 Task: Select Fire TV from Amazon Fire TV. Add to cart Fire TV Cube Ethernet Adapter-1. Place order for _x000D_
15 Dacey Ln_x000D_
Stafford, Virginia(VA), 22556, Cell Number (540) 752-1495
Action: Mouse moved to (21, 77)
Screenshot: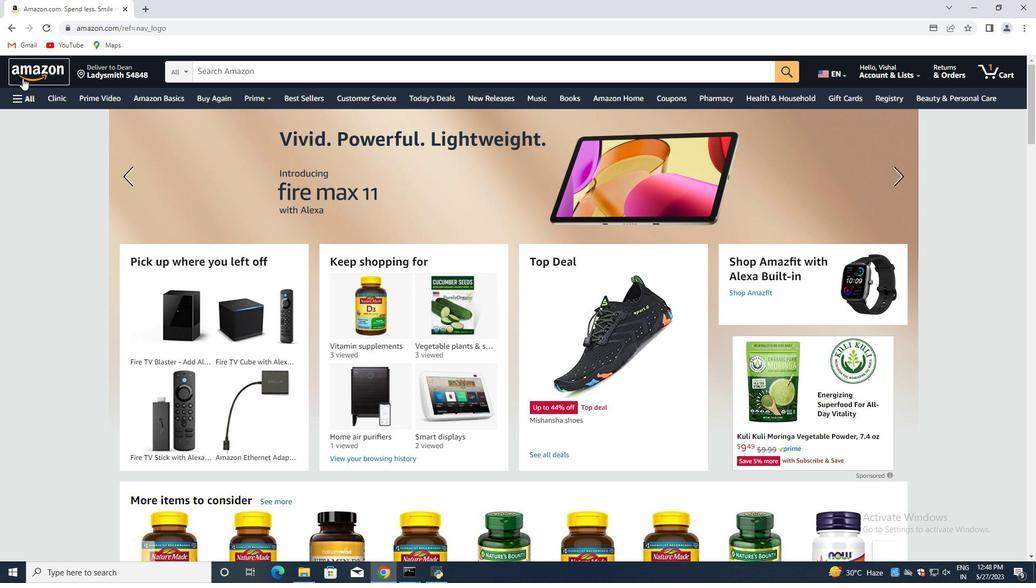 
Action: Mouse pressed left at (21, 77)
Screenshot: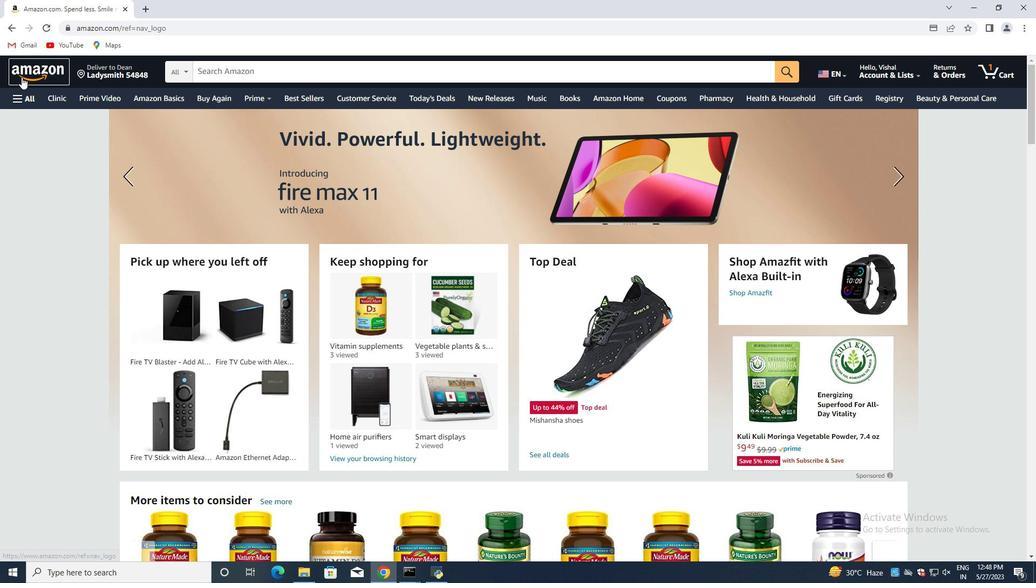 
Action: Mouse moved to (14, 99)
Screenshot: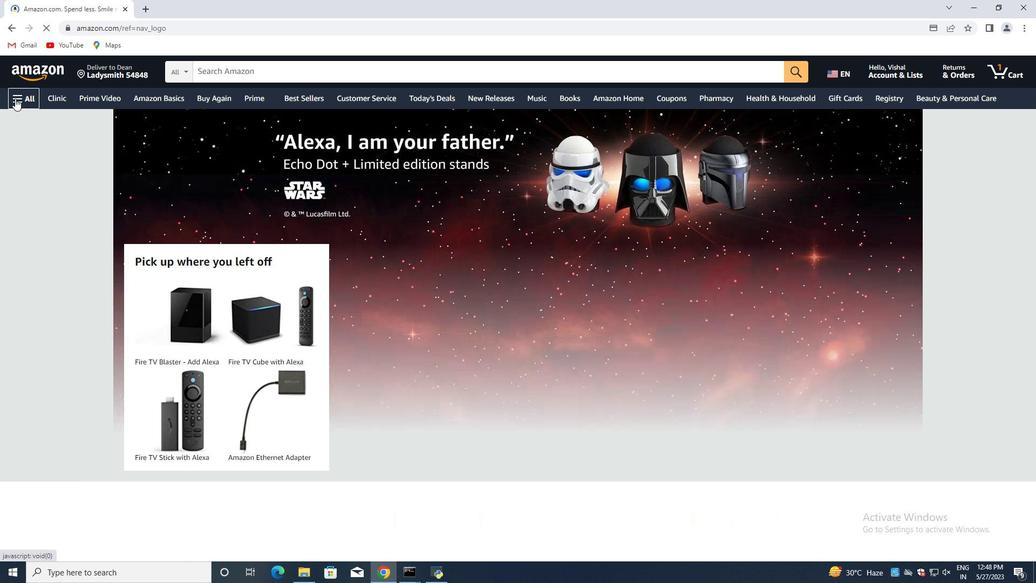 
Action: Mouse pressed left at (14, 99)
Screenshot: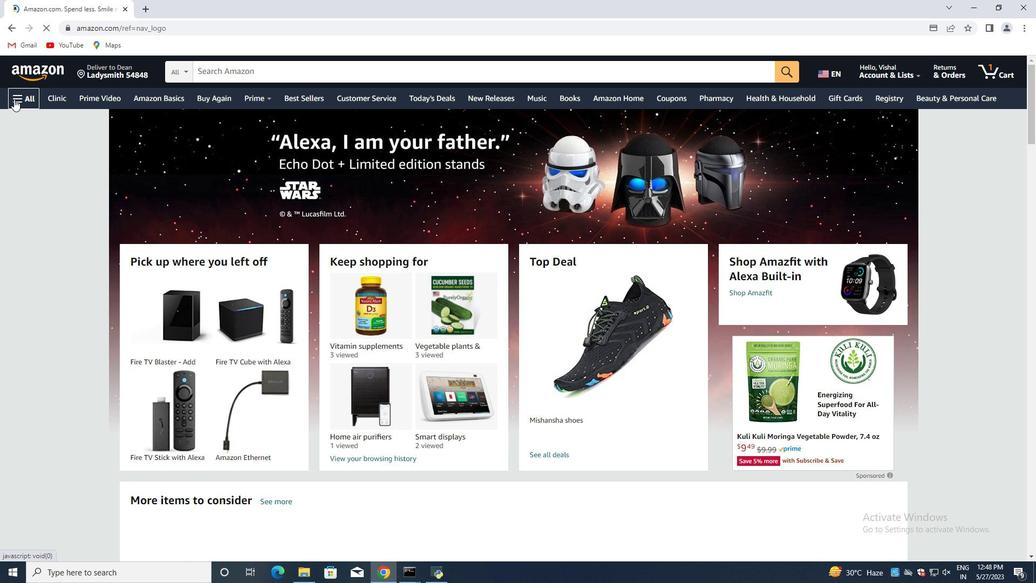 
Action: Mouse moved to (68, 228)
Screenshot: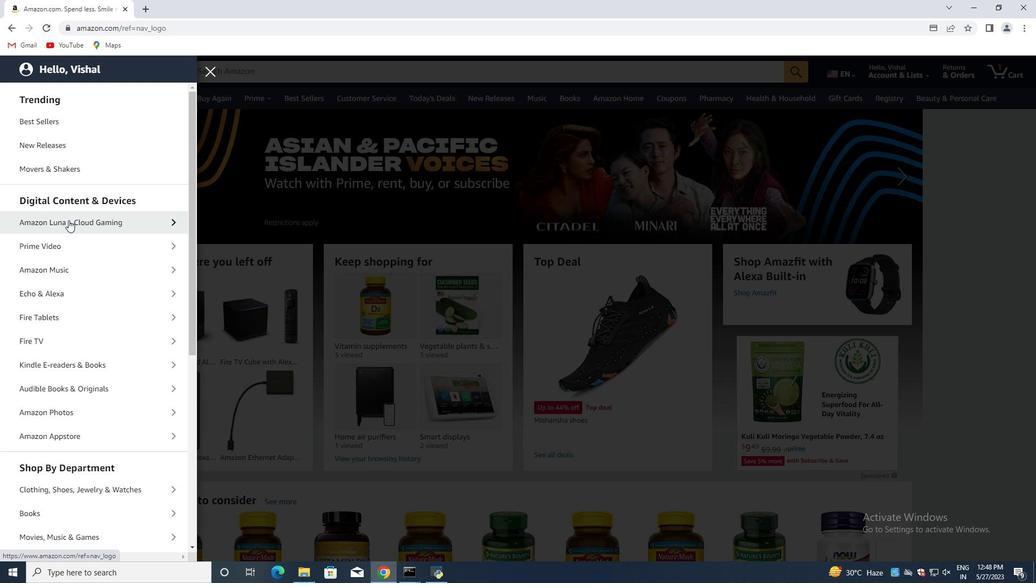 
Action: Mouse scrolled (68, 228) with delta (0, 0)
Screenshot: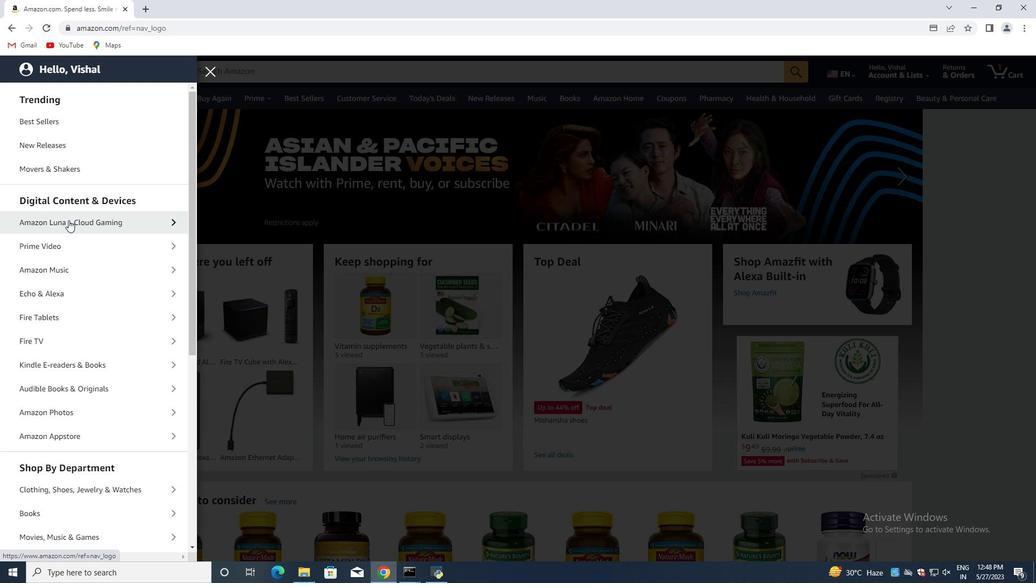 
Action: Mouse moved to (68, 253)
Screenshot: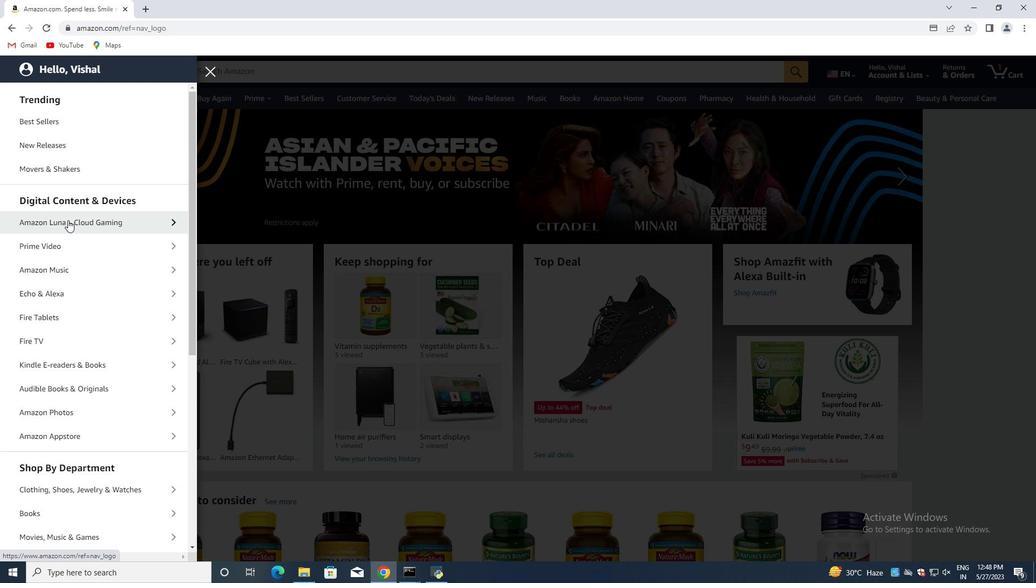 
Action: Mouse scrolled (68, 252) with delta (0, 0)
Screenshot: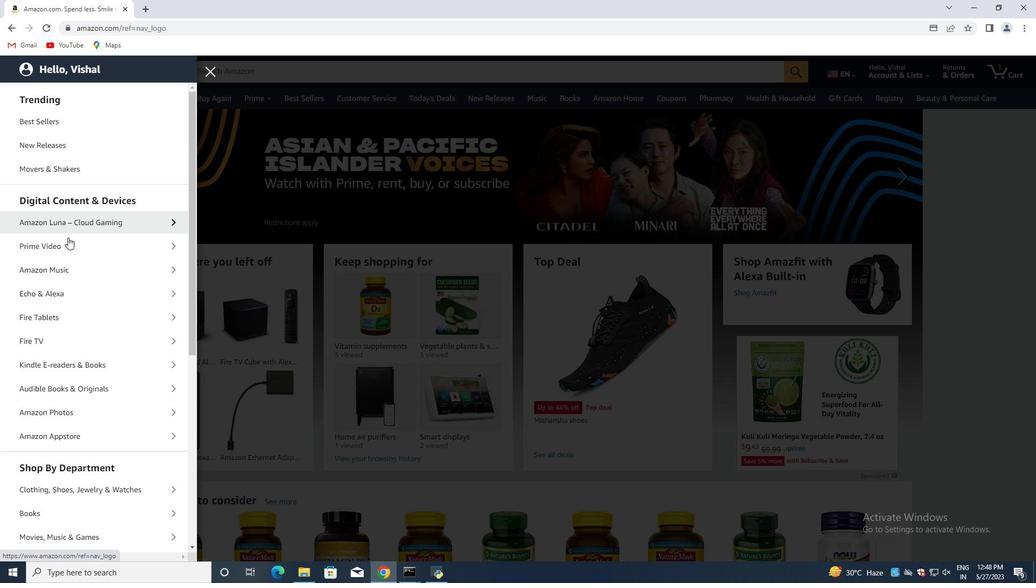 
Action: Mouse moved to (68, 255)
Screenshot: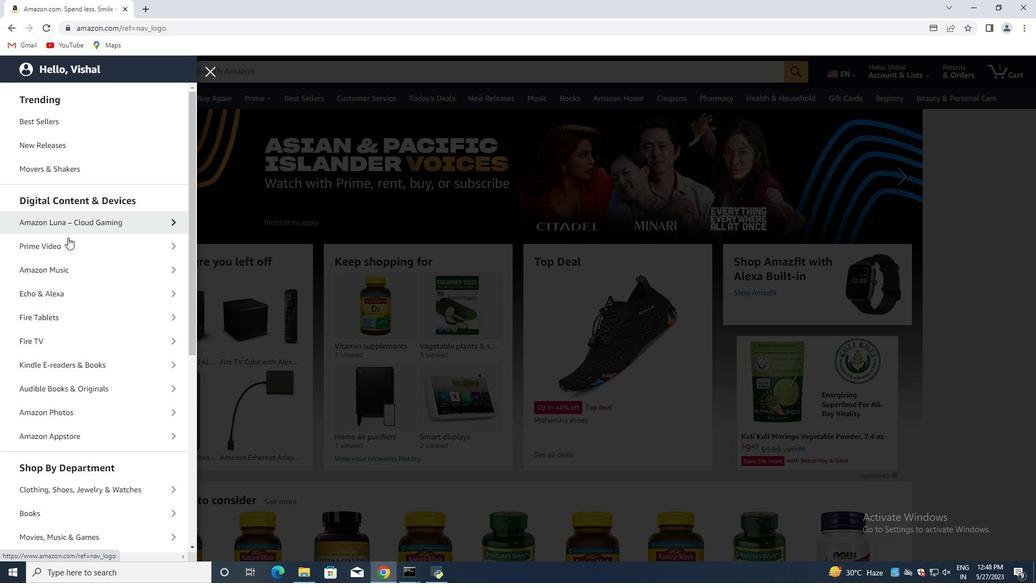 
Action: Mouse scrolled (68, 255) with delta (0, 0)
Screenshot: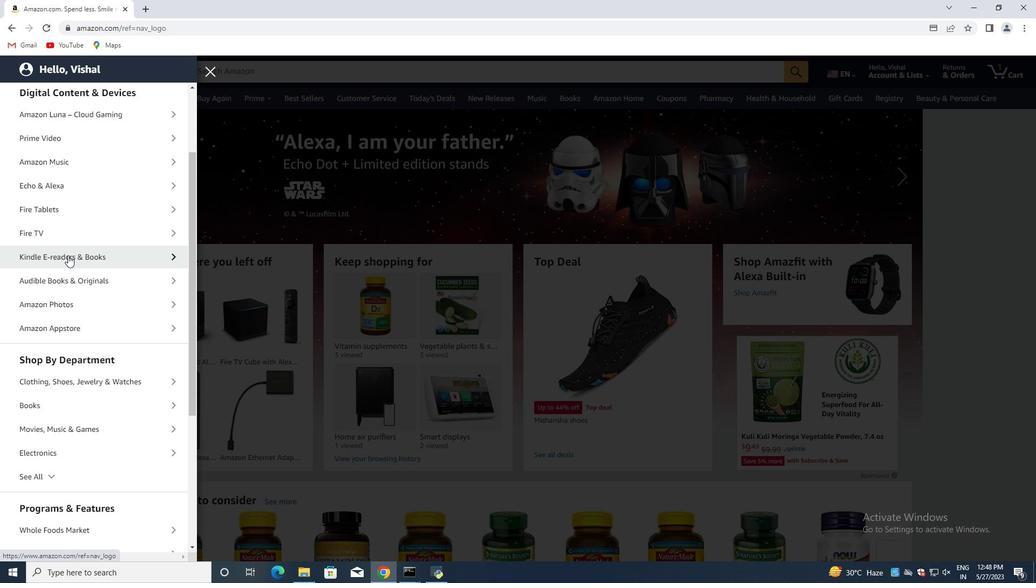 
Action: Mouse scrolled (68, 255) with delta (0, 0)
Screenshot: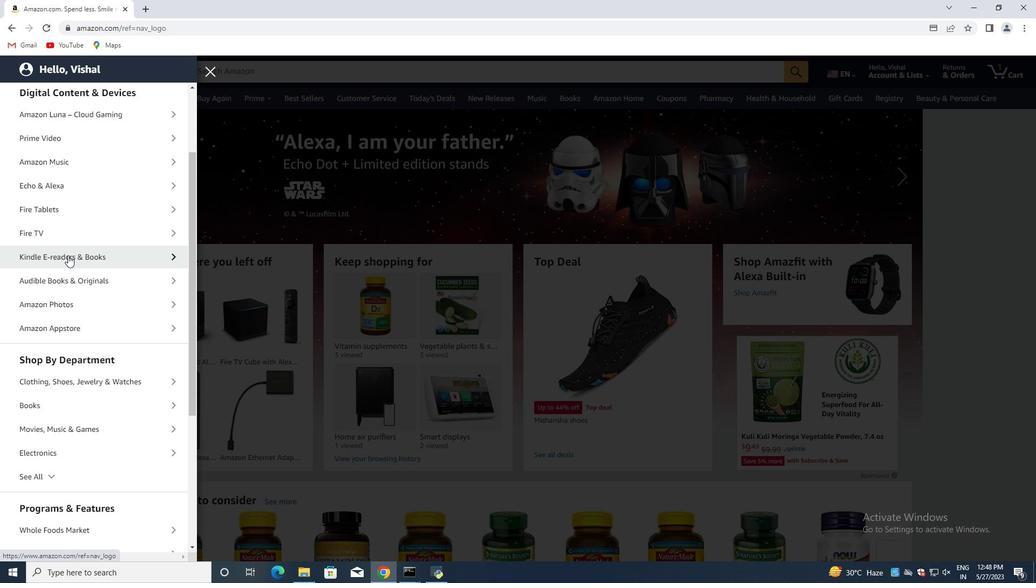 
Action: Mouse scrolled (68, 255) with delta (0, 0)
Screenshot: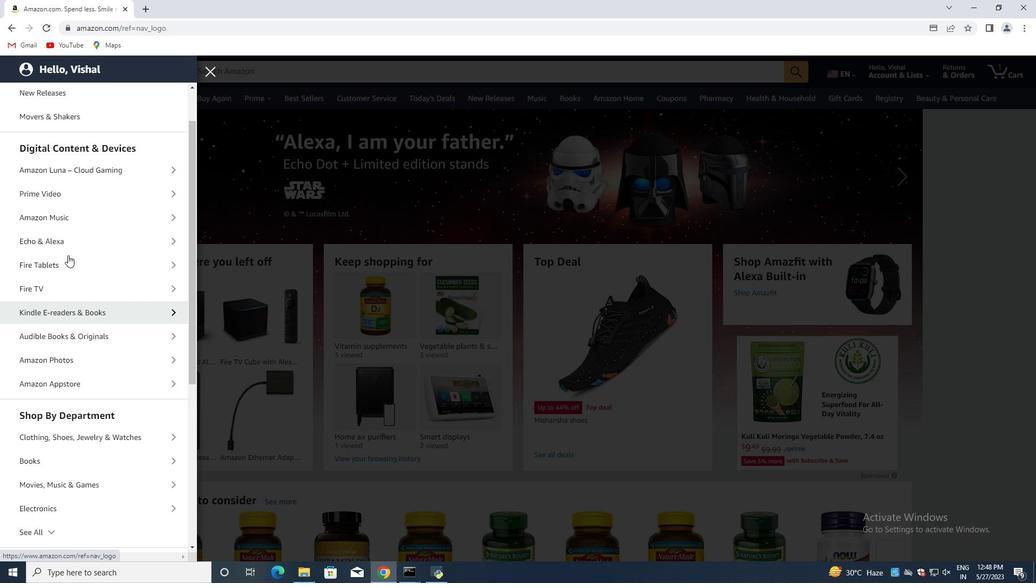 
Action: Mouse moved to (168, 340)
Screenshot: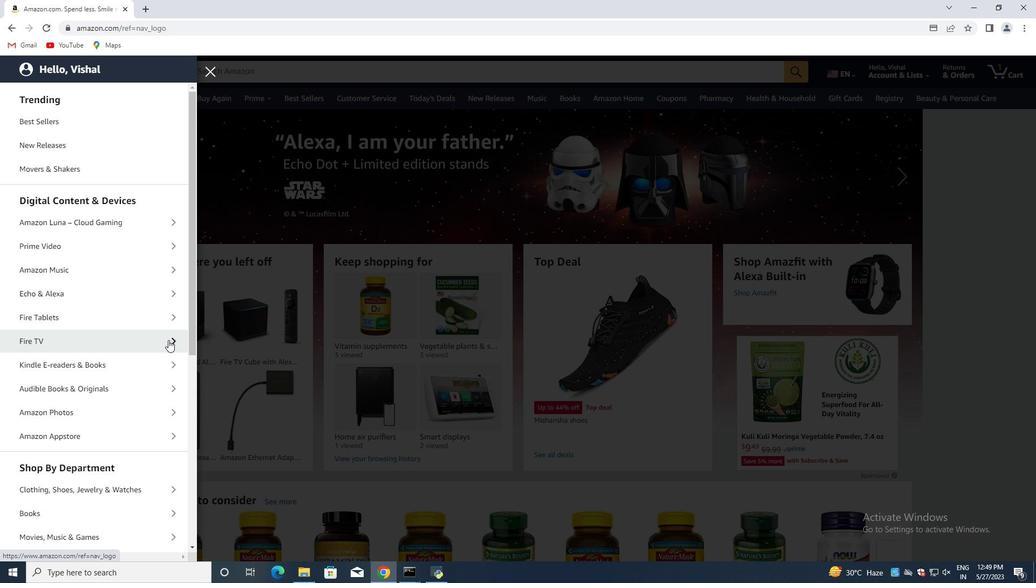 
Action: Mouse pressed left at (168, 340)
Screenshot: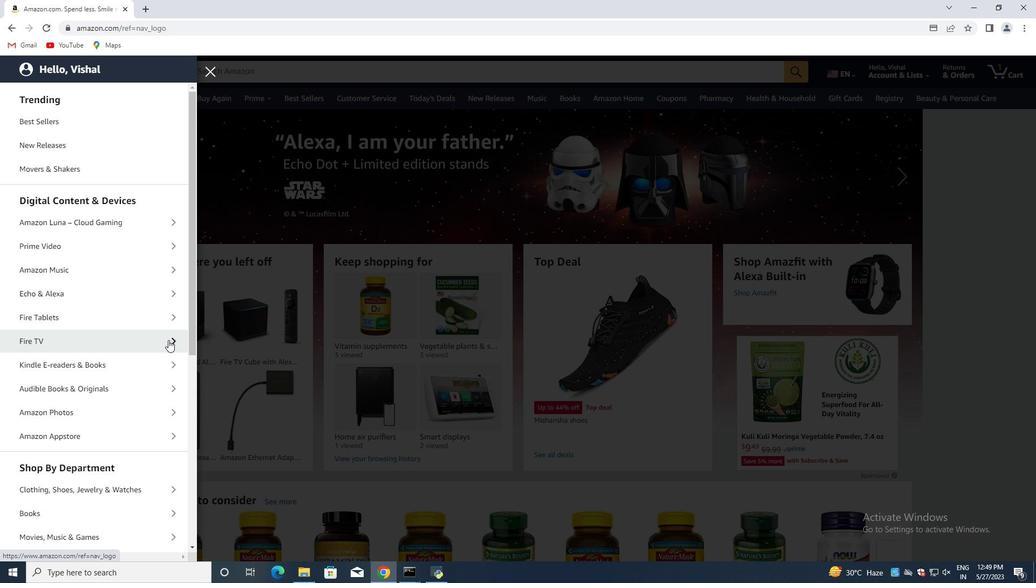 
Action: Mouse moved to (111, 143)
Screenshot: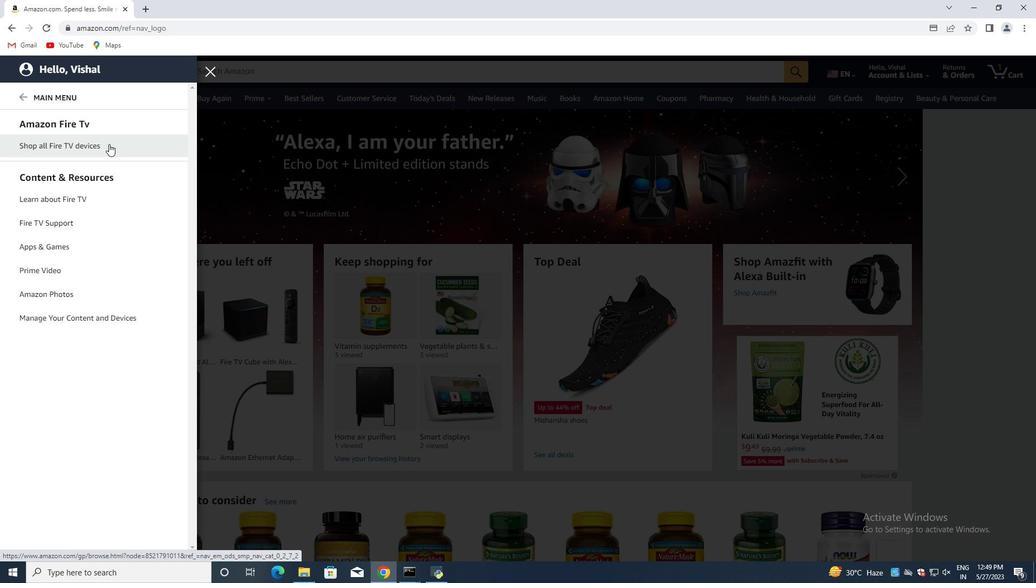 
Action: Mouse pressed left at (111, 143)
Screenshot: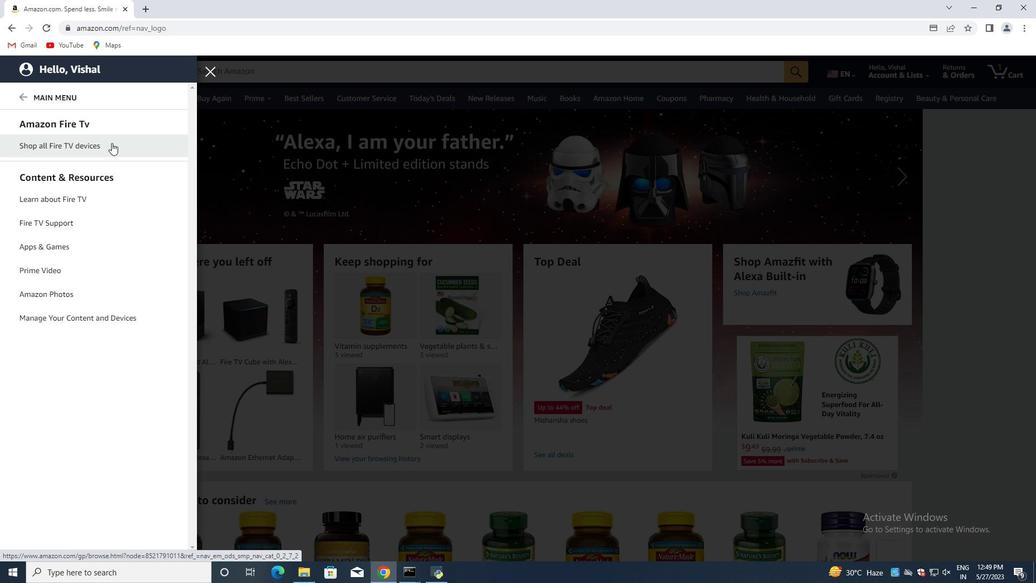 
Action: Mouse moved to (262, 75)
Screenshot: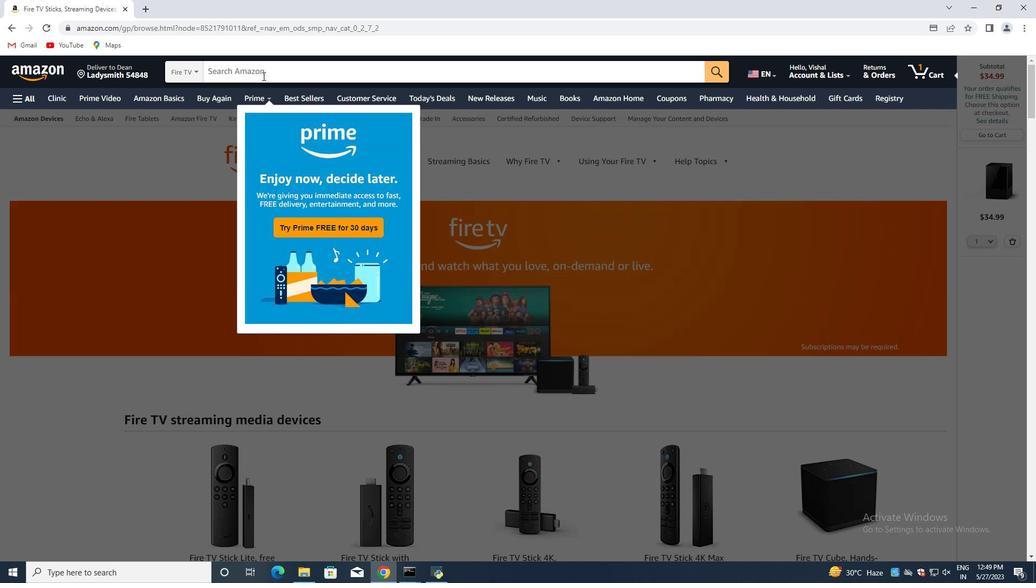 
Action: Mouse pressed left at (262, 75)
Screenshot: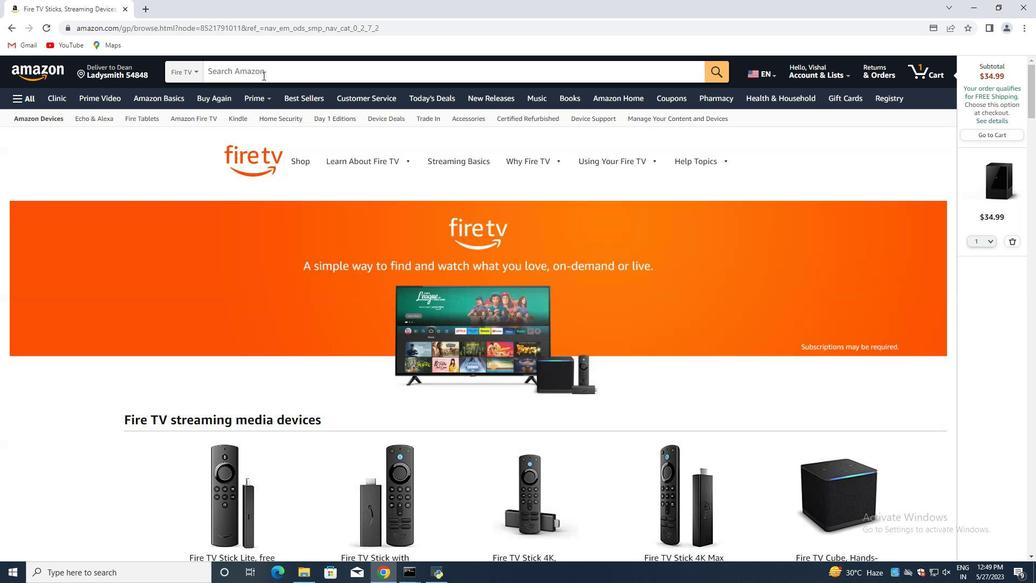 
Action: Mouse moved to (261, 70)
Screenshot: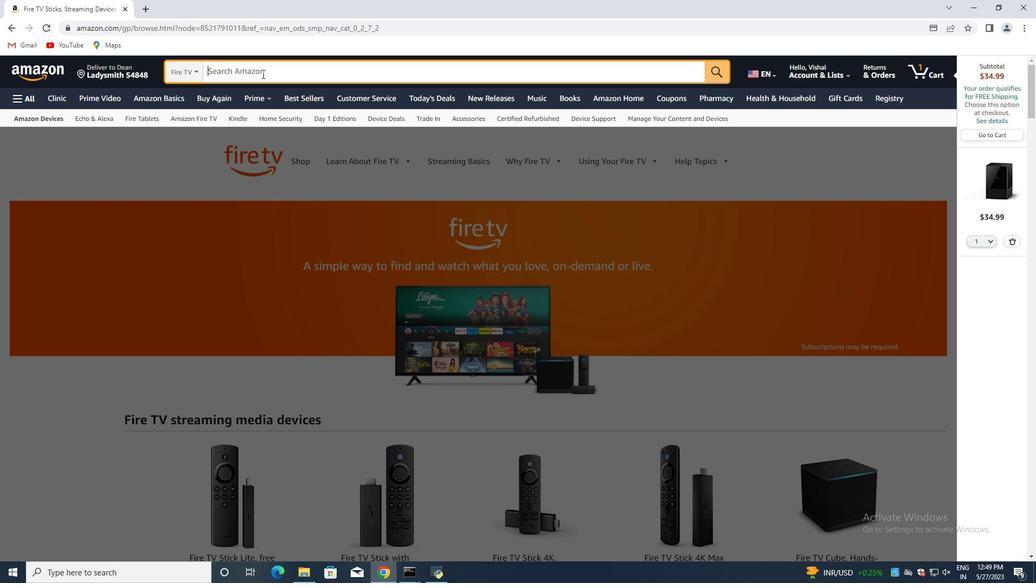 
Action: Mouse pressed left at (261, 70)
Screenshot: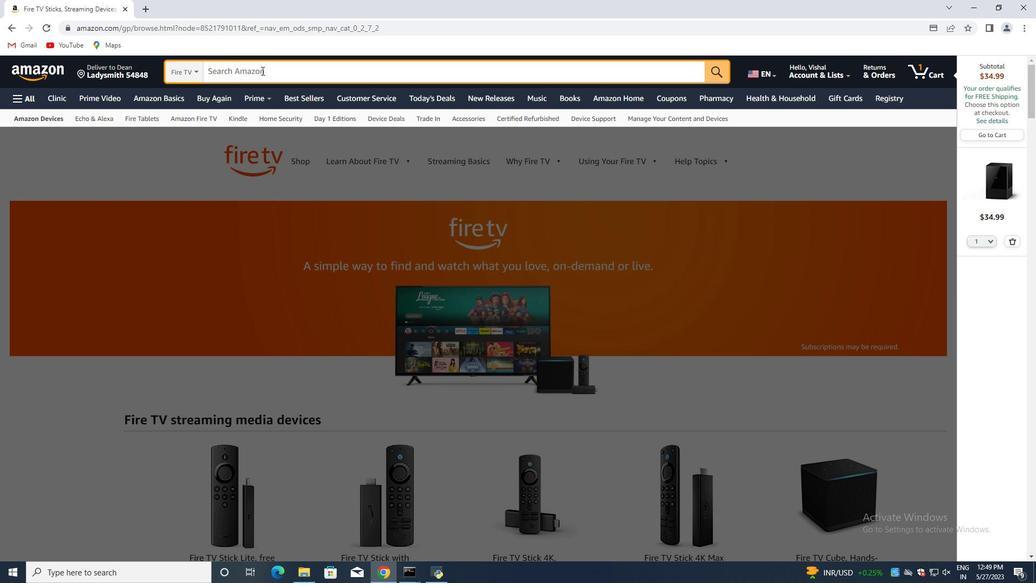 
Action: Key pressed <Key.shift>Fire<Key.space><Key.shift>Tv<Key.backspace><Key.shift>V<Key.space><Key.shift>Cube<Key.space><Key.shift><Key.shift><Key.shift><Key.shift><Key.shift><Key.shift>Ethernet<Key.space><Key.shift>Adapter<Key.enter>
Screenshot: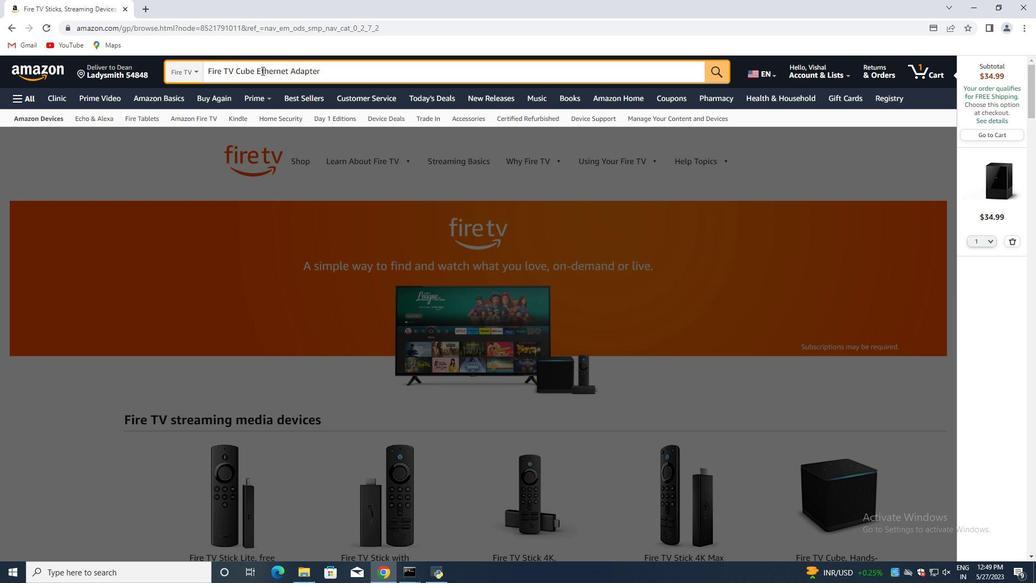 
Action: Mouse moved to (252, 219)
Screenshot: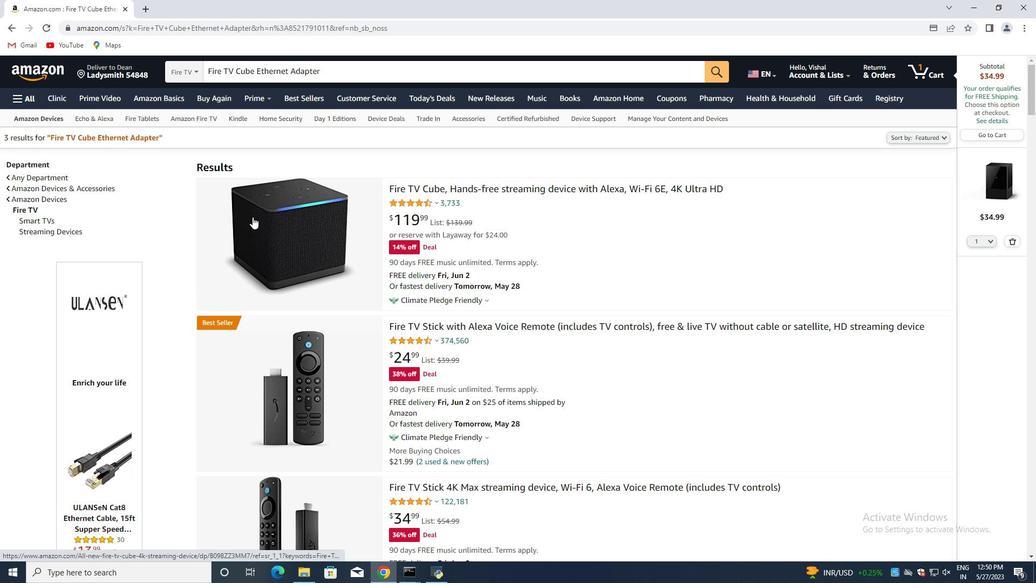 
Action: Mouse scrolled (252, 218) with delta (0, 0)
Screenshot: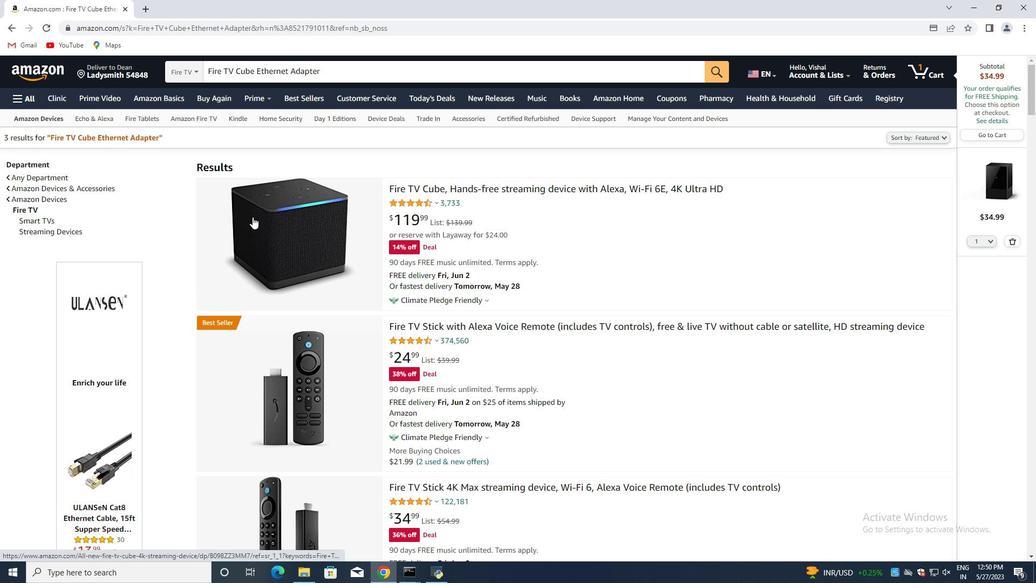 
Action: Mouse moved to (251, 221)
Screenshot: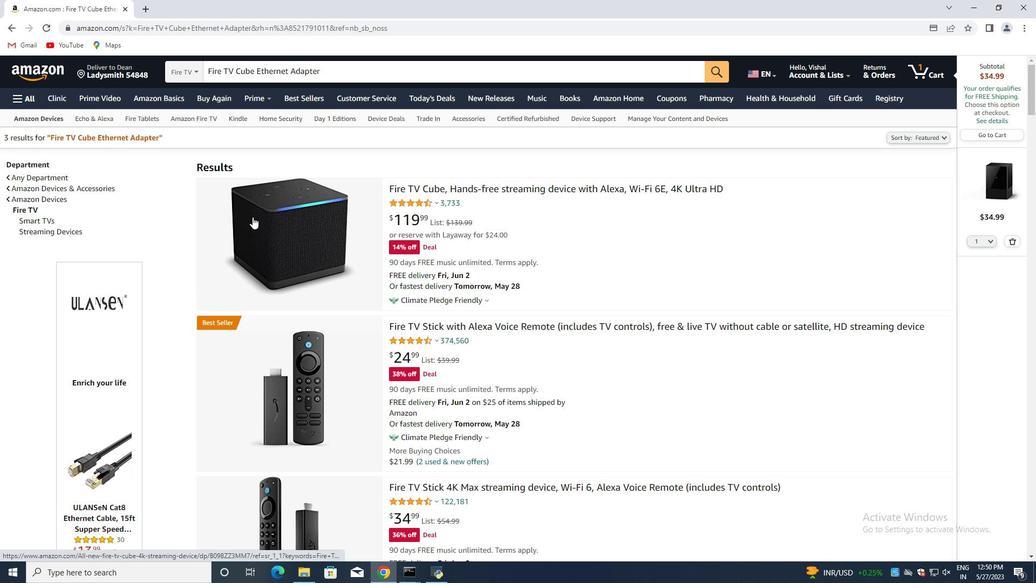 
Action: Mouse scrolled (251, 220) with delta (0, 0)
Screenshot: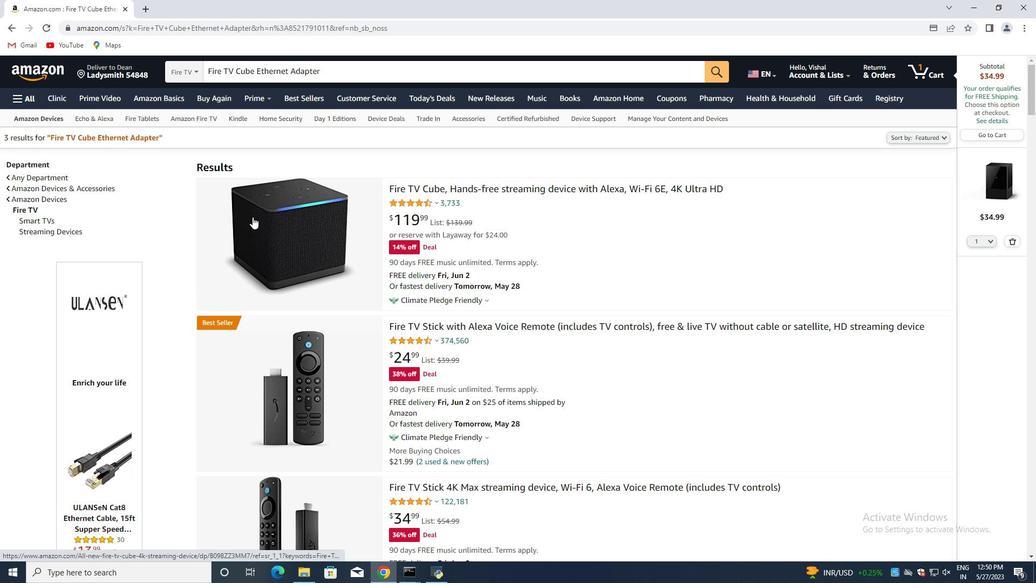 
Action: Mouse moved to (251, 223)
Screenshot: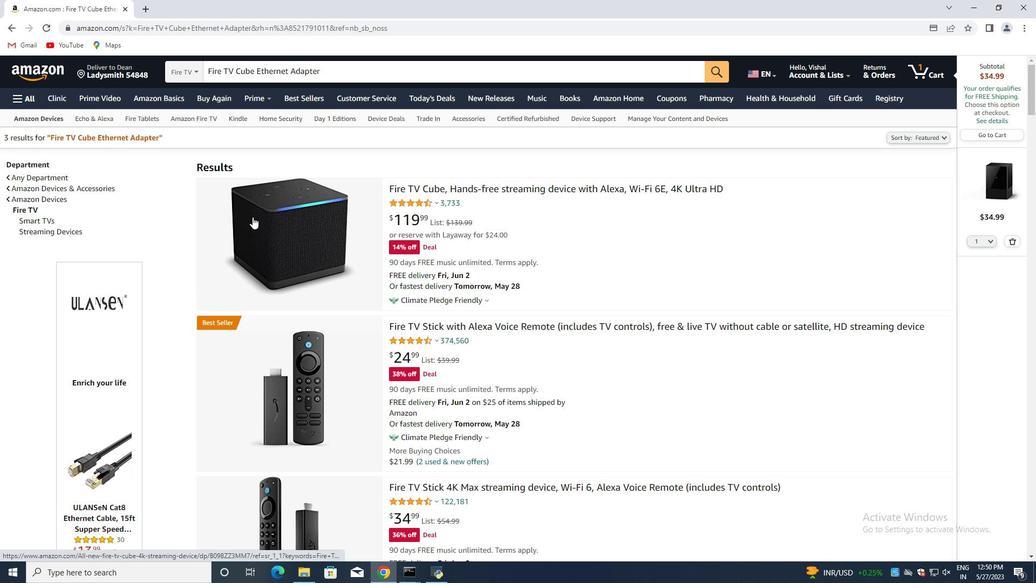 
Action: Mouse scrolled (251, 223) with delta (0, 0)
Screenshot: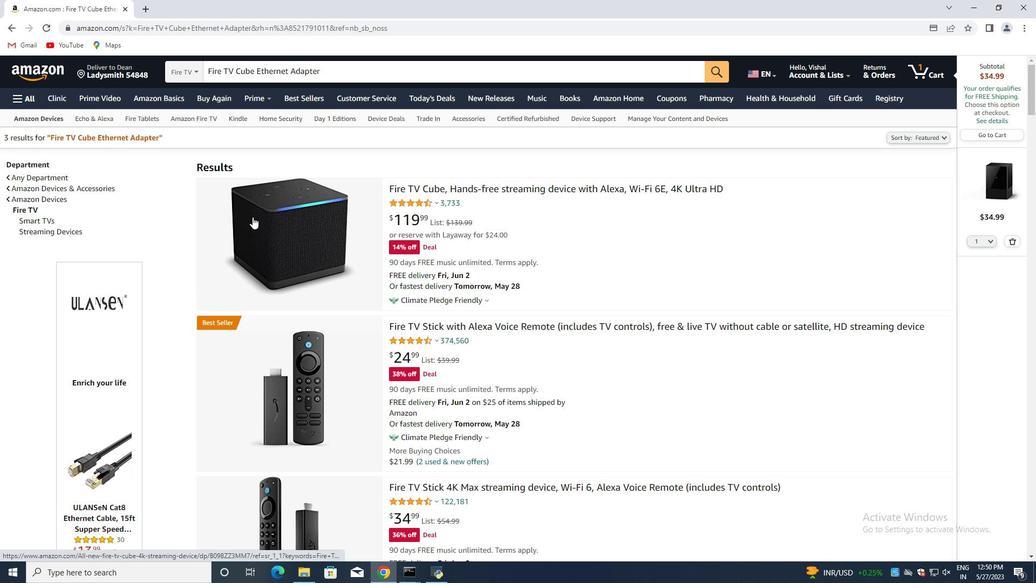 
Action: Mouse moved to (250, 226)
Screenshot: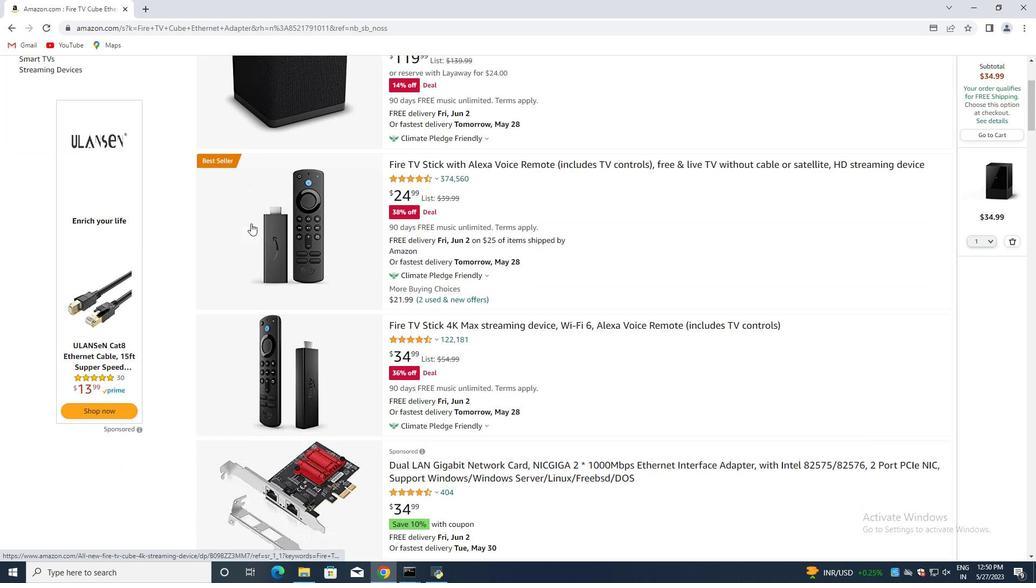 
Action: Mouse scrolled (250, 225) with delta (0, 0)
Screenshot: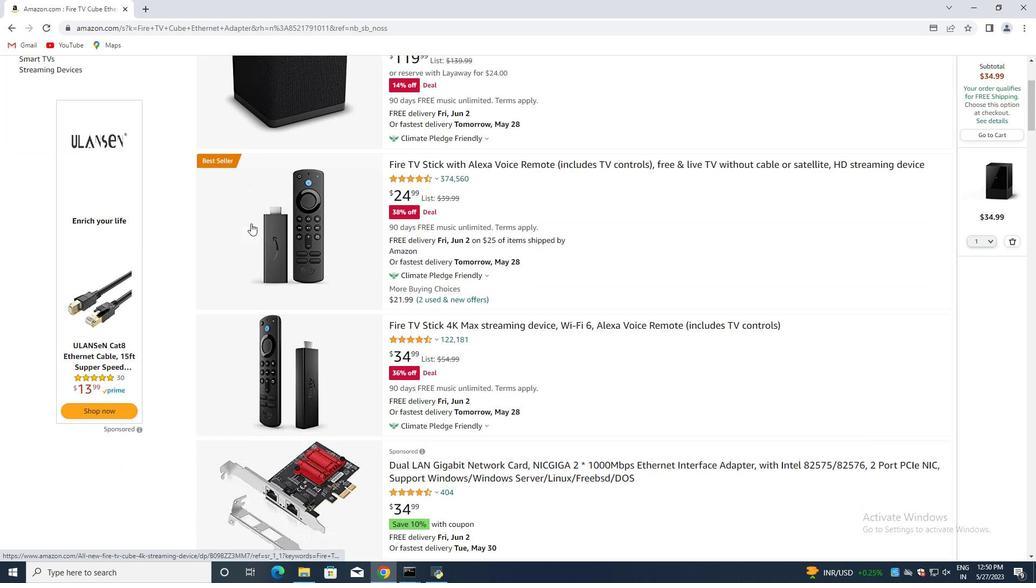 
Action: Mouse moved to (250, 226)
Screenshot: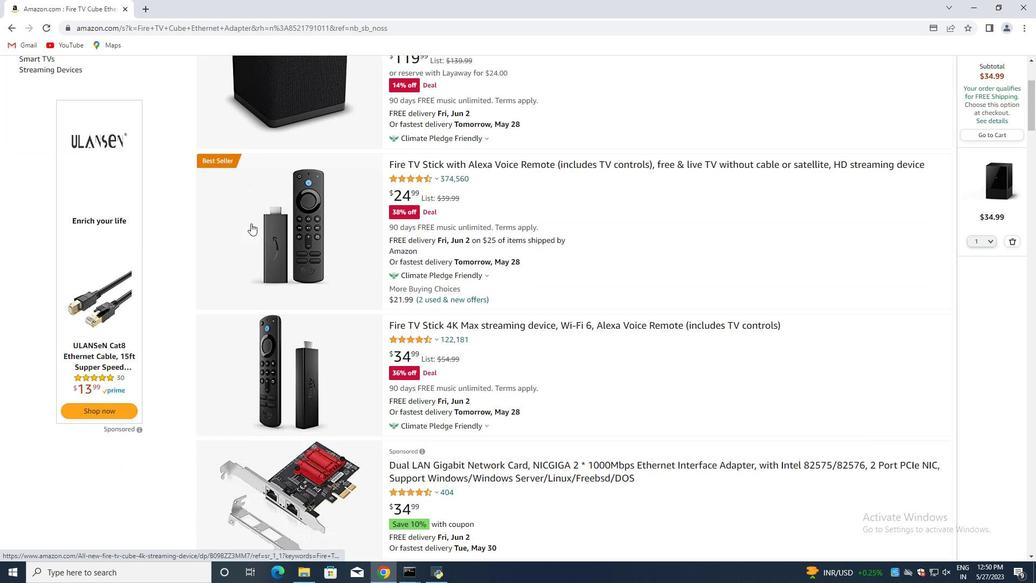 
Action: Mouse scrolled (250, 226) with delta (0, 0)
Screenshot: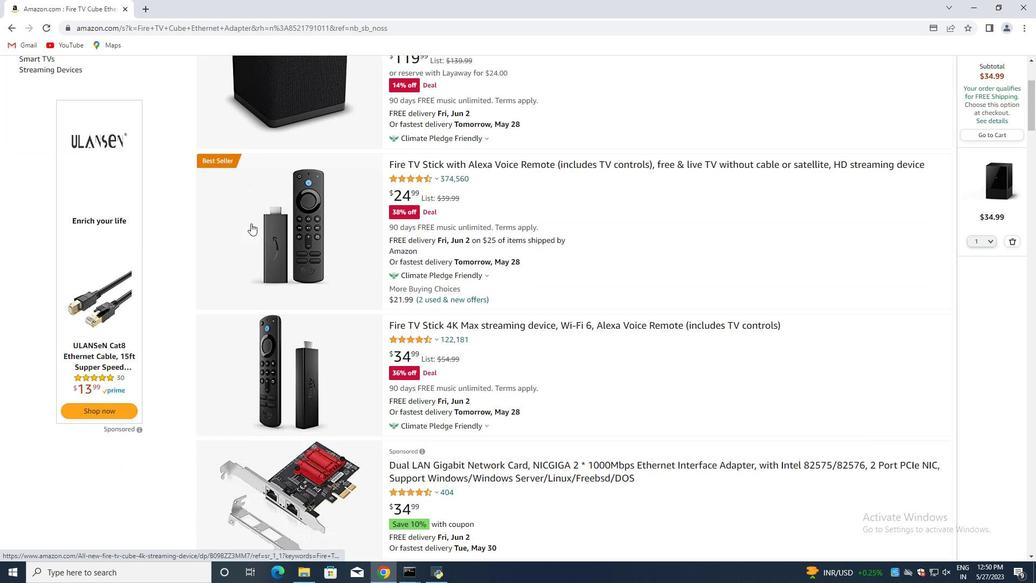 
Action: Mouse scrolled (250, 226) with delta (0, 0)
Screenshot: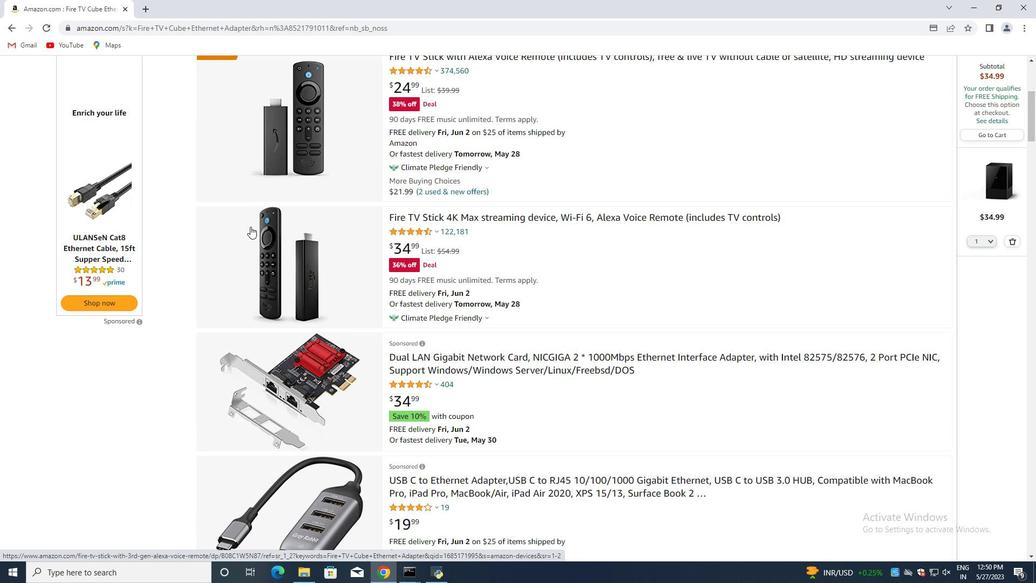 
Action: Mouse moved to (252, 226)
Screenshot: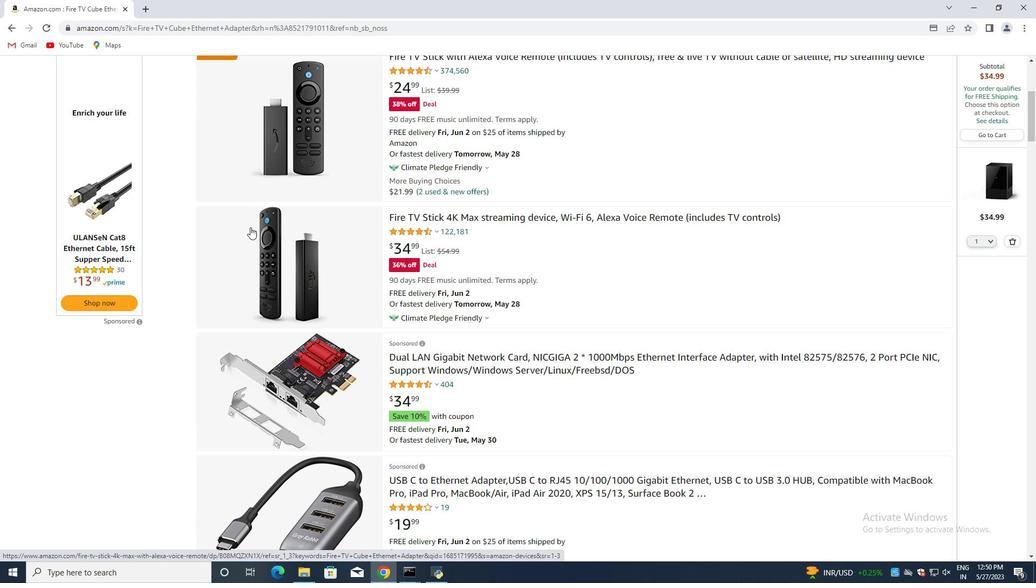 
Action: Mouse scrolled (252, 226) with delta (0, 0)
Screenshot: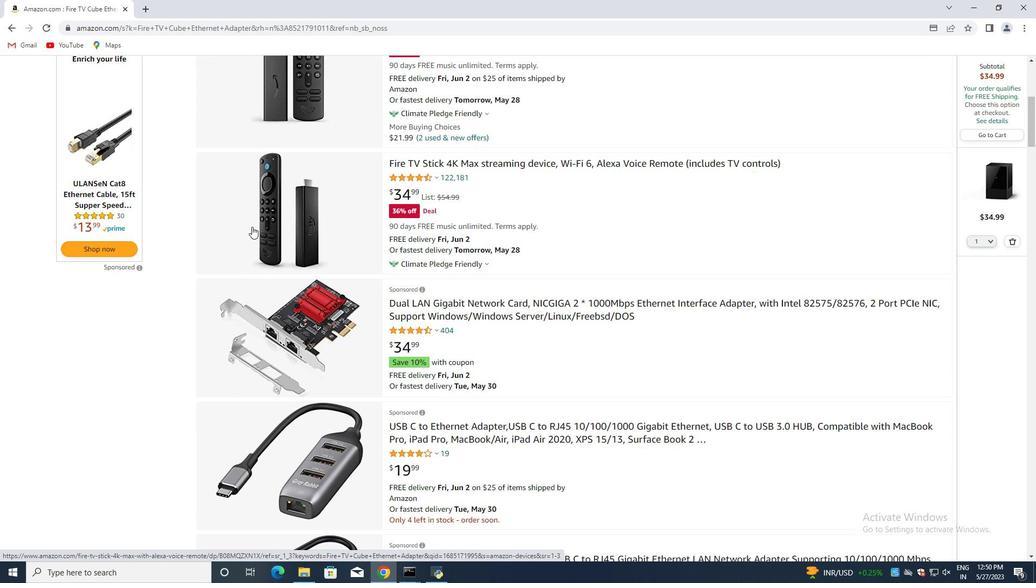 
Action: Mouse moved to (252, 226)
Screenshot: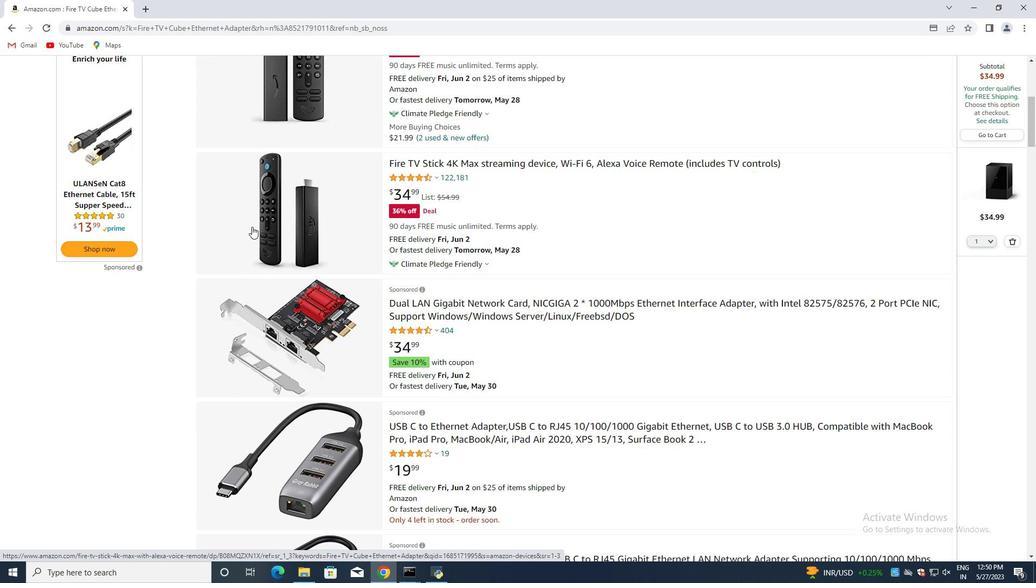 
Action: Mouse scrolled (252, 226) with delta (0, 0)
Screenshot: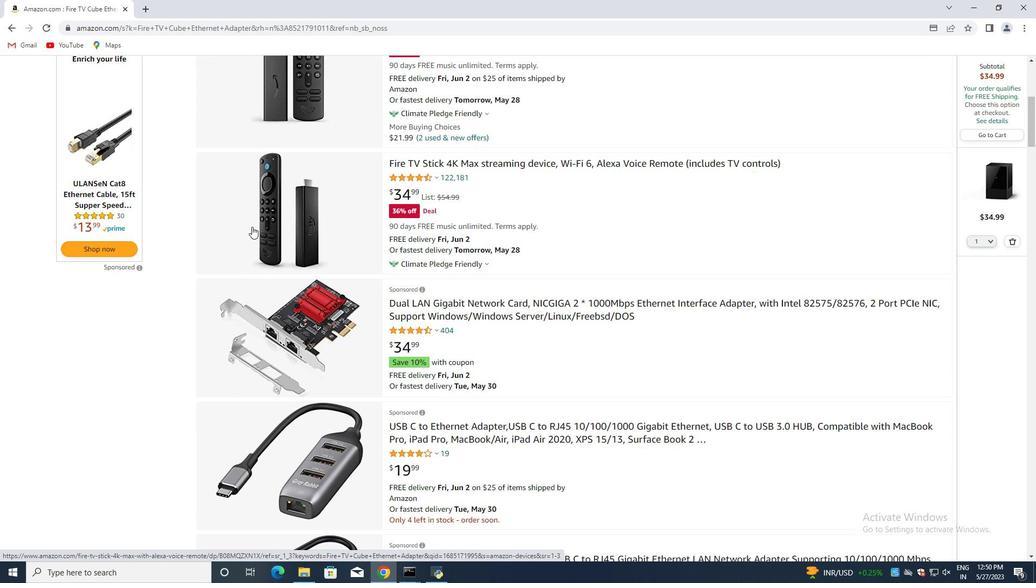 
Action: Mouse moved to (292, 265)
Screenshot: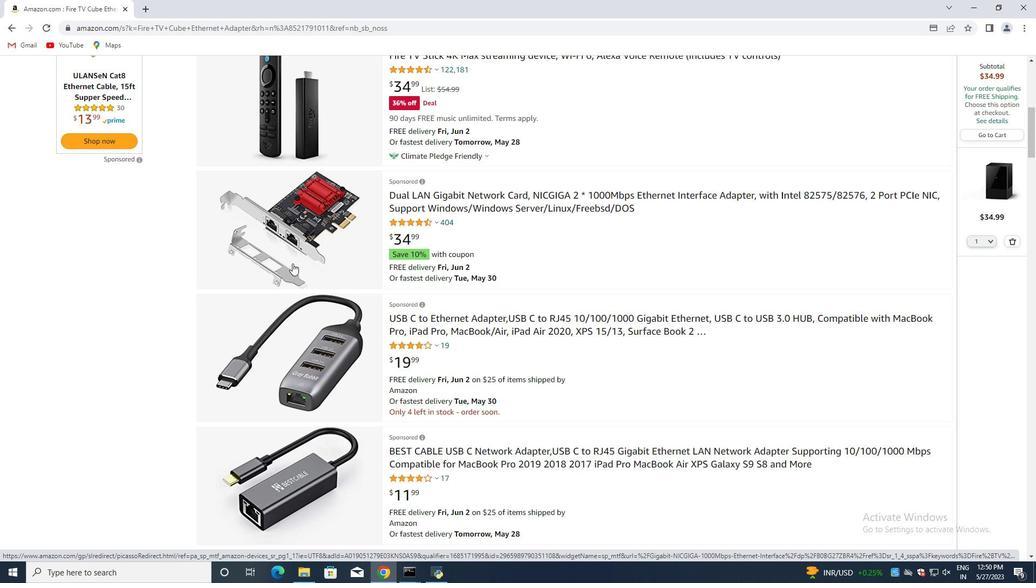 
Action: Mouse scrolled (292, 264) with delta (0, 0)
Screenshot: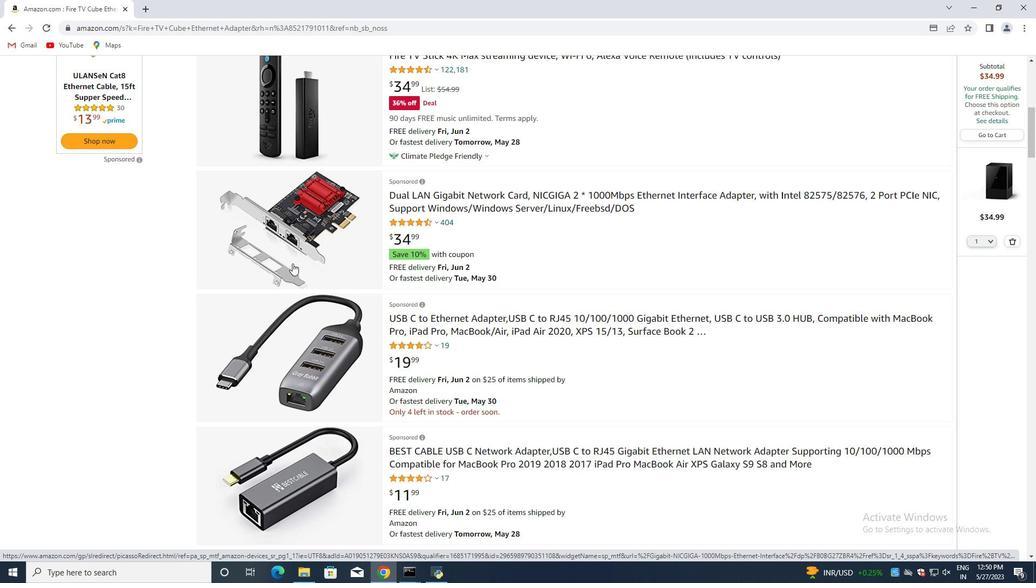 
Action: Mouse moved to (292, 266)
Screenshot: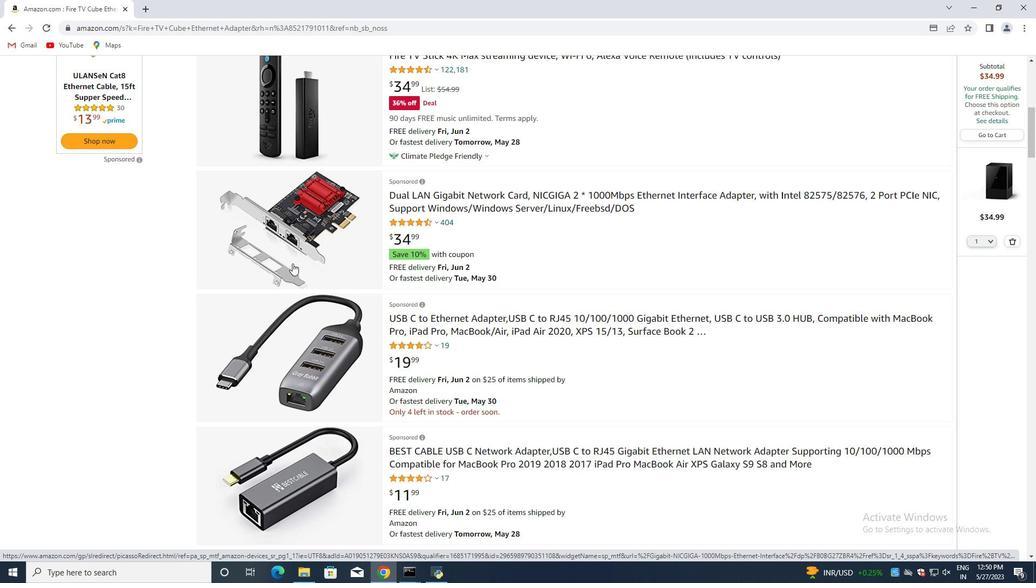 
Action: Mouse scrolled (292, 265) with delta (0, 0)
Screenshot: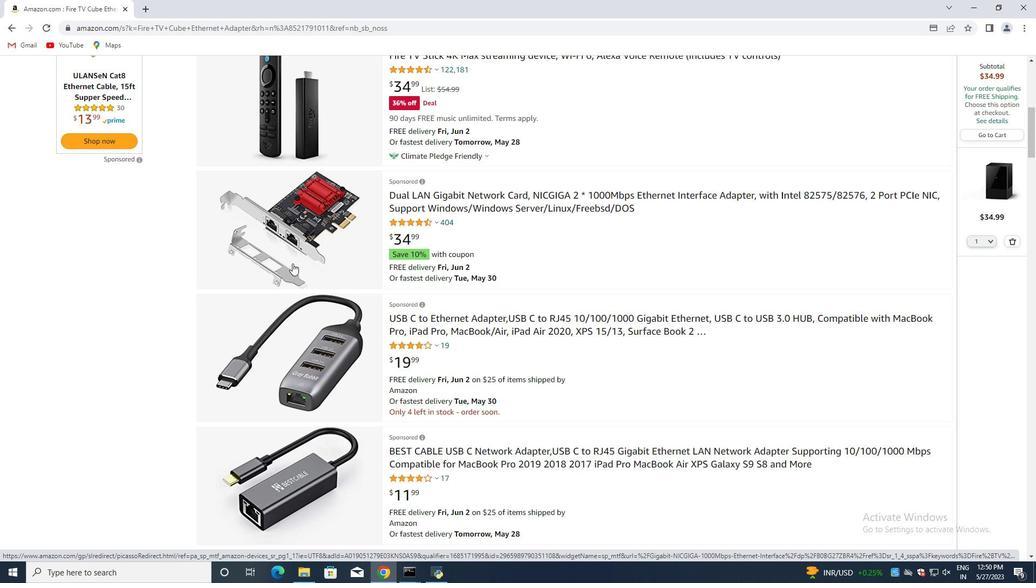 
Action: Mouse moved to (292, 266)
Screenshot: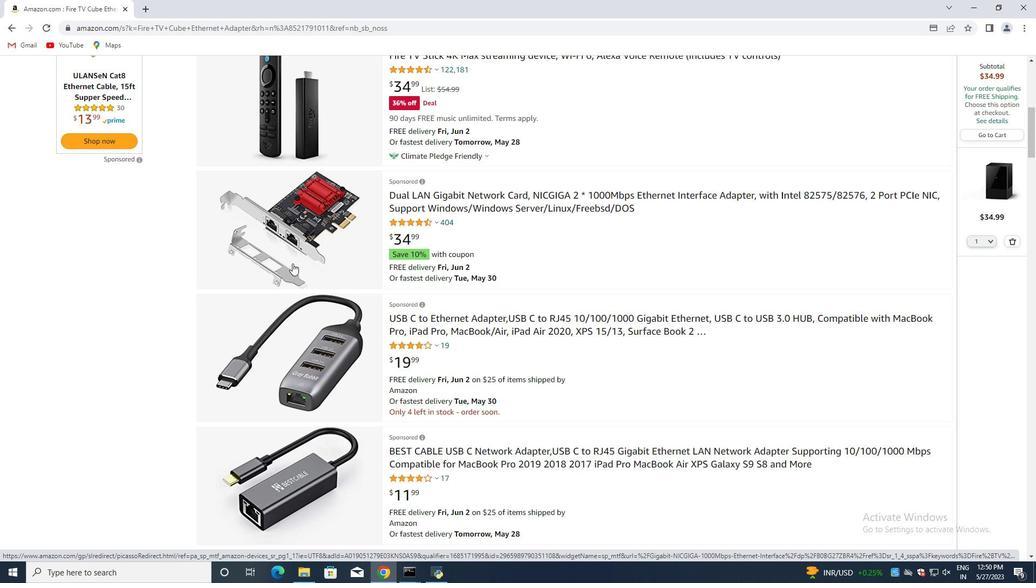 
Action: Mouse scrolled (292, 267) with delta (0, 0)
Screenshot: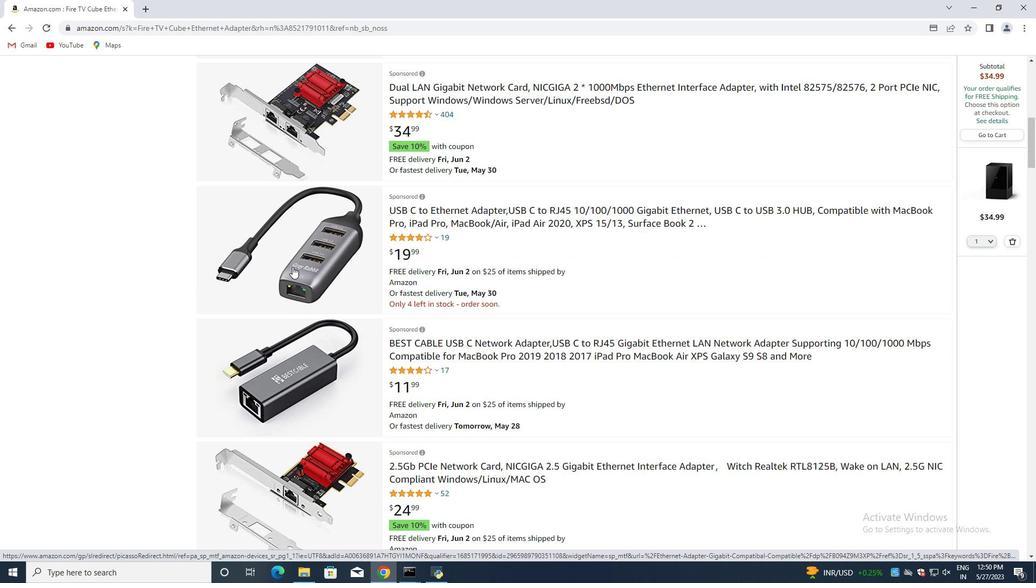 
Action: Mouse scrolled (292, 267) with delta (0, 0)
Screenshot: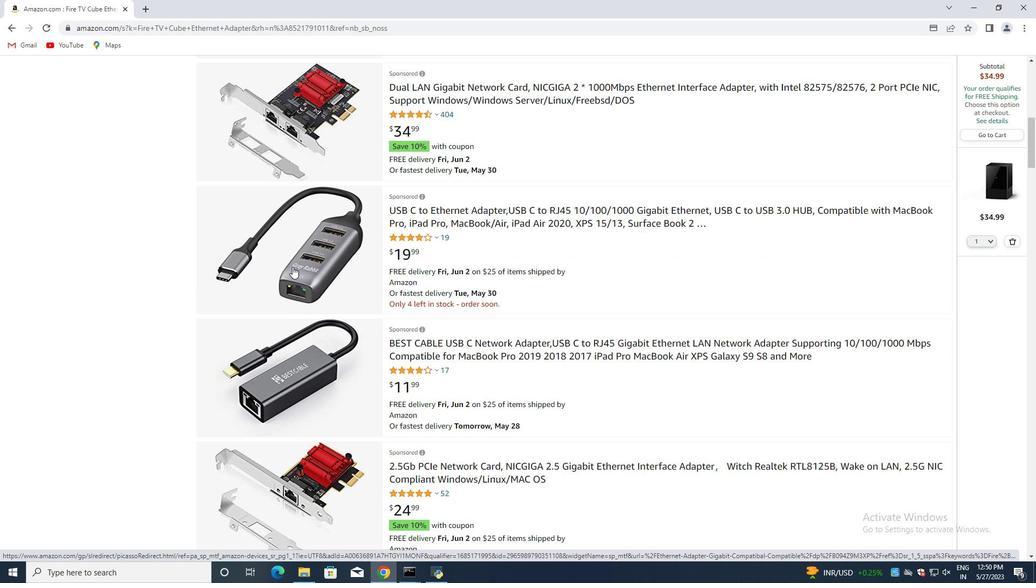 
Action: Mouse scrolled (292, 267) with delta (0, 0)
Screenshot: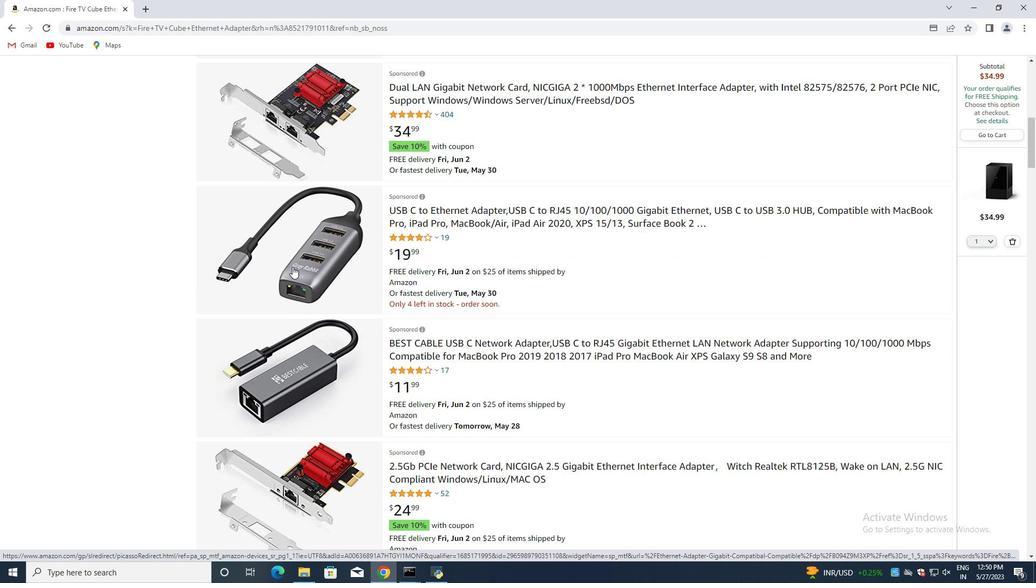 
Action: Mouse scrolled (292, 267) with delta (0, 0)
Screenshot: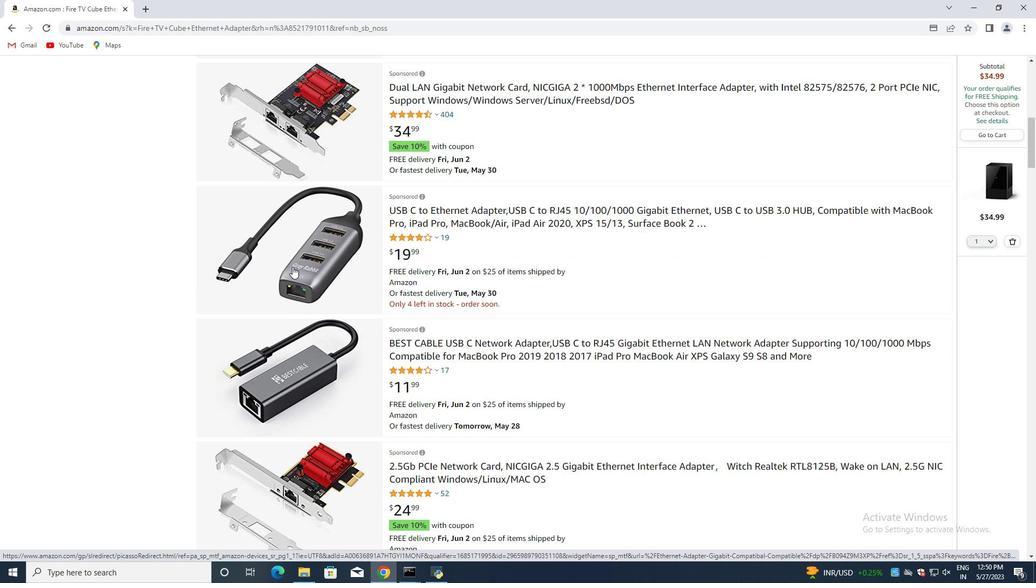 
Action: Mouse scrolled (292, 267) with delta (0, 0)
Screenshot: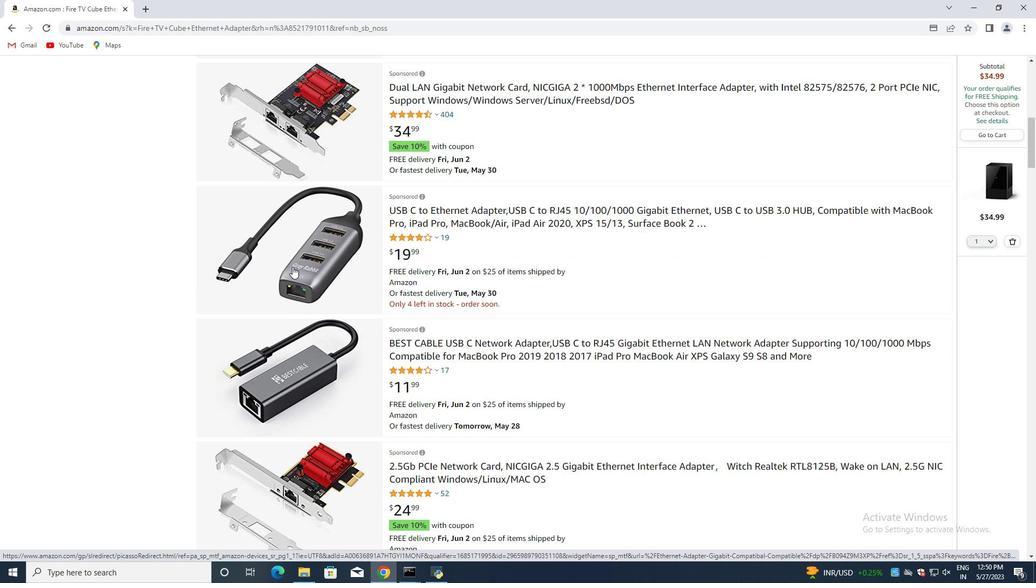 
Action: Mouse scrolled (292, 267) with delta (0, 0)
Screenshot: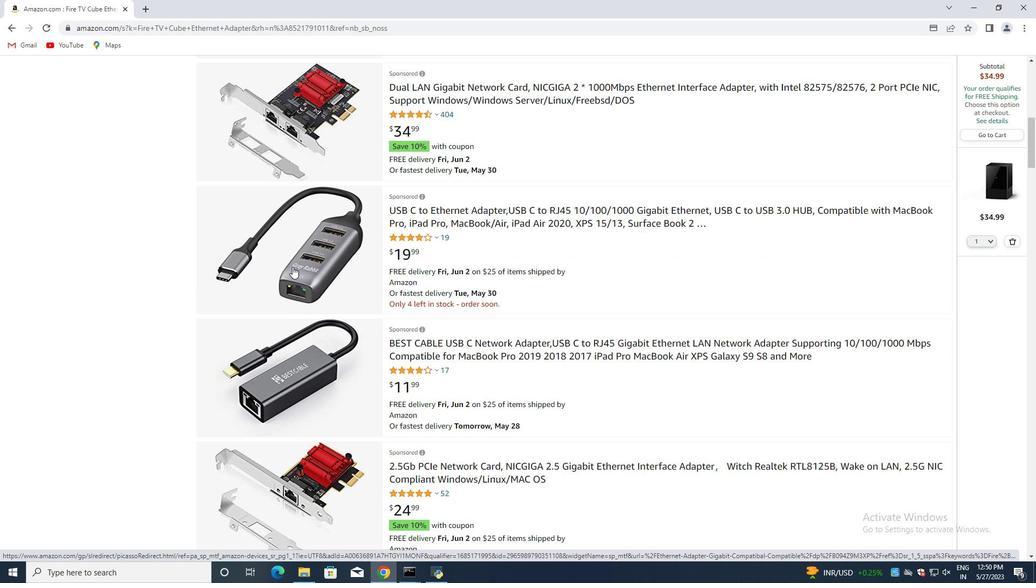 
Action: Mouse scrolled (292, 267) with delta (0, 0)
Screenshot: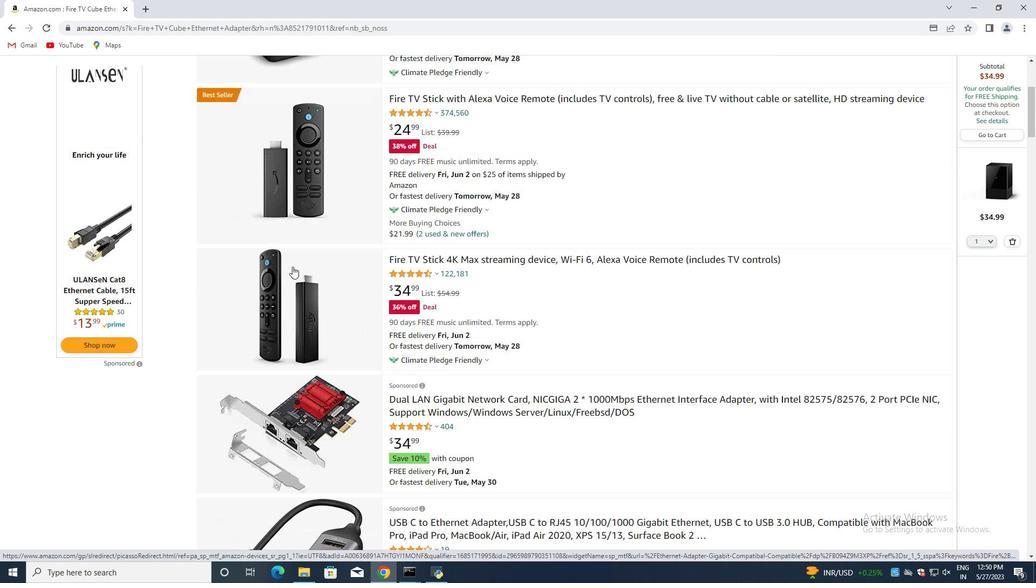 
Action: Mouse scrolled (292, 267) with delta (0, 0)
Screenshot: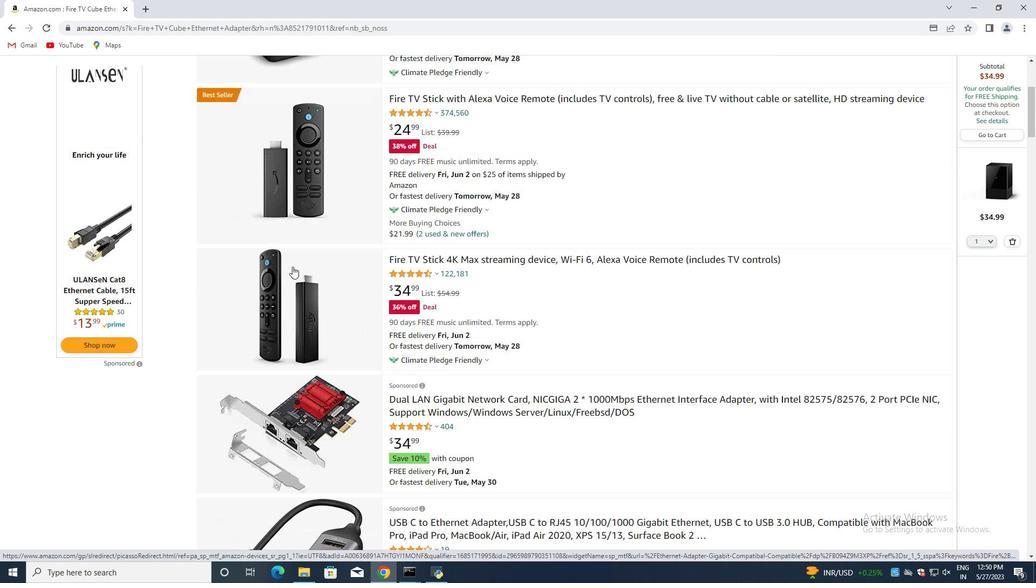 
Action: Mouse scrolled (292, 267) with delta (0, 0)
Screenshot: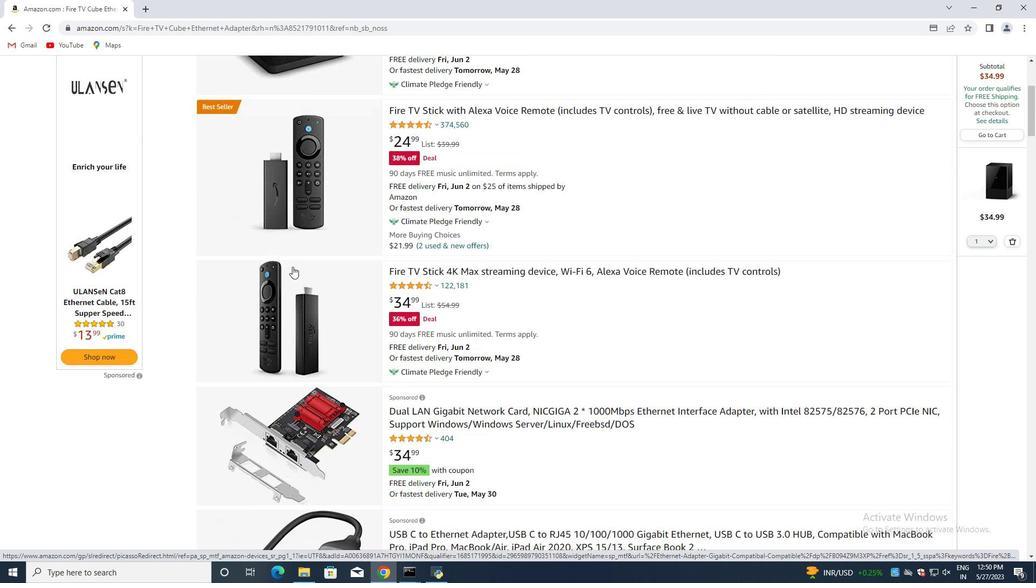 
Action: Mouse scrolled (292, 267) with delta (0, 0)
Screenshot: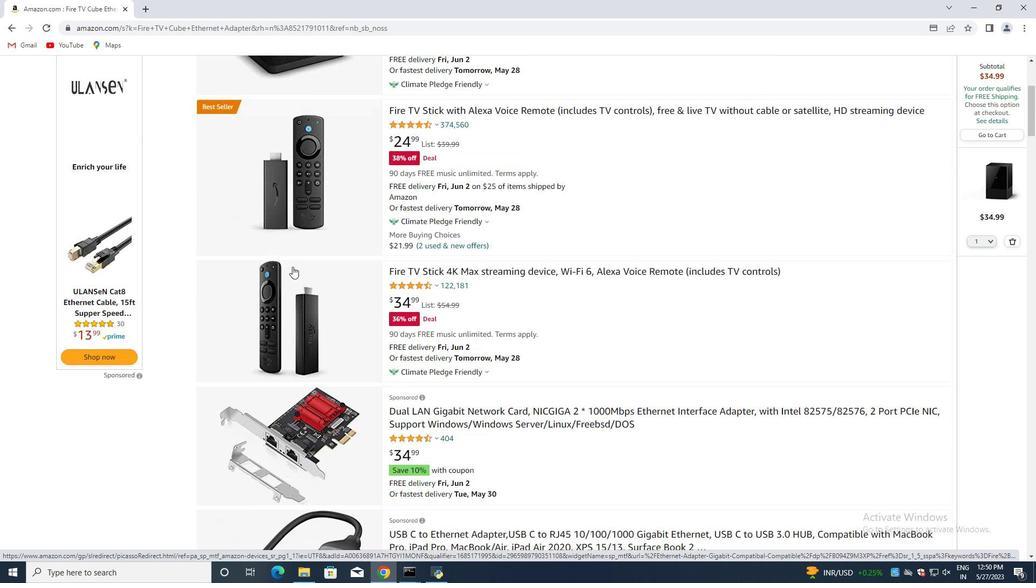
Action: Mouse scrolled (292, 267) with delta (0, 0)
Screenshot: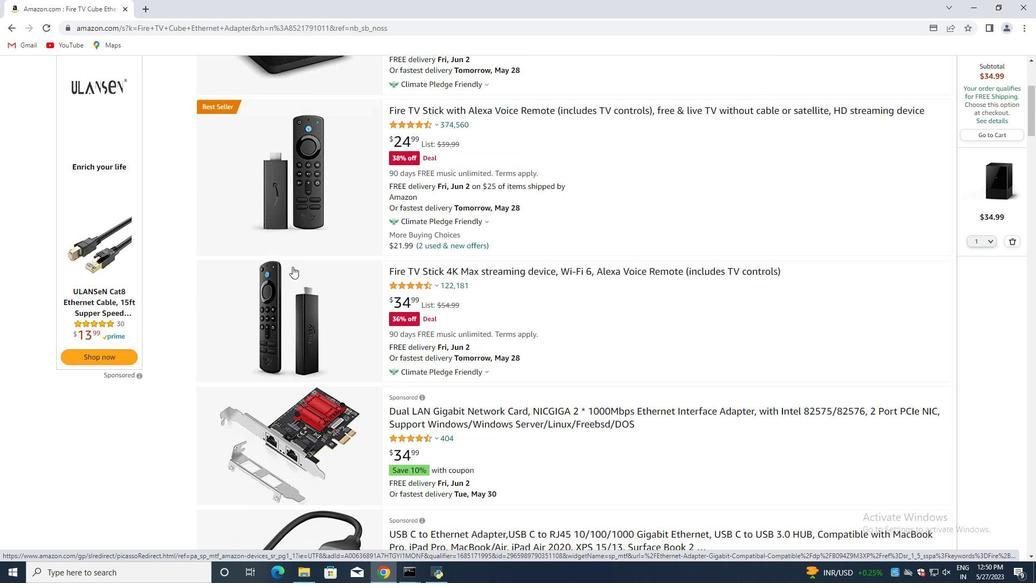 
Action: Mouse scrolled (292, 267) with delta (0, 0)
Screenshot: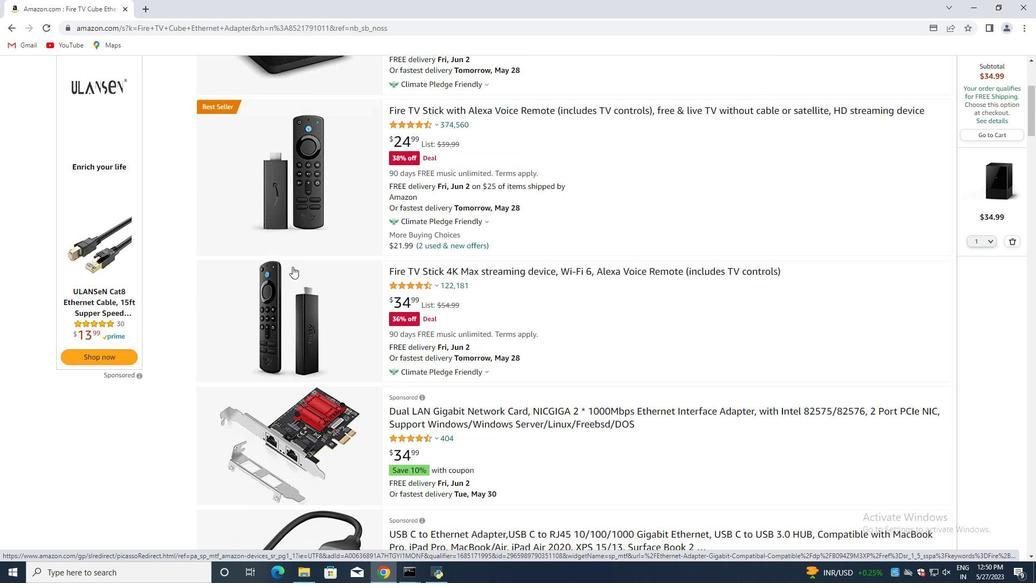 
Action: Mouse scrolled (292, 267) with delta (0, 0)
Screenshot: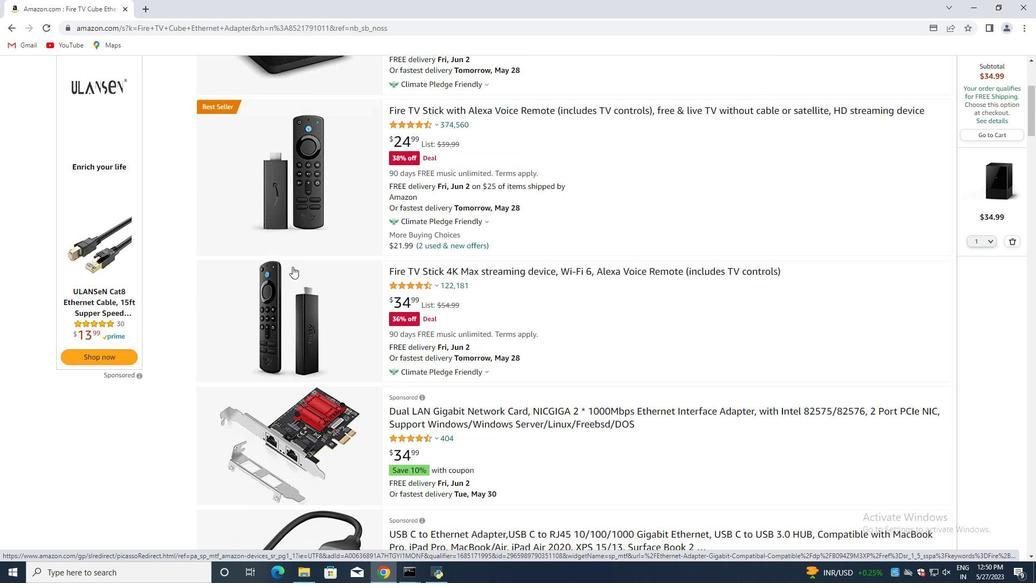 
Action: Mouse scrolled (292, 267) with delta (0, 0)
Screenshot: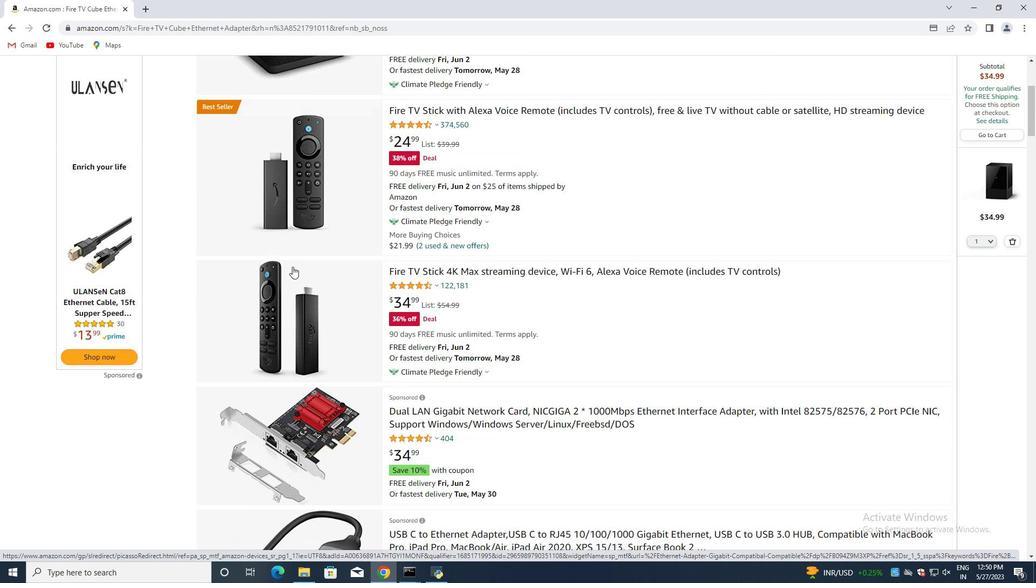 
Action: Mouse moved to (275, 217)
Screenshot: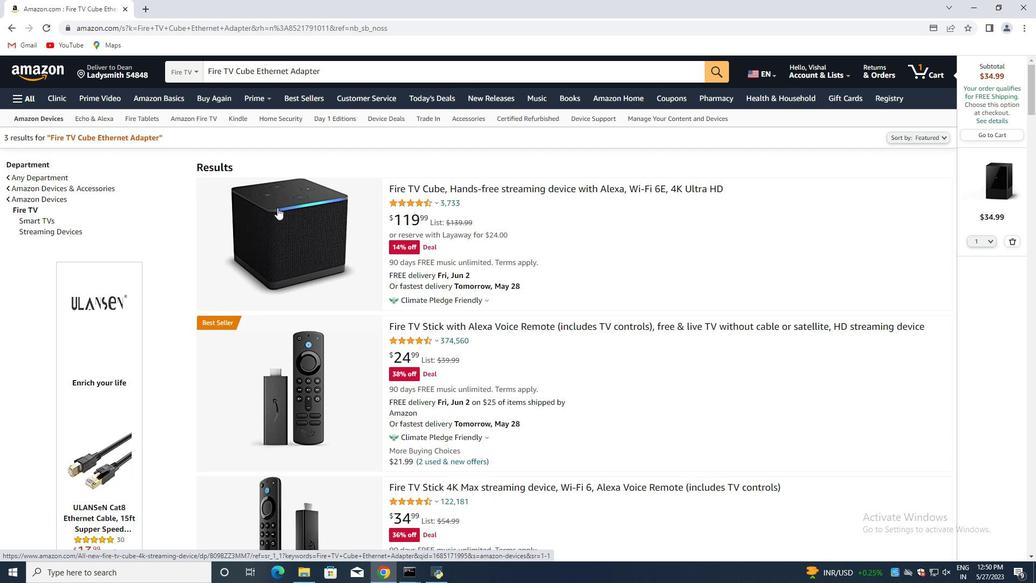 
Action: Mouse pressed left at (275, 217)
Screenshot: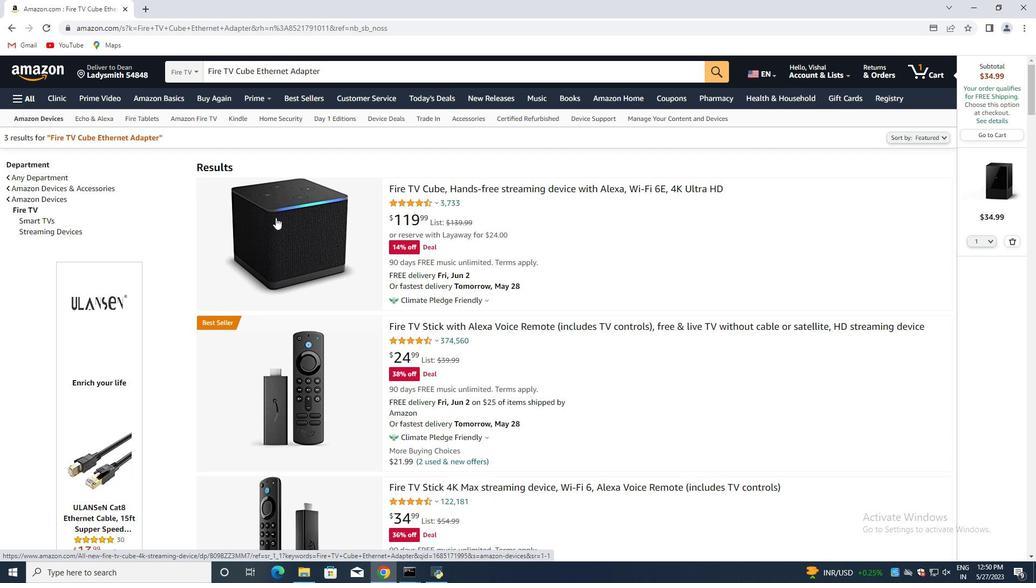 
Action: Mouse moved to (129, 179)
Screenshot: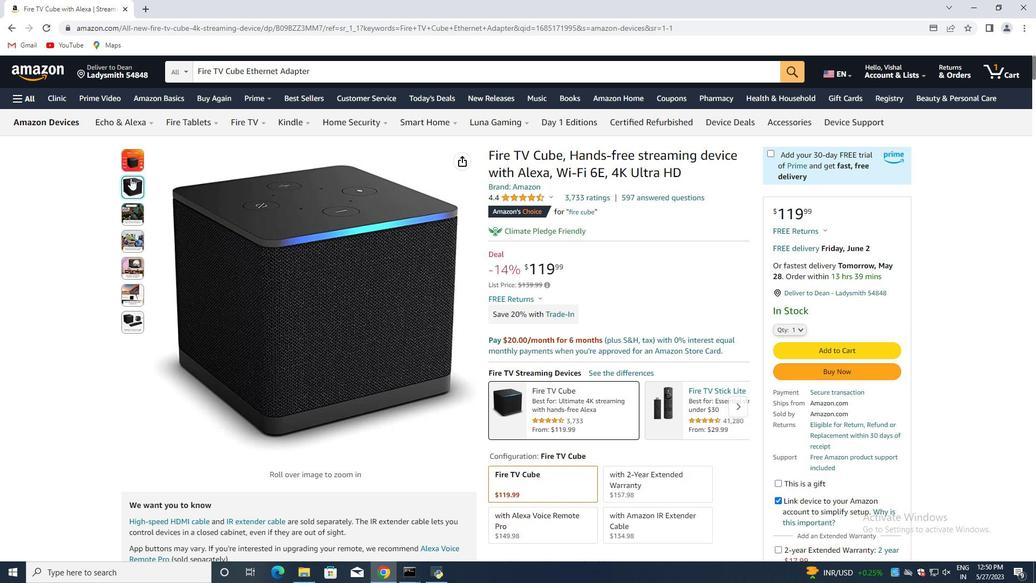 
Action: Key pressed <Key.down><Key.down><Key.down><Key.down><Key.down><Key.down><Key.down><Key.down>
Screenshot: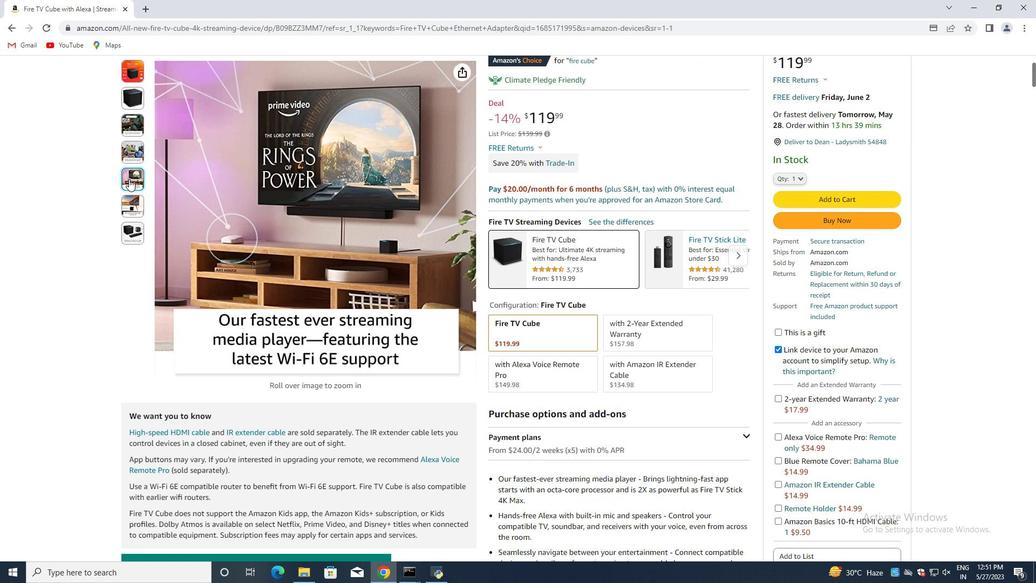 
Action: Mouse moved to (122, 300)
Screenshot: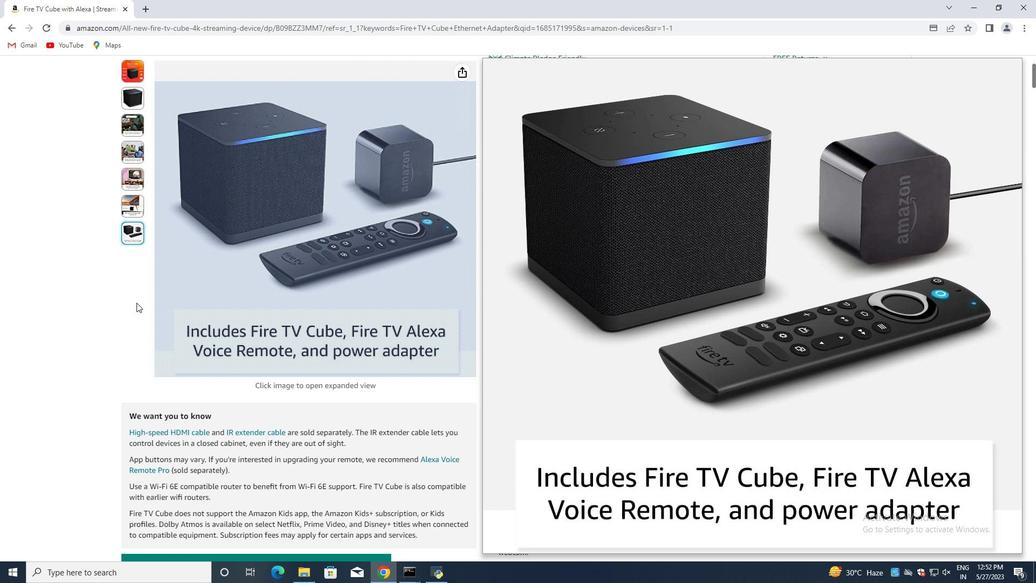 
Action: Mouse scrolled (122, 299) with delta (0, 0)
Screenshot: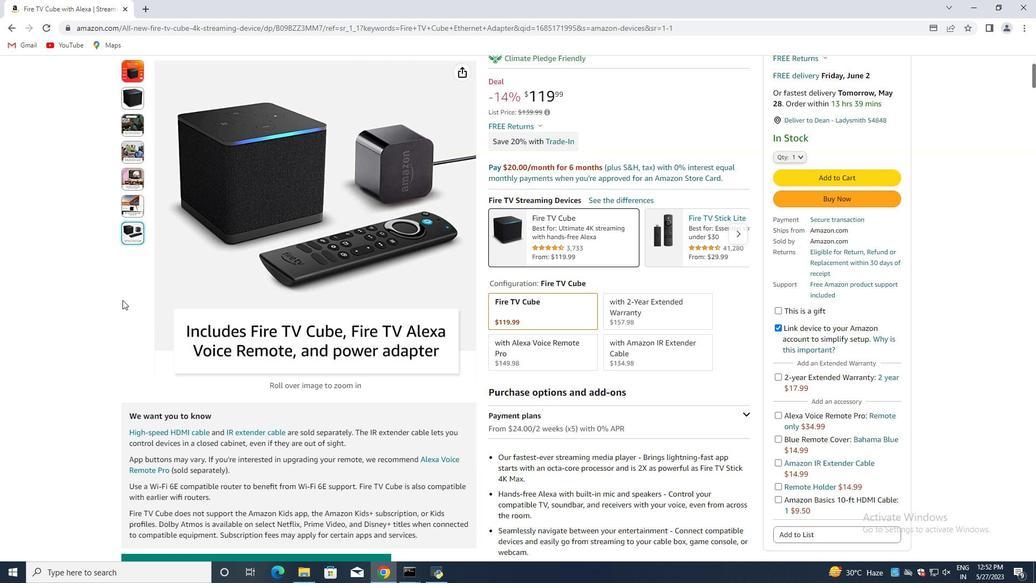 
Action: Mouse moved to (240, 293)
Screenshot: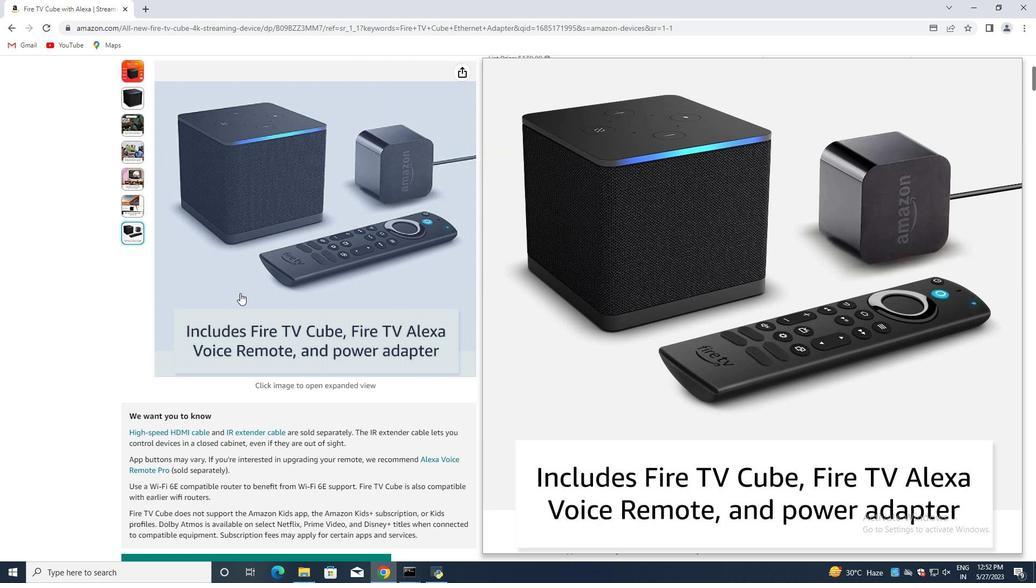 
Action: Mouse scrolled (240, 292) with delta (0, 0)
Screenshot: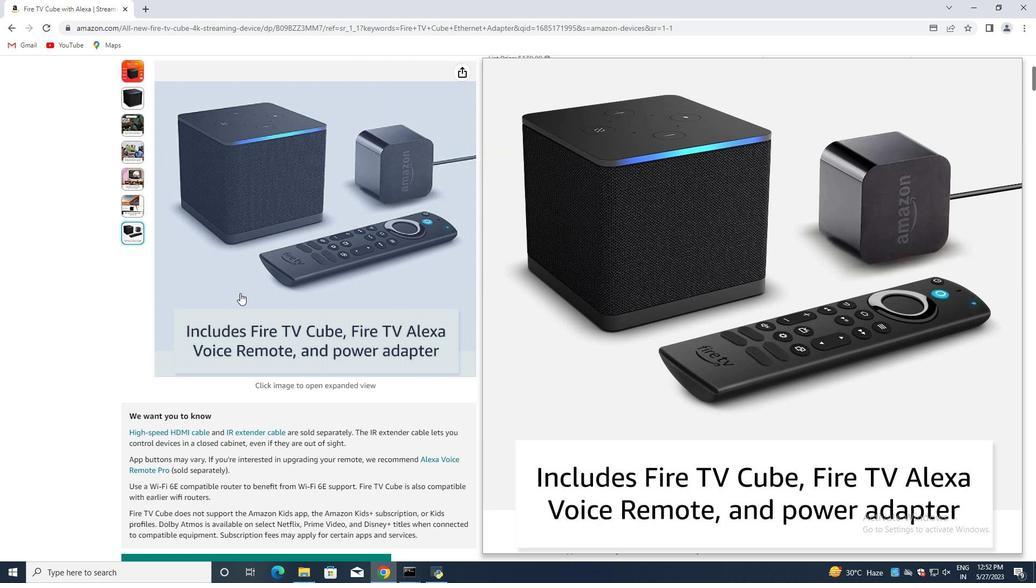 
Action: Mouse moved to (139, 300)
Screenshot: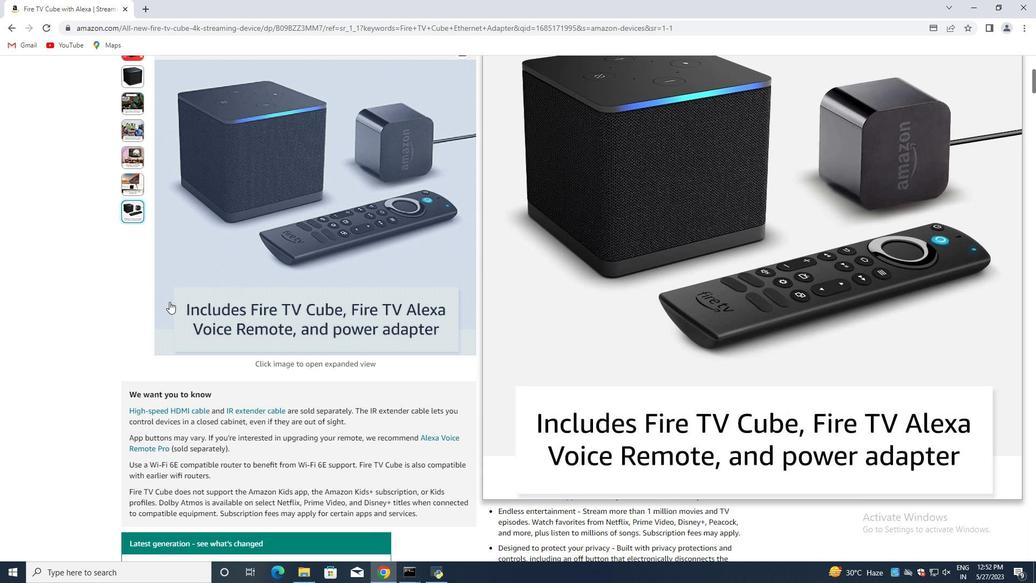 
Action: Mouse scrolled (139, 300) with delta (0, 0)
Screenshot: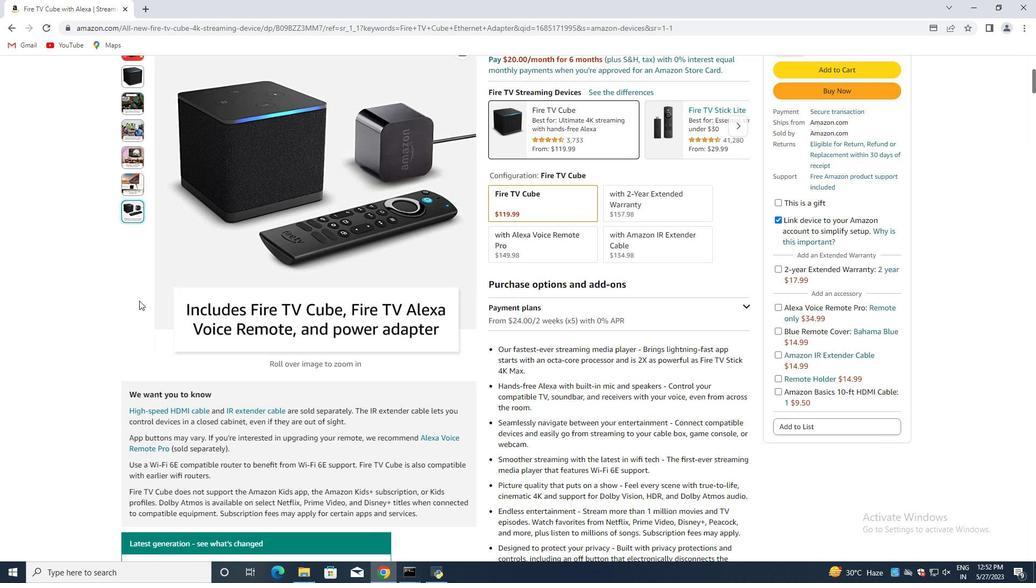 
Action: Mouse moved to (196, 294)
Screenshot: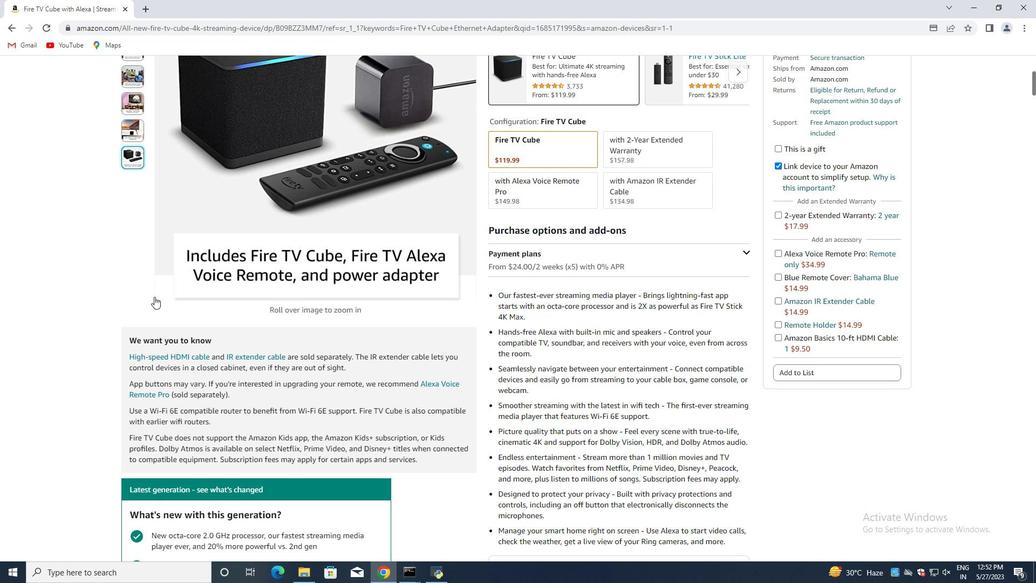 
Action: Mouse scrolled (196, 293) with delta (0, 0)
Screenshot: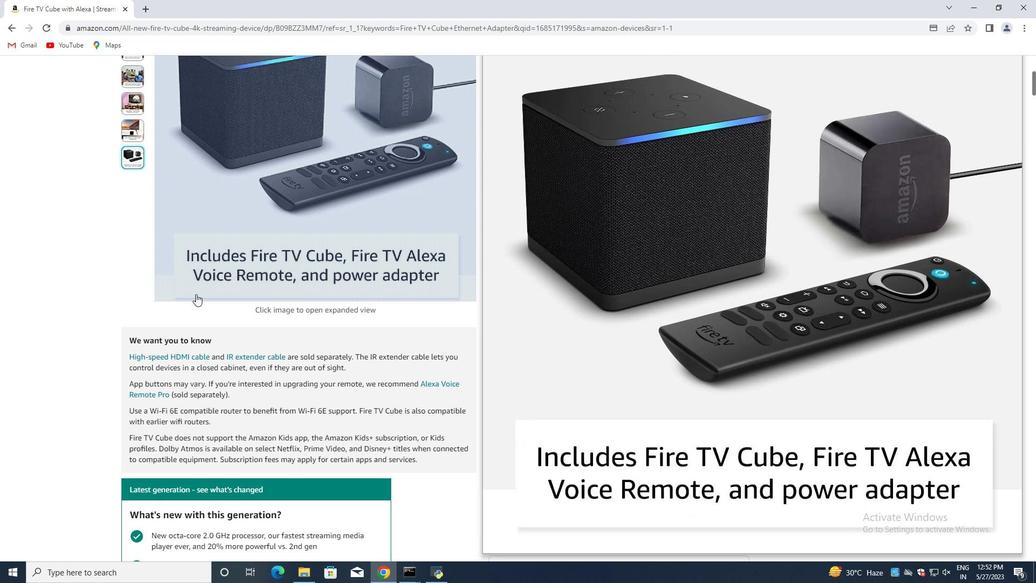 
Action: Mouse scrolled (196, 293) with delta (0, 0)
Screenshot: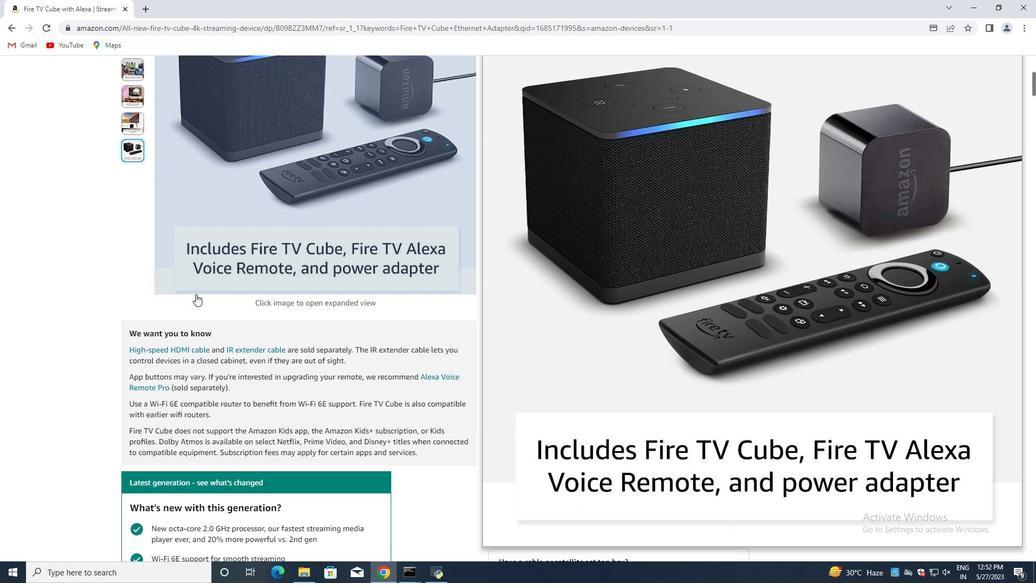 
Action: Mouse moved to (231, 284)
Screenshot: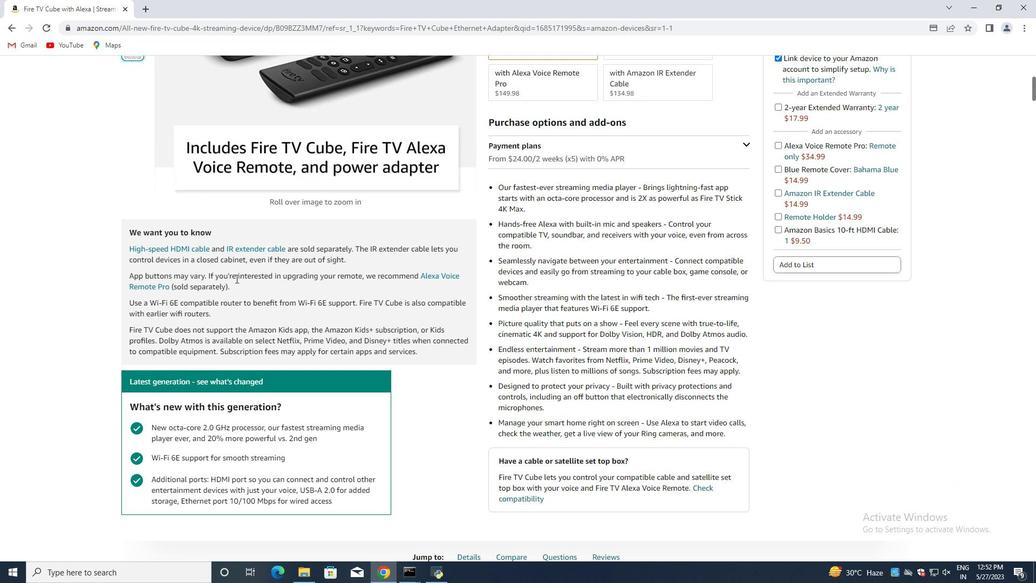 
Action: Mouse scrolled (233, 280) with delta (0, 0)
Screenshot: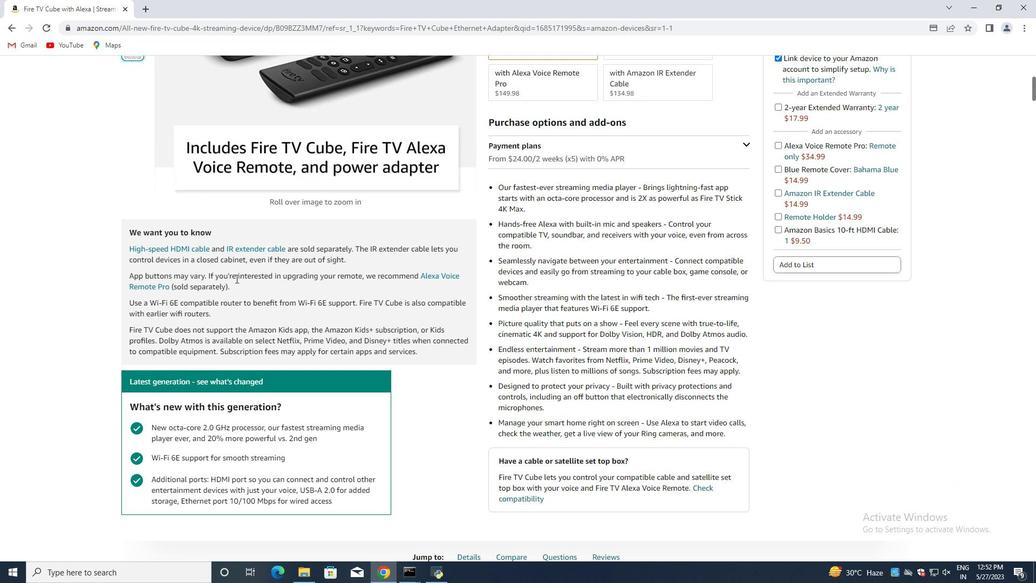 
Action: Mouse scrolled (231, 282) with delta (0, 0)
Screenshot: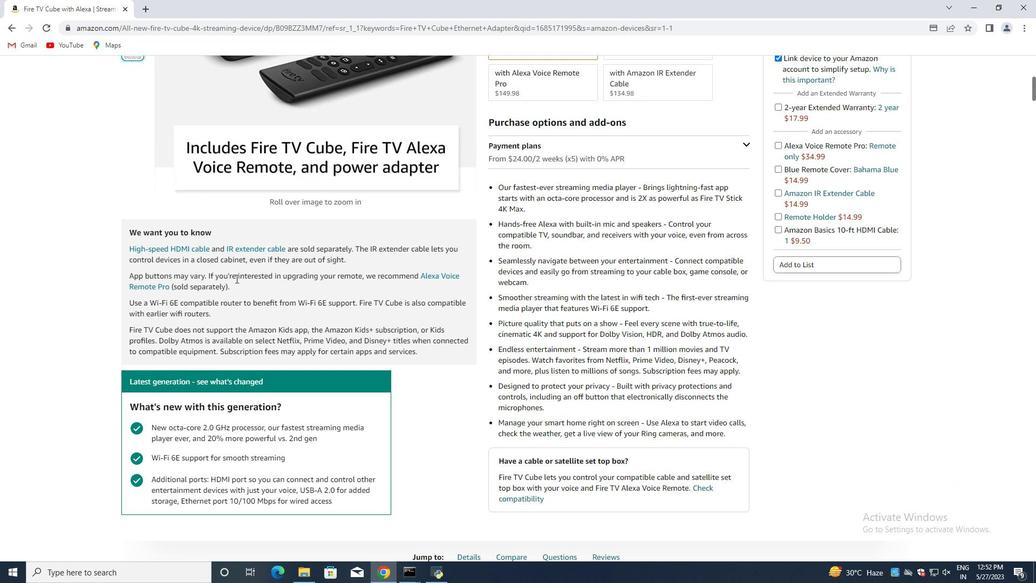 
Action: Mouse scrolled (231, 284) with delta (0, 0)
Screenshot: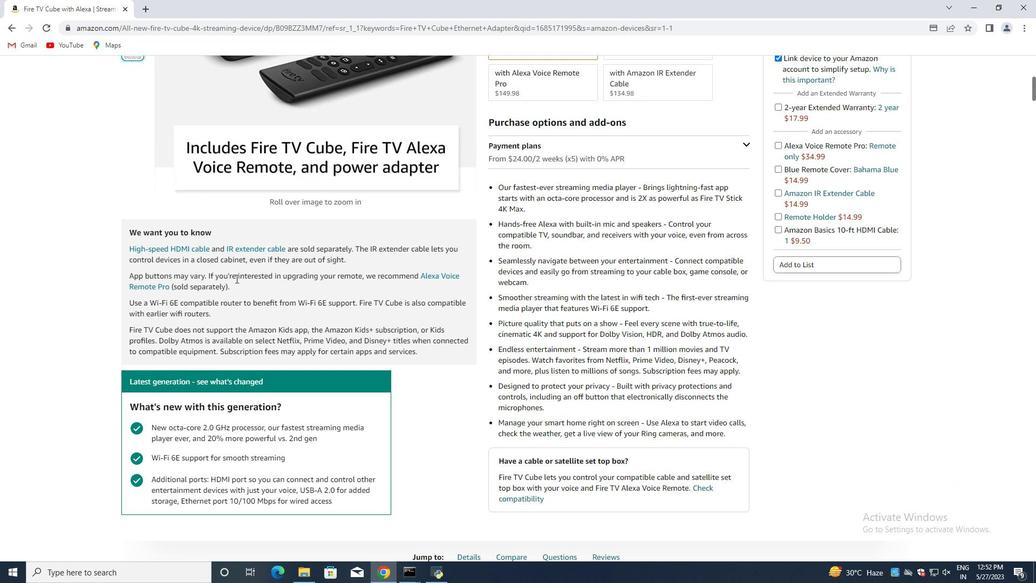 
Action: Mouse moved to (346, 249)
Screenshot: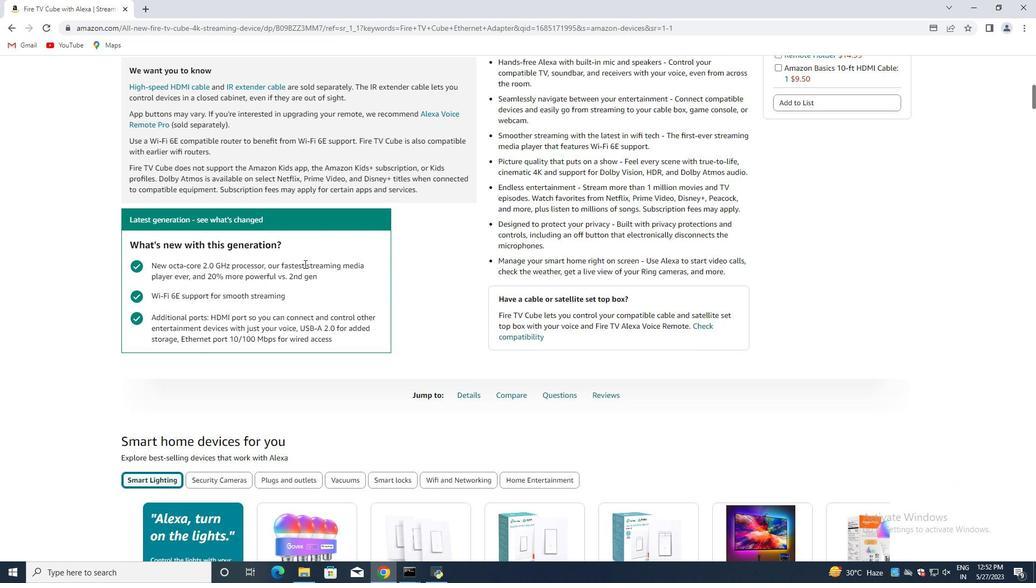 
Action: Mouse scrolled (346, 249) with delta (0, 0)
Screenshot: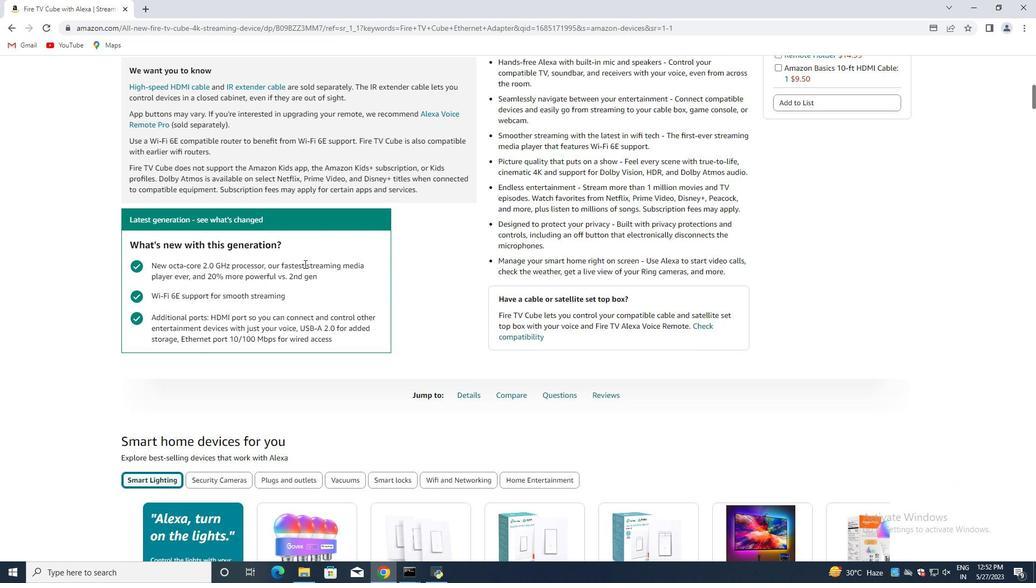 
Action: Mouse moved to (347, 248)
Screenshot: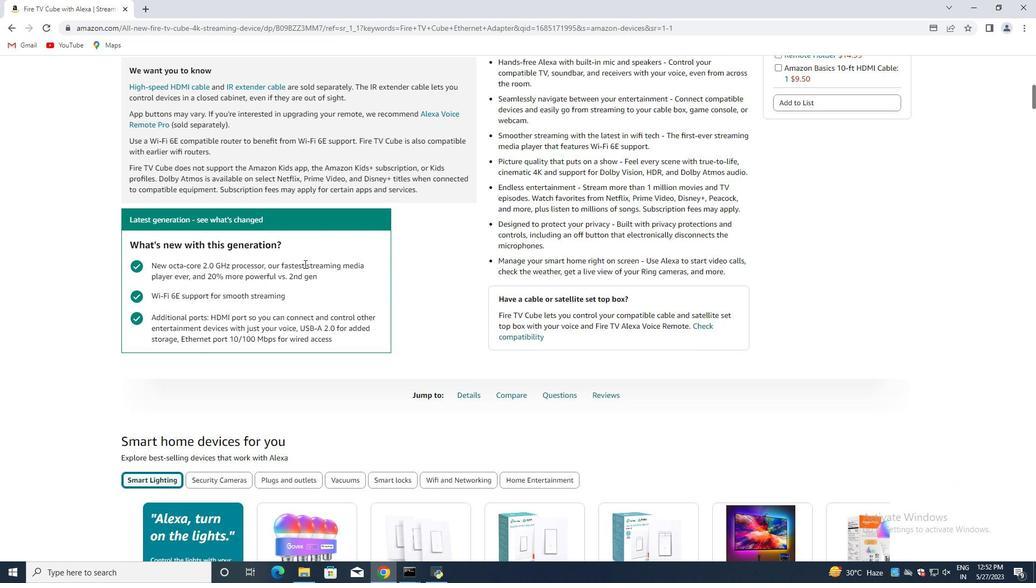 
Action: Mouse scrolled (347, 249) with delta (0, 0)
Screenshot: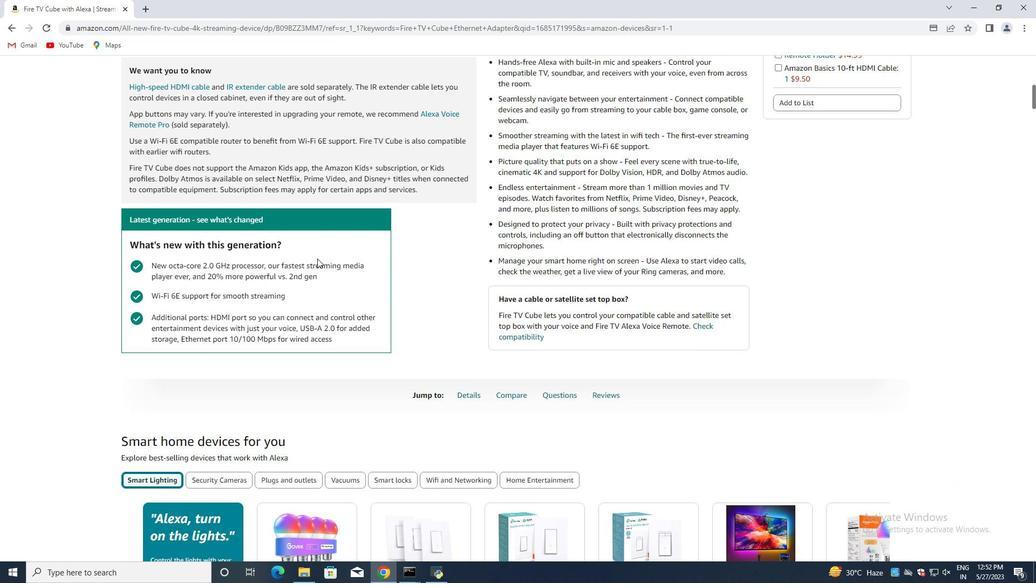 
Action: Mouse moved to (517, 148)
Screenshot: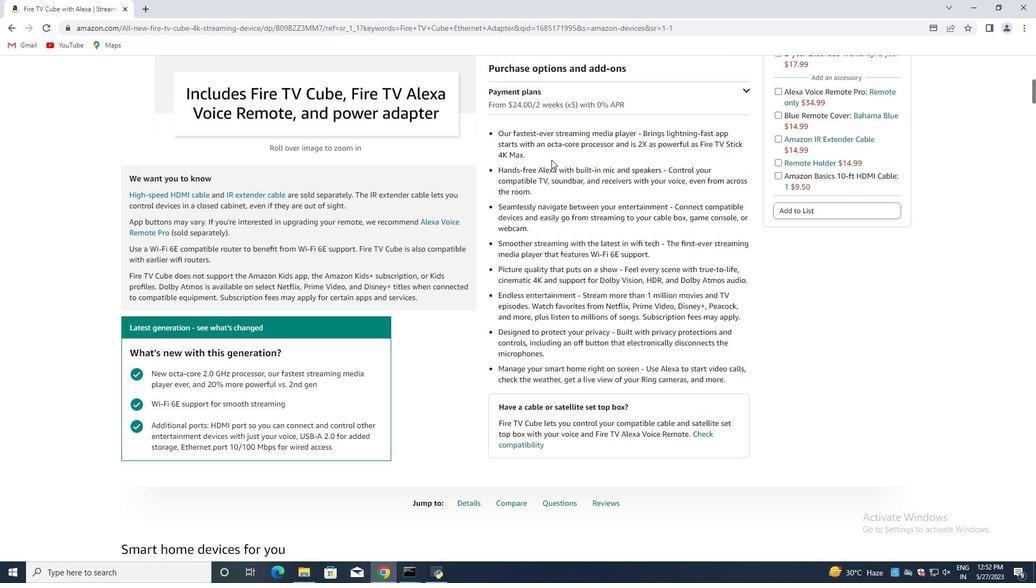 
Action: Mouse scrolled (517, 149) with delta (0, 0)
Screenshot: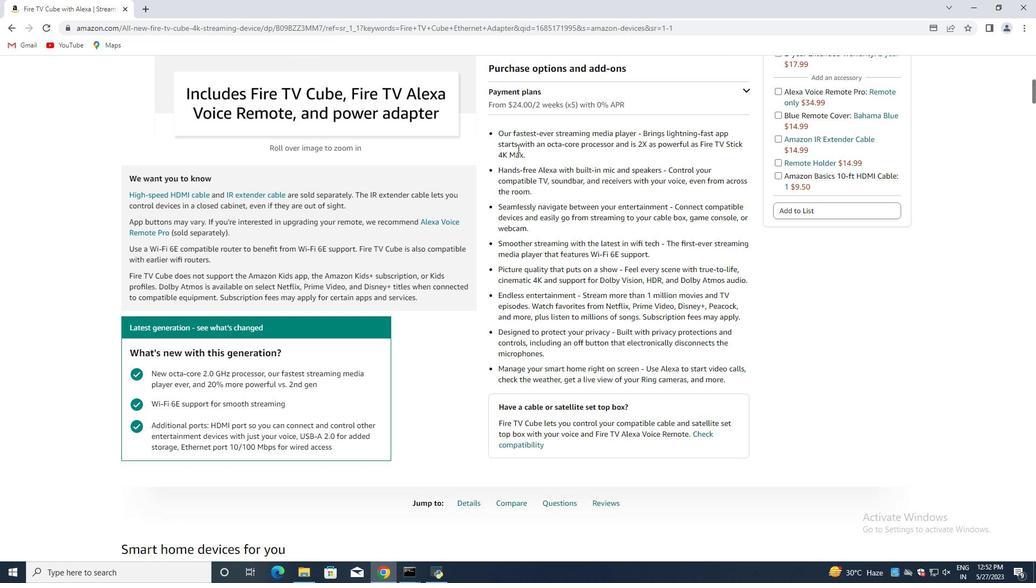 
Action: Mouse moved to (483, 211)
Screenshot: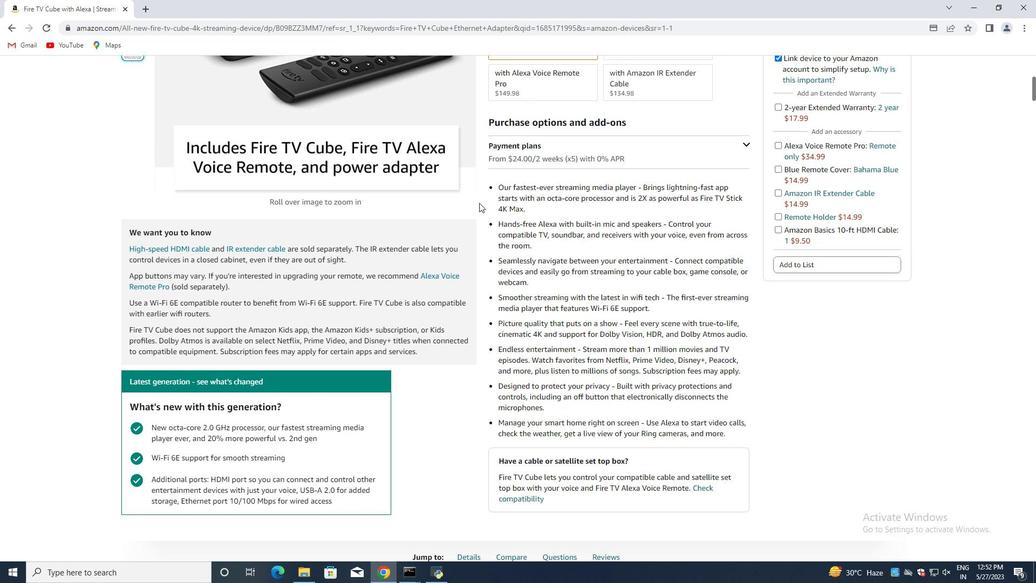 
Action: Mouse scrolled (483, 211) with delta (0, 0)
Screenshot: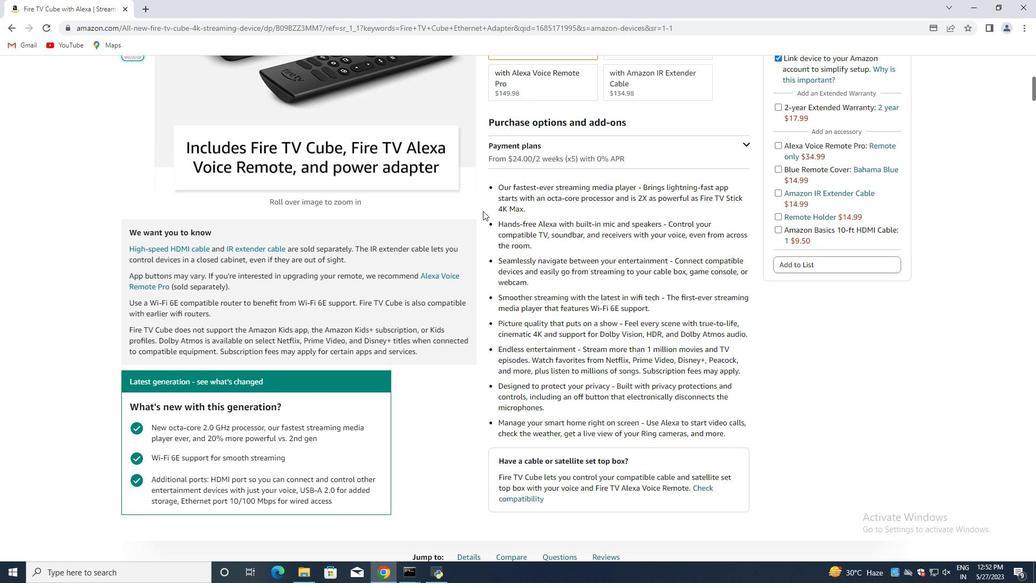 
Action: Mouse moved to (544, 335)
Screenshot: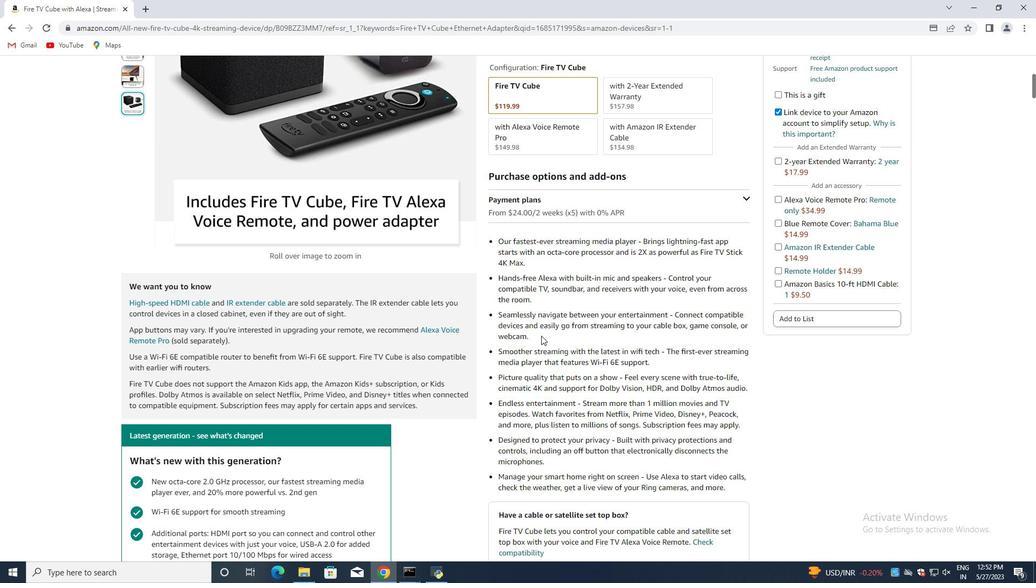 
Action: Mouse scrolled (544, 334) with delta (0, 0)
Screenshot: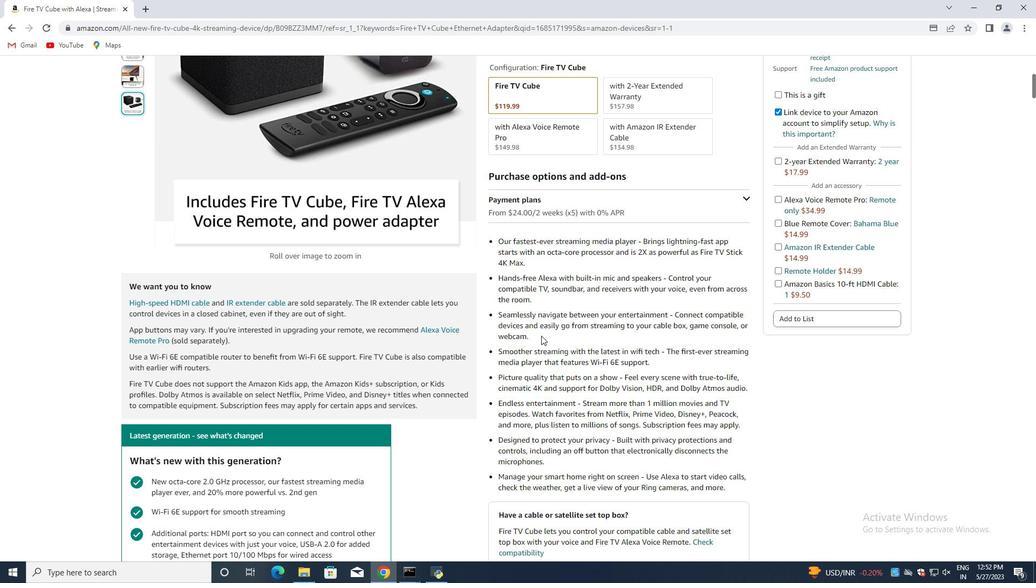 
Action: Mouse moved to (544, 335)
Screenshot: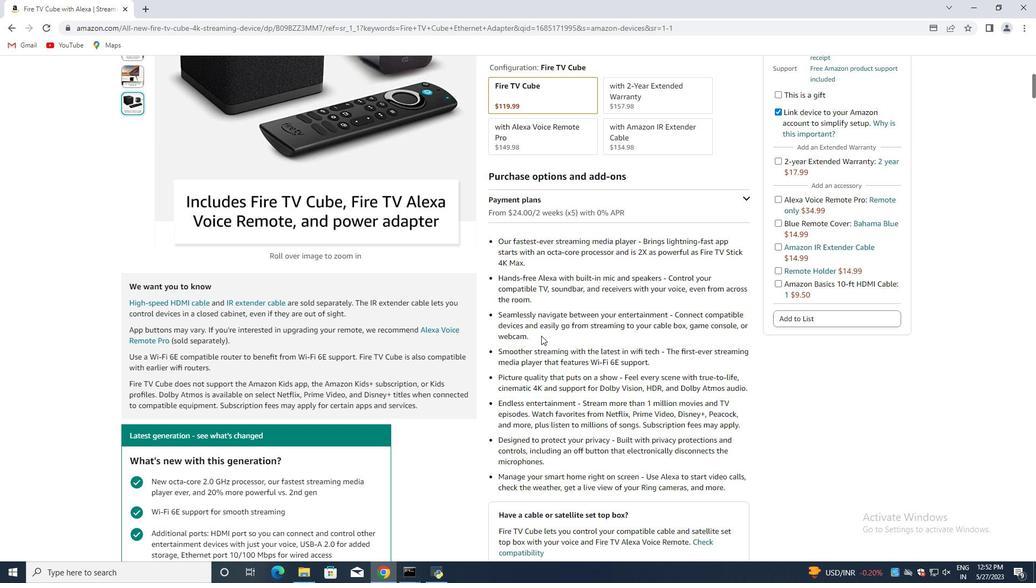 
Action: Mouse scrolled (544, 334) with delta (0, 0)
Screenshot: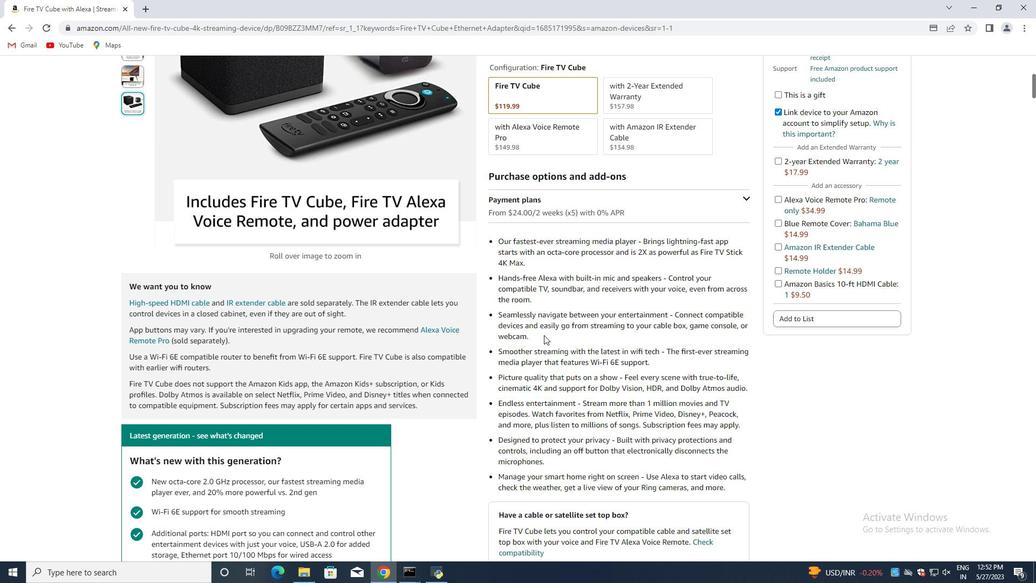 
Action: Mouse moved to (578, 197)
Screenshot: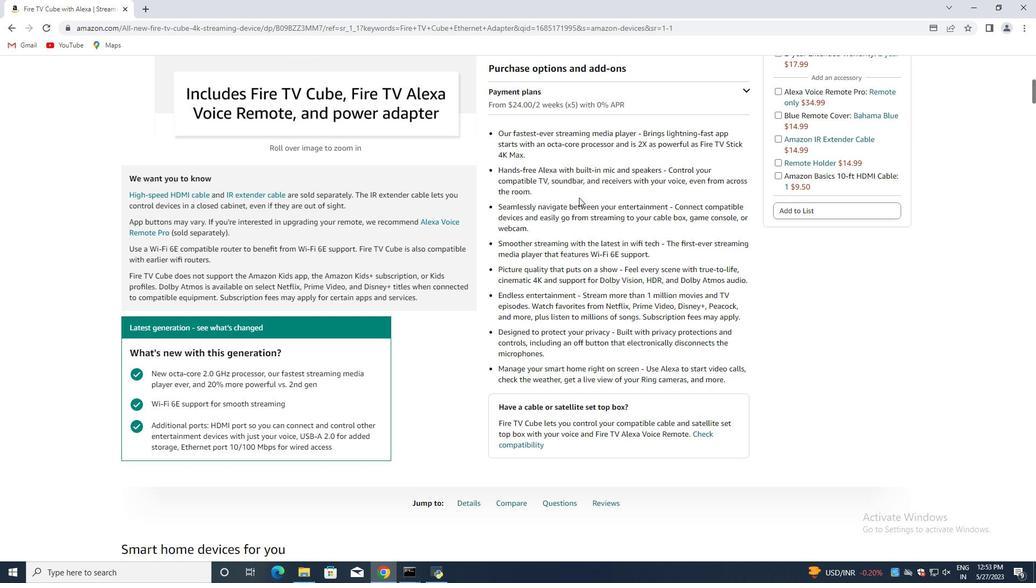 
Action: Mouse scrolled (578, 197) with delta (0, 0)
Screenshot: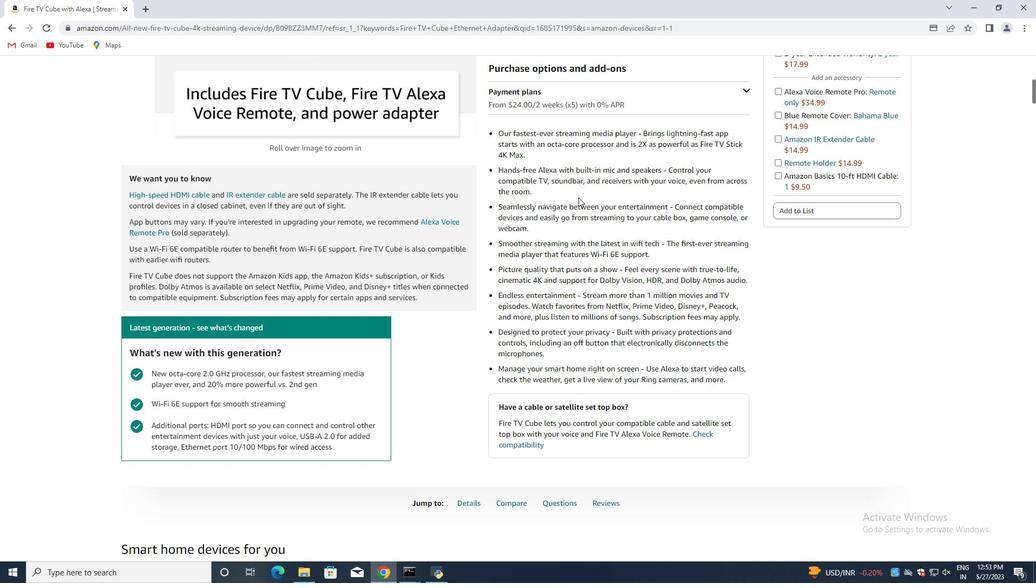 
Action: Mouse moved to (578, 197)
Screenshot: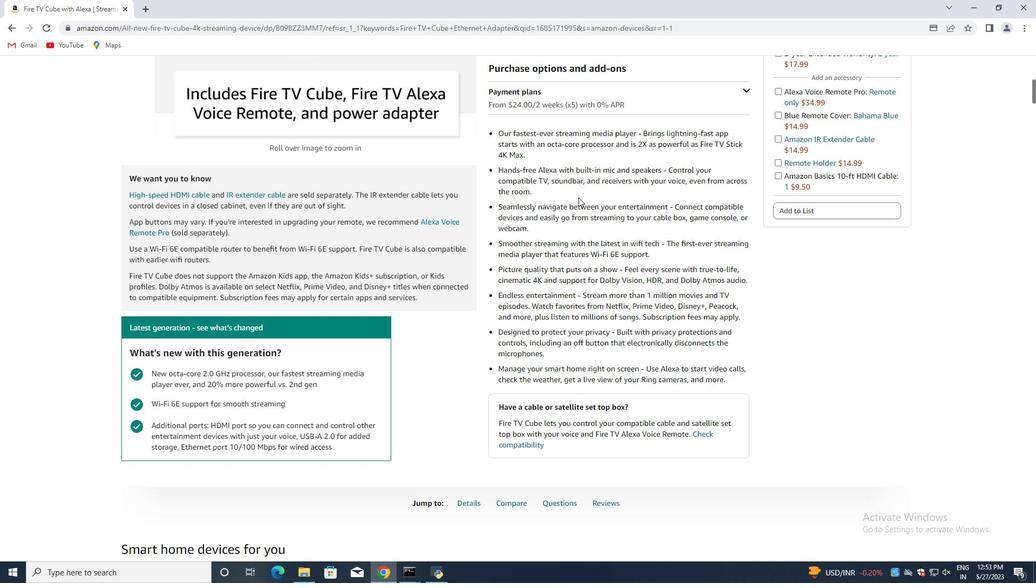 
Action: Mouse scrolled (578, 197) with delta (0, 0)
Screenshot: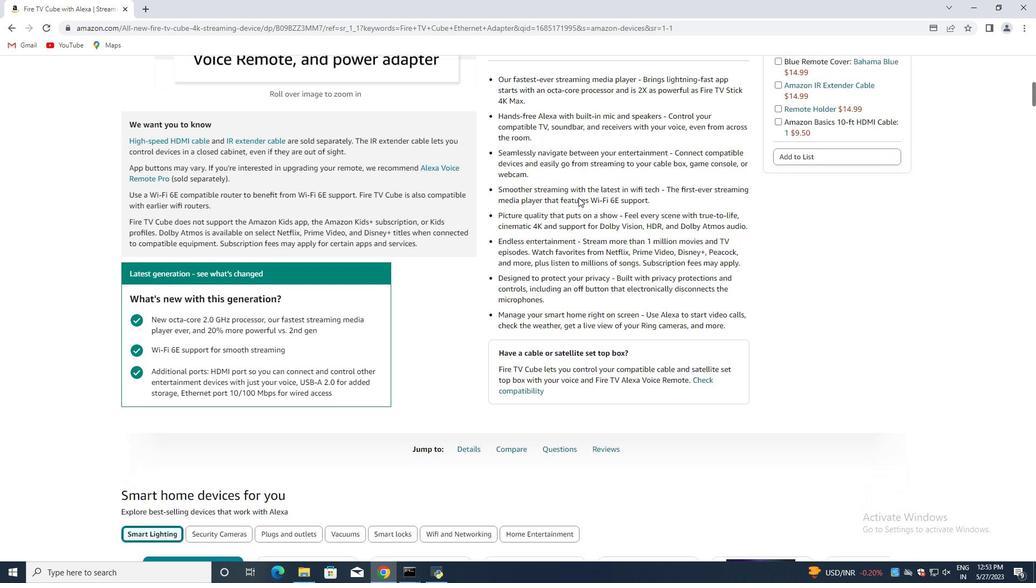
Action: Mouse moved to (431, 207)
Screenshot: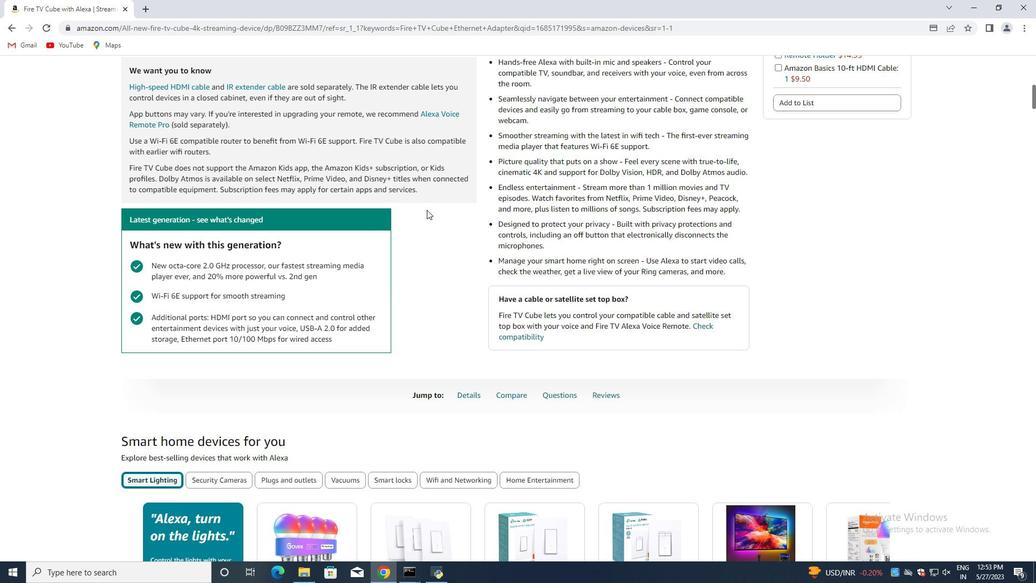 
Action: Mouse scrolled (431, 206) with delta (0, 0)
Screenshot: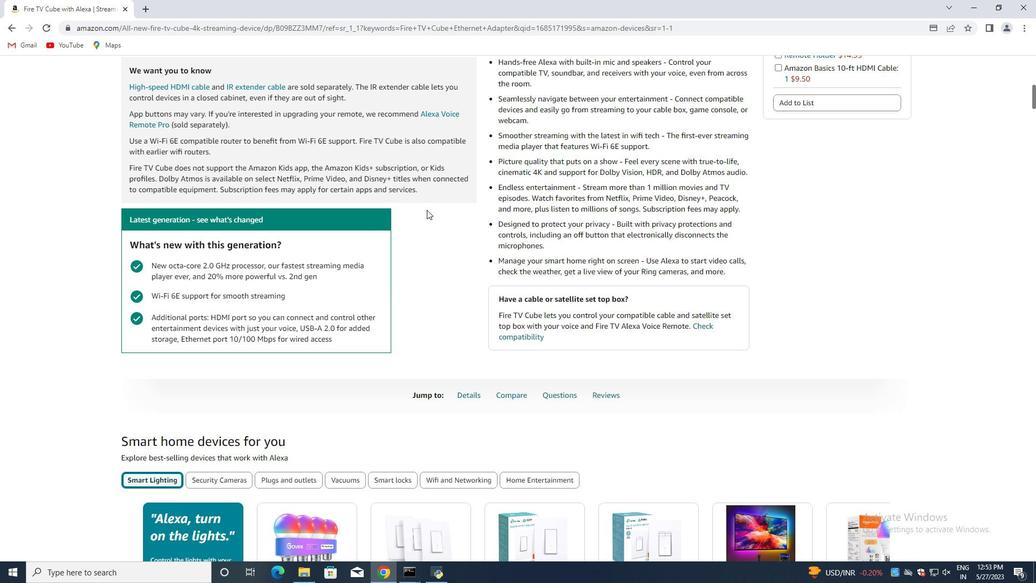 
Action: Mouse moved to (440, 210)
Screenshot: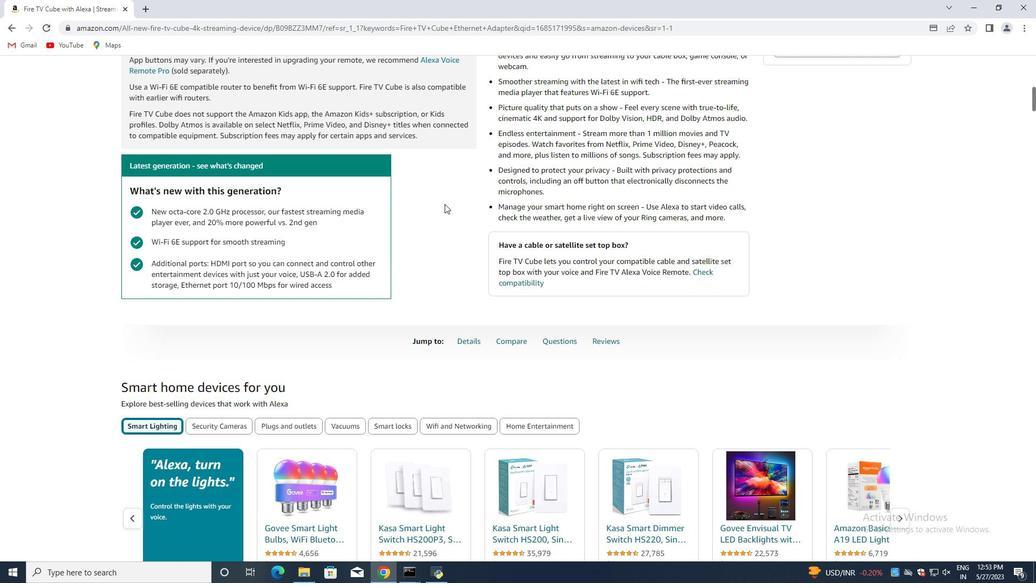 
Action: Mouse scrolled (440, 210) with delta (0, 0)
Screenshot: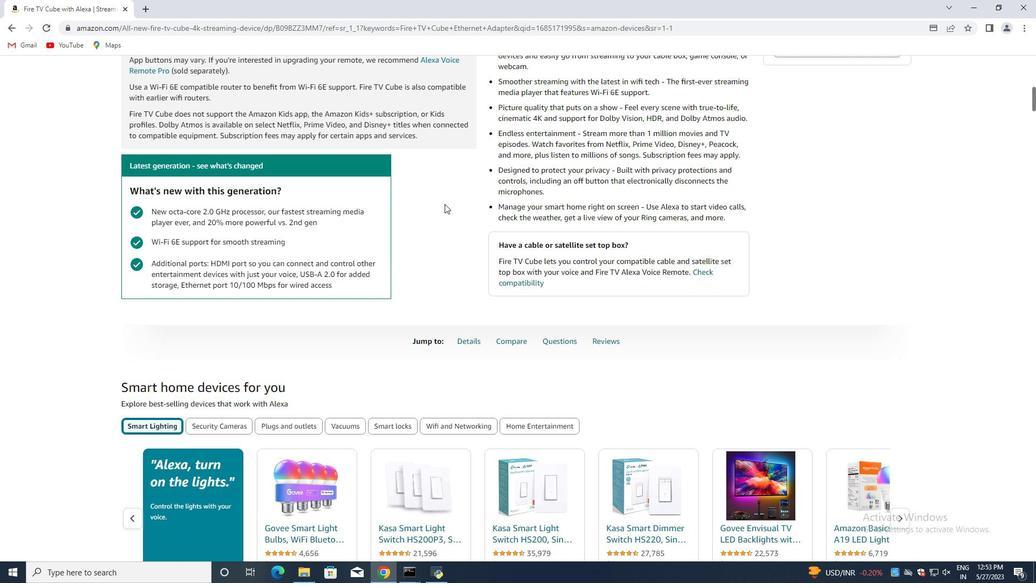 
Action: Mouse moved to (437, 212)
Screenshot: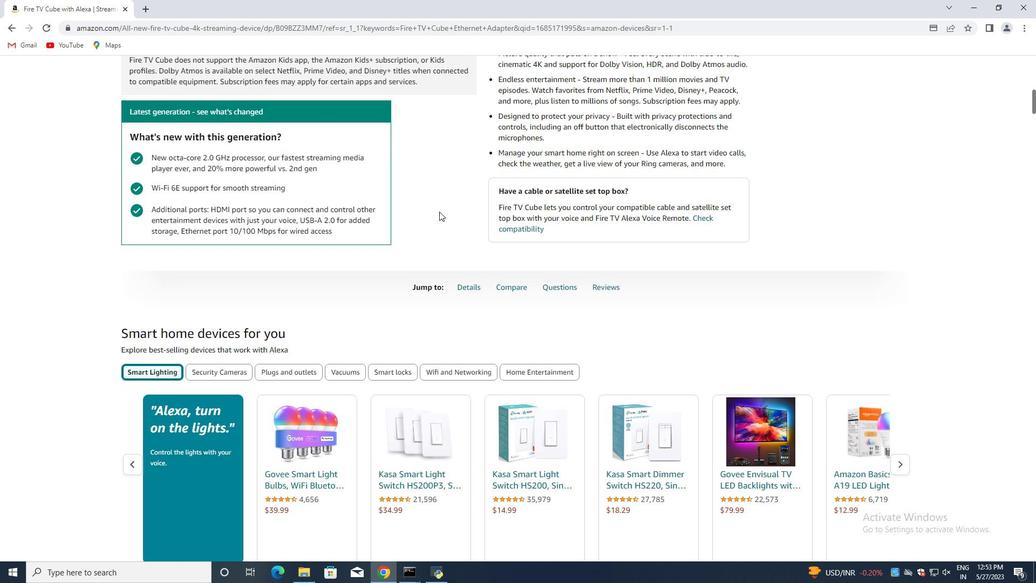 
Action: Mouse scrolled (437, 212) with delta (0, 0)
Screenshot: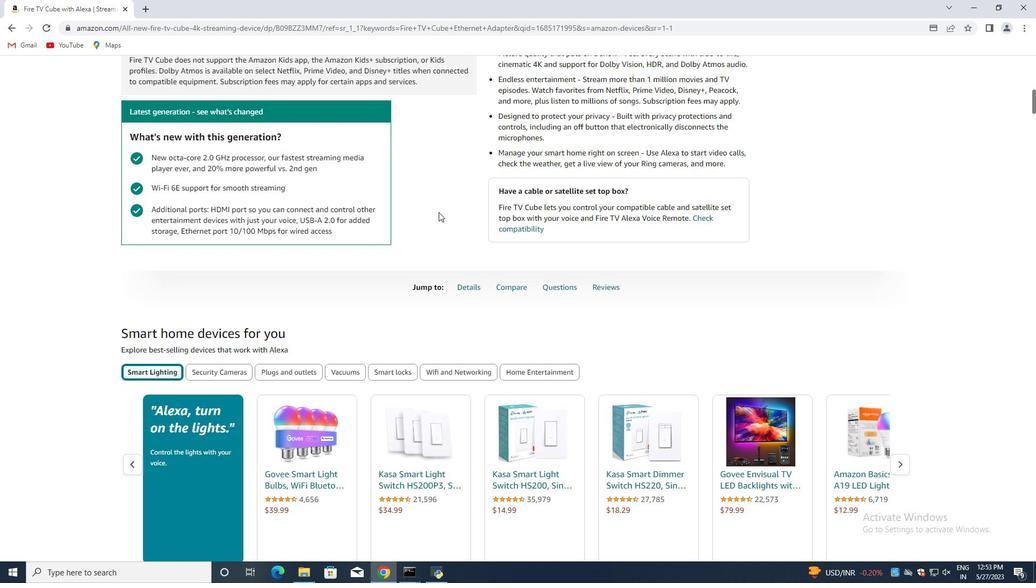 
Action: Mouse moved to (437, 212)
Screenshot: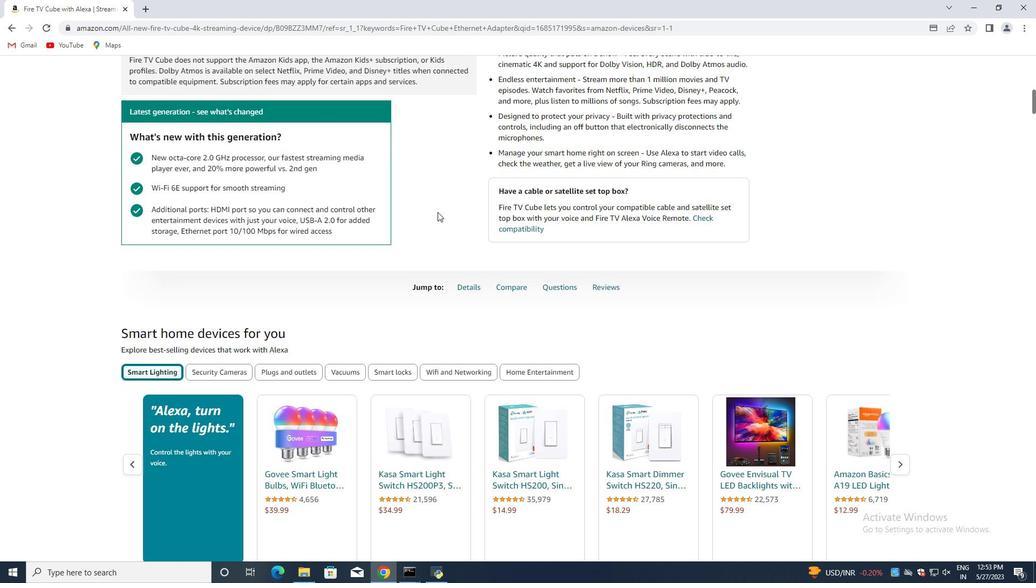 
Action: Mouse scrolled (437, 212) with delta (0, 0)
Screenshot: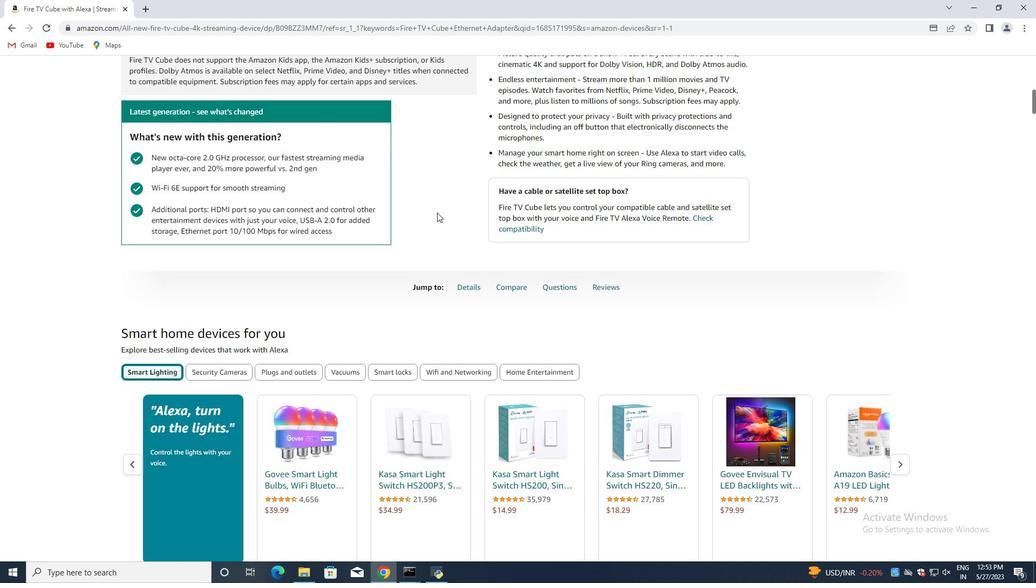 
Action: Mouse moved to (436, 213)
Screenshot: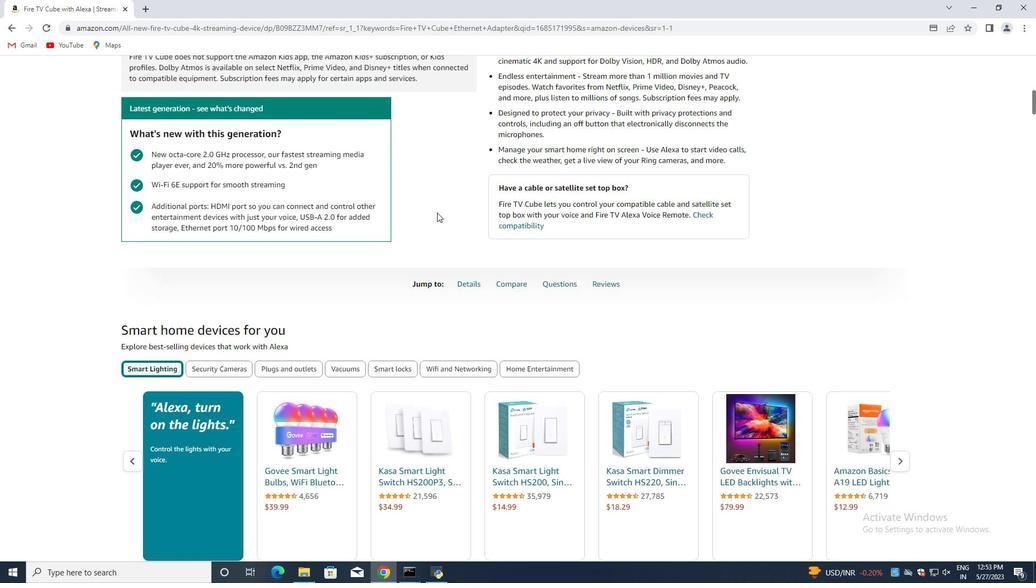 
Action: Mouse scrolled (436, 212) with delta (0, 0)
Screenshot: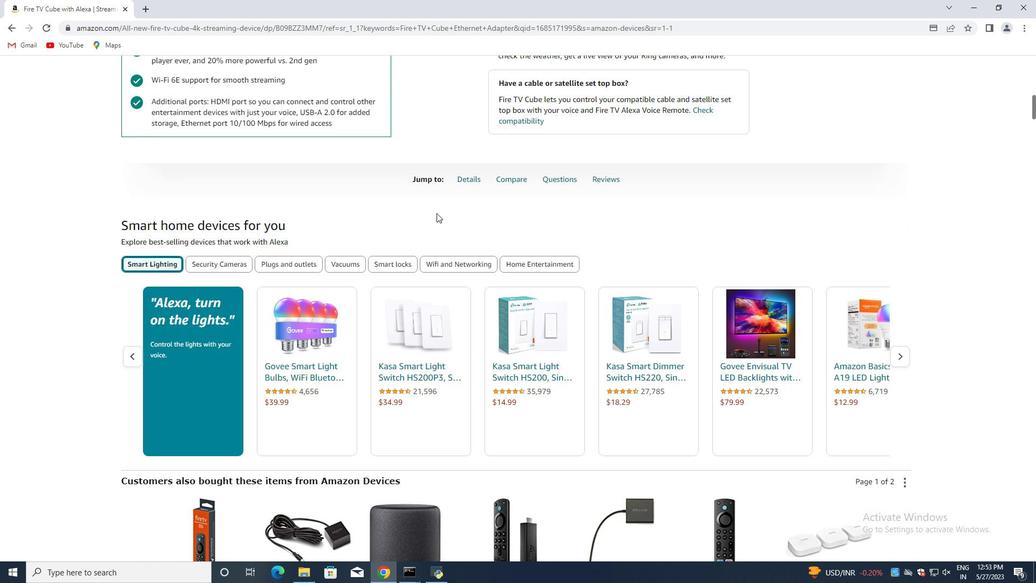 
Action: Mouse scrolled (436, 212) with delta (0, 0)
Screenshot: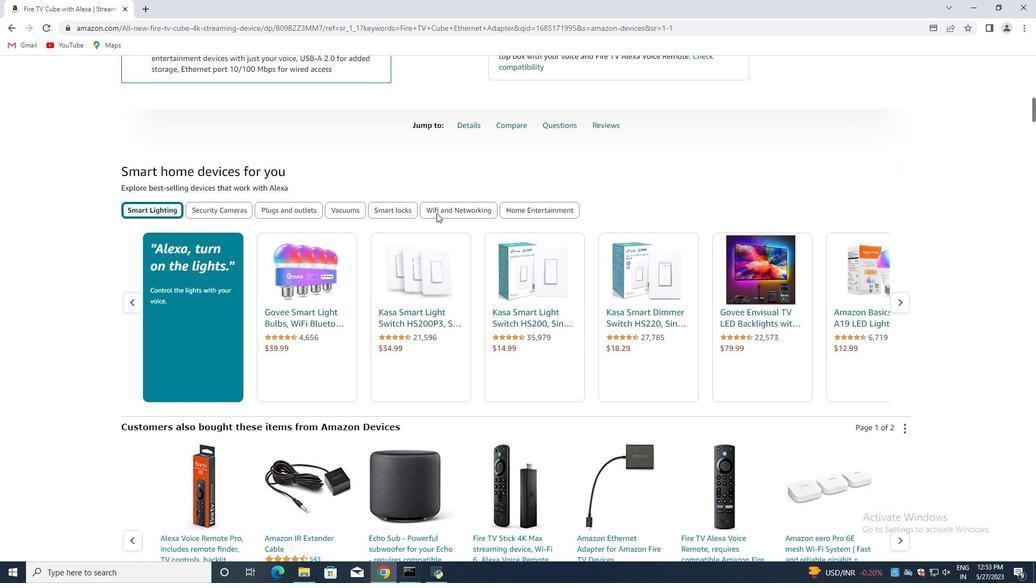 
Action: Mouse scrolled (436, 212) with delta (0, 0)
Screenshot: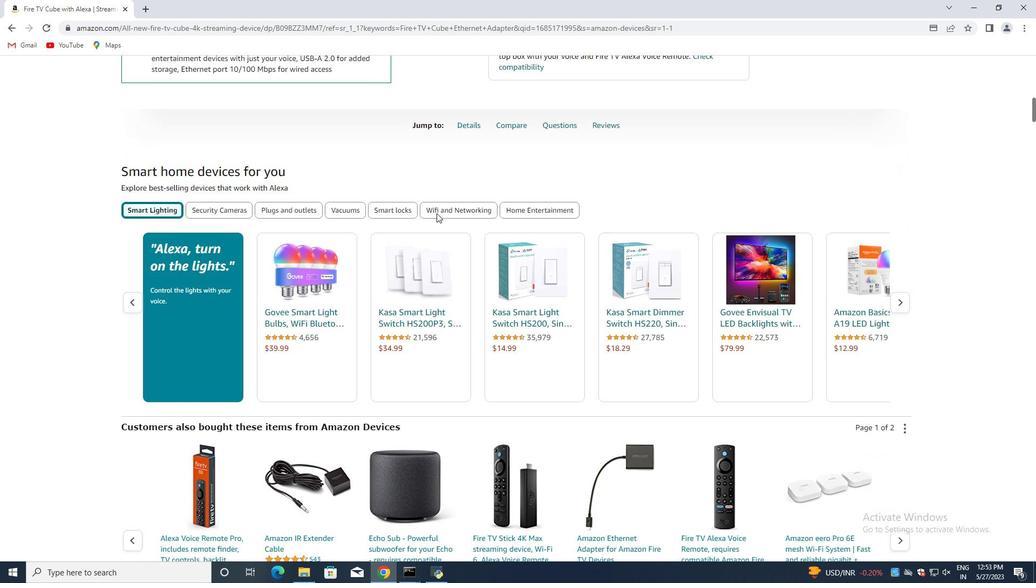 
Action: Mouse moved to (436, 213)
Screenshot: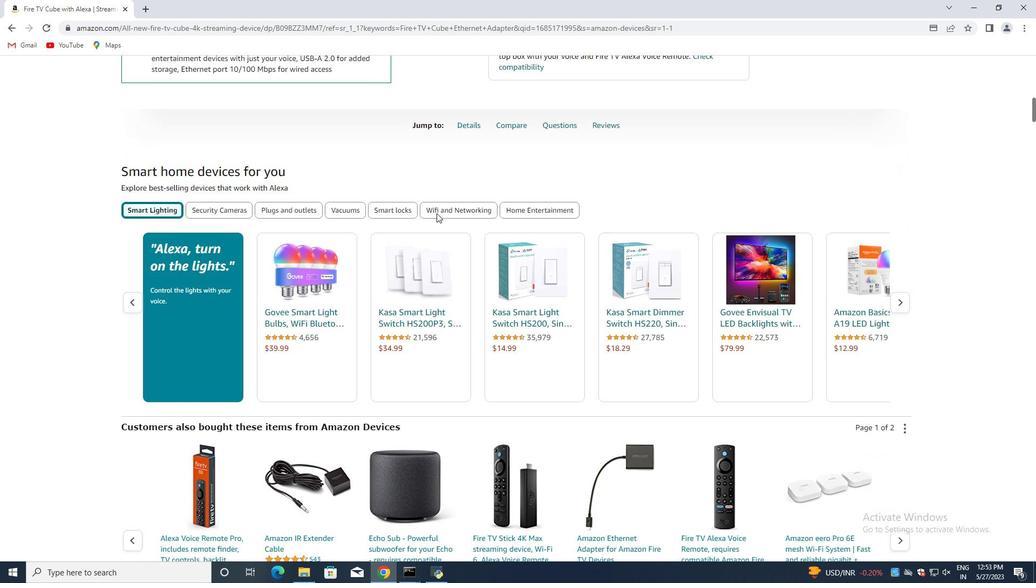 
Action: Mouse scrolled (436, 212) with delta (0, 0)
Screenshot: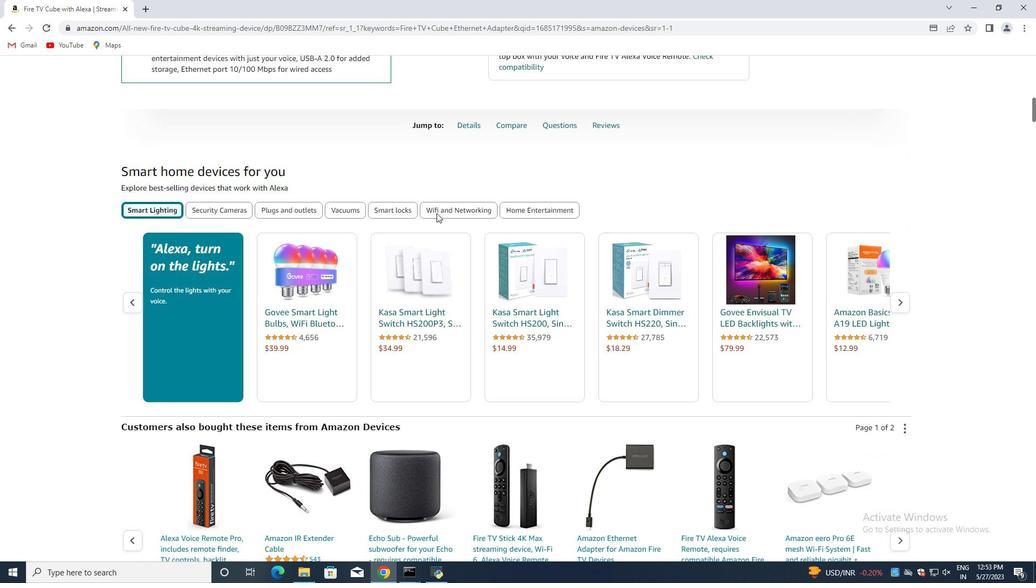 
Action: Mouse moved to (387, 227)
Screenshot: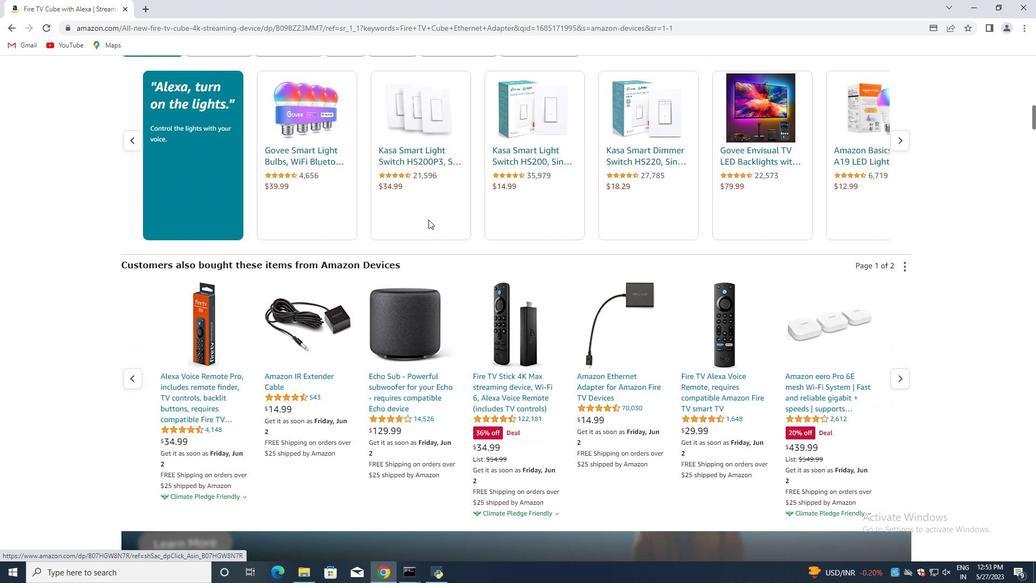 
Action: Mouse scrolled (387, 226) with delta (0, 0)
Screenshot: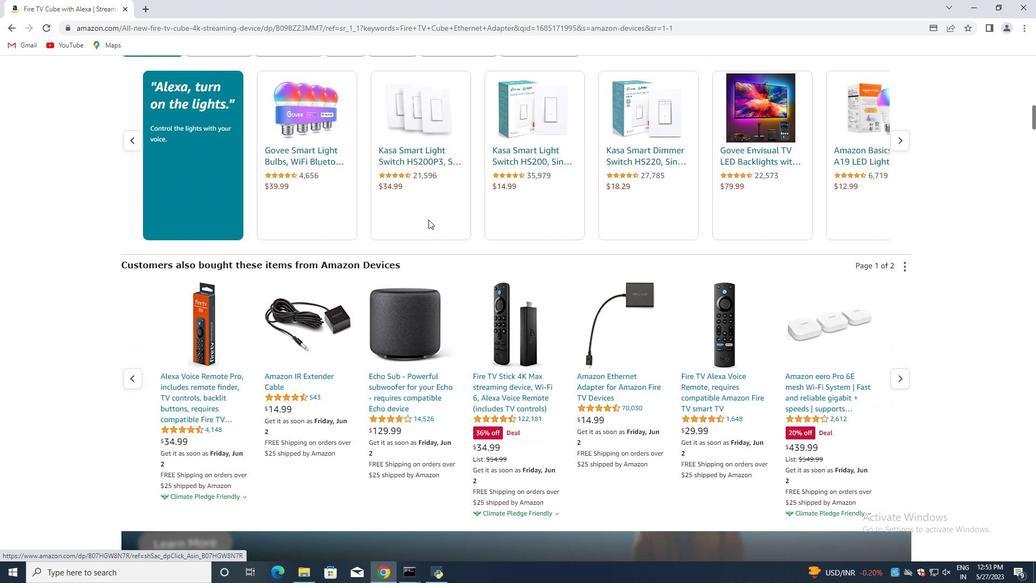 
Action: Mouse moved to (437, 313)
Screenshot: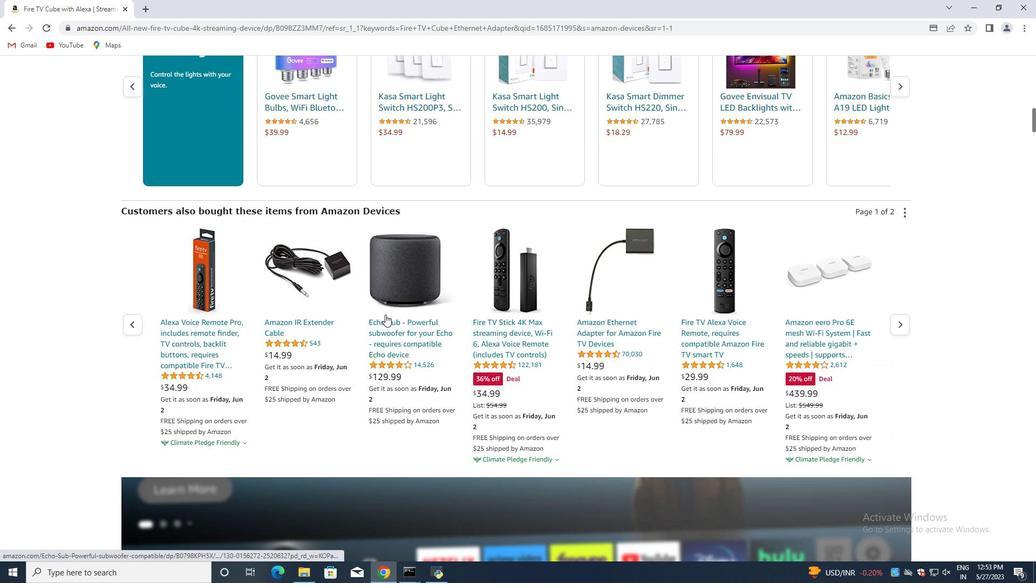 
Action: Mouse scrolled (437, 313) with delta (0, 0)
Screenshot: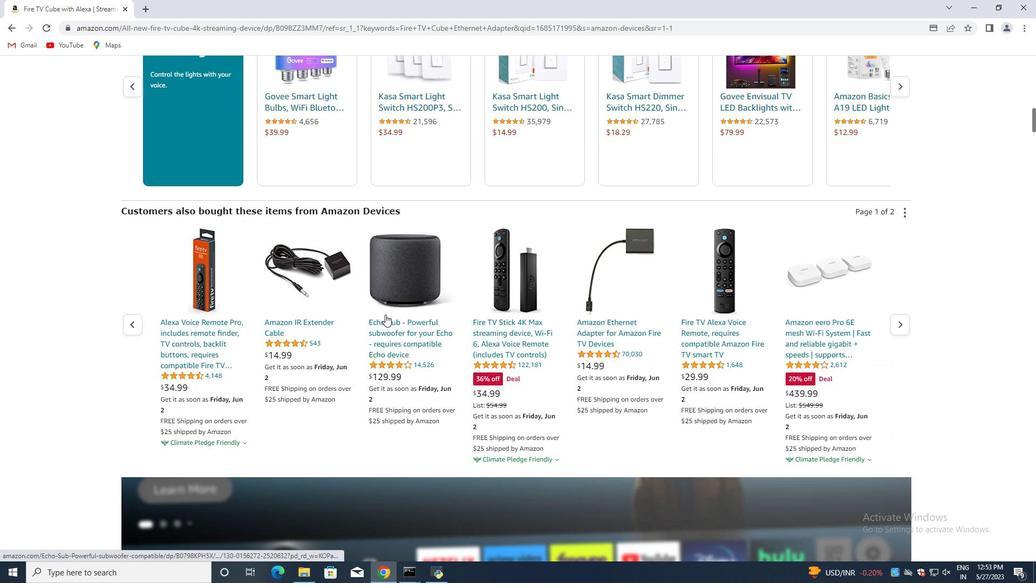 
Action: Mouse moved to (447, 309)
Screenshot: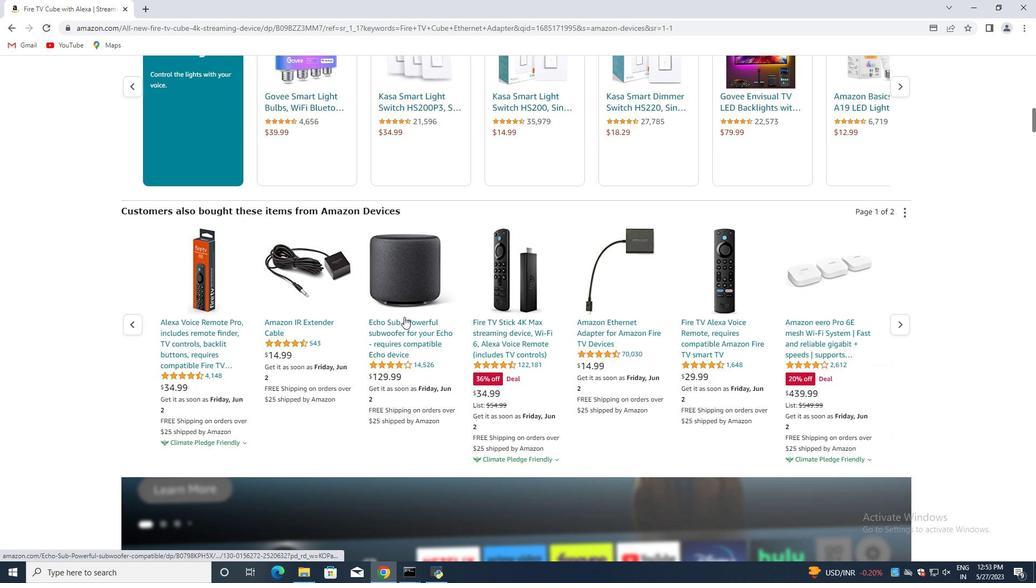 
Action: Mouse scrolled (447, 309) with delta (0, 0)
Screenshot: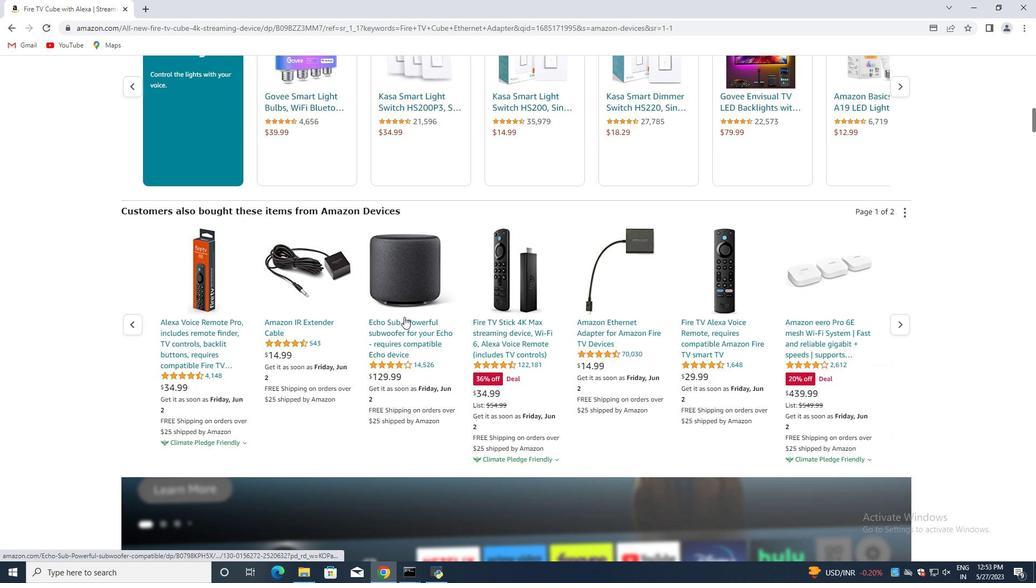 
Action: Mouse moved to (464, 309)
Screenshot: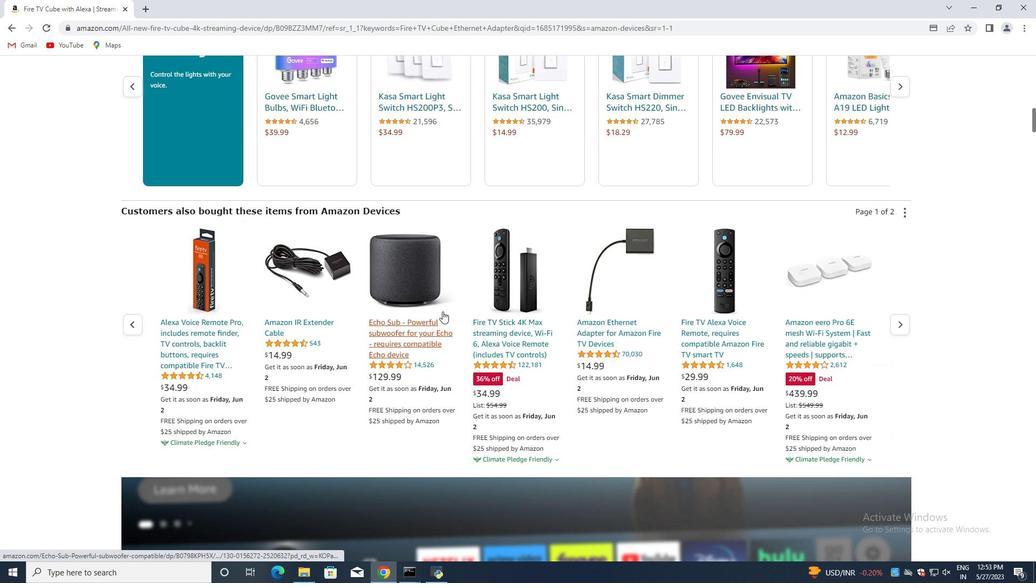 
Action: Mouse scrolled (464, 308) with delta (0, 0)
Screenshot: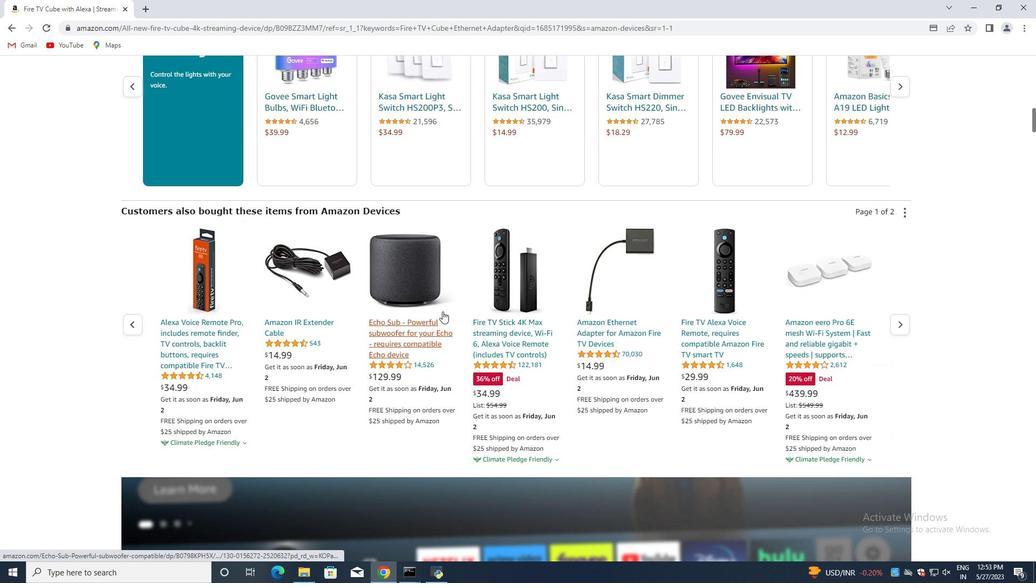 
Action: Mouse moved to (501, 306)
Screenshot: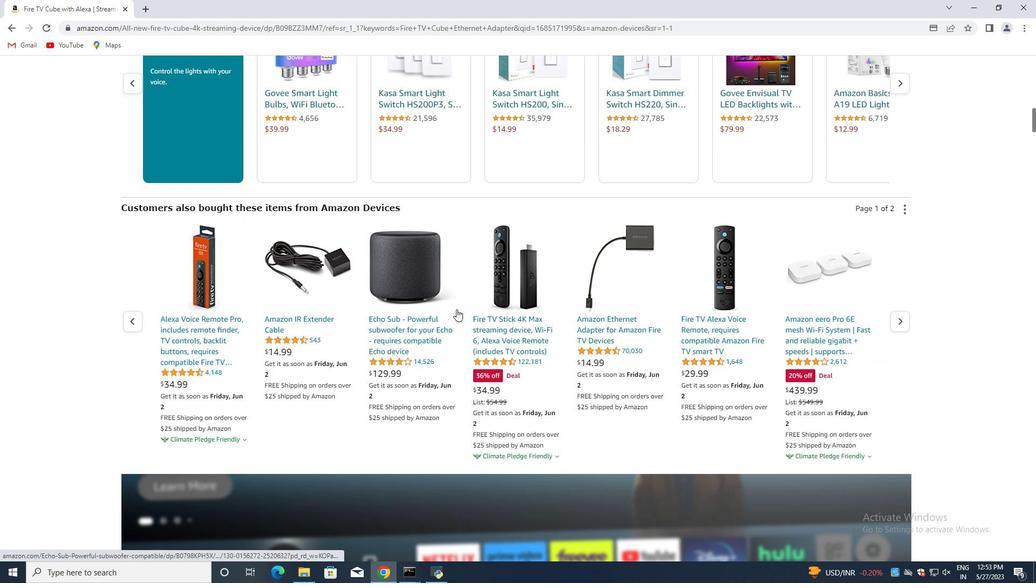 
Action: Mouse scrolled (501, 305) with delta (0, 0)
Screenshot: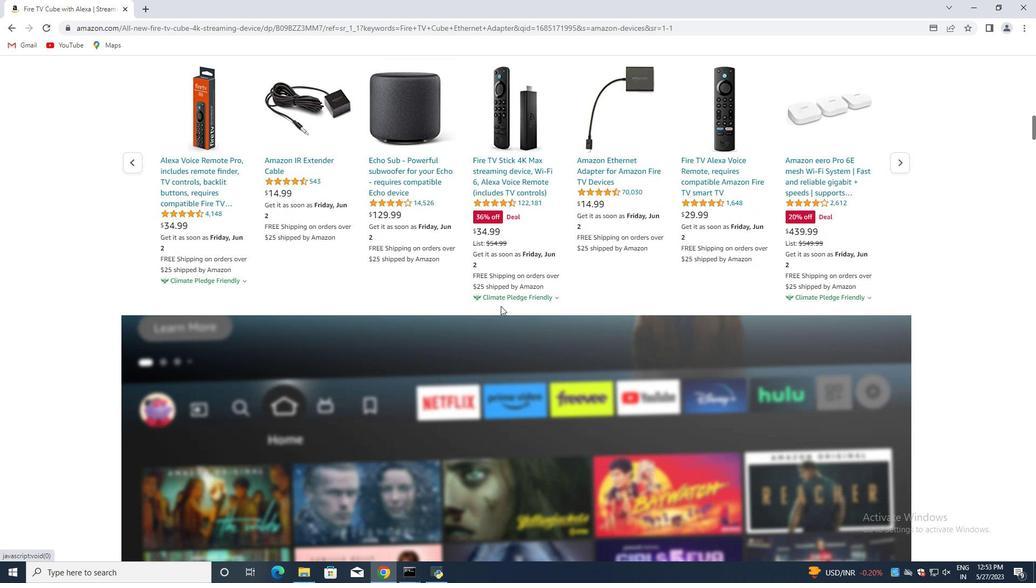 
Action: Mouse moved to (502, 306)
Screenshot: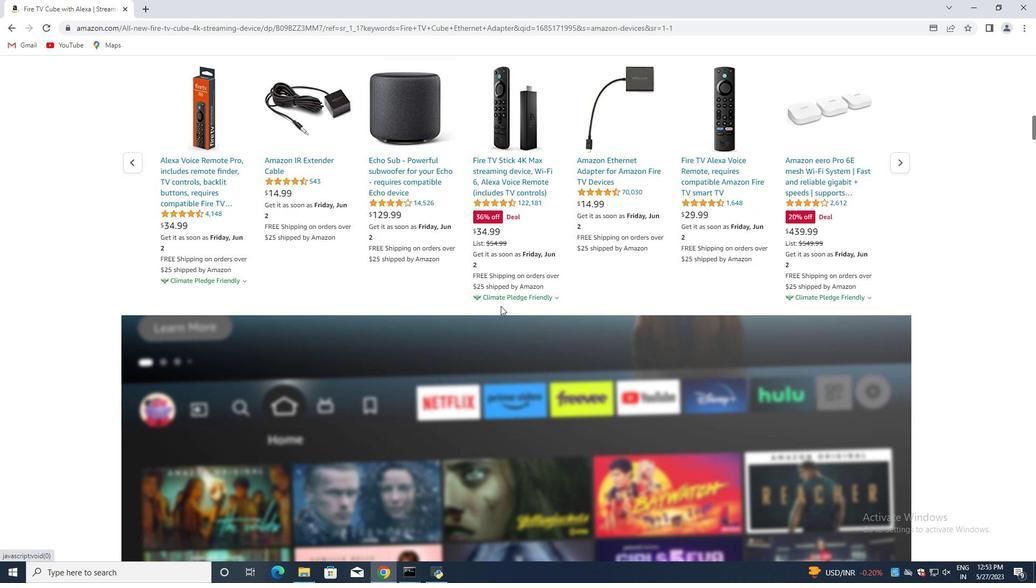 
Action: Mouse scrolled (502, 306) with delta (0, 0)
Screenshot: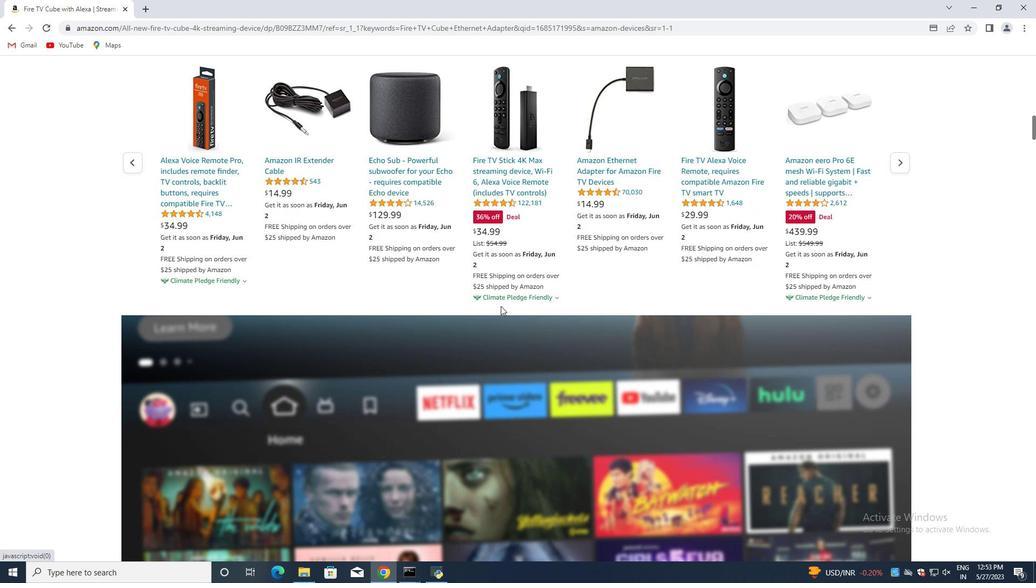 
Action: Mouse moved to (517, 302)
Screenshot: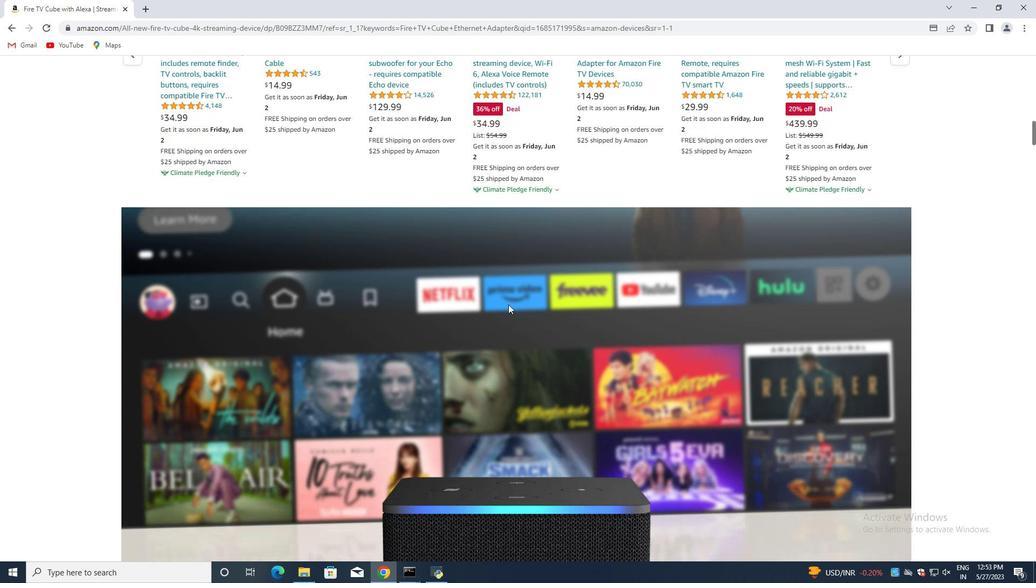 
Action: Mouse scrolled (517, 301) with delta (0, 0)
Screenshot: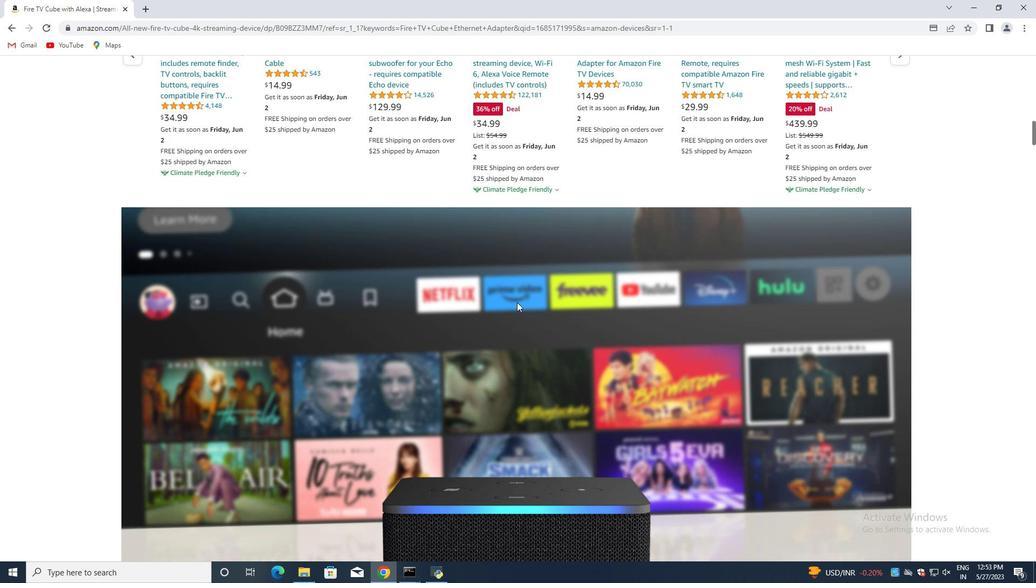 
Action: Mouse scrolled (517, 301) with delta (0, 0)
Screenshot: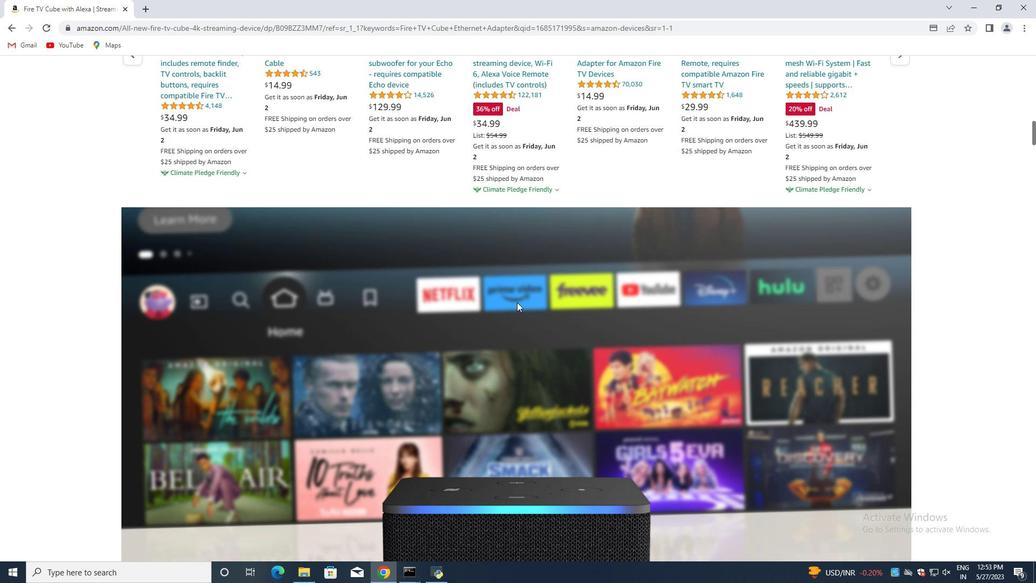 
Action: Mouse scrolled (517, 301) with delta (0, 0)
Screenshot: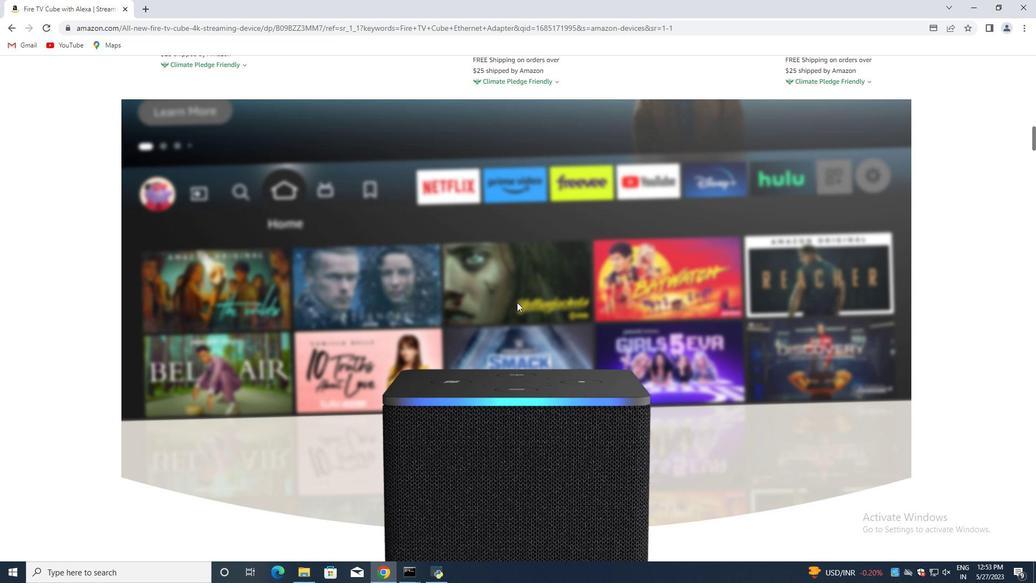 
Action: Mouse scrolled (517, 301) with delta (0, 0)
Screenshot: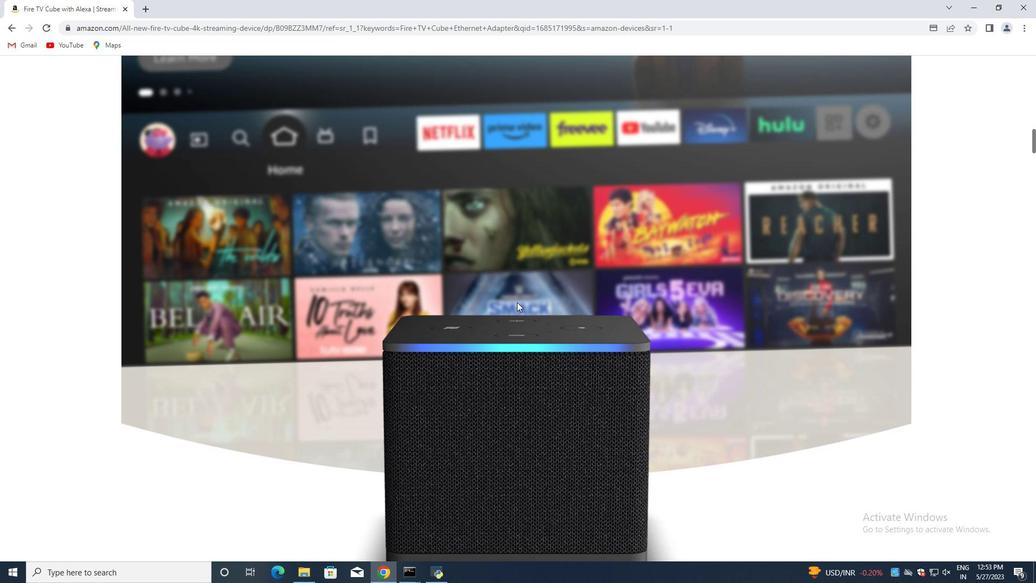 
Action: Mouse scrolled (517, 301) with delta (0, 0)
Screenshot: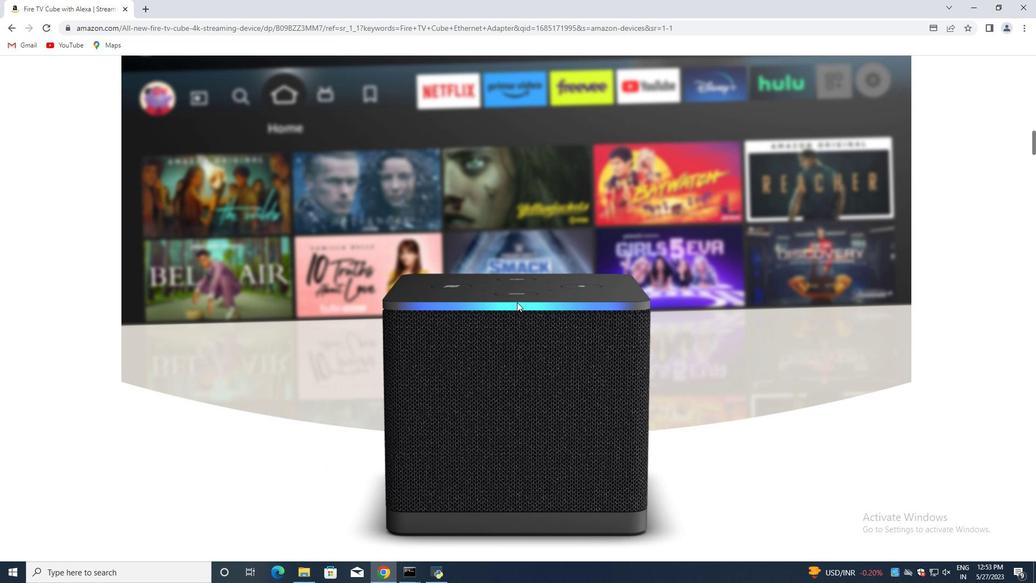 
Action: Mouse scrolled (517, 301) with delta (0, 0)
Screenshot: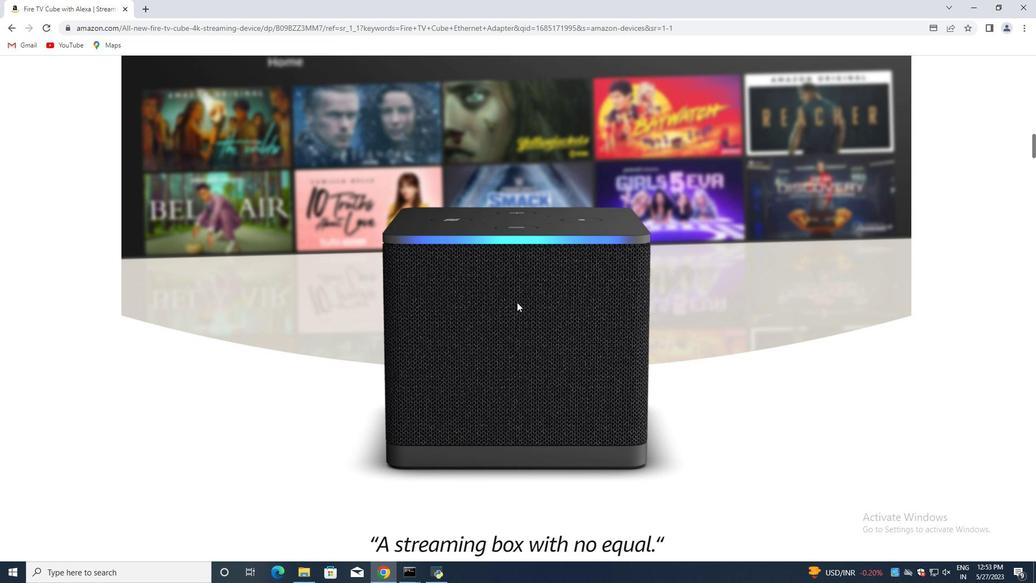 
Action: Mouse scrolled (517, 301) with delta (0, 0)
Screenshot: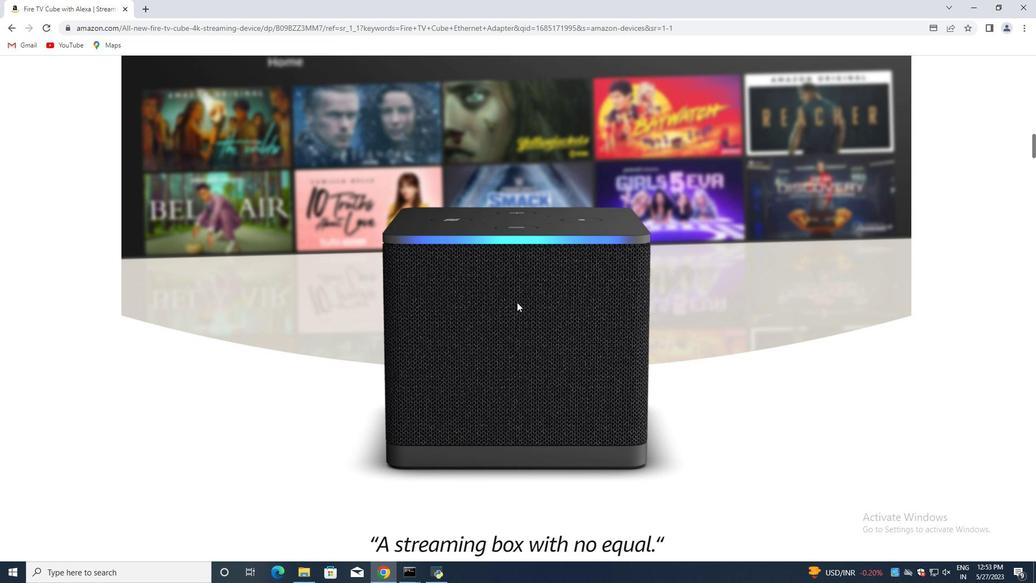 
Action: Mouse moved to (517, 302)
Screenshot: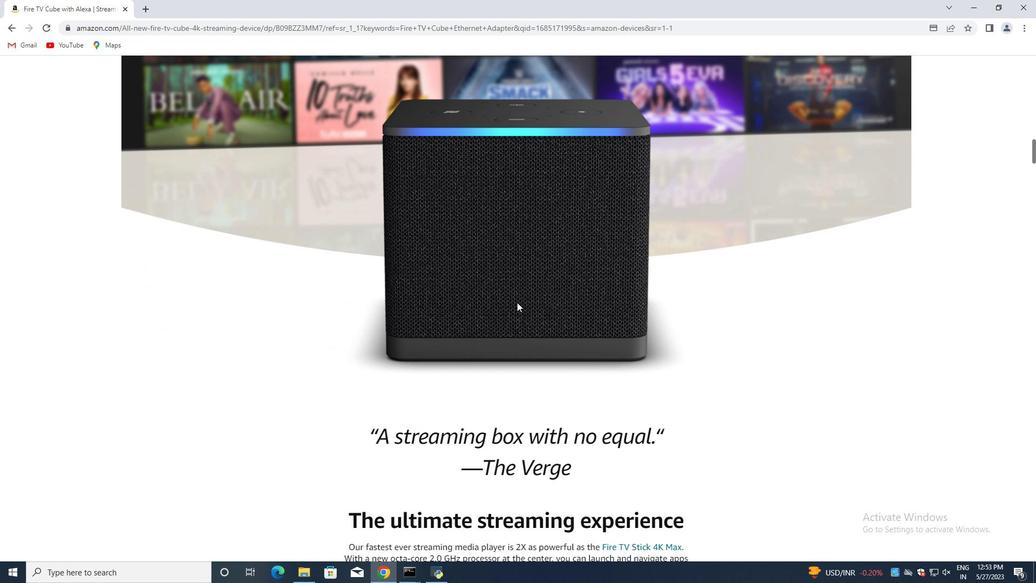 
Action: Mouse scrolled (517, 301) with delta (0, 0)
Screenshot: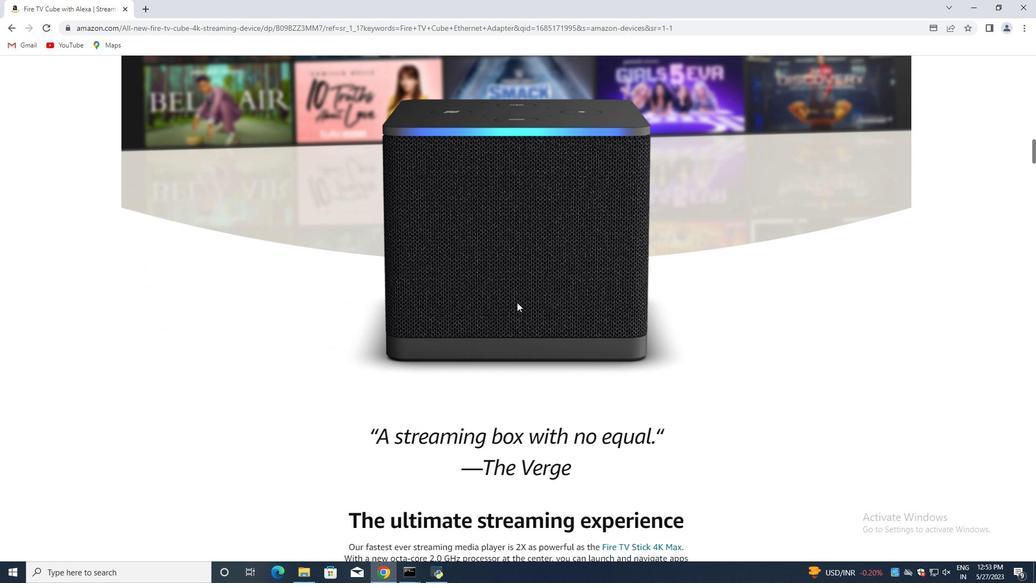 
Action: Mouse scrolled (517, 301) with delta (0, 0)
Screenshot: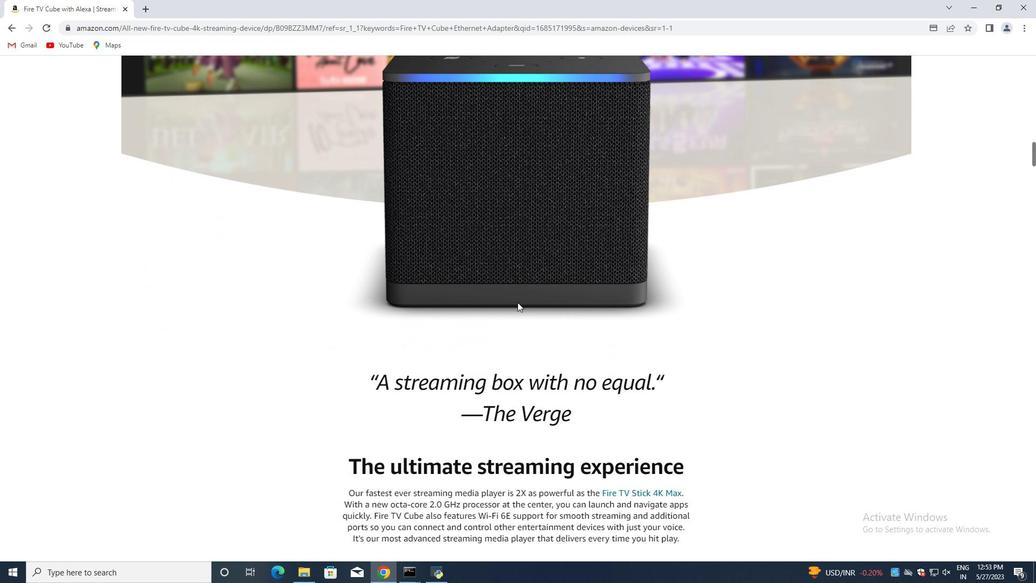 
Action: Mouse scrolled (517, 301) with delta (0, 0)
Screenshot: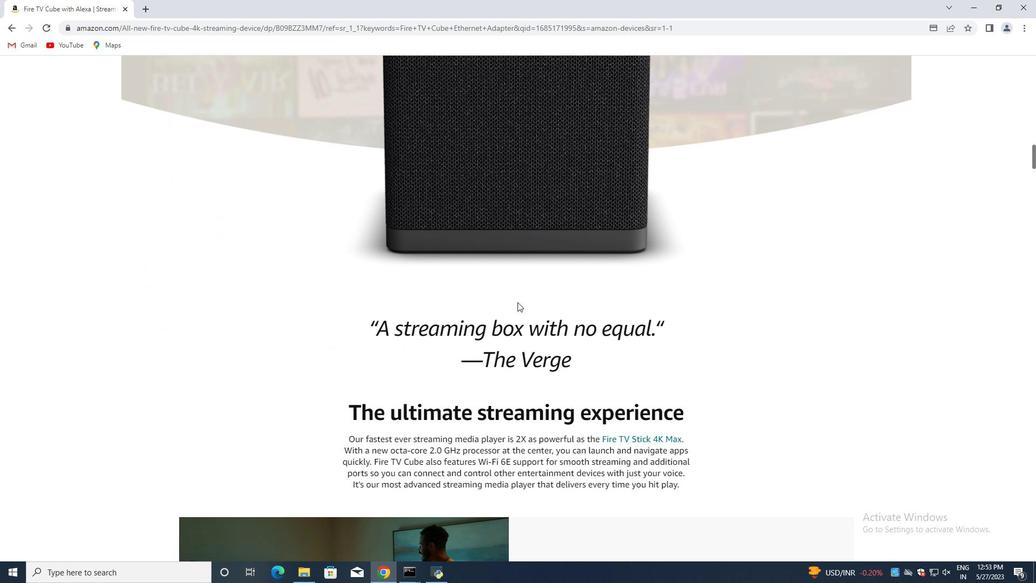 
Action: Mouse scrolled (517, 301) with delta (0, 0)
Screenshot: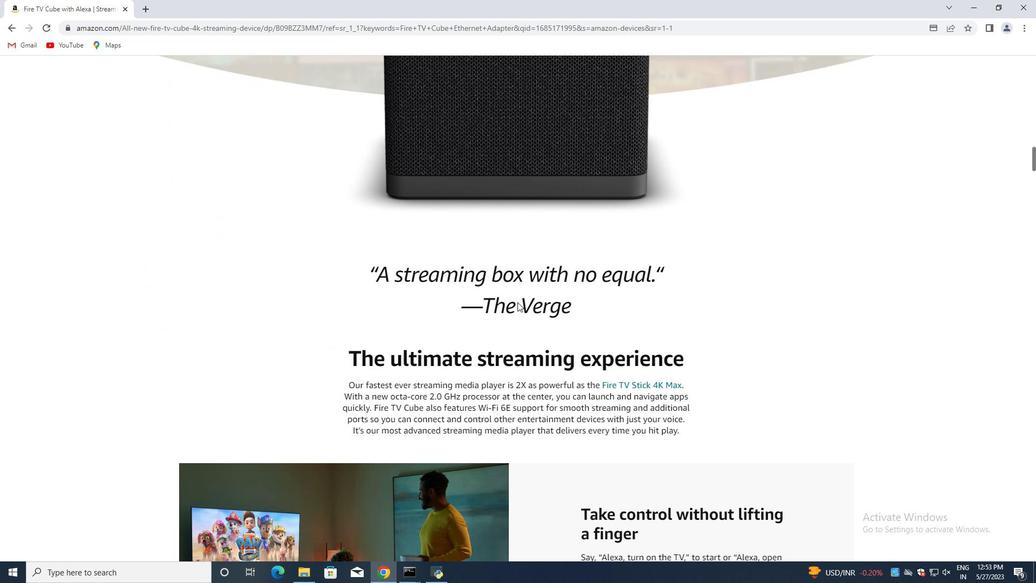 
Action: Mouse scrolled (517, 301) with delta (0, 0)
Screenshot: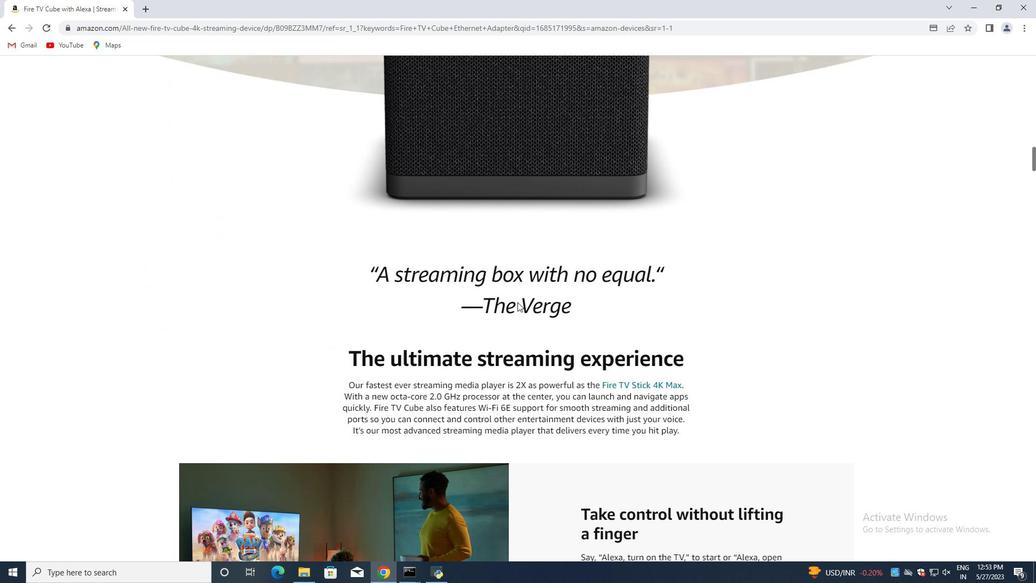 
Action: Mouse scrolled (517, 301) with delta (0, 0)
Screenshot: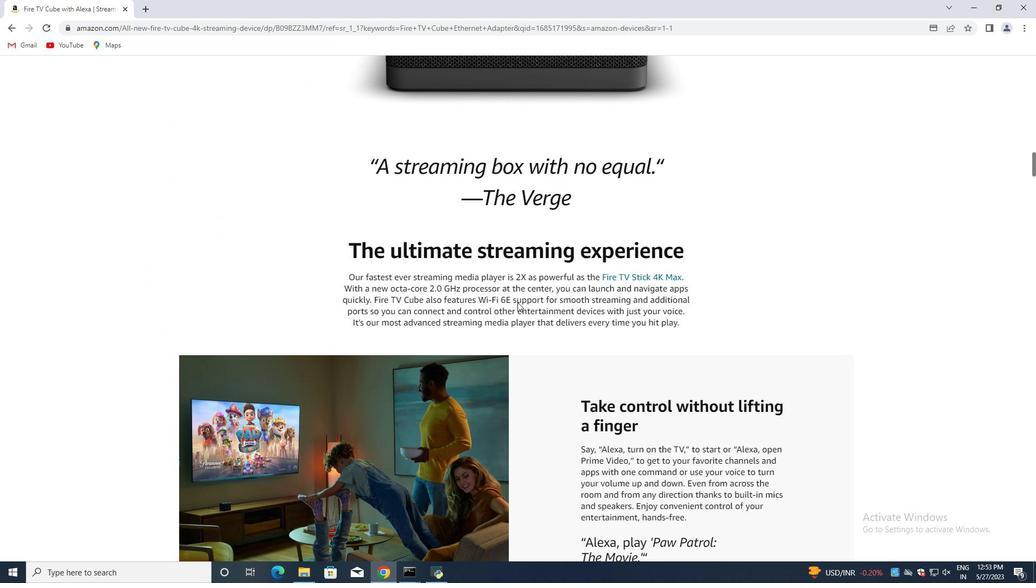 
Action: Mouse scrolled (517, 301) with delta (0, 0)
Screenshot: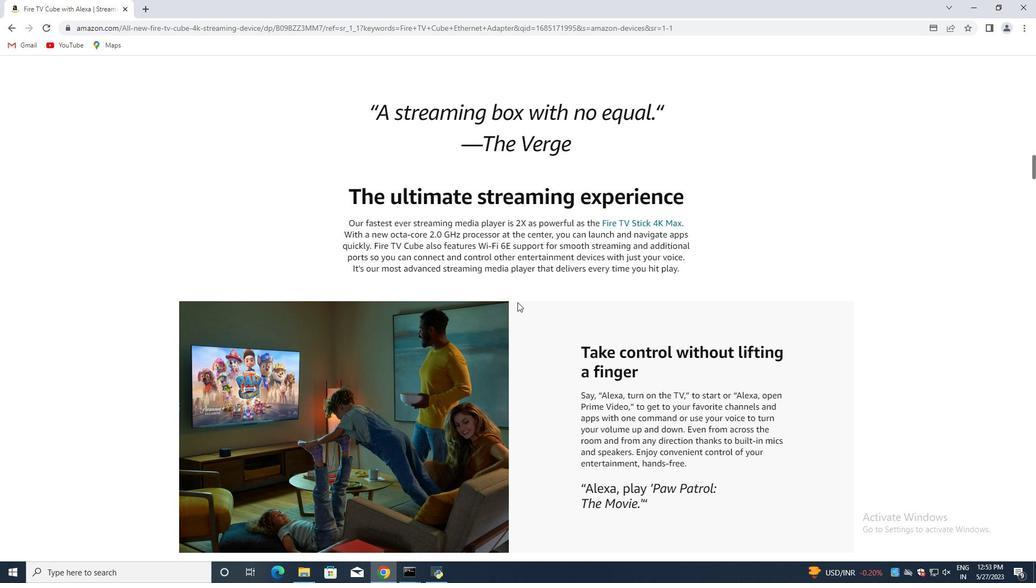 
Action: Key pressed <Key.down><Key.down><Key.down><Key.down><Key.down><Key.down><Key.down><Key.down><Key.down><Key.down><Key.down><Key.down><Key.down><Key.down><Key.down><Key.down><Key.down><Key.down><Key.down><Key.down><Key.down><Key.down><Key.down><Key.down><Key.down><Key.down><Key.down><Key.down><Key.down><Key.down><Key.down><Key.down><Key.down><Key.down><Key.down><Key.down><Key.down><Key.down><Key.down><Key.down><Key.down><Key.down><Key.down><Key.down><Key.down><Key.down><Key.down><Key.down><Key.down><Key.down><Key.down><Key.down><Key.down><Key.down><Key.down><Key.down><Key.down><Key.down><Key.down><Key.down><Key.down><Key.down><Key.down><Key.down><Key.down><Key.down><Key.down><Key.down><Key.down><Key.down><Key.down><Key.down><Key.down><Key.down><Key.down><Key.down><Key.down><Key.down><Key.down><Key.down><Key.down><Key.down><Key.down><Key.down><Key.down><Key.down><Key.down><Key.down><Key.down><Key.down><Key.down><Key.down><Key.down><Key.down><Key.down><Key.down><Key.down><Key.down><Key.down><Key.down><Key.down><Key.down><Key.down><Key.down><Key.down><Key.down><Key.down><Key.down><Key.down><Key.down><Key.down><Key.down><Key.down><Key.down><Key.down><Key.down><Key.down><Key.down><Key.down><Key.down><Key.down><Key.down><Key.down><Key.down><Key.down><Key.down><Key.down><Key.down><Key.down><Key.down><Key.down><Key.down><Key.down><Key.down><Key.down><Key.down><Key.down><Key.down><Key.down><Key.down><Key.down><Key.down><Key.down><Key.down><Key.down><Key.down><Key.down><Key.down><Key.down><Key.down><Key.down><Key.down><Key.down><Key.down><Key.down><Key.down><Key.down><Key.down><Key.down><Key.down><Key.down><Key.down><Key.down><Key.down><Key.down><Key.down><Key.down><Key.down><Key.down><Key.down><Key.down><Key.down><Key.down><Key.down><Key.down><Key.down><Key.down><Key.down><Key.down><Key.down><Key.down><Key.down><Key.down><Key.down><Key.down><Key.down><Key.down><Key.down><Key.down><Key.down><Key.down><Key.down><Key.down><Key.down><Key.down><Key.down><Key.up><Key.up><Key.up><Key.up><Key.up><Key.up><Key.down><Key.down><Key.down><Key.down><Key.down><Key.down><Key.down><Key.down><Key.down><Key.down><Key.down><Key.down><Key.down><Key.down><Key.down><Key.down><Key.down><Key.down><Key.down><Key.down><Key.down><Key.down><Key.down><Key.down><Key.down><Key.down><Key.down><Key.down><Key.down><Key.down><Key.down><Key.down><Key.down><Key.down><Key.down><Key.down><Key.down><Key.down><Key.down><Key.down><Key.down><Key.down><Key.down><Key.down><Key.down><Key.down><Key.down><Key.down><Key.down><Key.down><Key.down><Key.down><Key.down><Key.down><Key.down>
Screenshot: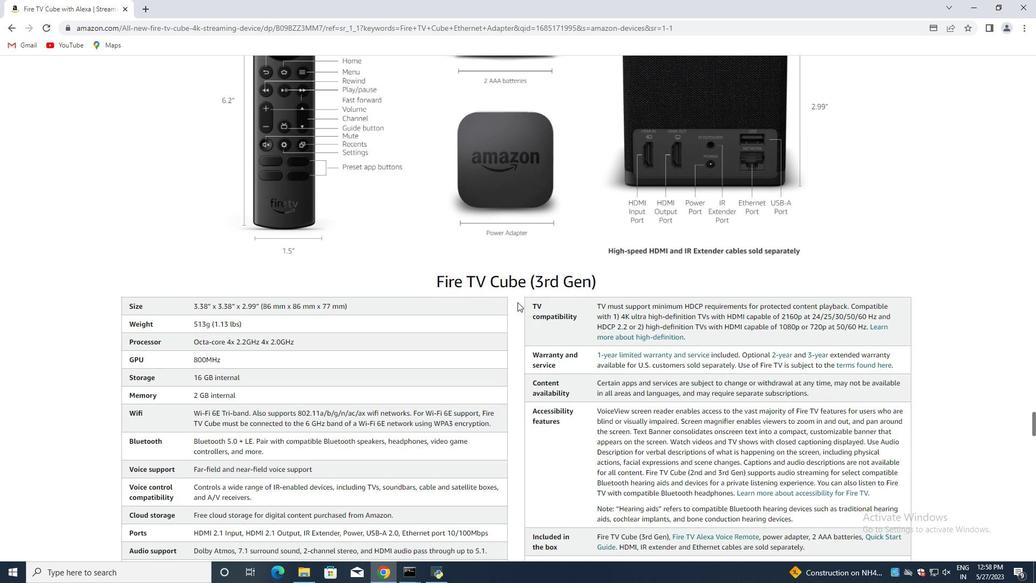 
Action: Mouse moved to (360, 261)
Screenshot: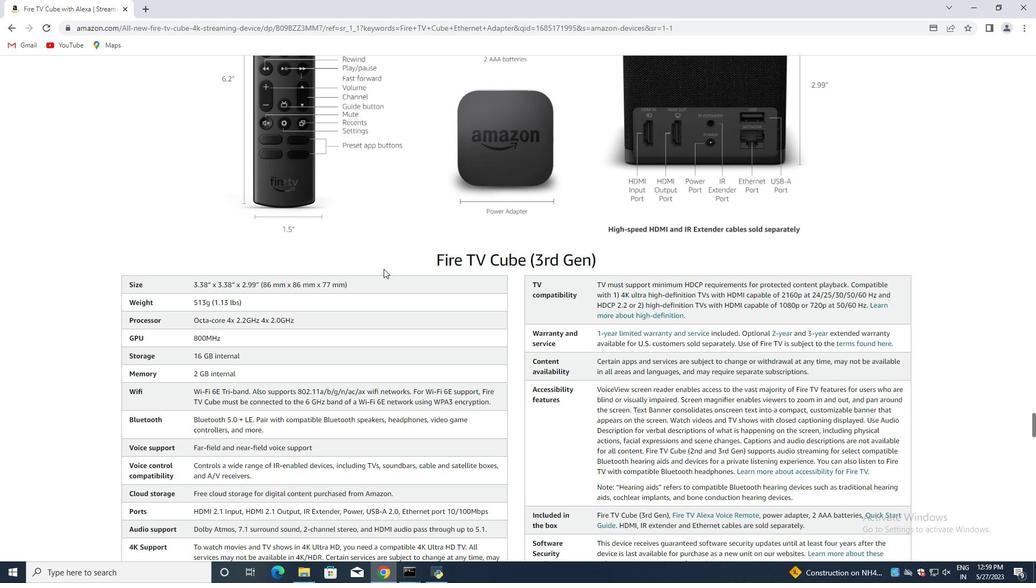 
Action: Mouse scrolled (360, 262) with delta (0, 0)
Screenshot: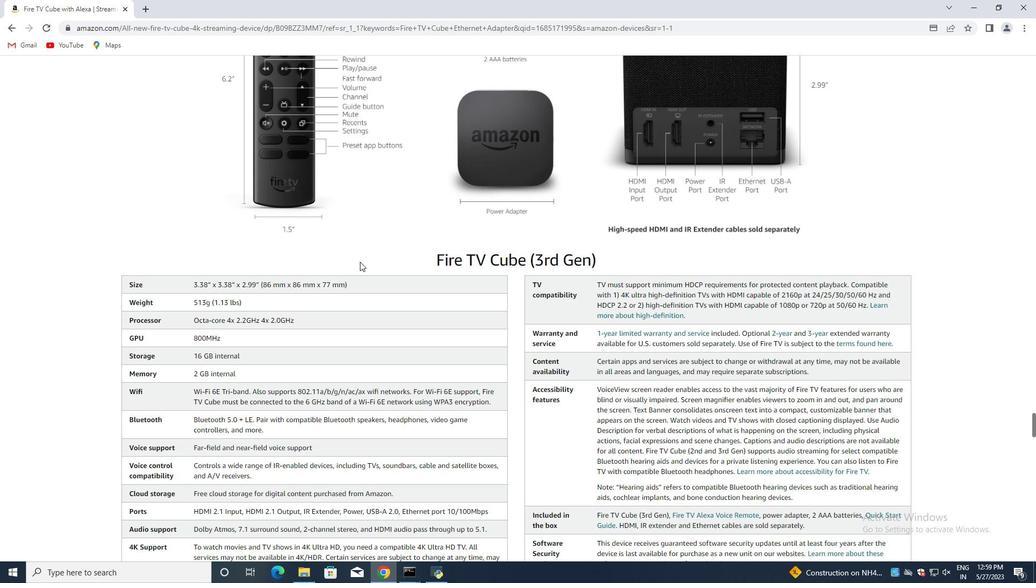 
Action: Mouse scrolled (360, 262) with delta (0, 0)
Screenshot: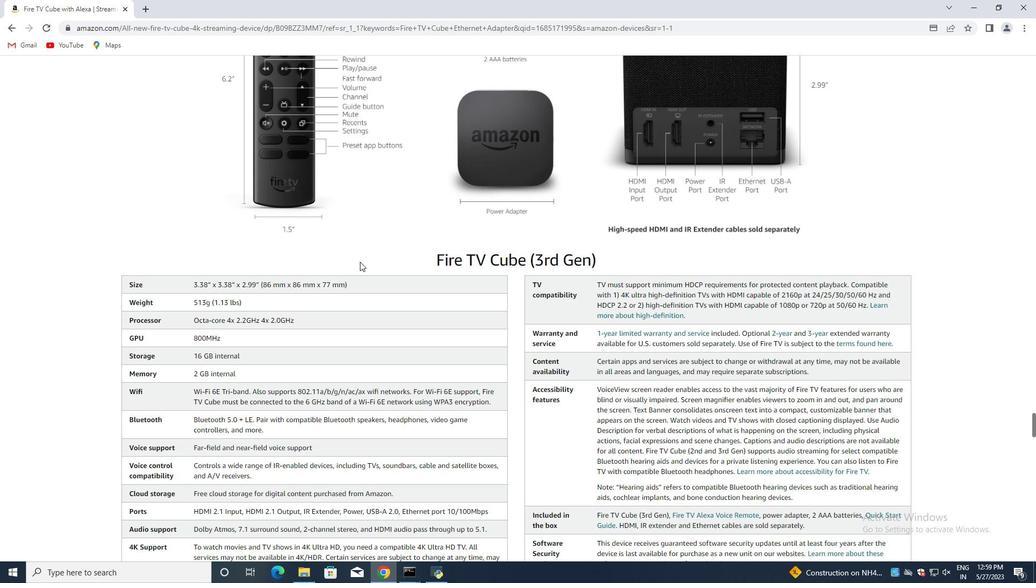
Action: Mouse scrolled (360, 262) with delta (0, 0)
Screenshot: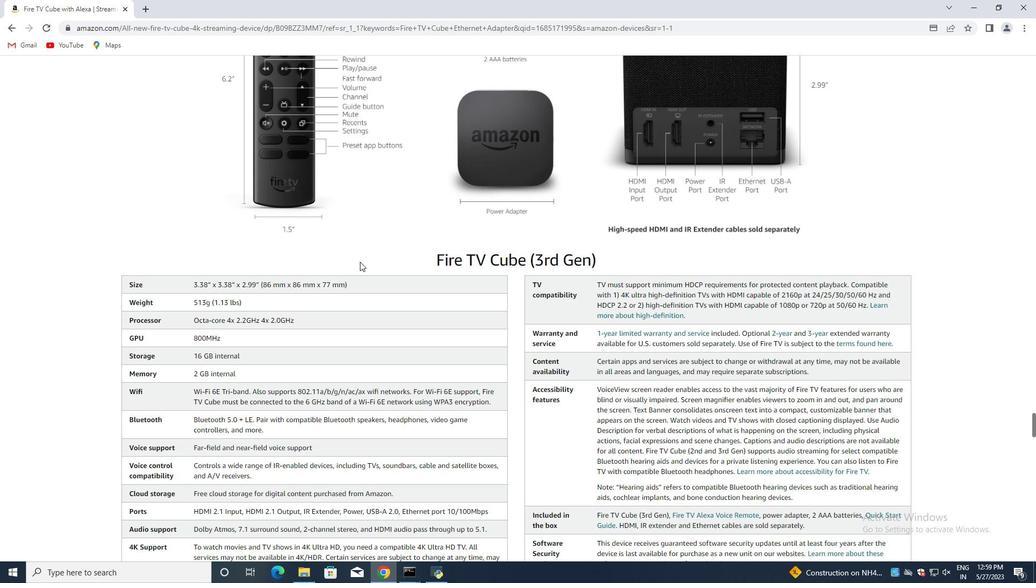 
Action: Mouse scrolled (360, 262) with delta (0, 0)
Screenshot: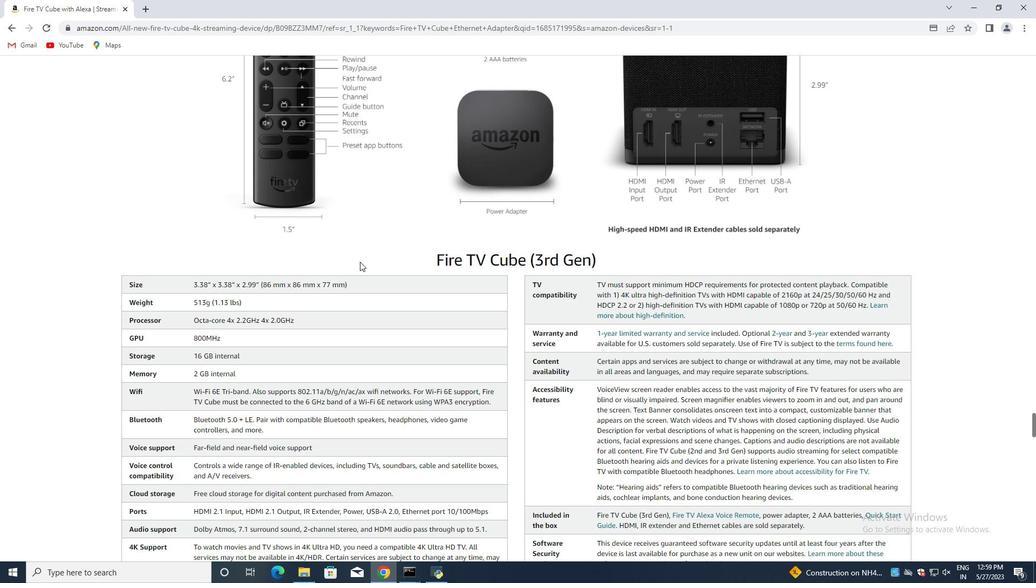 
Action: Mouse scrolled (360, 262) with delta (0, 0)
Screenshot: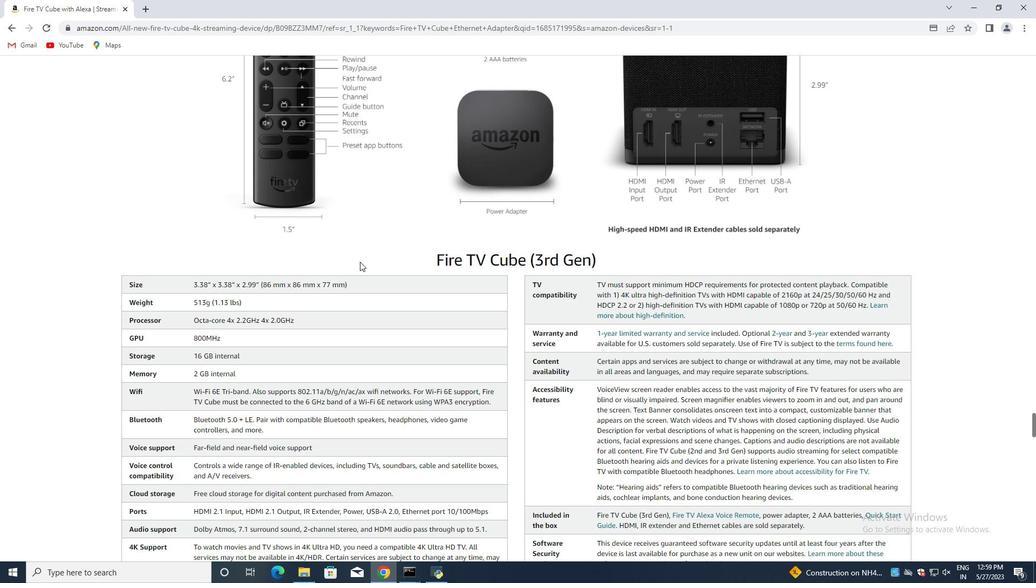 
Action: Mouse scrolled (360, 262) with delta (0, 0)
Screenshot: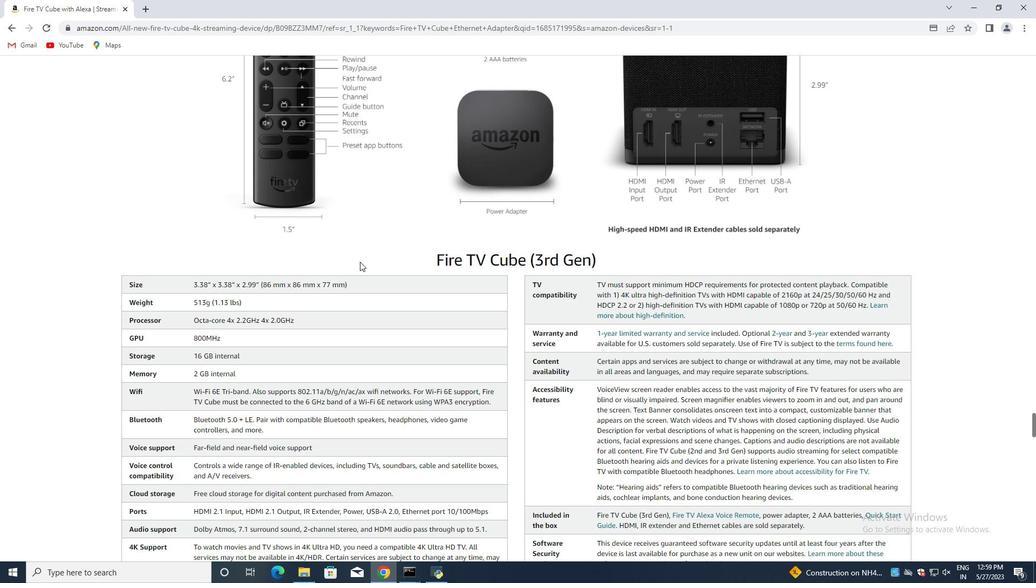 
Action: Mouse moved to (355, 260)
Screenshot: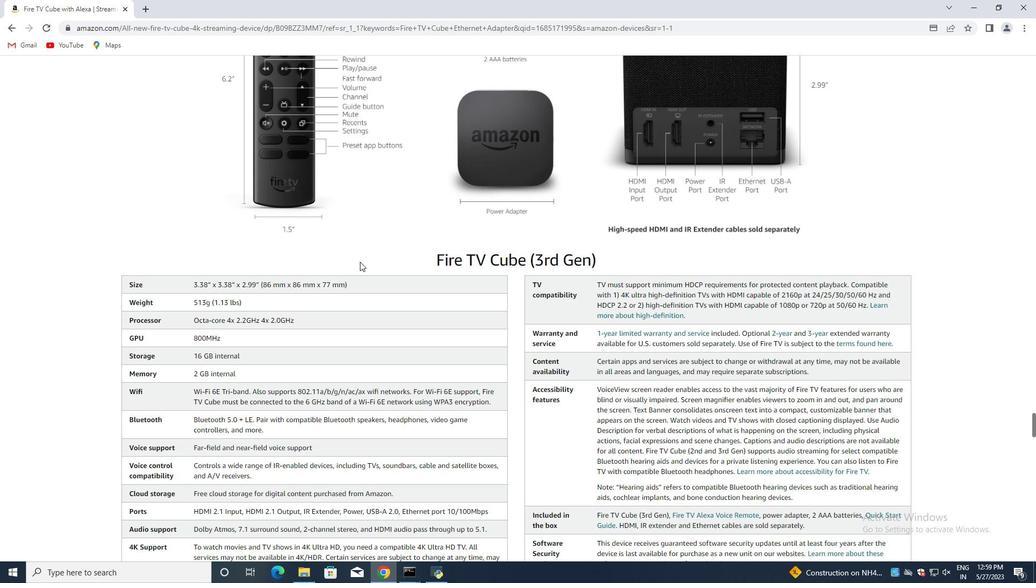 
Action: Mouse scrolled (355, 260) with delta (0, 0)
Screenshot: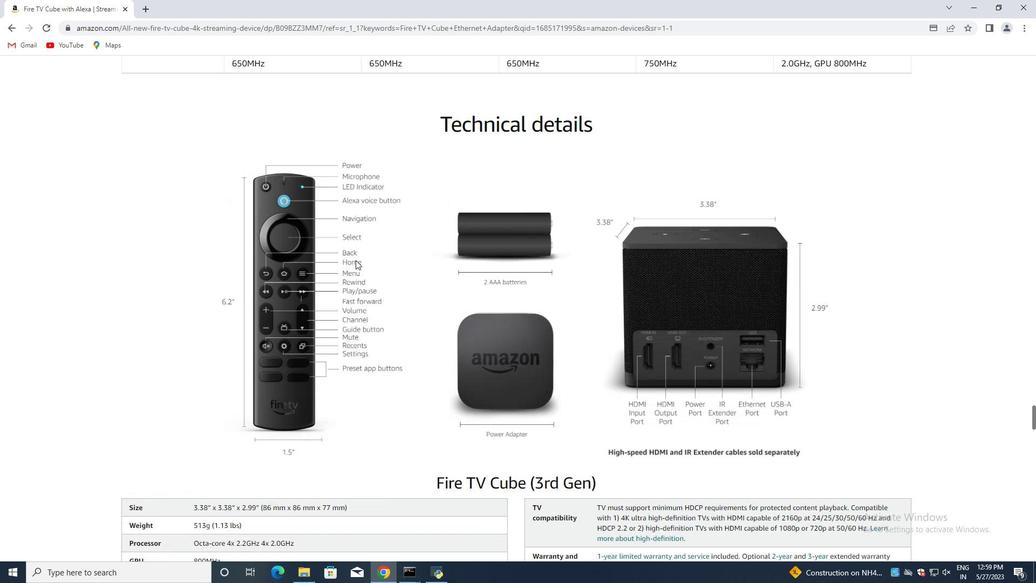 
Action: Mouse moved to (355, 260)
Screenshot: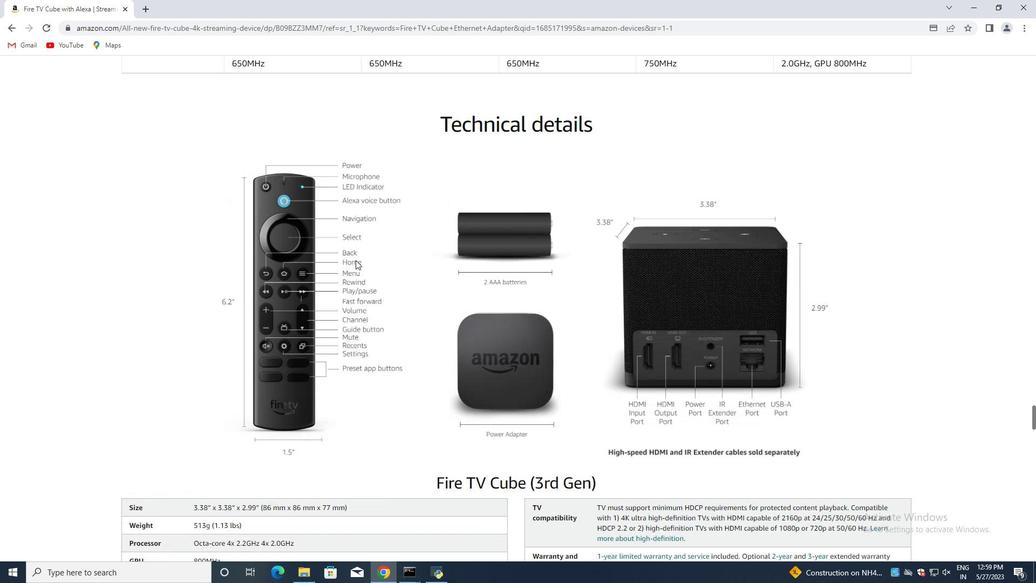 
Action: Mouse scrolled (355, 260) with delta (0, 0)
Screenshot: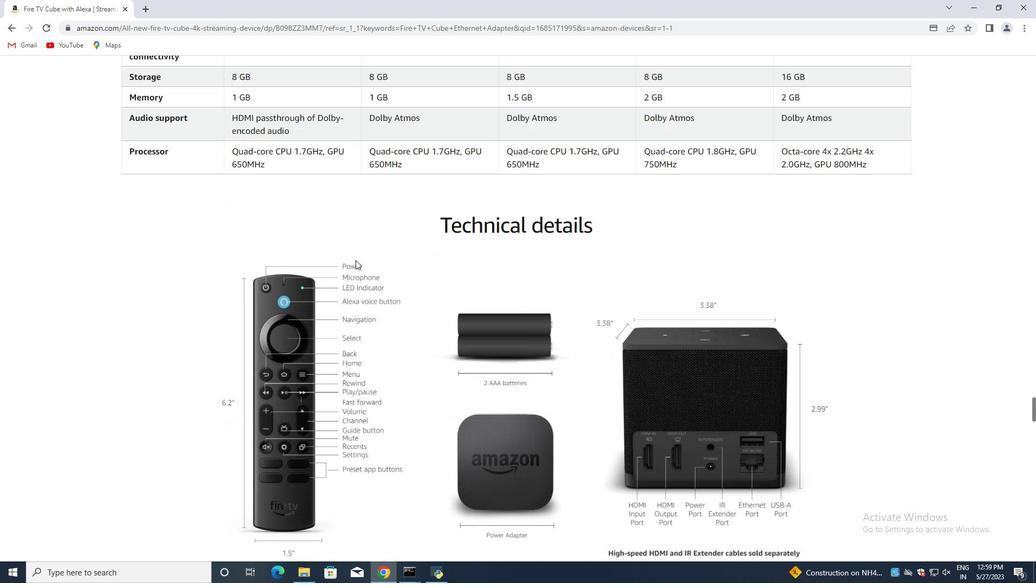 
Action: Mouse scrolled (355, 260) with delta (0, 0)
Screenshot: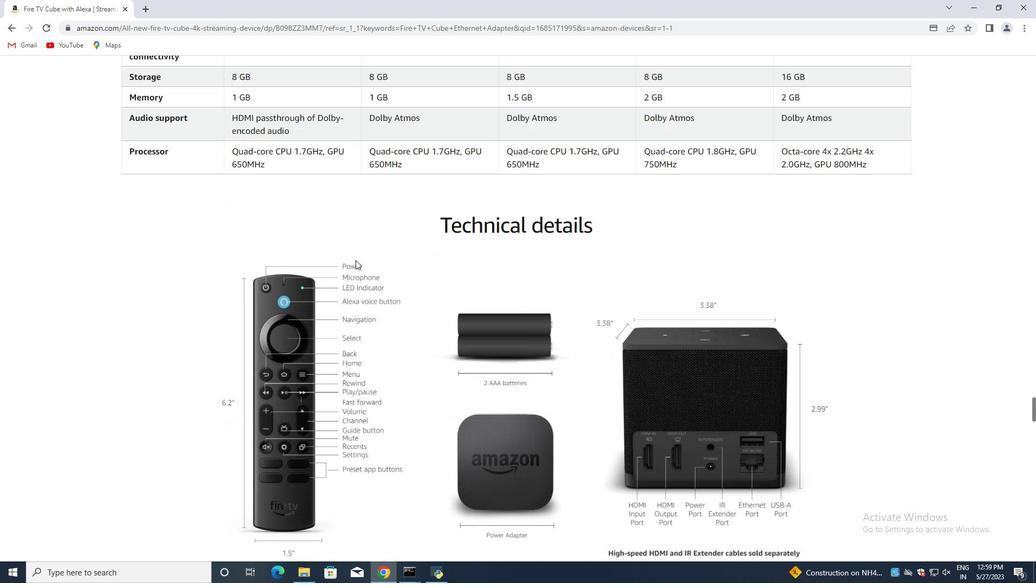 
Action: Mouse moved to (354, 259)
Screenshot: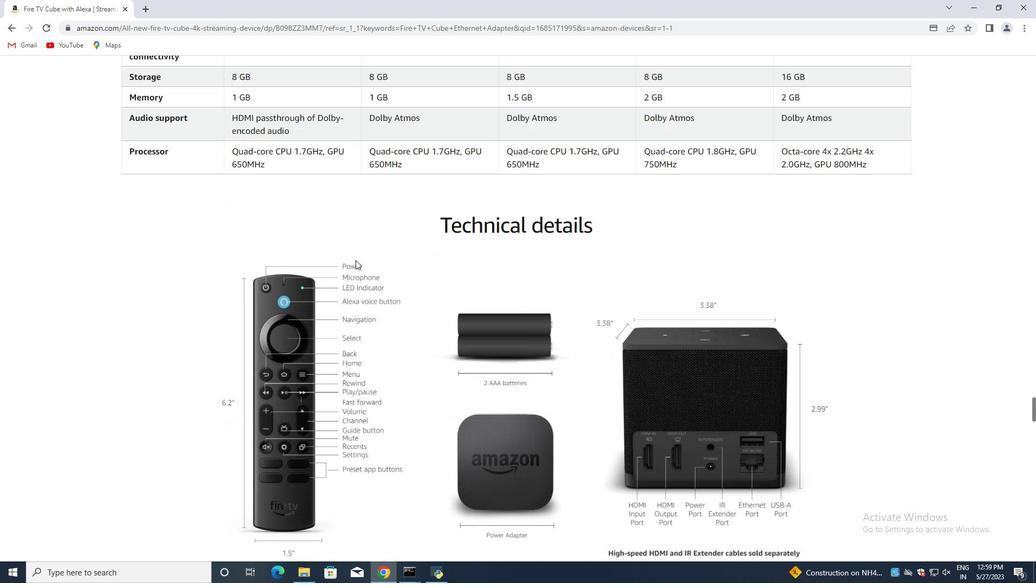 
Action: Mouse scrolled (354, 259) with delta (0, 0)
Screenshot: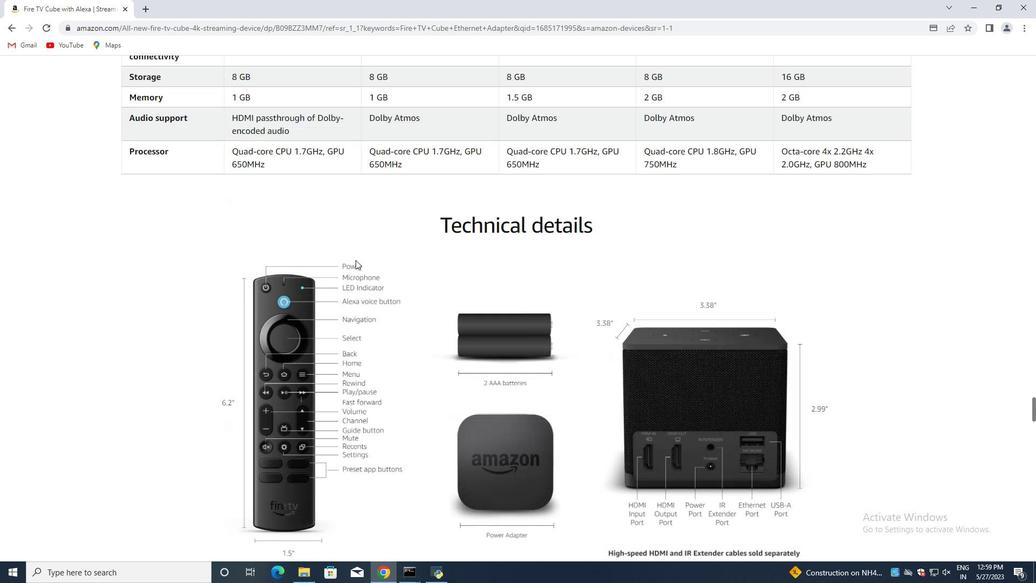 
Action: Mouse moved to (353, 258)
Screenshot: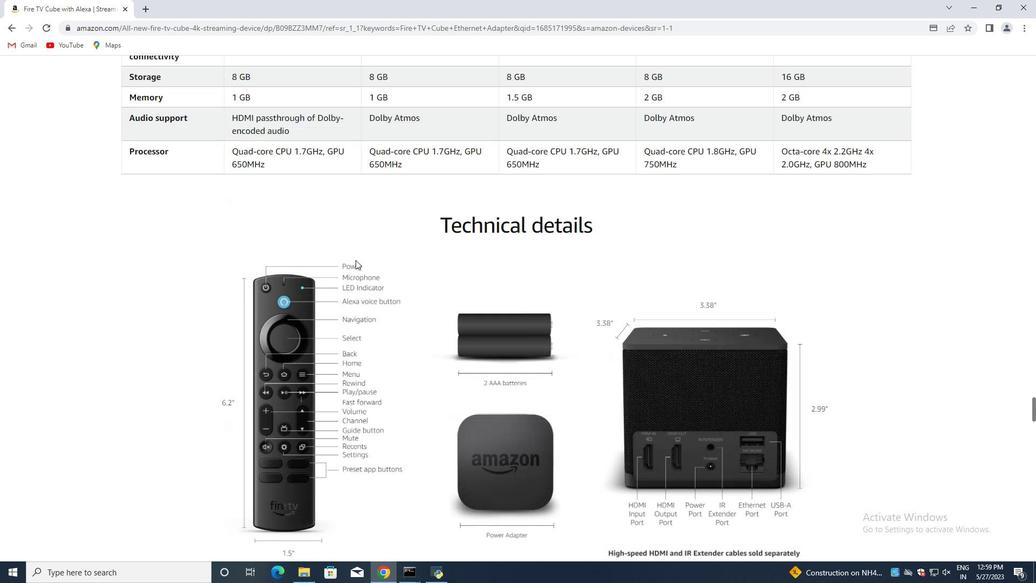 
Action: Mouse scrolled (353, 259) with delta (0, 0)
Screenshot: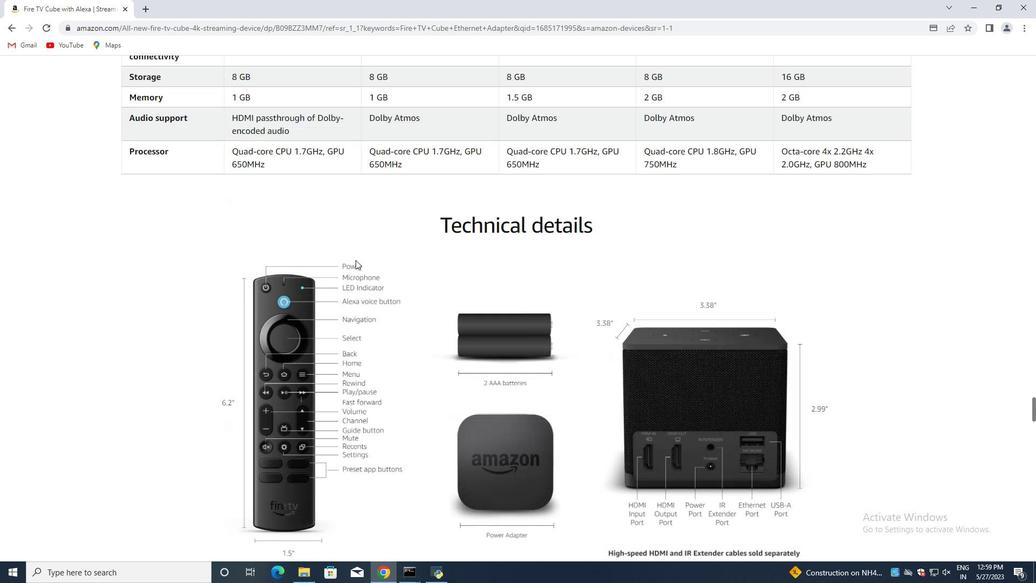 
Action: Mouse moved to (350, 258)
Screenshot: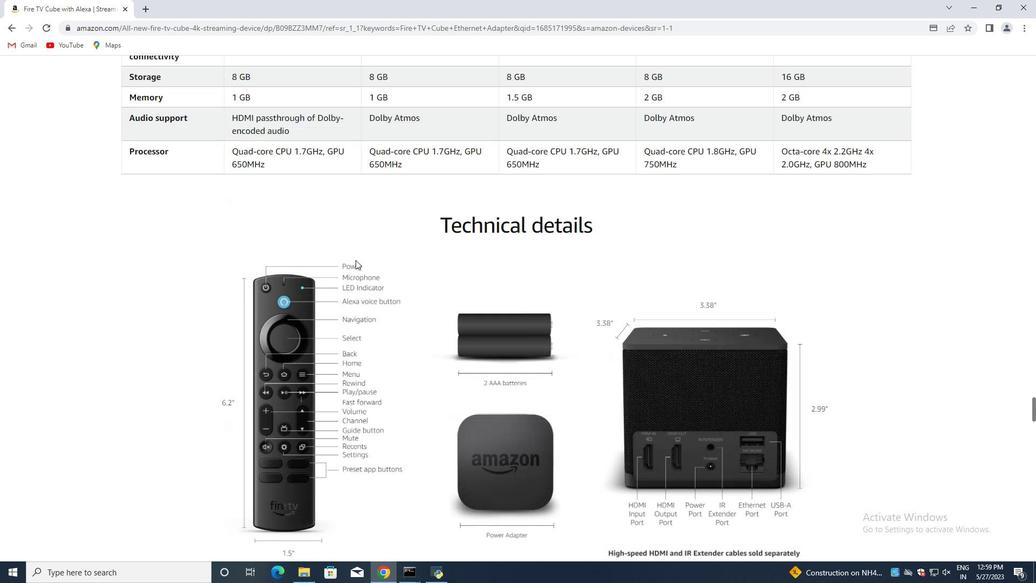 
Action: Mouse scrolled (350, 258) with delta (0, 0)
Screenshot: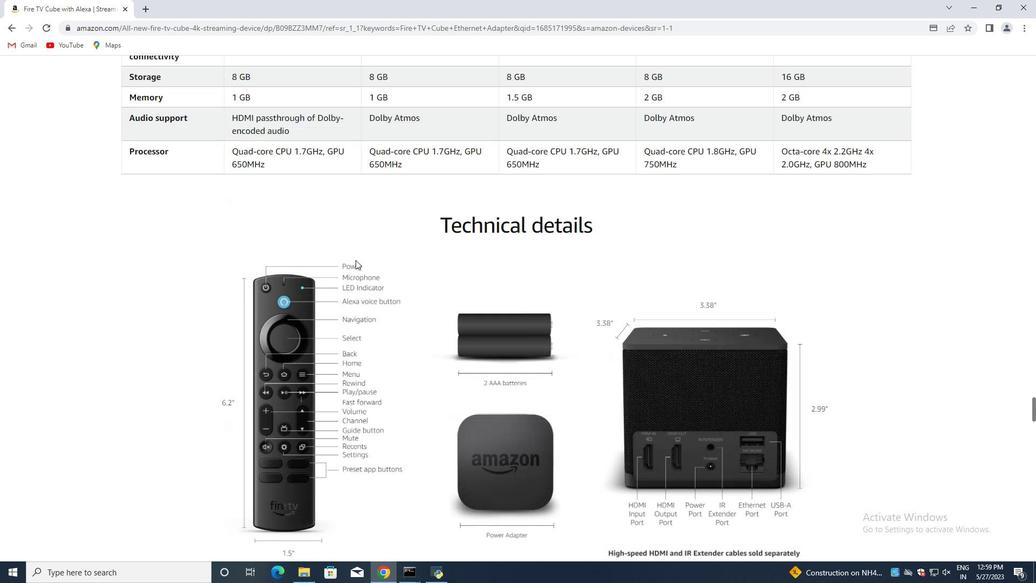 
Action: Mouse moved to (344, 258)
Screenshot: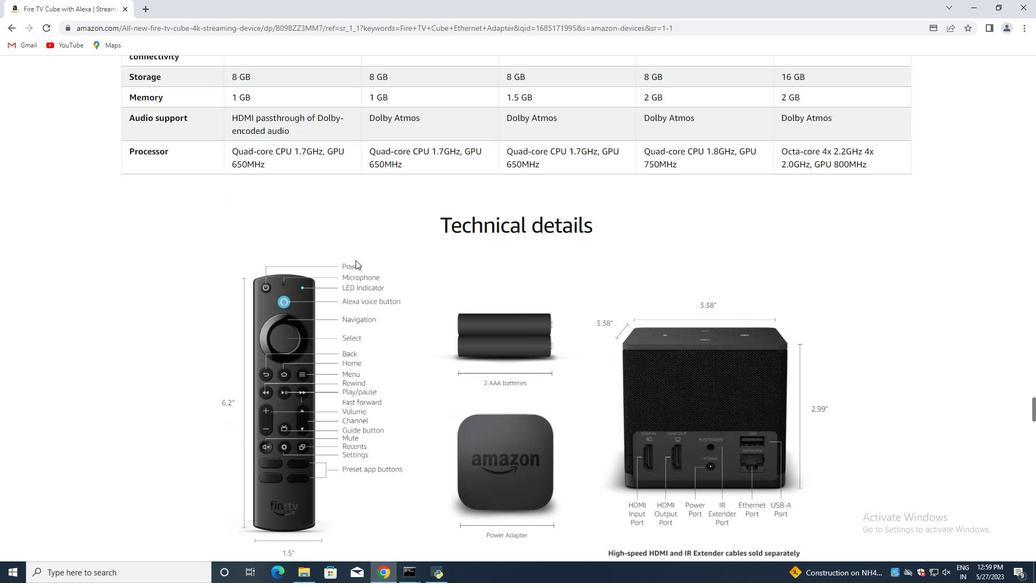 
Action: Mouse scrolled (344, 258) with delta (0, 0)
Screenshot: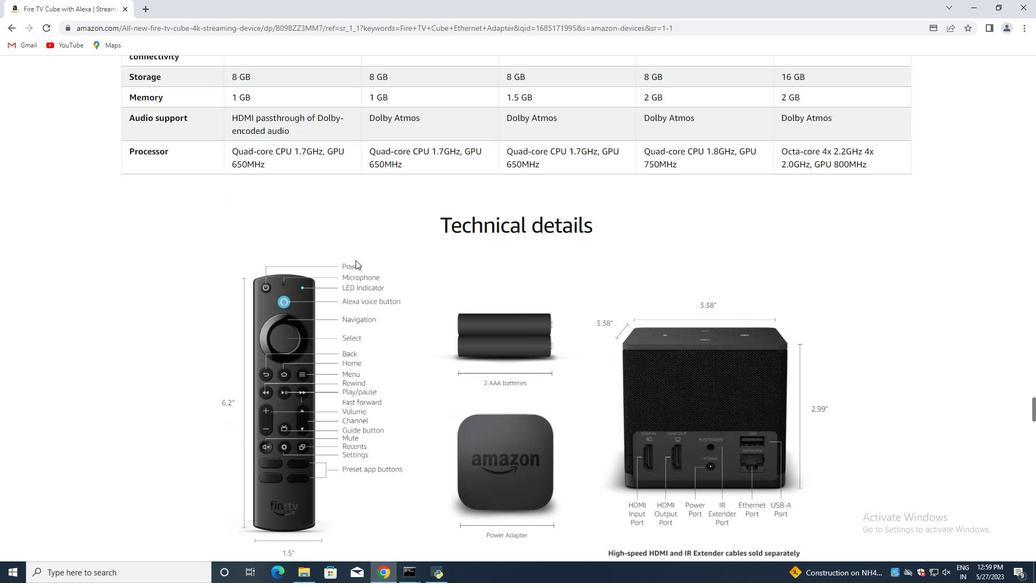 
Action: Mouse moved to (332, 258)
Screenshot: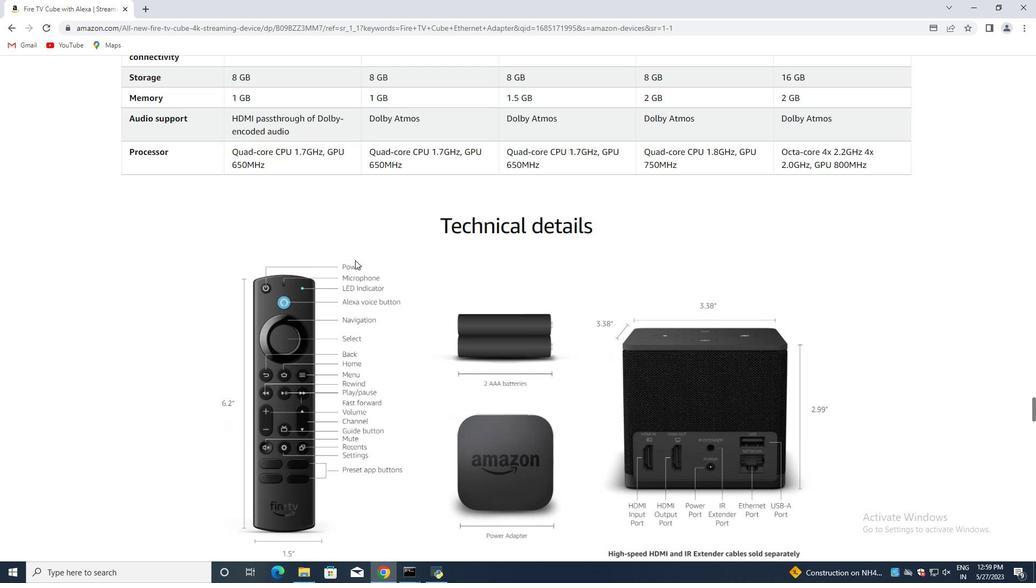 
Action: Mouse scrolled (333, 258) with delta (0, 0)
Screenshot: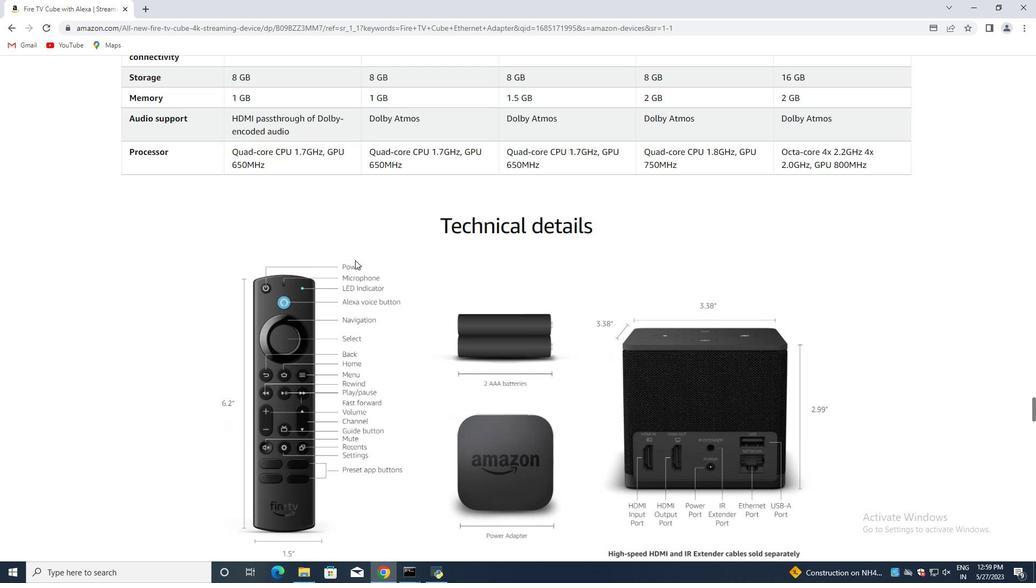 
Action: Mouse moved to (330, 258)
Screenshot: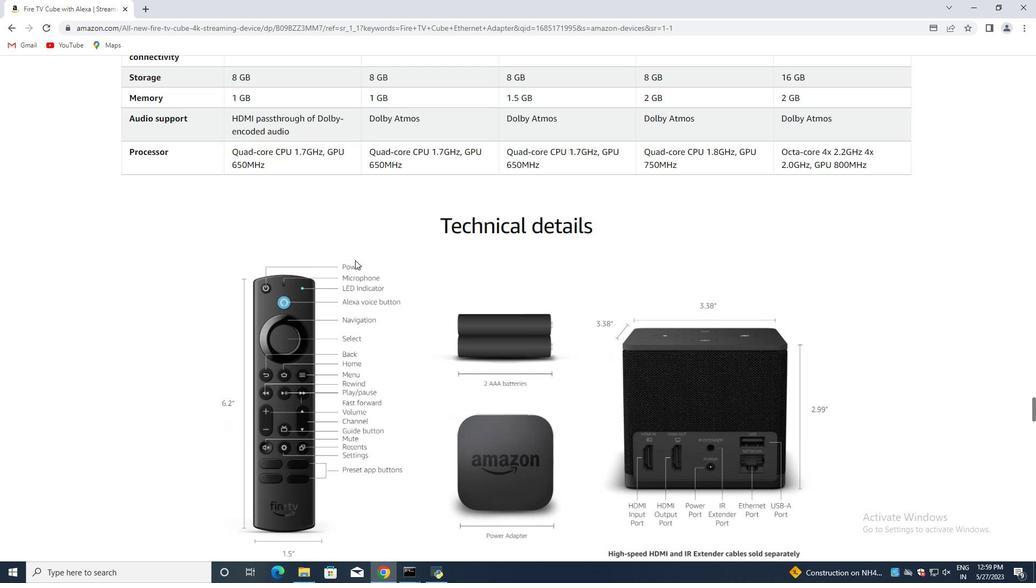 
Action: Mouse scrolled (330, 258) with delta (0, 0)
Screenshot: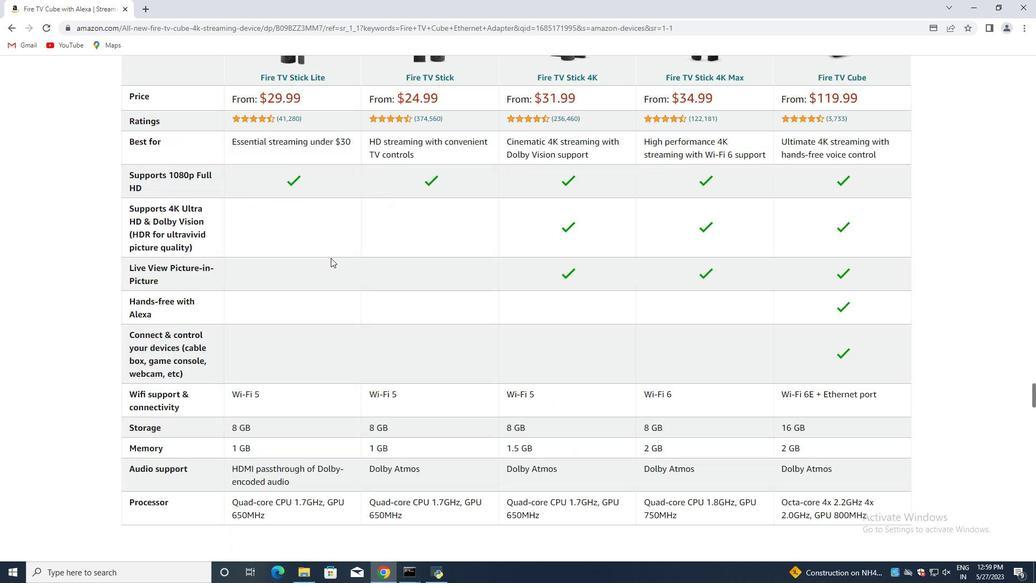 
Action: Mouse scrolled (330, 258) with delta (0, 0)
Screenshot: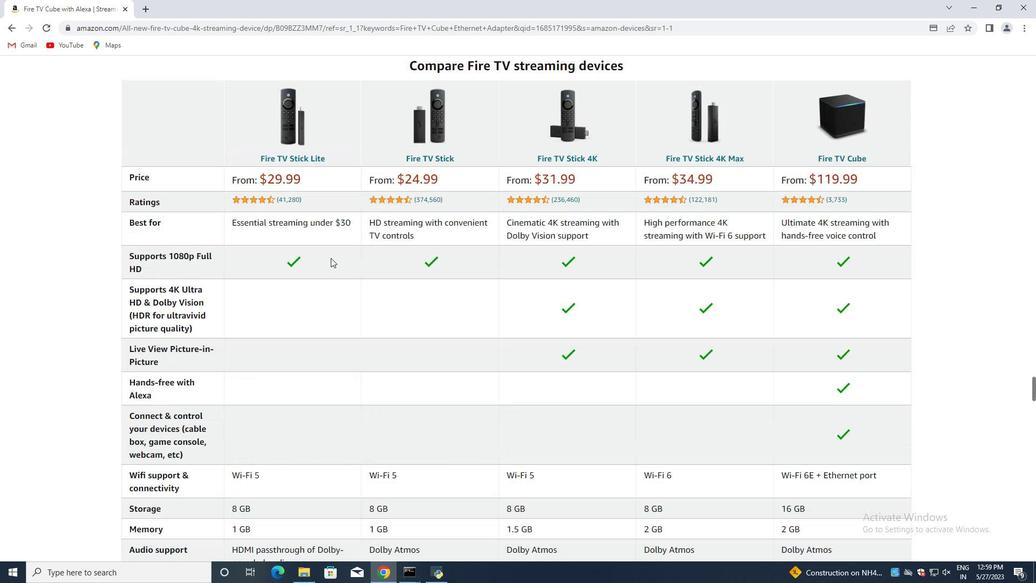 
Action: Mouse scrolled (330, 258) with delta (0, 0)
Screenshot: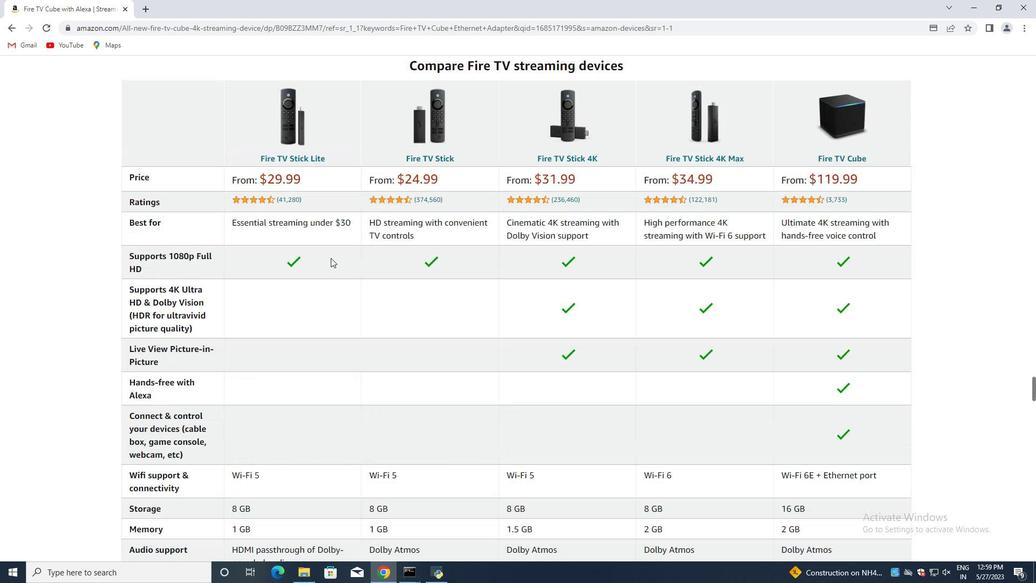 
Action: Mouse scrolled (330, 258) with delta (0, 0)
Screenshot: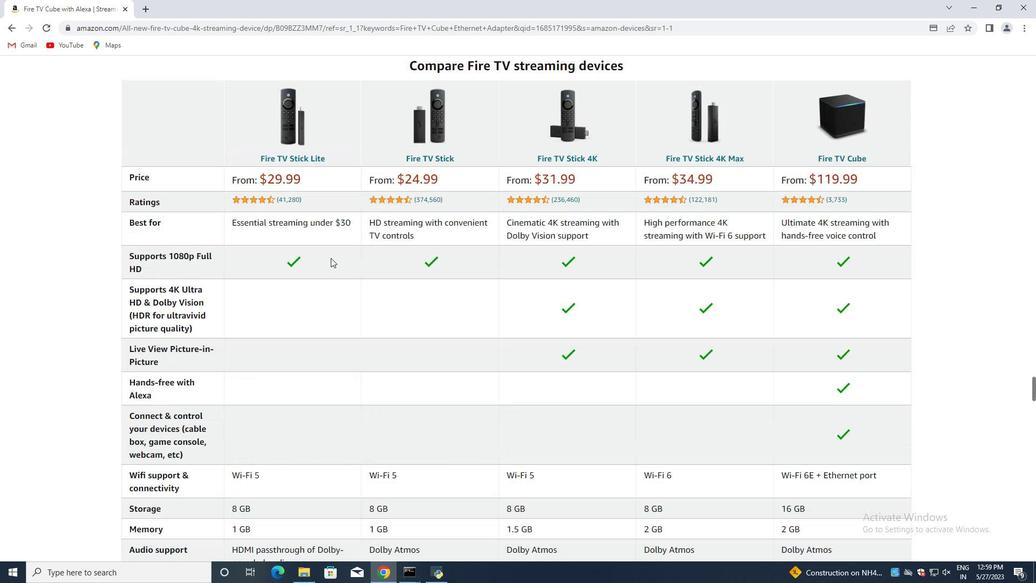 
Action: Mouse scrolled (330, 258) with delta (0, 0)
Screenshot: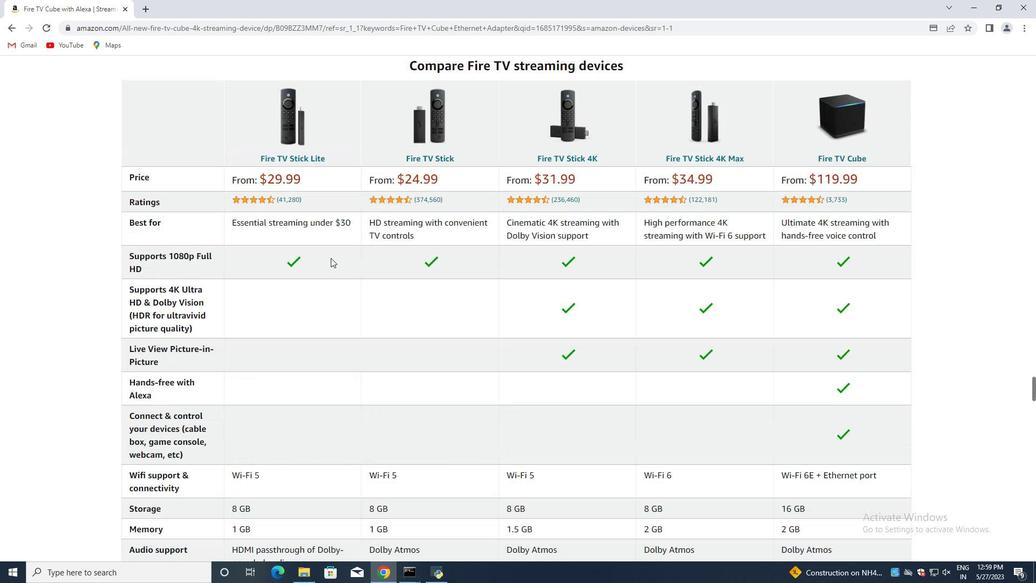 
Action: Mouse scrolled (330, 258) with delta (0, 0)
Screenshot: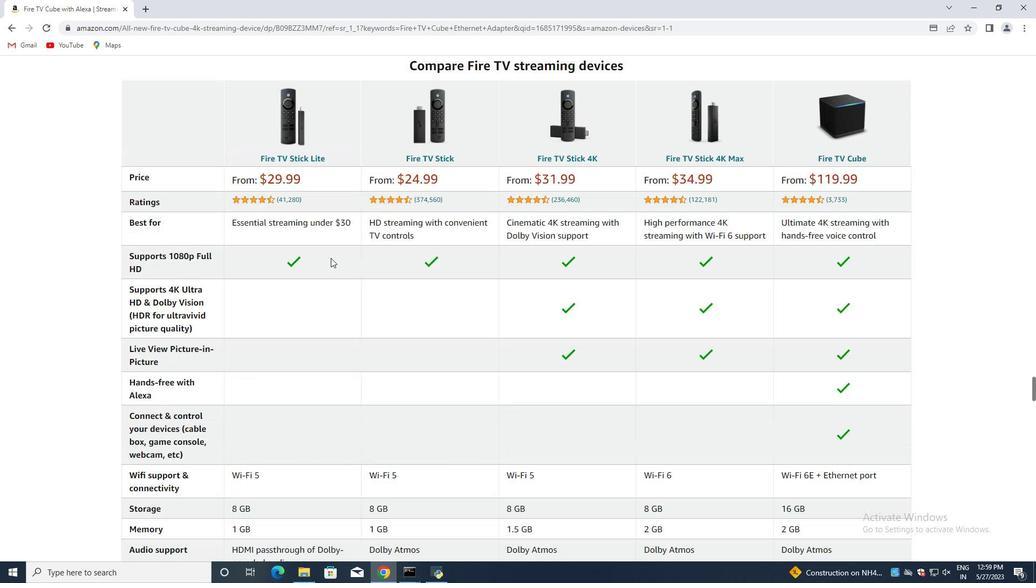 
Action: Mouse scrolled (330, 258) with delta (0, 0)
Screenshot: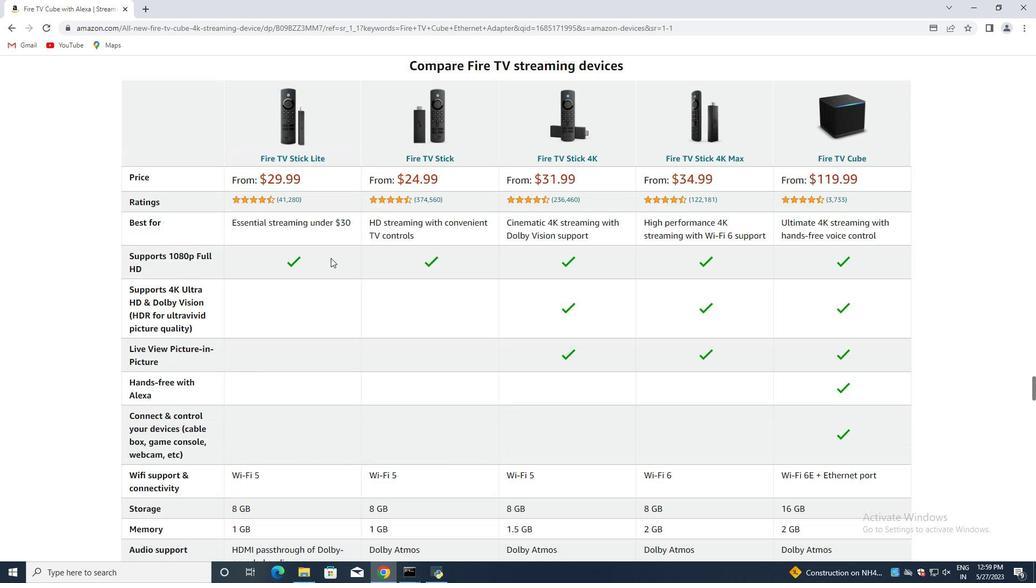 
Action: Mouse moved to (328, 258)
Screenshot: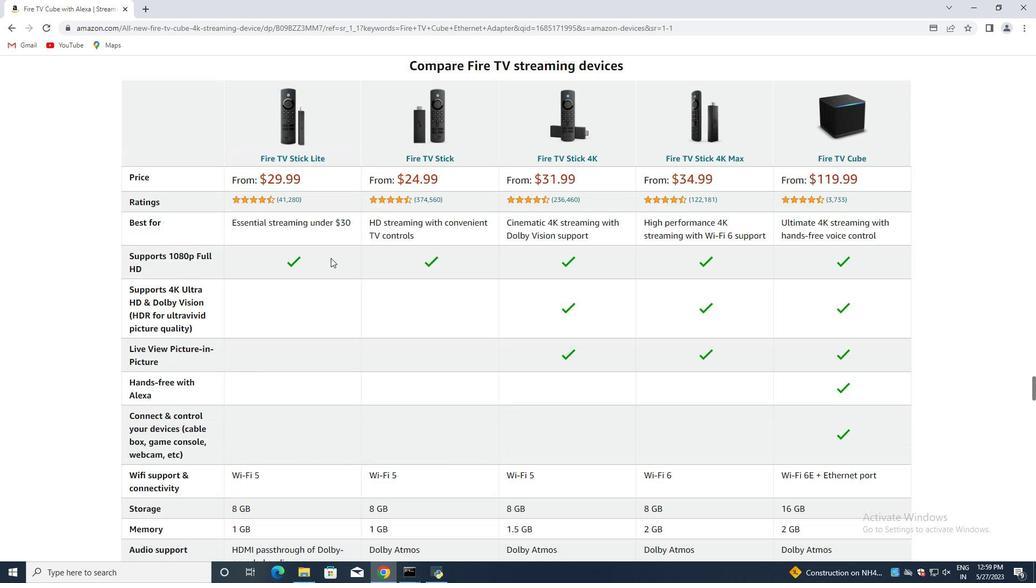 
Action: Mouse scrolled (328, 258) with delta (0, 0)
Screenshot: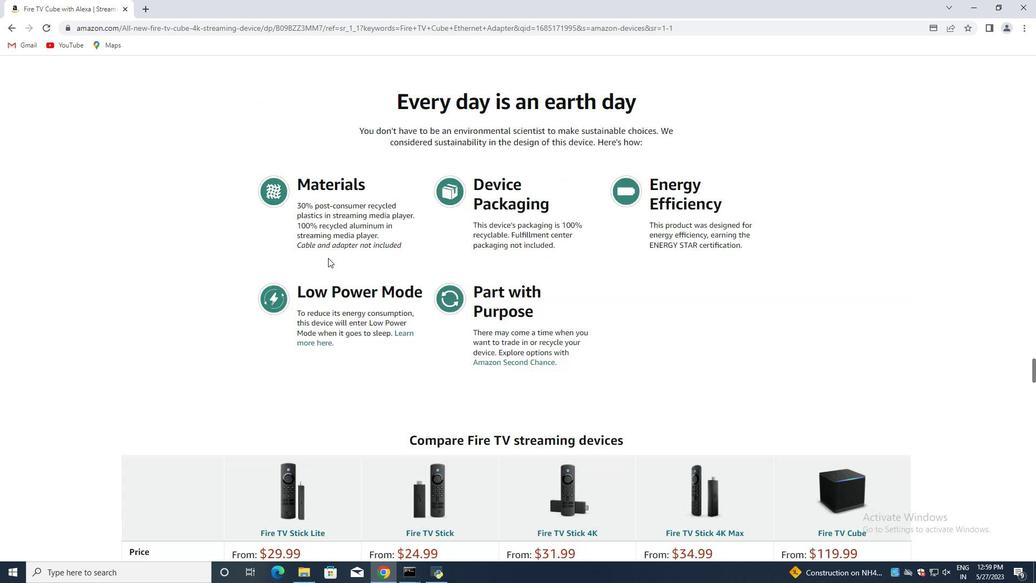 
Action: Mouse scrolled (328, 258) with delta (0, 0)
Screenshot: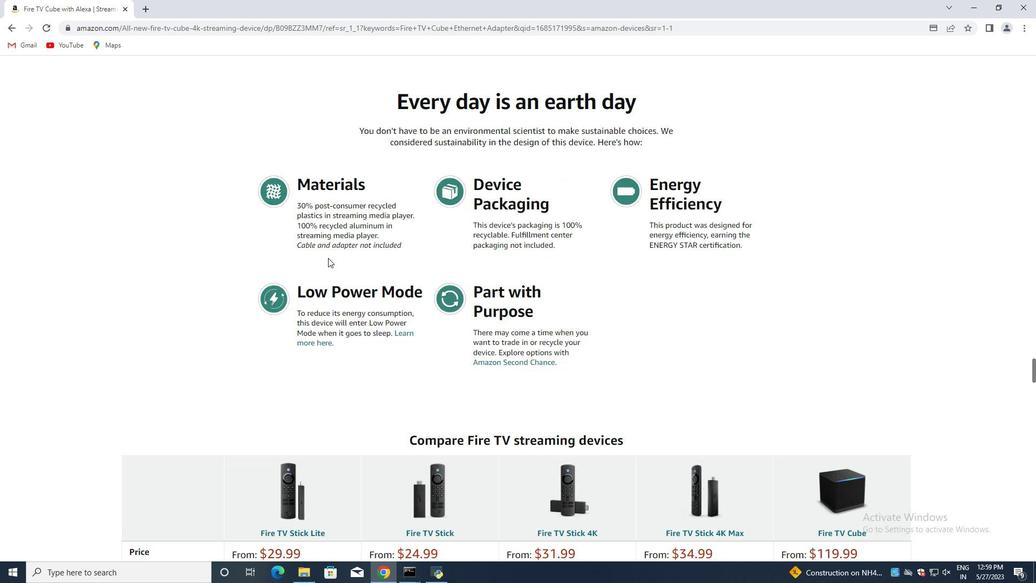 
Action: Mouse scrolled (328, 258) with delta (0, 0)
Screenshot: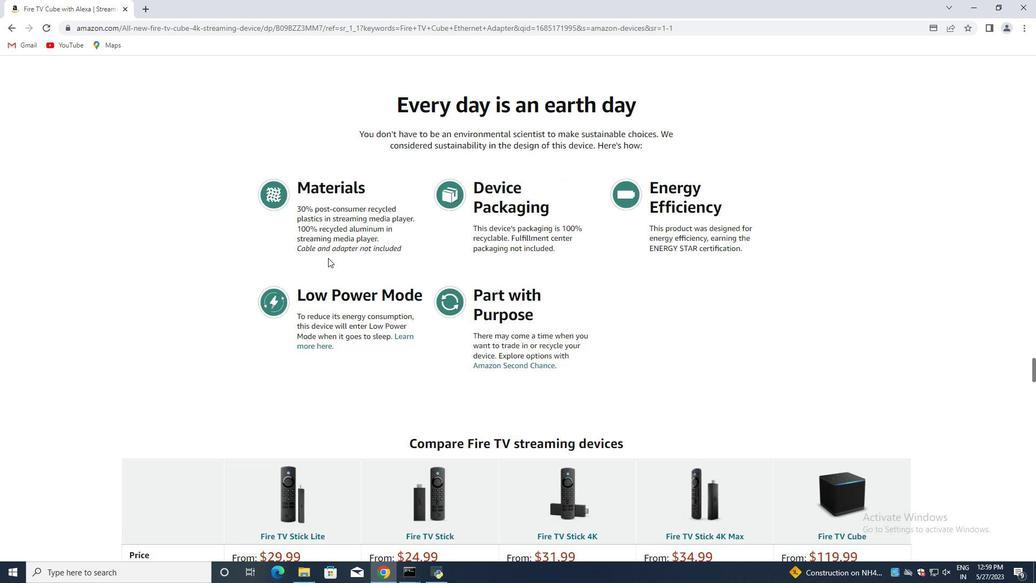 
Action: Mouse scrolled (328, 258) with delta (0, 0)
Screenshot: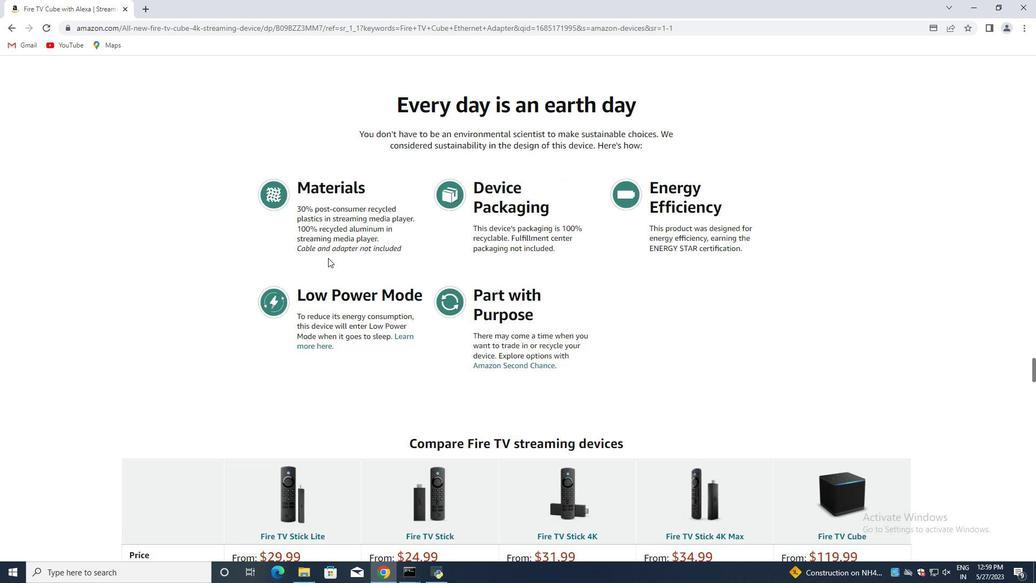
Action: Mouse scrolled (328, 258) with delta (0, 0)
Screenshot: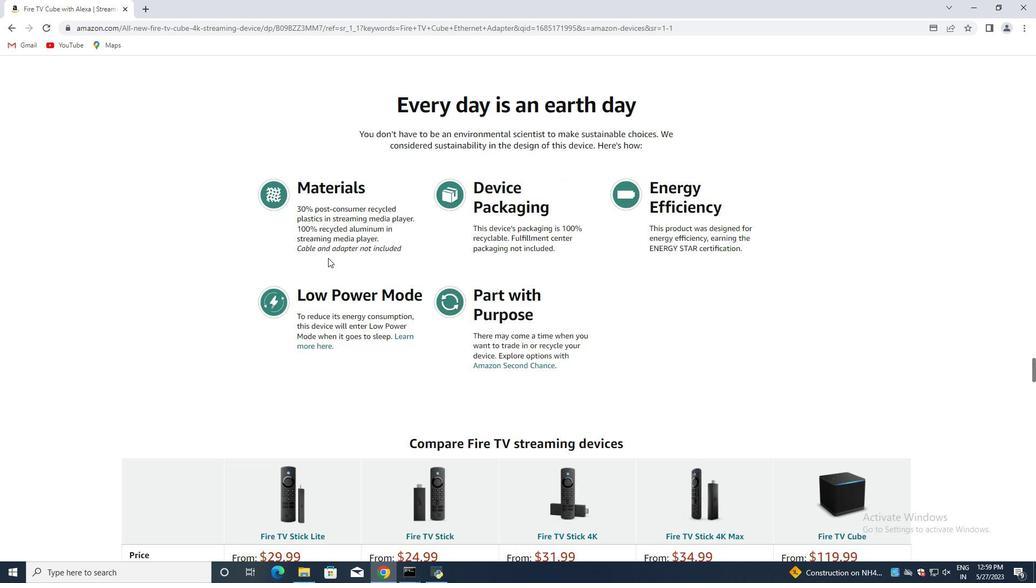 
Action: Mouse scrolled (328, 258) with delta (0, 0)
Screenshot: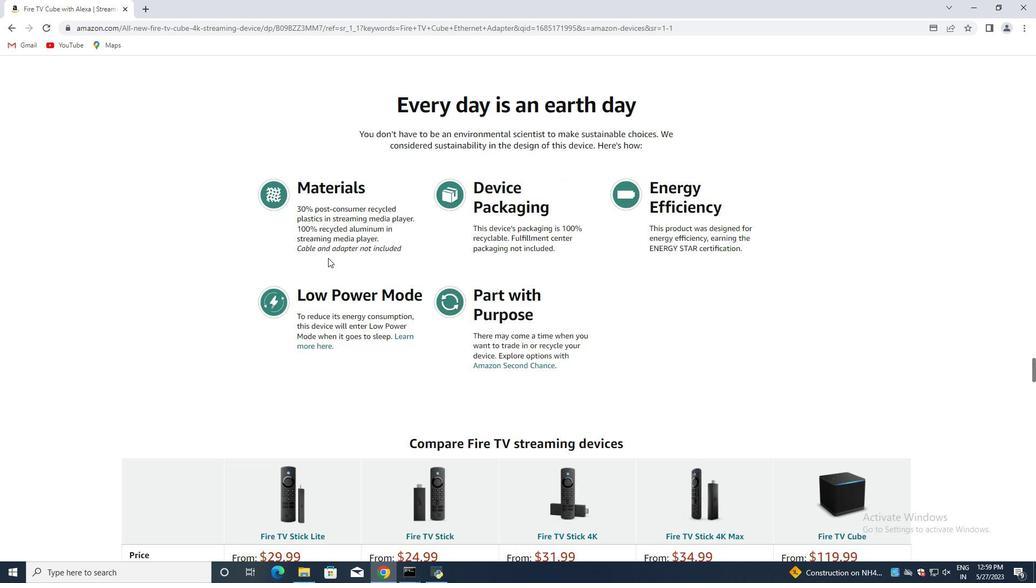 
Action: Mouse scrolled (328, 258) with delta (0, 0)
Screenshot: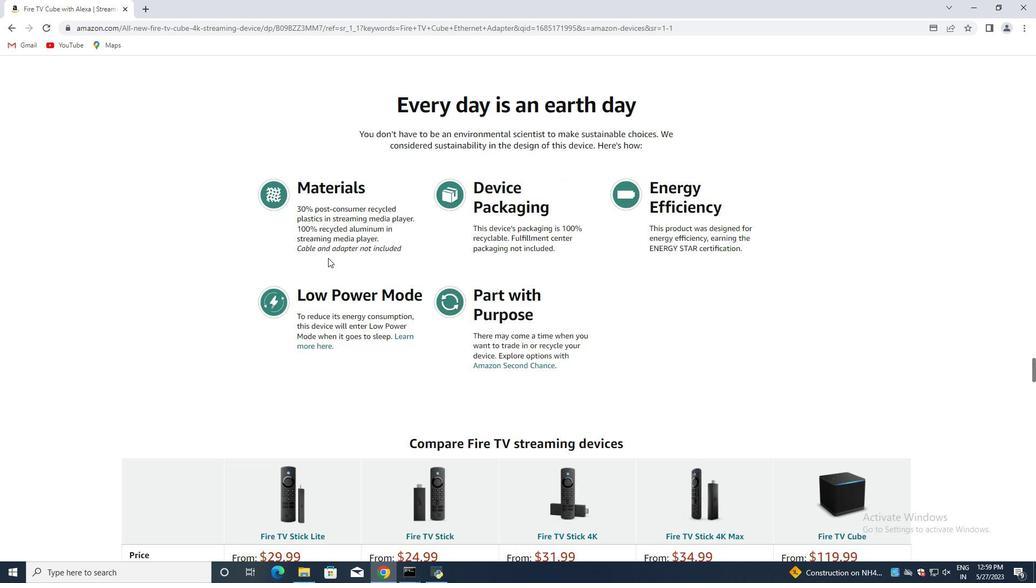 
Action: Mouse scrolled (328, 258) with delta (0, 0)
Screenshot: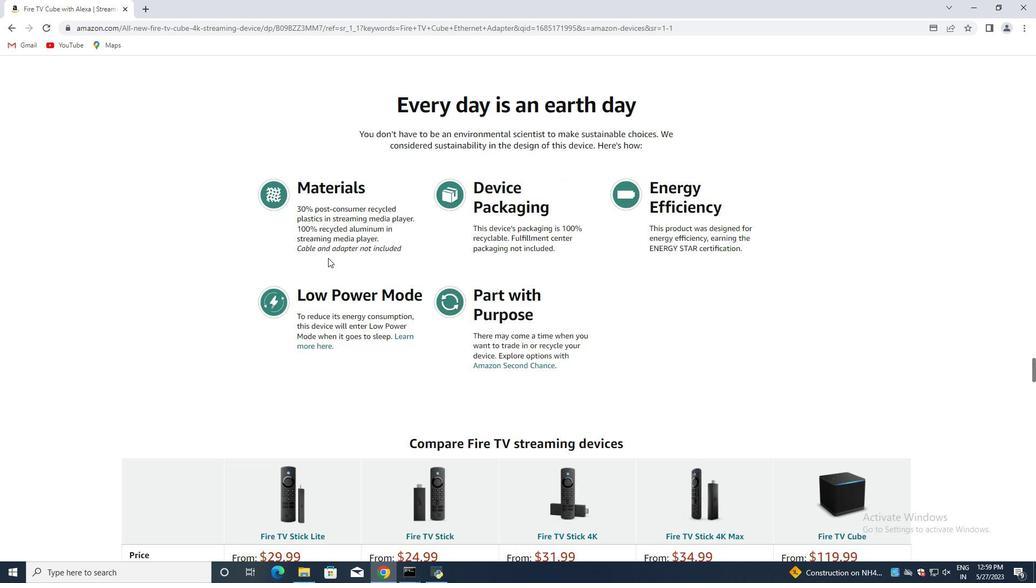 
Action: Mouse moved to (327, 257)
Screenshot: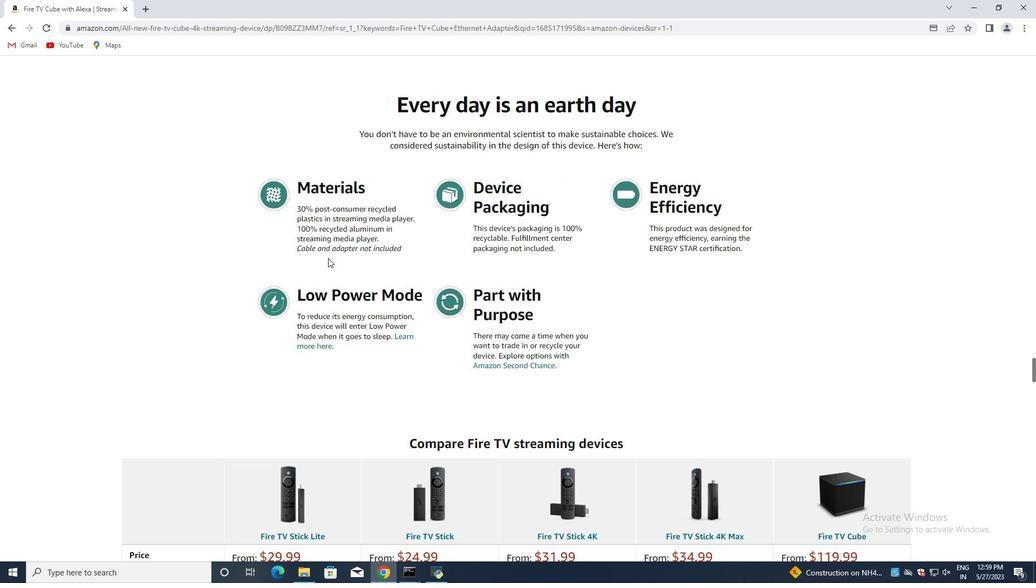
Action: Mouse scrolled (327, 258) with delta (0, 0)
Screenshot: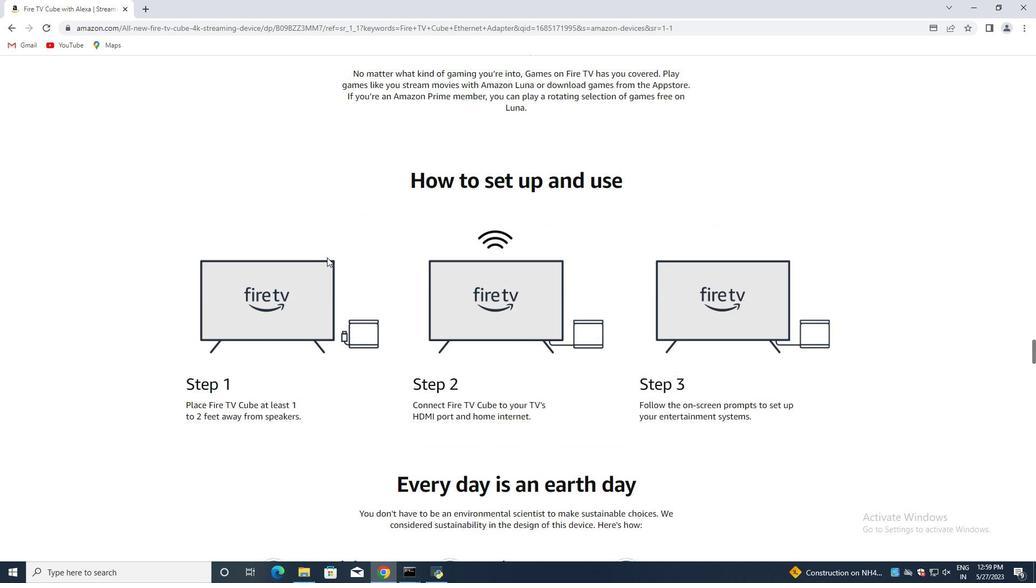 
Action: Mouse scrolled (327, 258) with delta (0, 0)
Screenshot: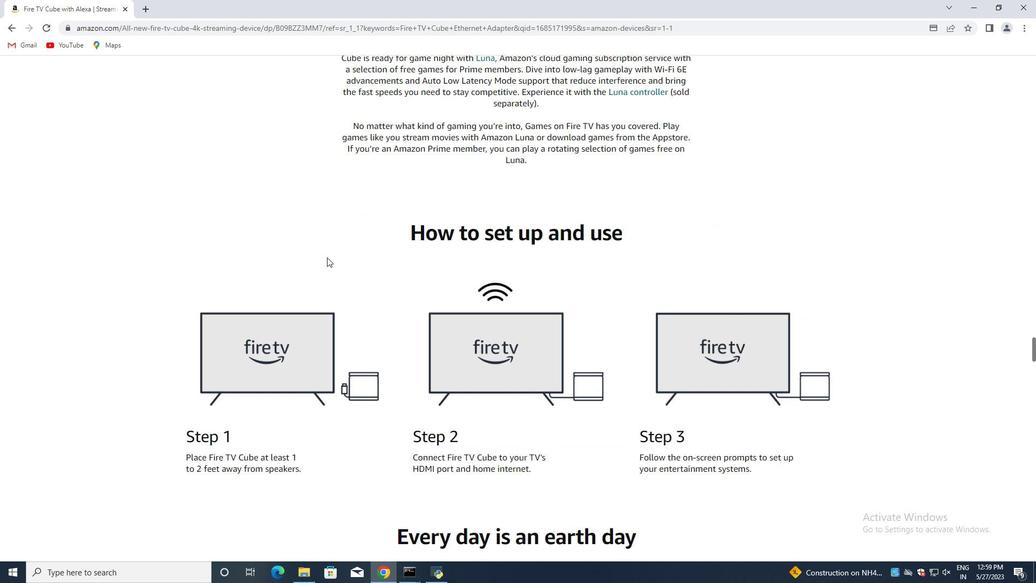 
Action: Mouse scrolled (327, 258) with delta (0, 0)
Screenshot: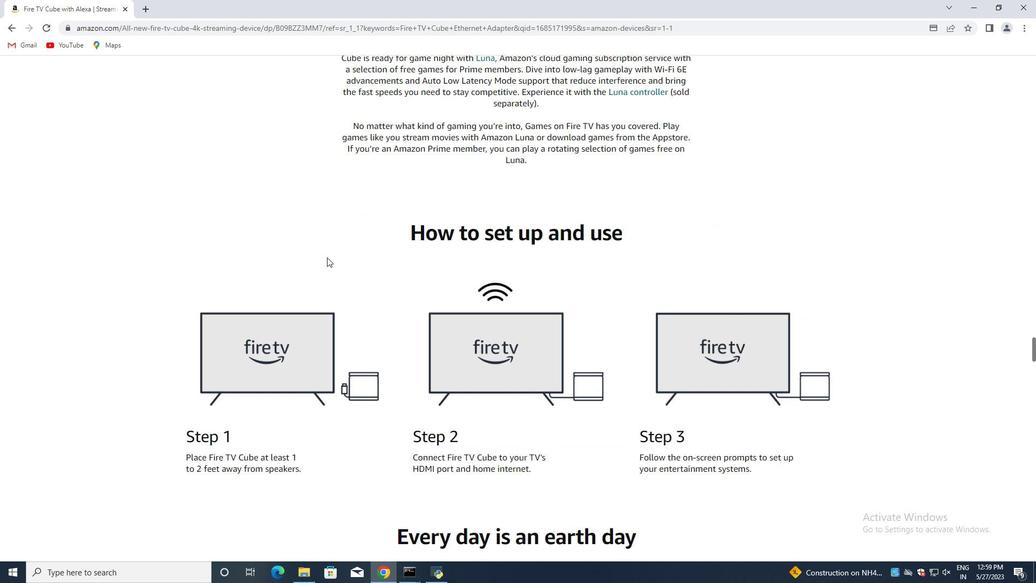 
Action: Mouse scrolled (327, 258) with delta (0, 0)
Screenshot: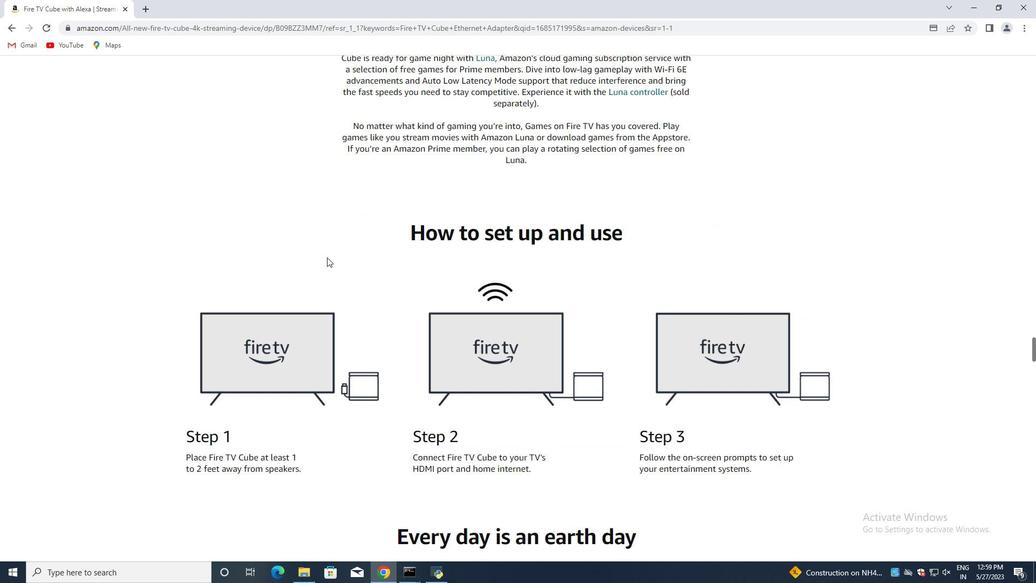 
Action: Mouse scrolled (327, 258) with delta (0, 0)
Screenshot: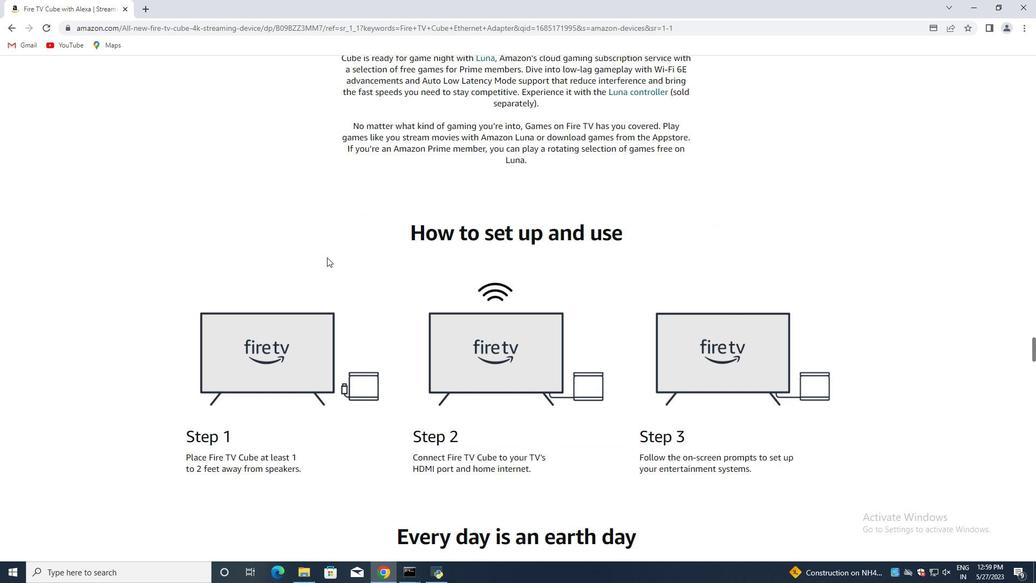 
Action: Mouse scrolled (327, 258) with delta (0, 0)
Screenshot: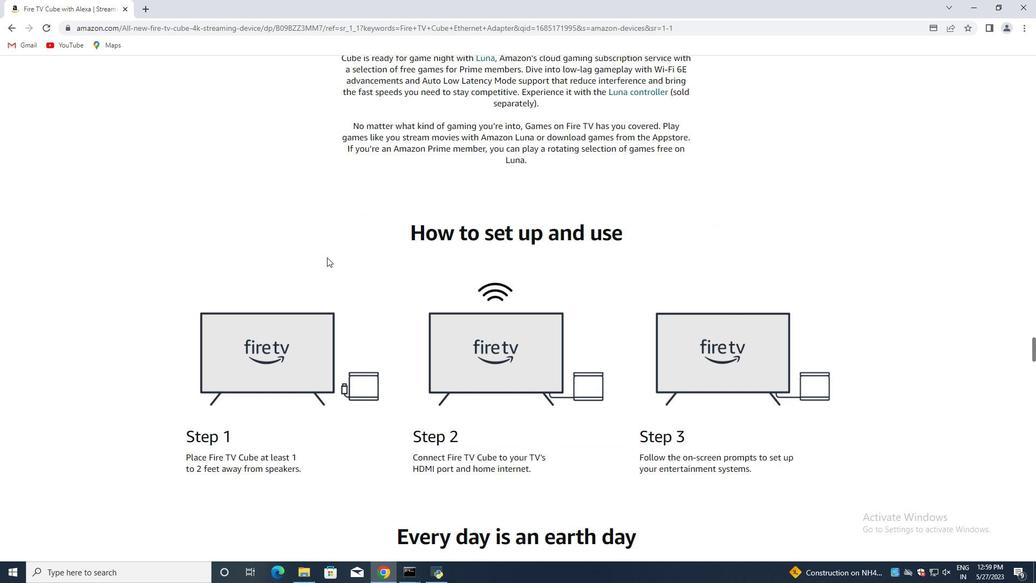 
Action: Mouse scrolled (327, 258) with delta (0, 0)
Screenshot: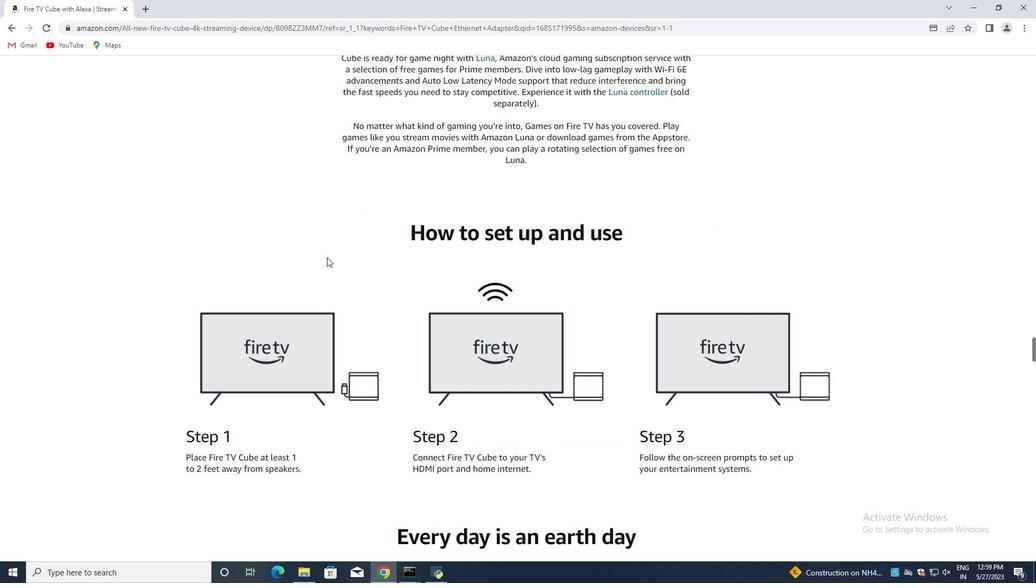 
Action: Mouse moved to (326, 253)
Screenshot: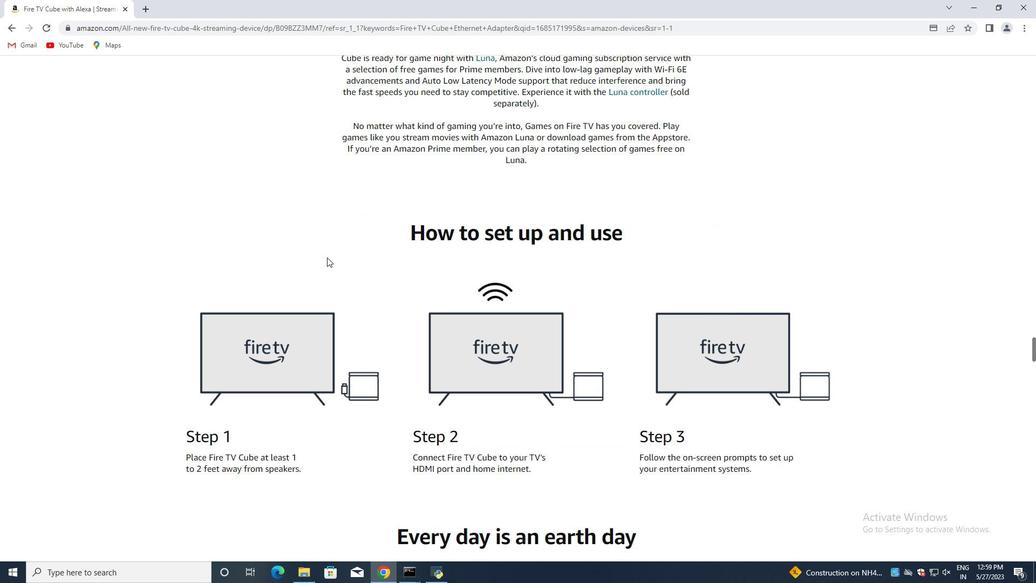 
Action: Mouse scrolled (326, 254) with delta (0, 0)
Screenshot: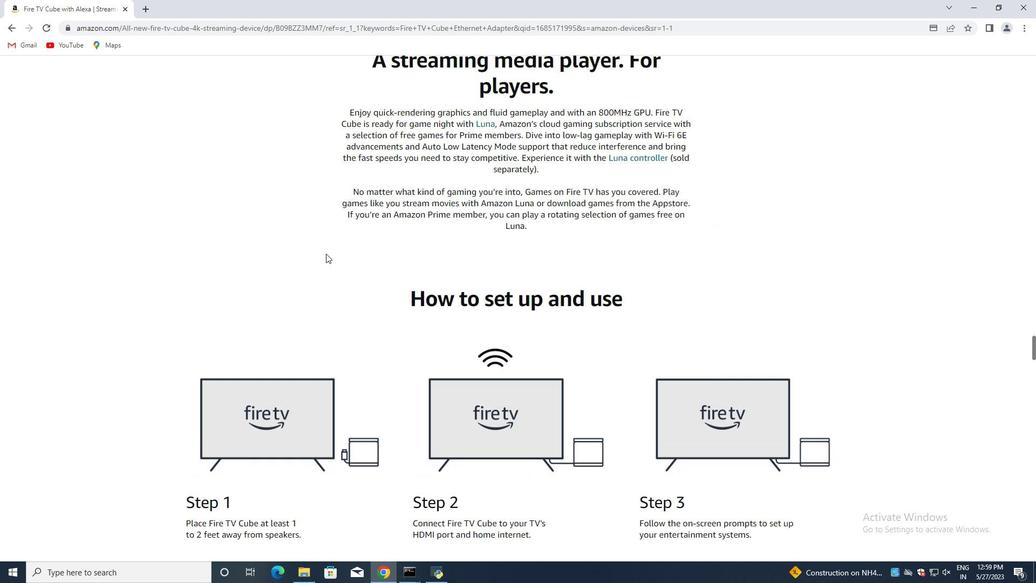 
Action: Mouse scrolled (326, 254) with delta (0, 0)
Screenshot: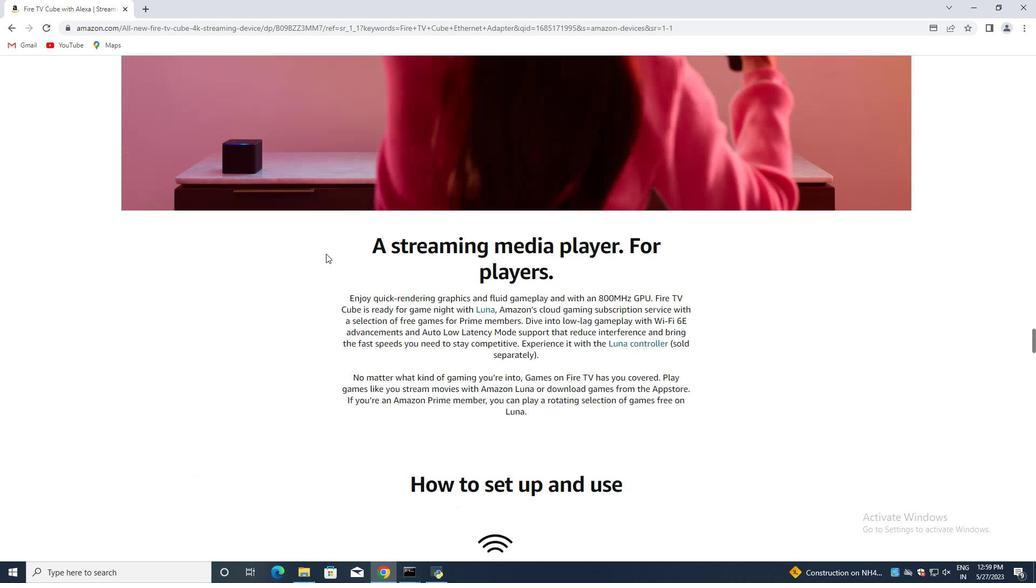 
Action: Mouse scrolled (326, 254) with delta (0, 0)
Screenshot: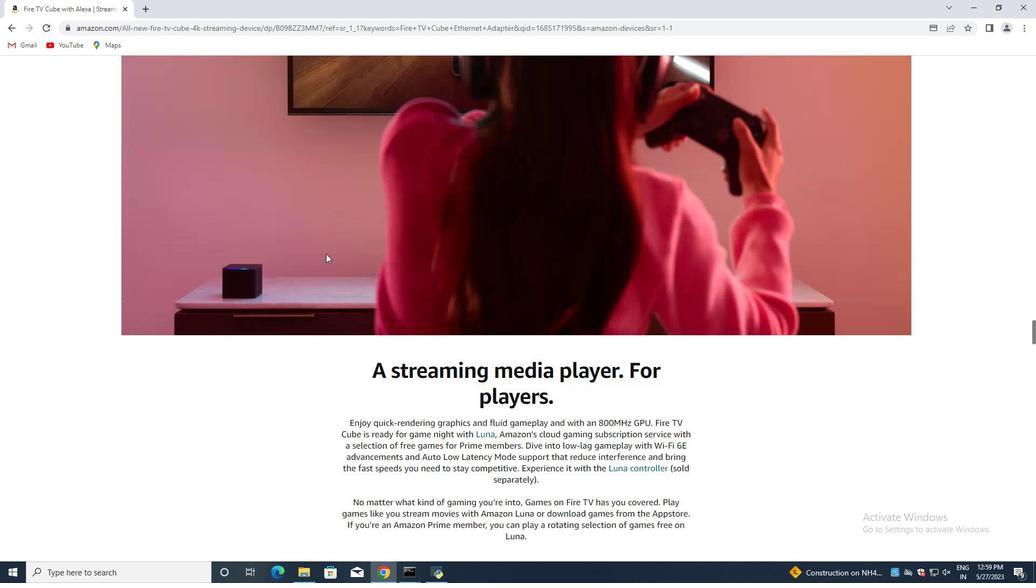 
Action: Mouse scrolled (326, 254) with delta (0, 0)
Screenshot: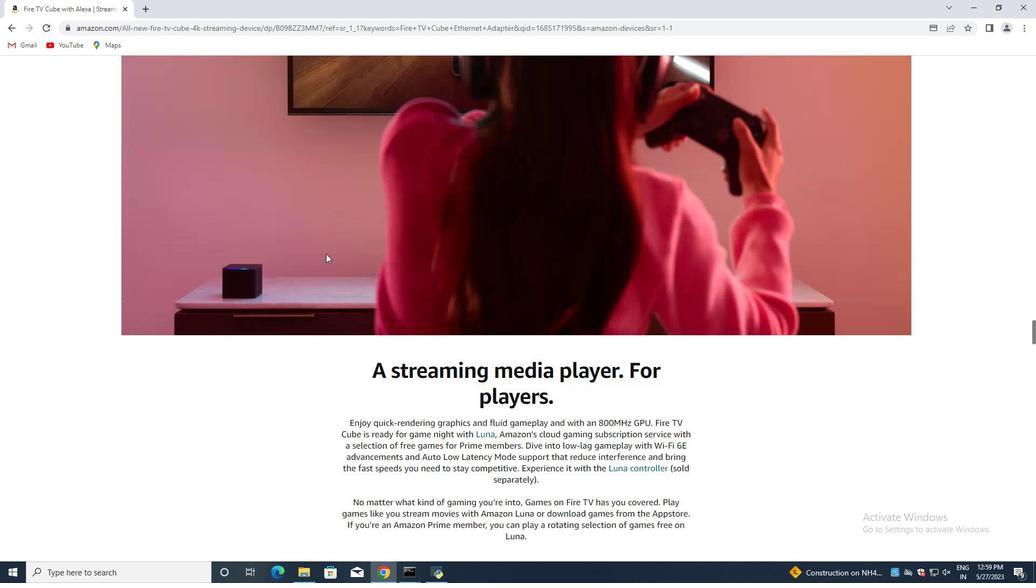 
Action: Mouse scrolled (326, 254) with delta (0, 0)
Screenshot: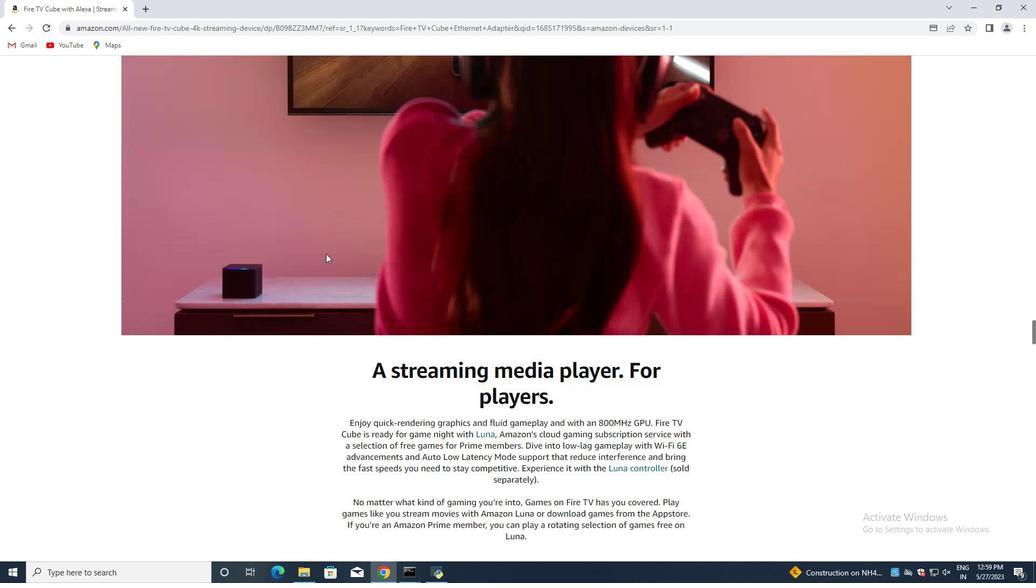 
Action: Mouse scrolled (326, 254) with delta (0, 0)
Screenshot: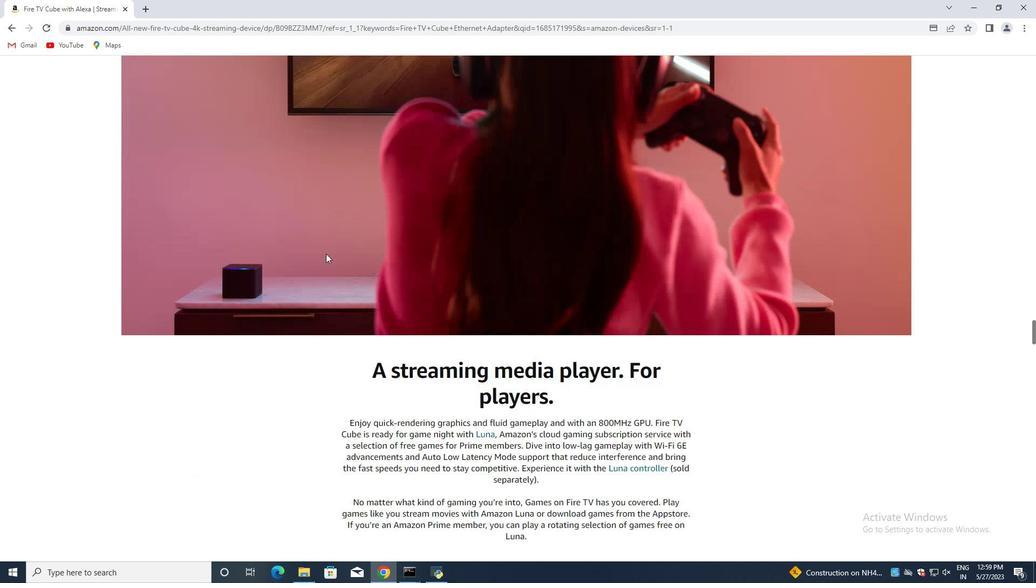 
Action: Mouse moved to (326, 253)
Screenshot: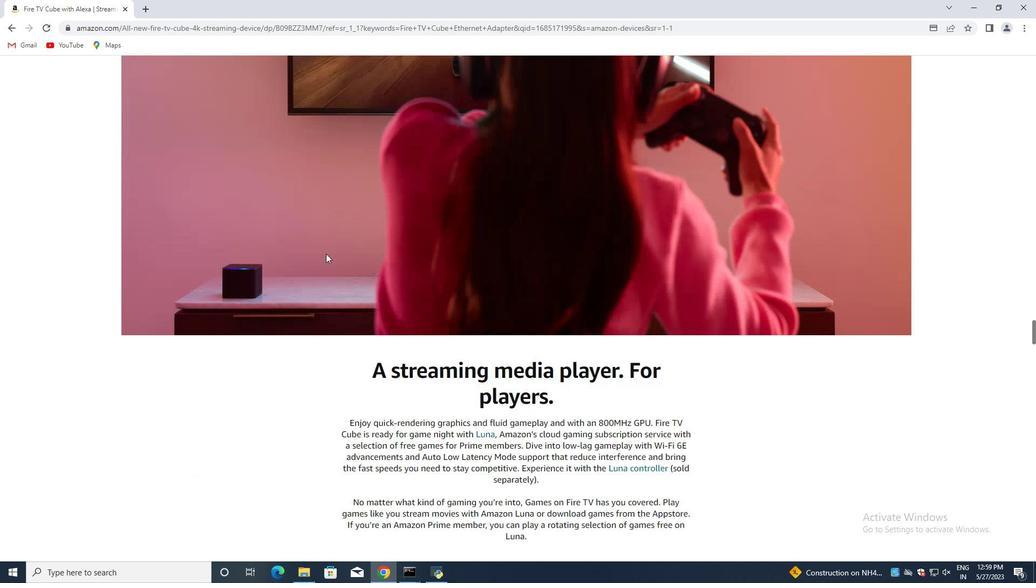 
Action: Mouse scrolled (326, 253) with delta (0, 0)
Screenshot: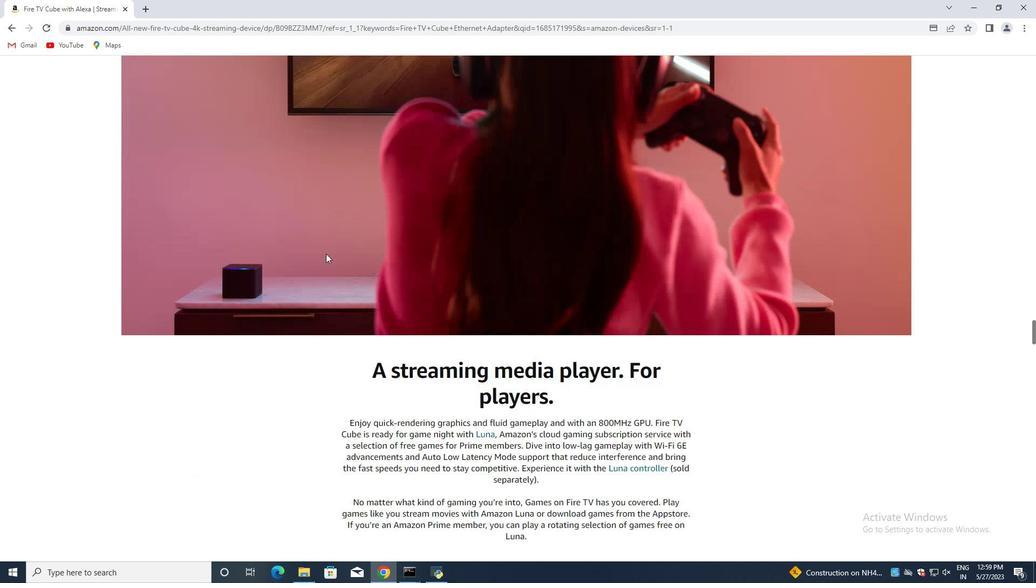 
Action: Mouse scrolled (326, 253) with delta (0, 0)
Screenshot: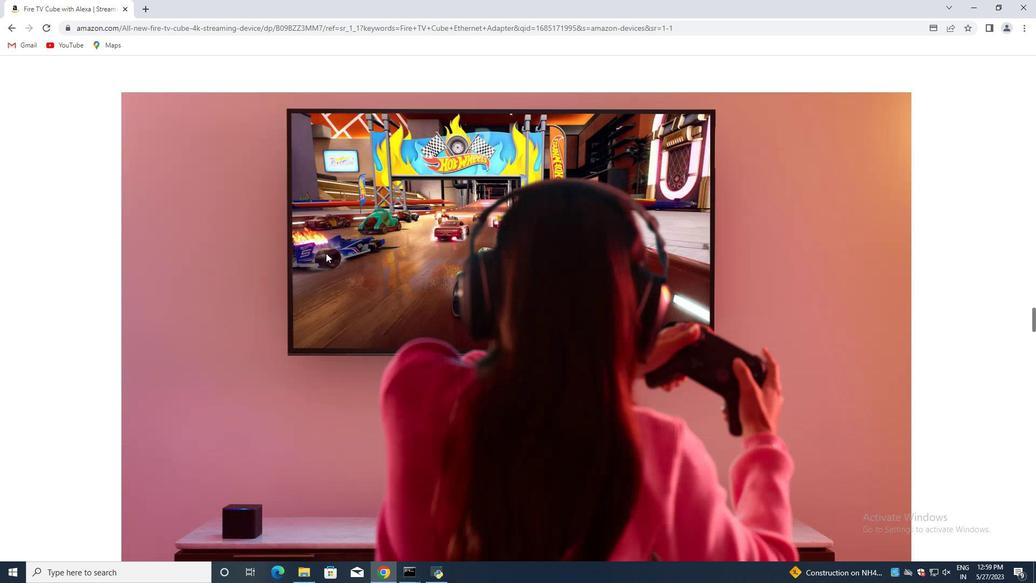
Action: Mouse scrolled (326, 253) with delta (0, 0)
Screenshot: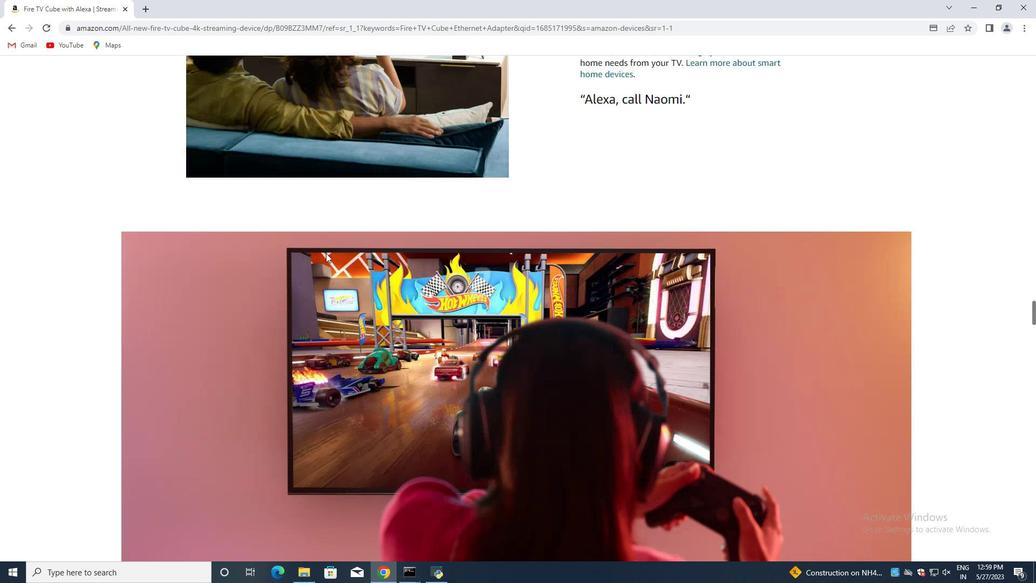 
Action: Mouse scrolled (326, 253) with delta (0, 0)
Screenshot: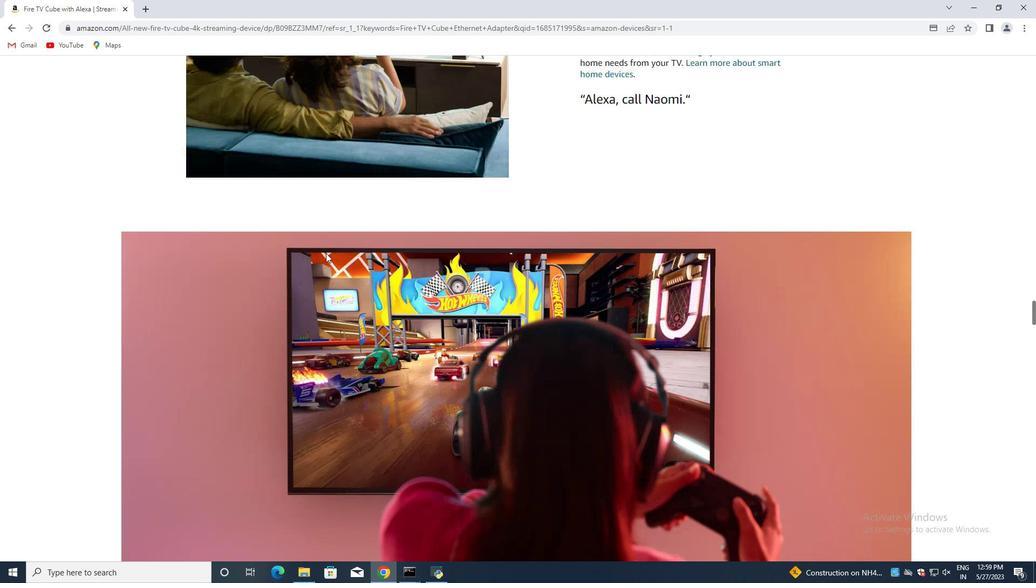 
Action: Mouse scrolled (326, 253) with delta (0, 0)
Screenshot: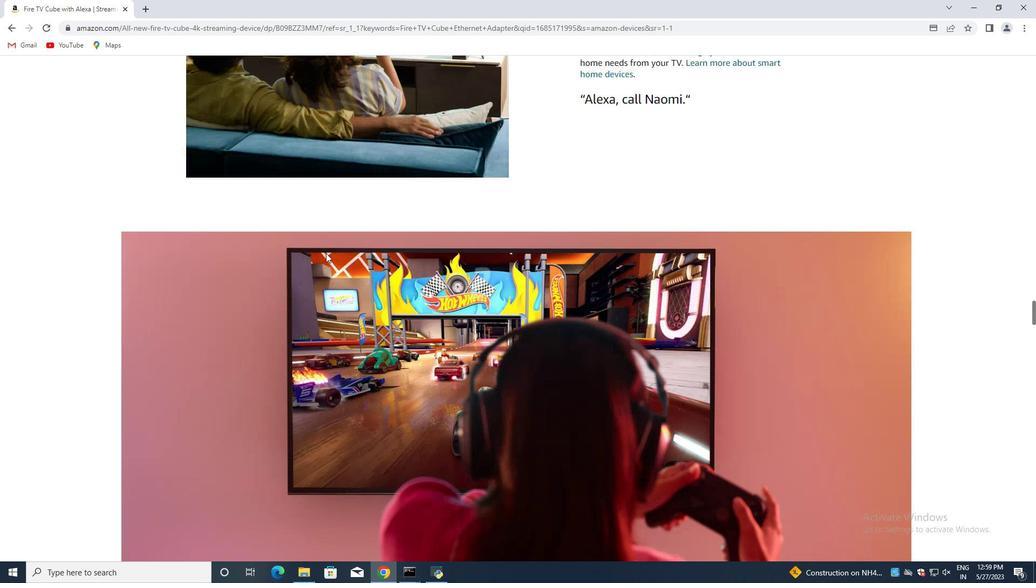 
Action: Mouse scrolled (326, 253) with delta (0, 0)
Screenshot: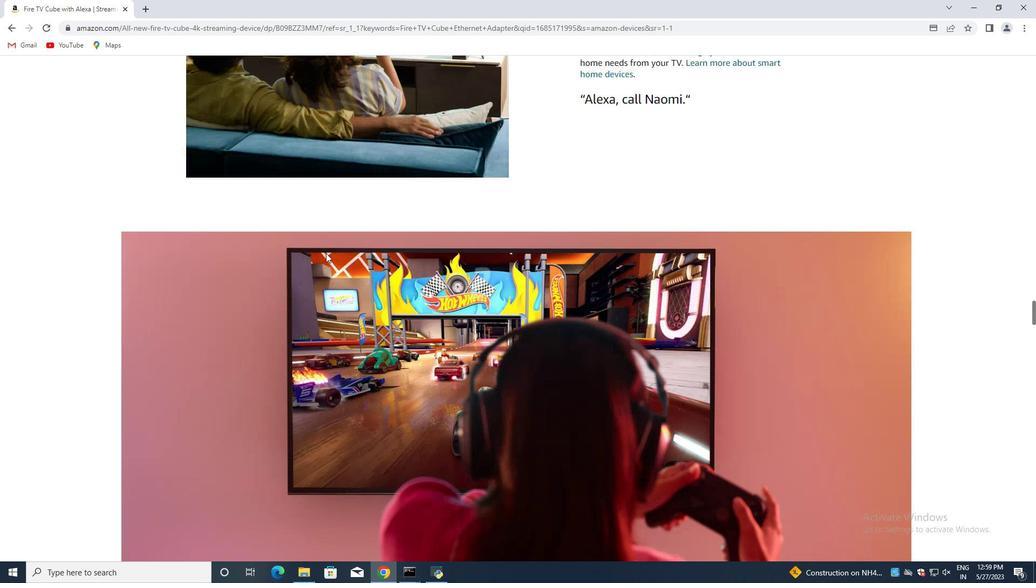 
Action: Mouse scrolled (326, 253) with delta (0, 0)
Screenshot: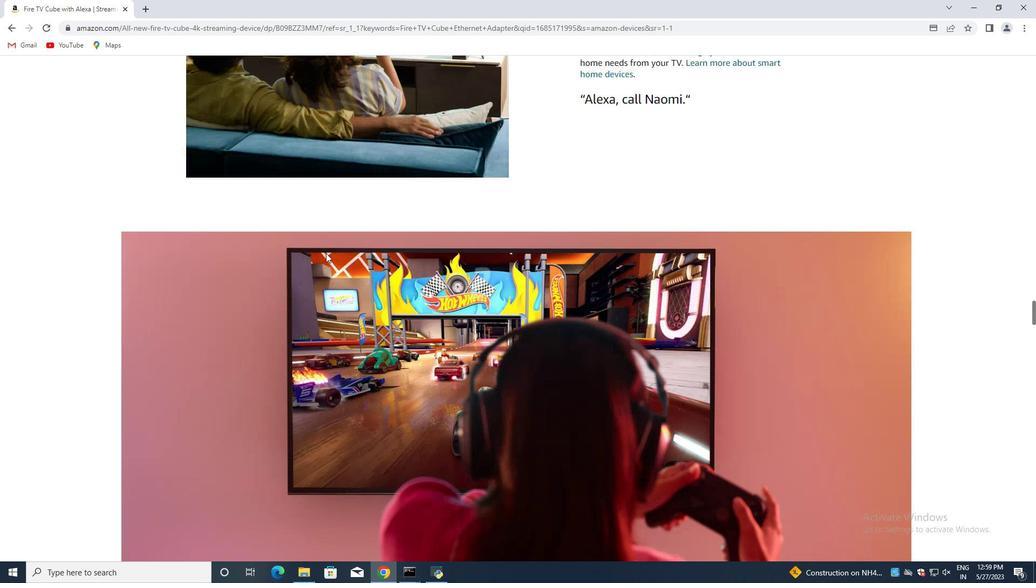 
Action: Mouse scrolled (326, 253) with delta (0, 0)
Screenshot: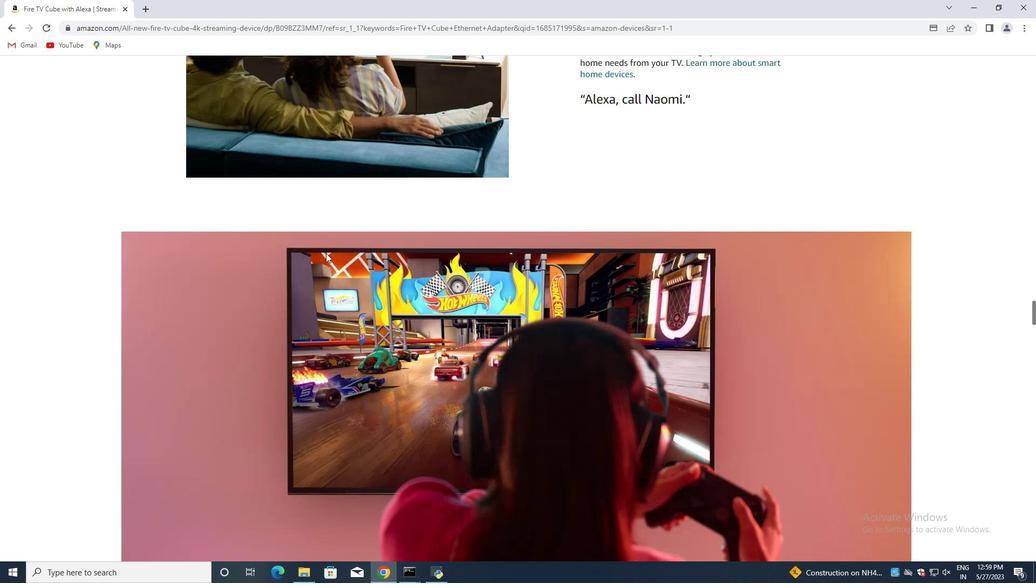 
Action: Mouse moved to (325, 252)
Screenshot: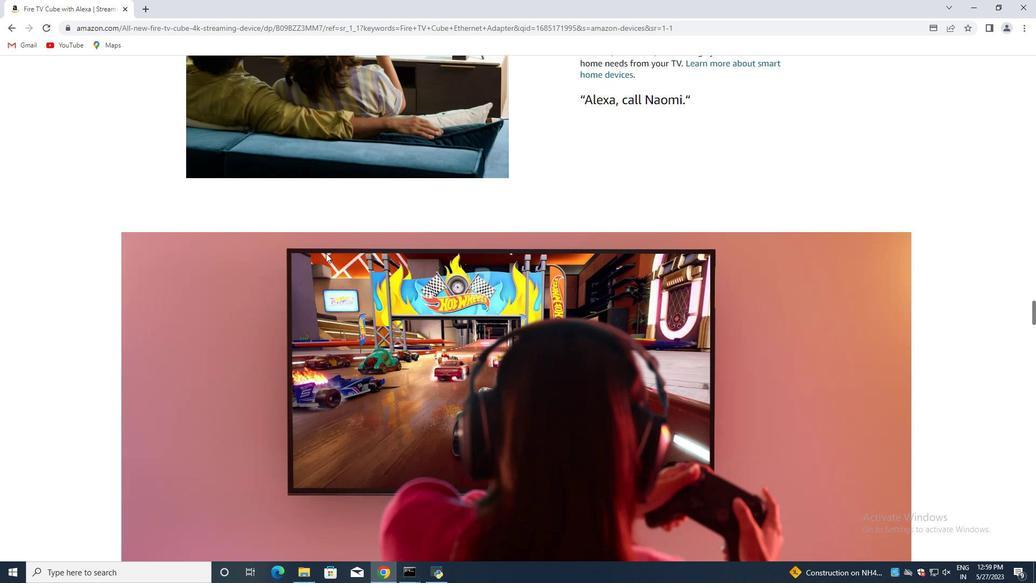 
Action: Mouse scrolled (326, 253) with delta (0, 0)
Screenshot: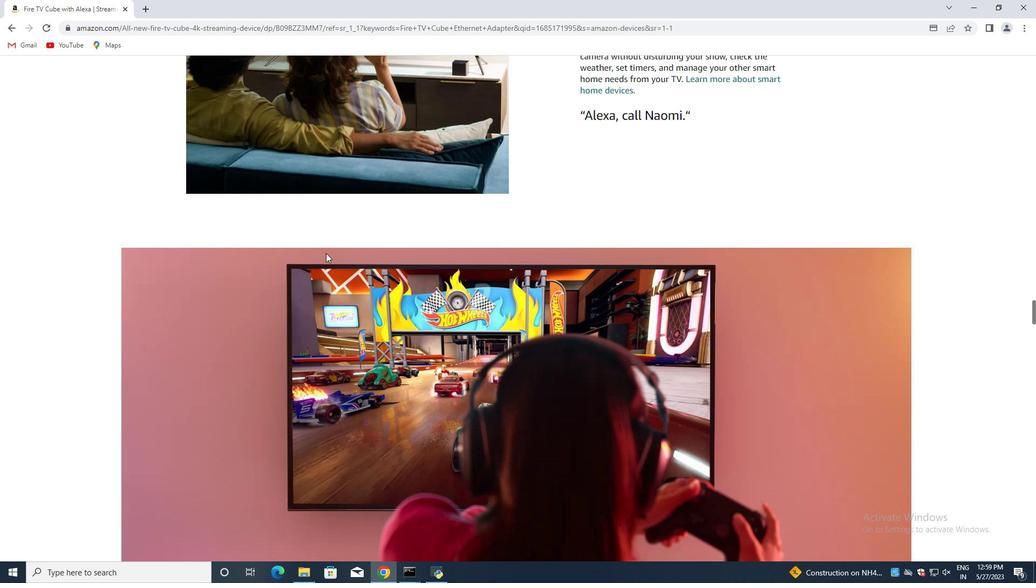 
Action: Mouse moved to (325, 251)
Screenshot: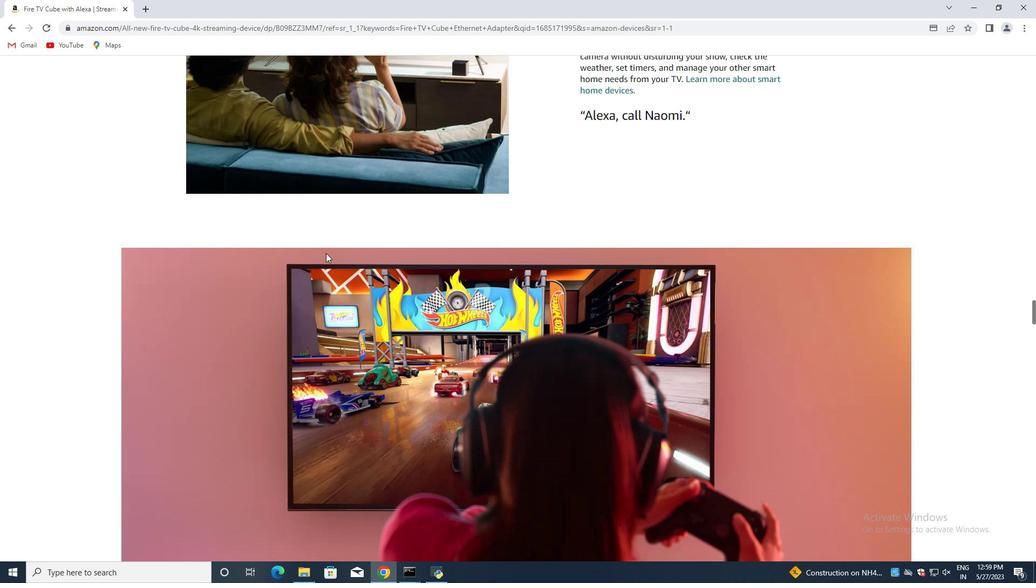 
Action: Mouse scrolled (325, 252) with delta (0, 0)
Screenshot: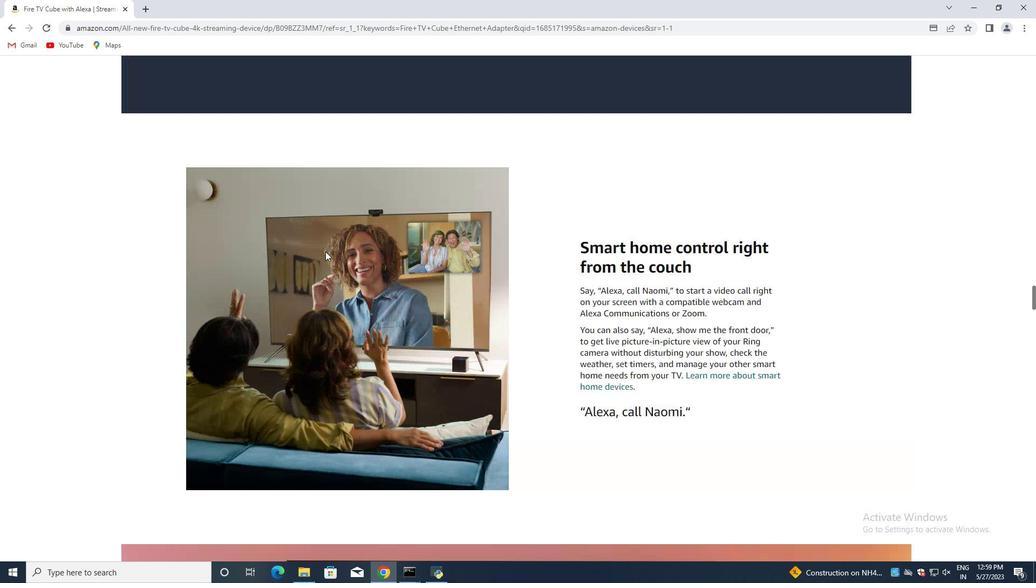 
Action: Mouse scrolled (325, 252) with delta (0, 0)
Screenshot: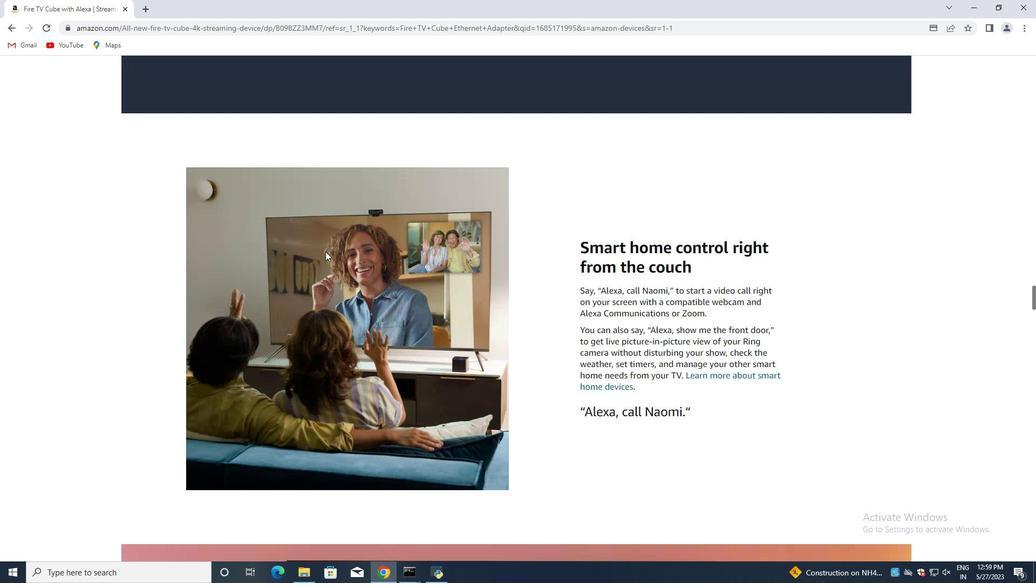 
Action: Mouse scrolled (325, 252) with delta (0, 0)
Screenshot: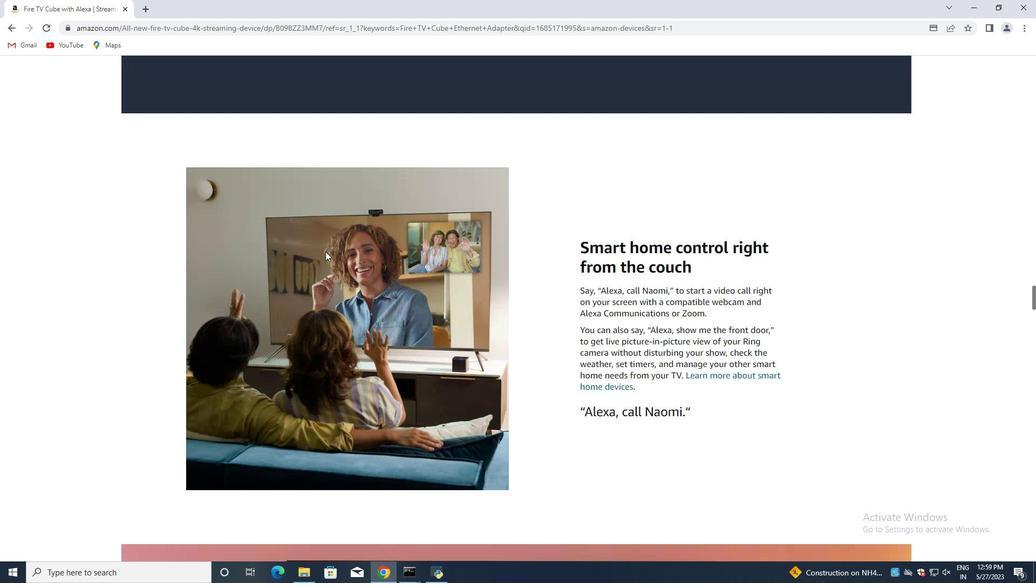 
Action: Mouse scrolled (325, 252) with delta (0, 0)
Screenshot: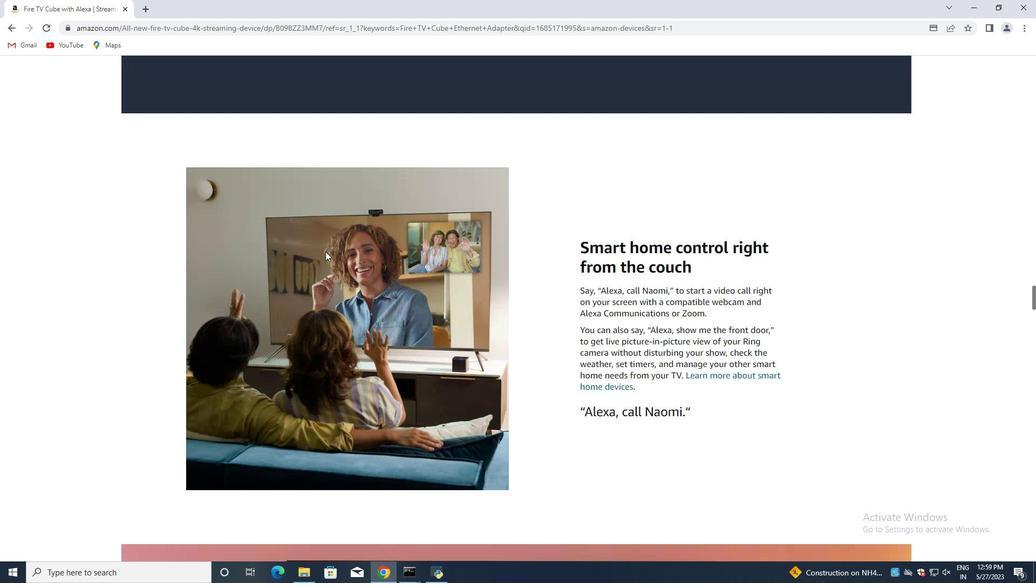 
Action: Mouse scrolled (325, 252) with delta (0, 0)
Screenshot: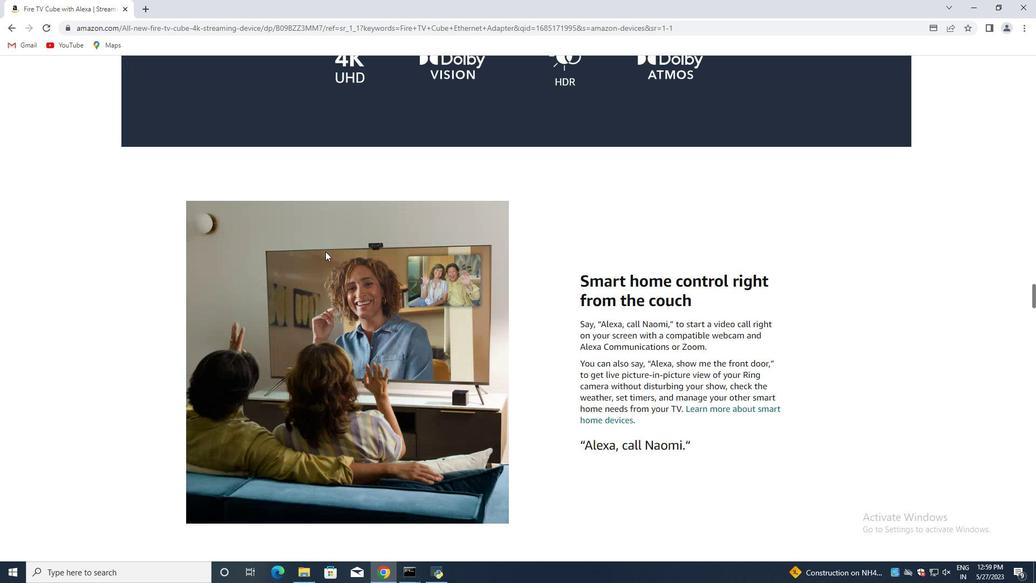 
Action: Mouse scrolled (325, 252) with delta (0, 0)
Screenshot: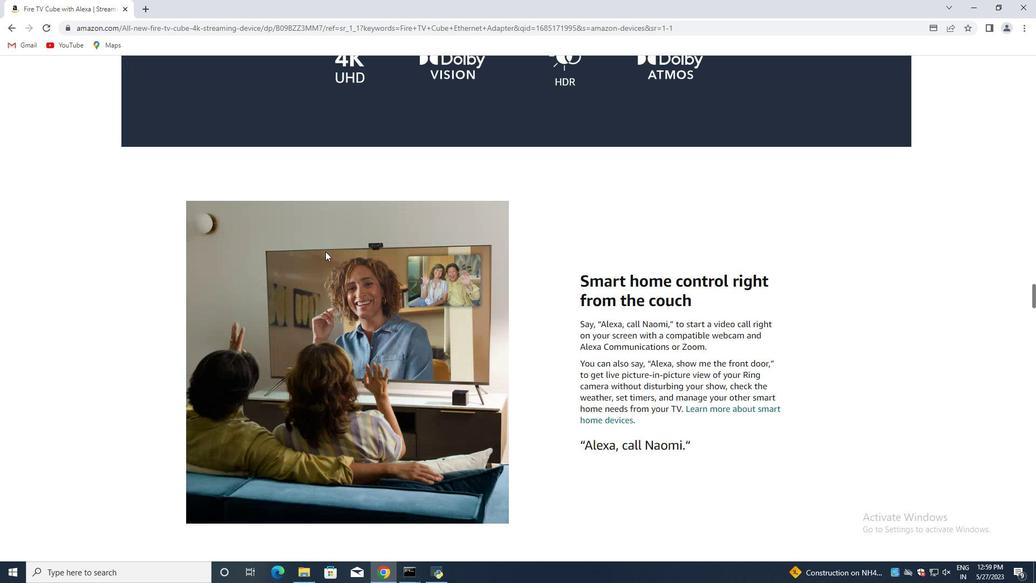 
Action: Mouse scrolled (325, 252) with delta (0, 0)
Screenshot: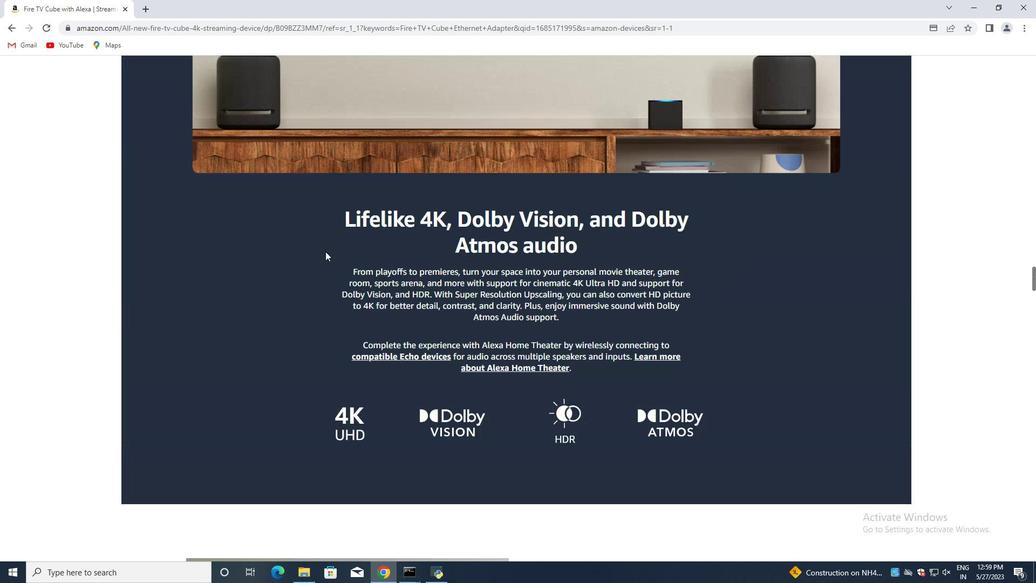 
Action: Mouse scrolled (325, 252) with delta (0, 0)
Screenshot: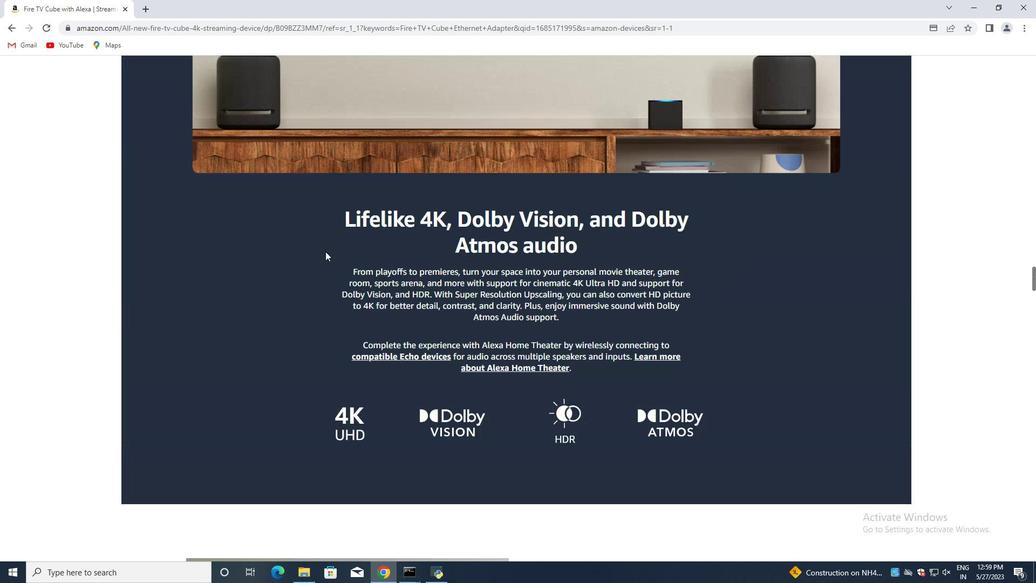 
Action: Mouse scrolled (325, 252) with delta (0, 0)
Screenshot: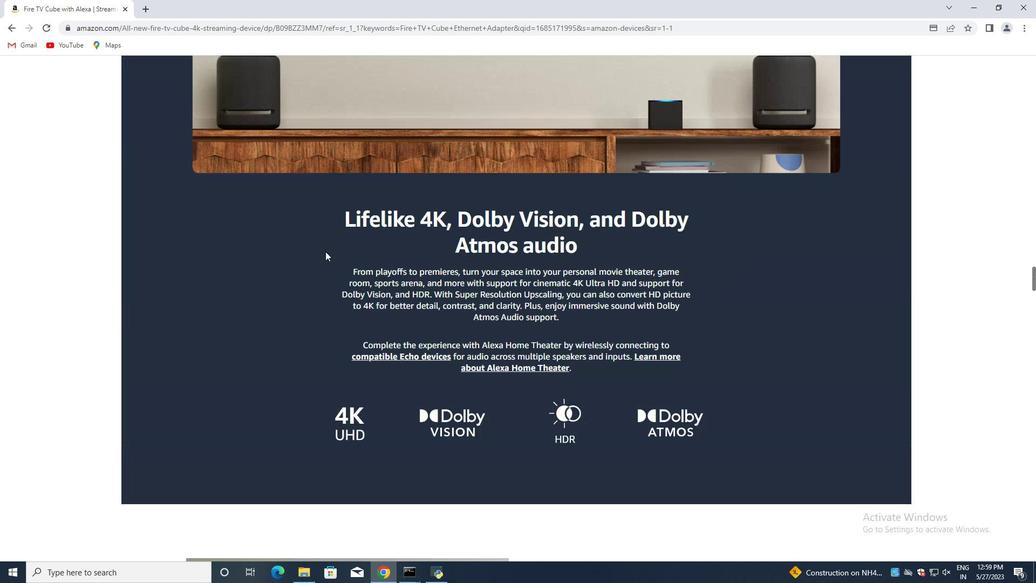 
Action: Mouse scrolled (325, 252) with delta (0, 0)
Screenshot: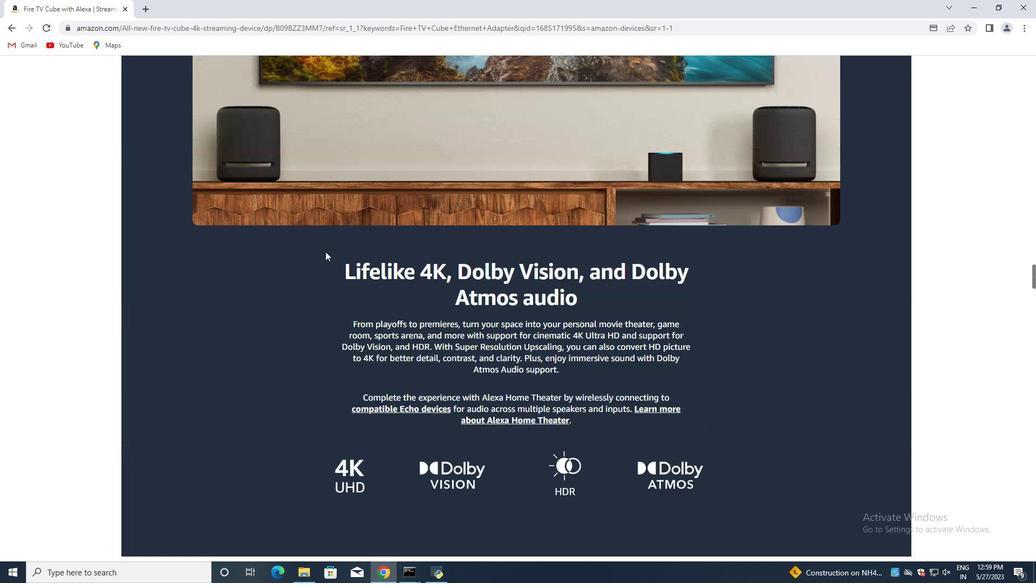 
Action: Mouse scrolled (325, 252) with delta (0, 0)
Screenshot: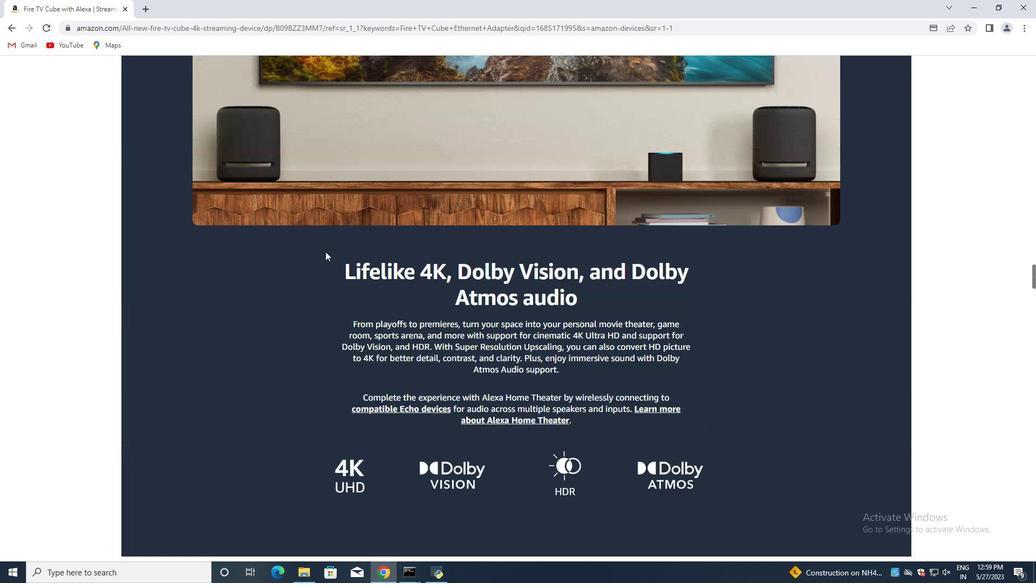 
Action: Mouse scrolled (325, 252) with delta (0, 0)
Screenshot: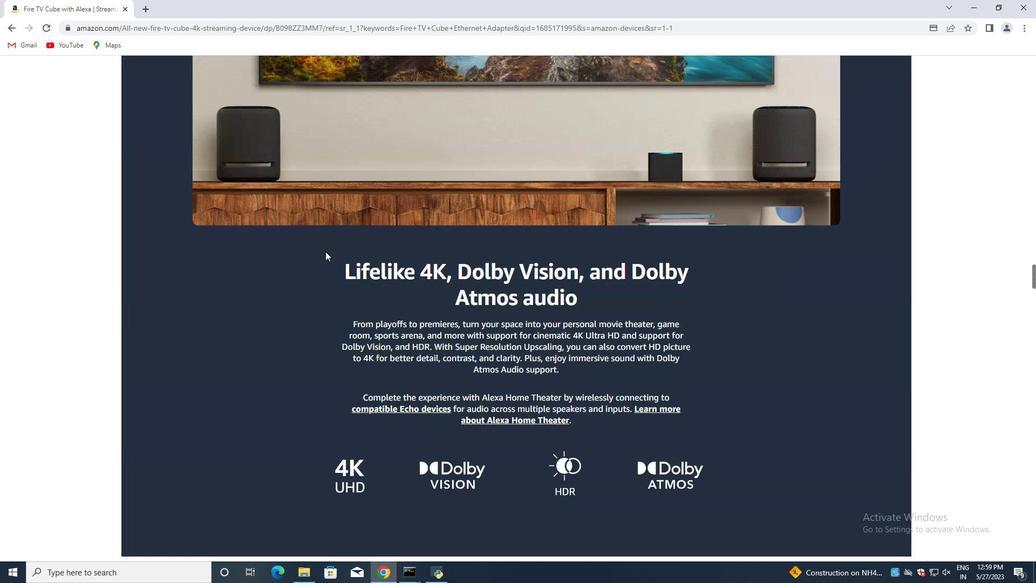 
Action: Mouse moved to (324, 251)
Screenshot: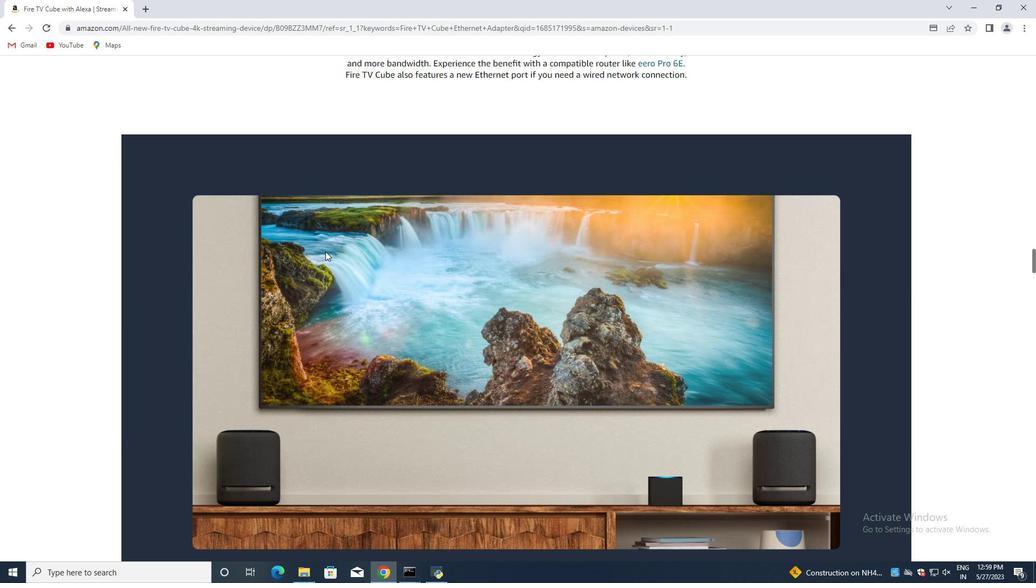 
Action: Mouse scrolled (324, 252) with delta (0, 0)
Screenshot: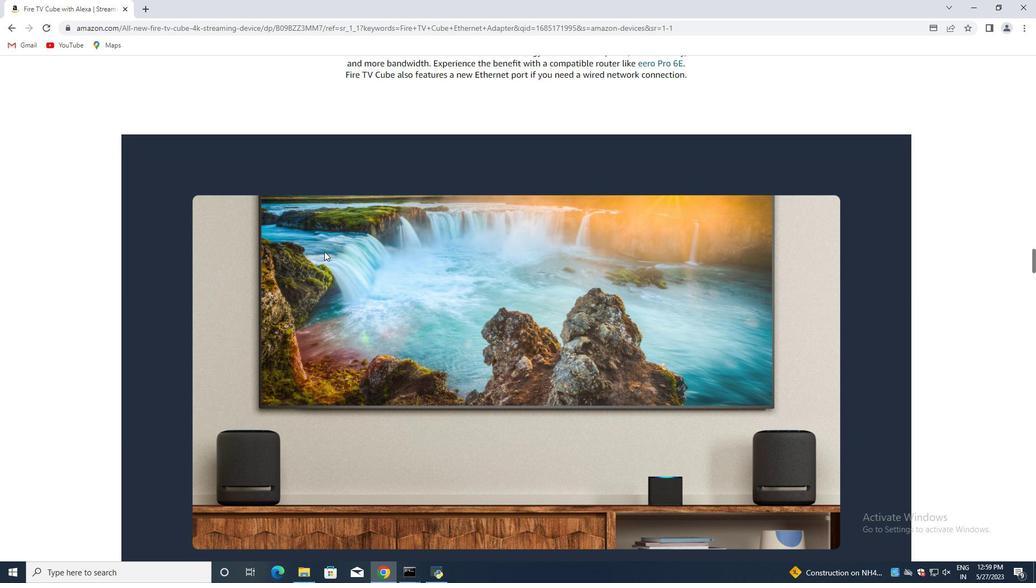 
Action: Mouse scrolled (324, 252) with delta (0, 0)
Screenshot: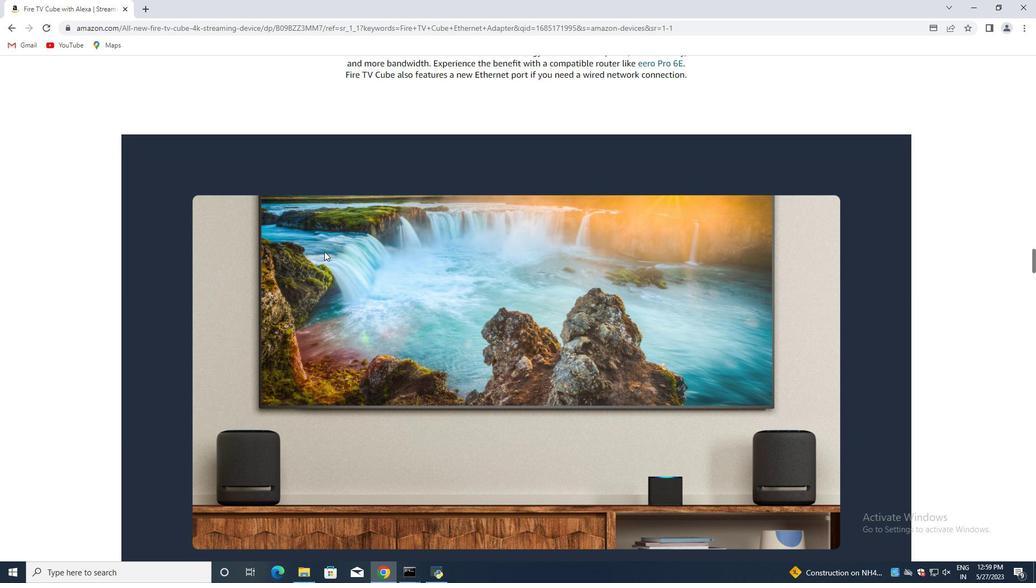 
Action: Mouse scrolled (324, 252) with delta (0, 0)
Screenshot: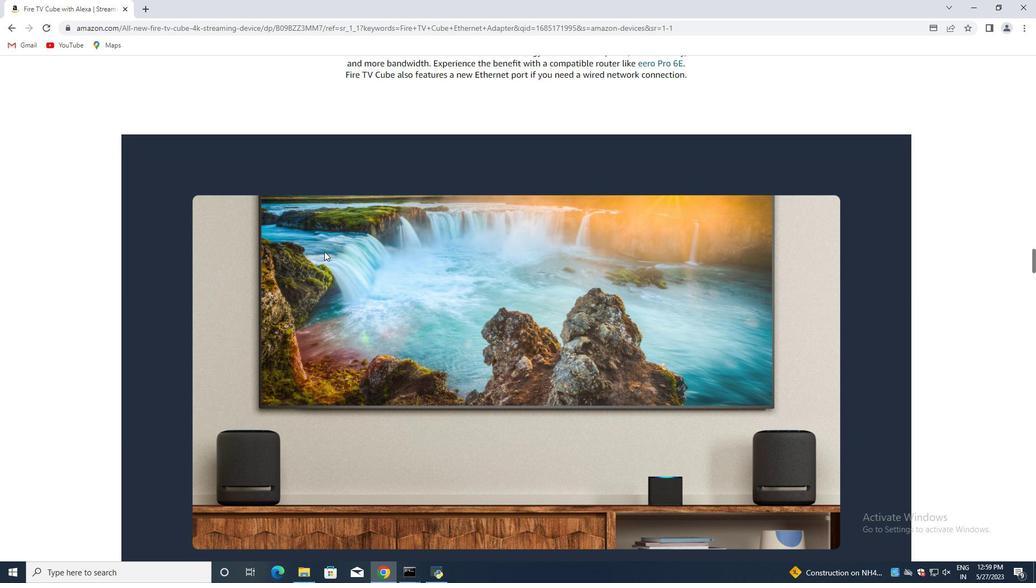 
Action: Mouse scrolled (324, 252) with delta (0, 0)
Screenshot: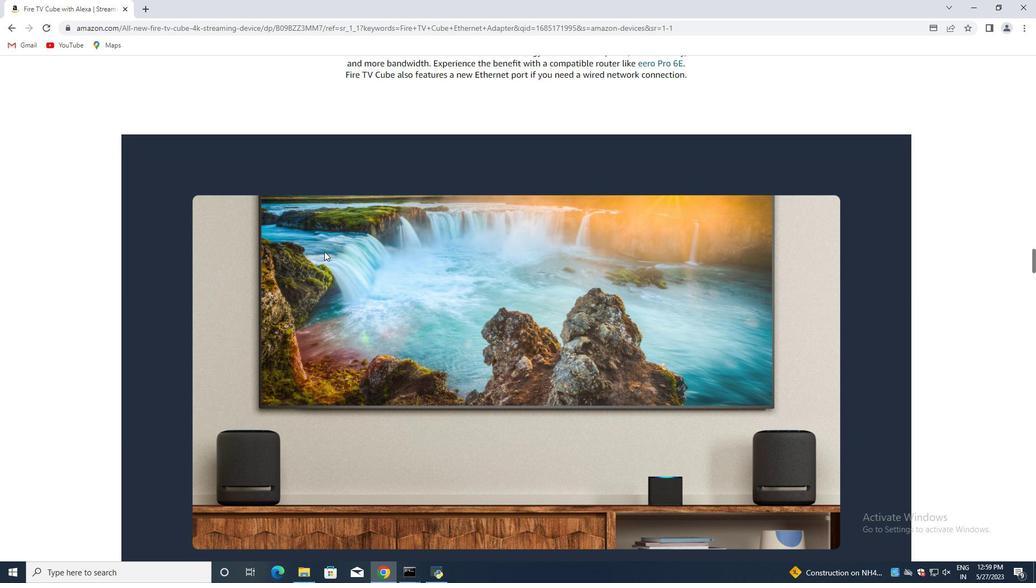 
Action: Mouse moved to (15, 21)
Screenshot: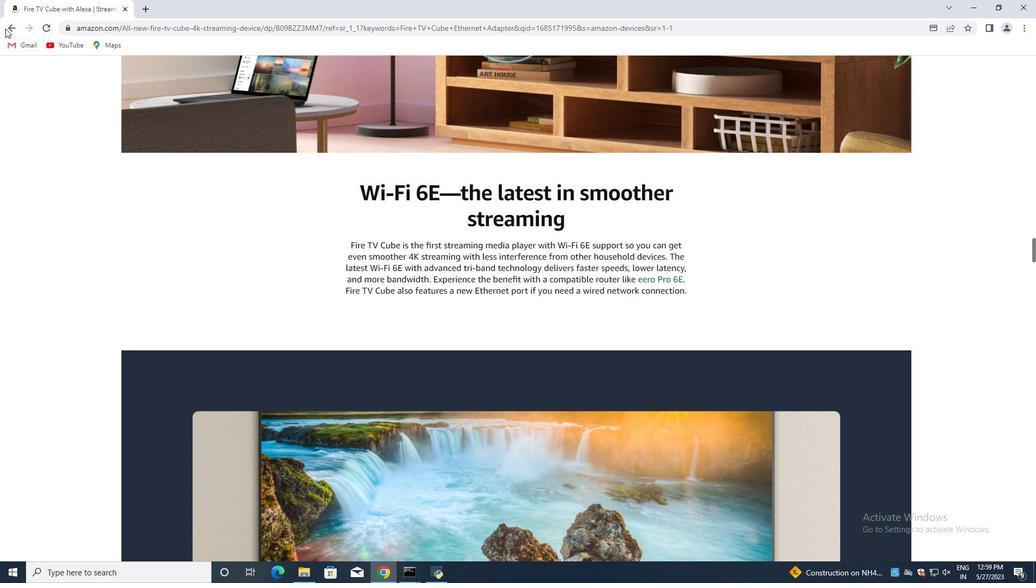 
Action: Mouse pressed left at (15, 21)
Screenshot: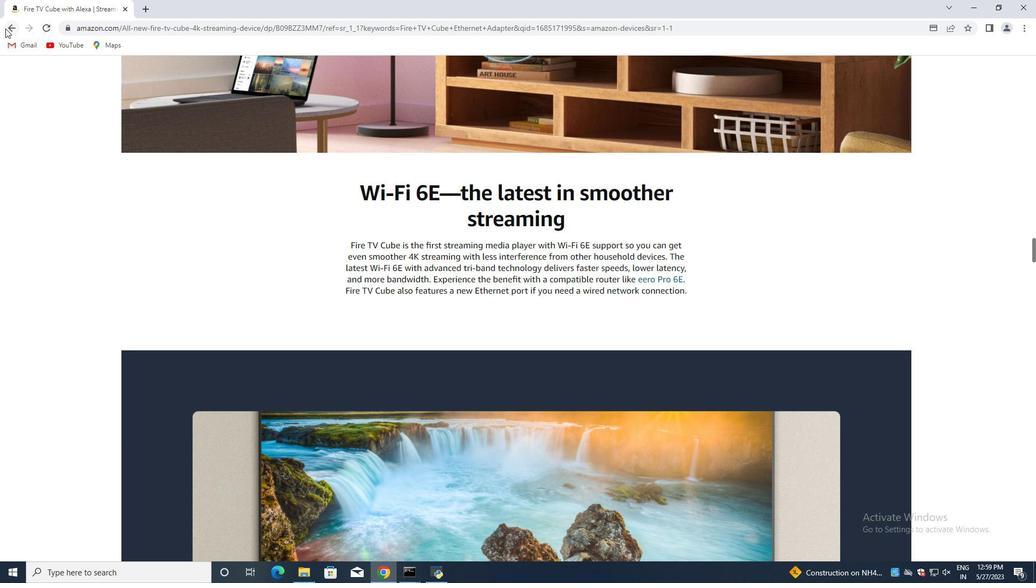 
Action: Mouse moved to (337, 218)
Screenshot: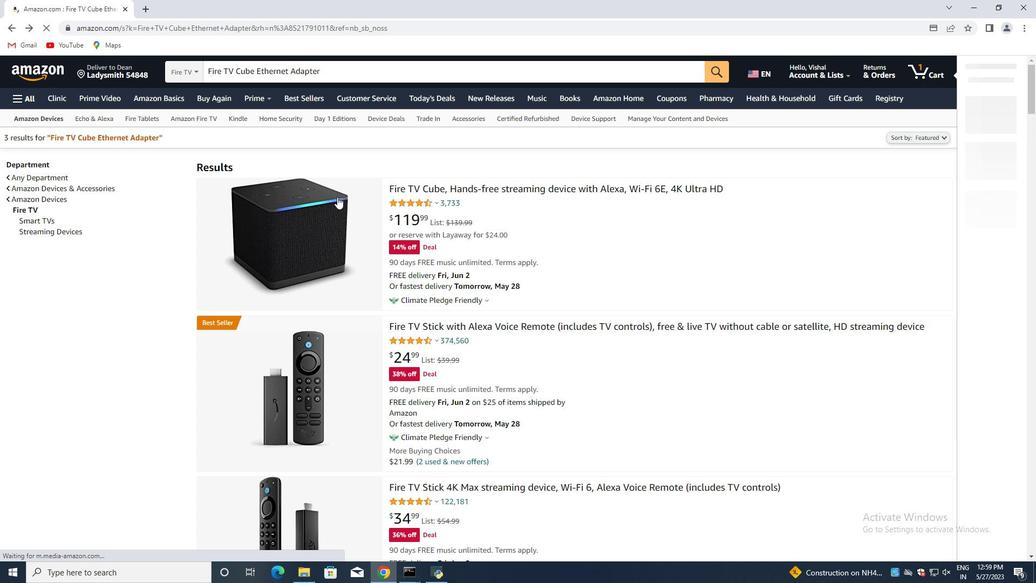 
Action: Mouse scrolled (337, 218) with delta (0, 0)
Screenshot: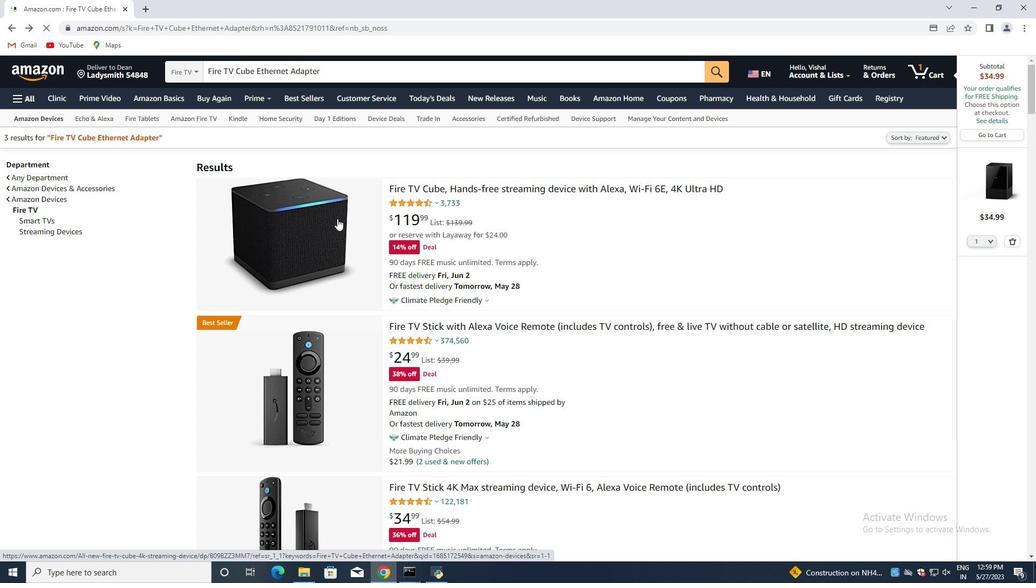 
Action: Mouse scrolled (337, 218) with delta (0, 0)
Screenshot: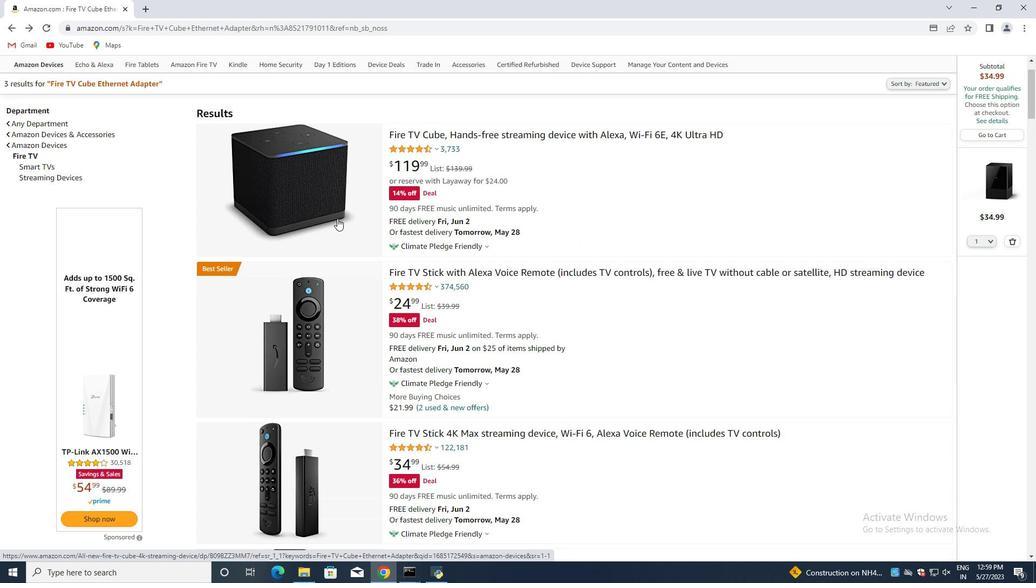 
Action: Mouse scrolled (337, 218) with delta (0, 0)
Screenshot: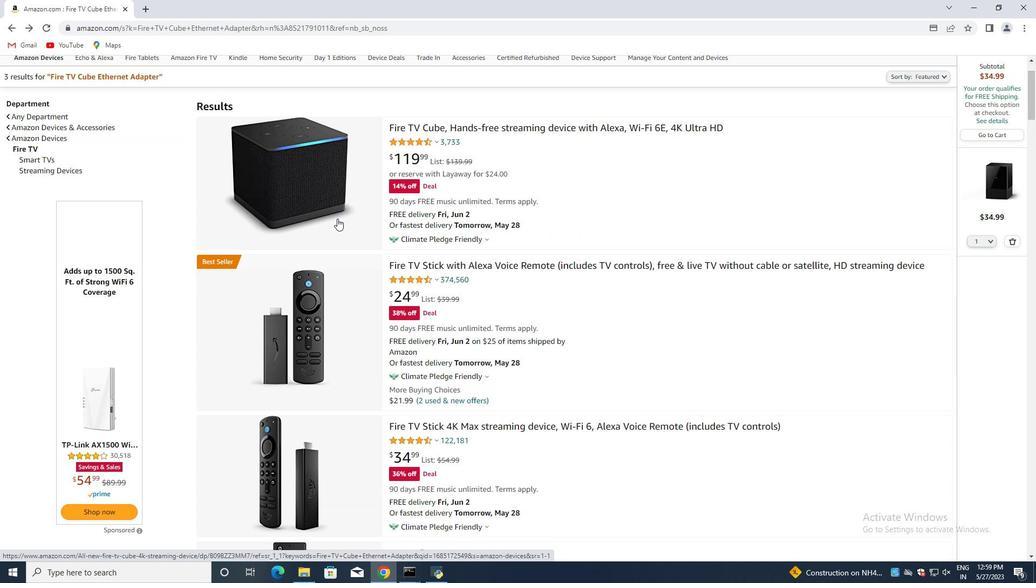 
Action: Mouse scrolled (337, 218) with delta (0, 0)
Screenshot: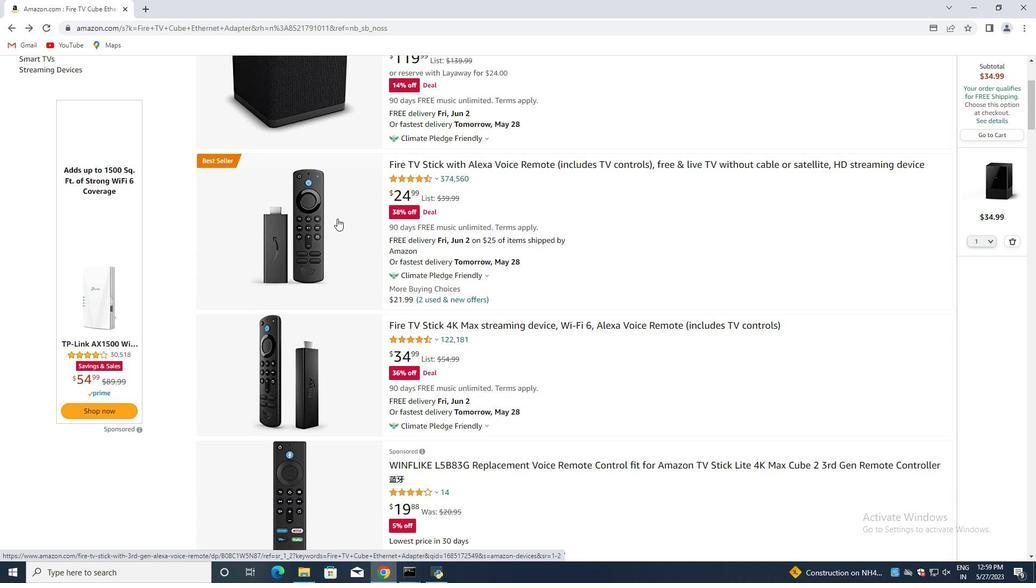 
Action: Mouse moved to (337, 220)
Screenshot: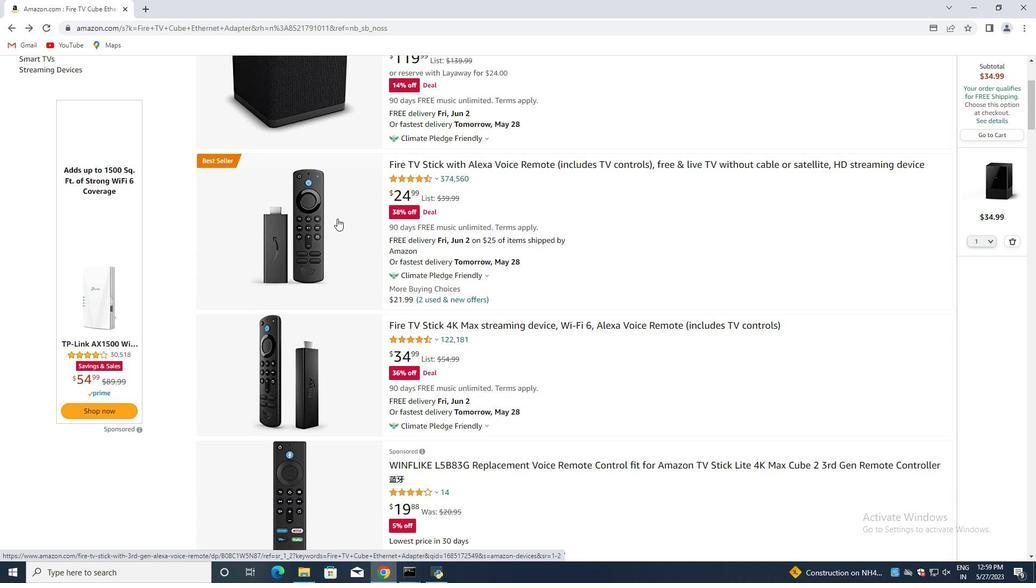 
Action: Mouse scrolled (337, 219) with delta (0, 0)
Screenshot: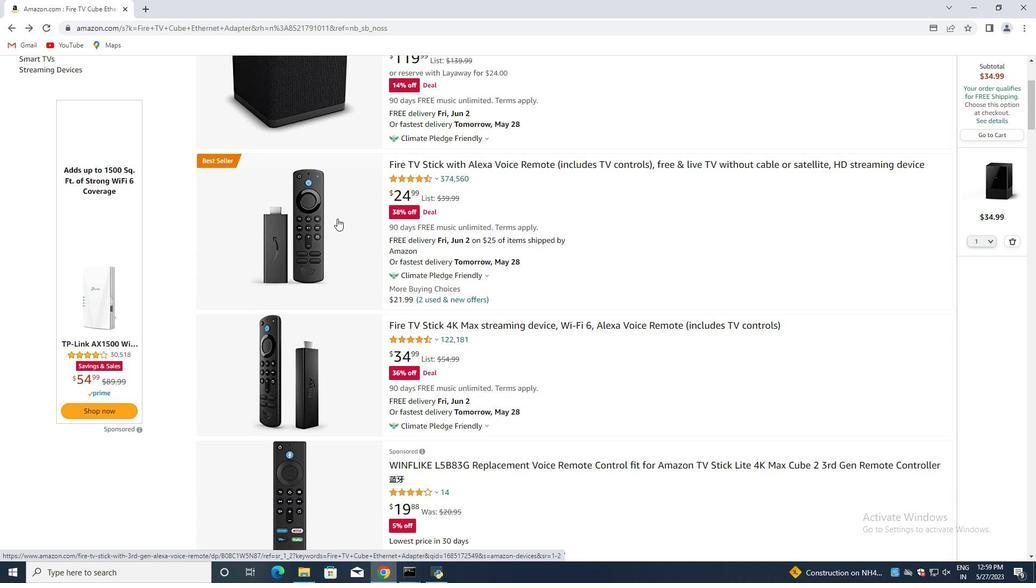 
Action: Mouse moved to (337, 220)
Screenshot: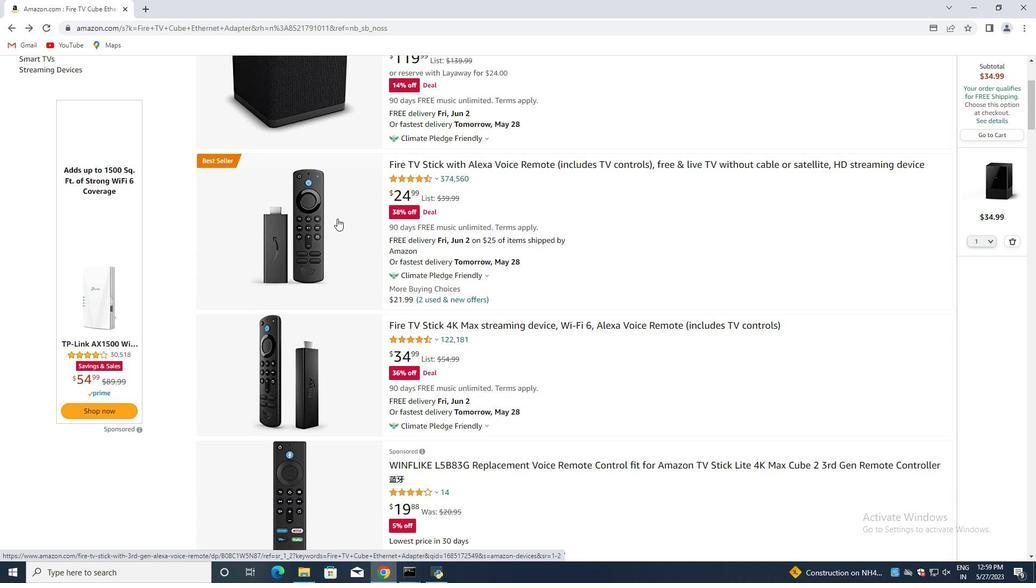 
Action: Mouse scrolled (337, 220) with delta (0, 0)
Screenshot: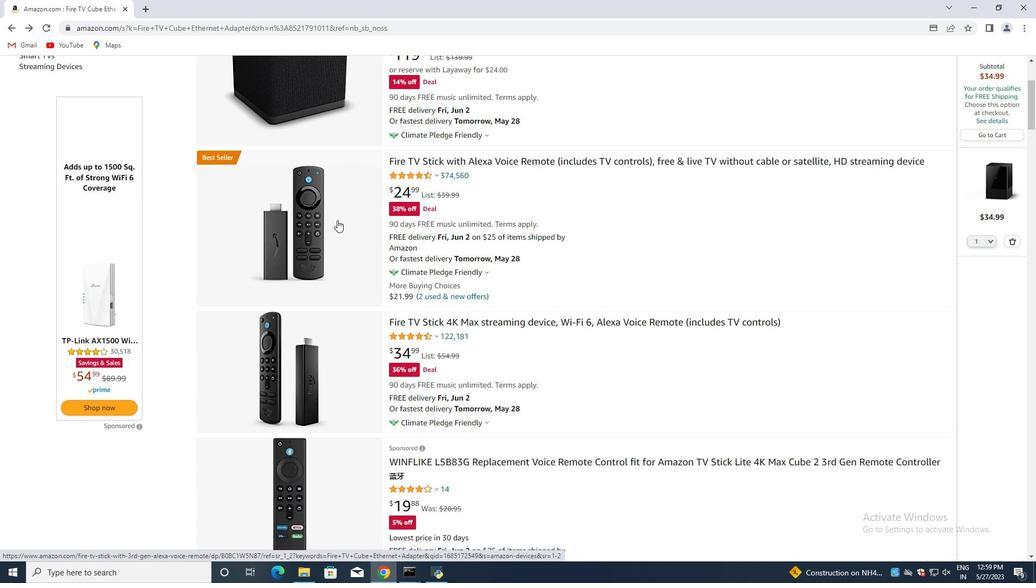 
Action: Mouse moved to (337, 222)
Screenshot: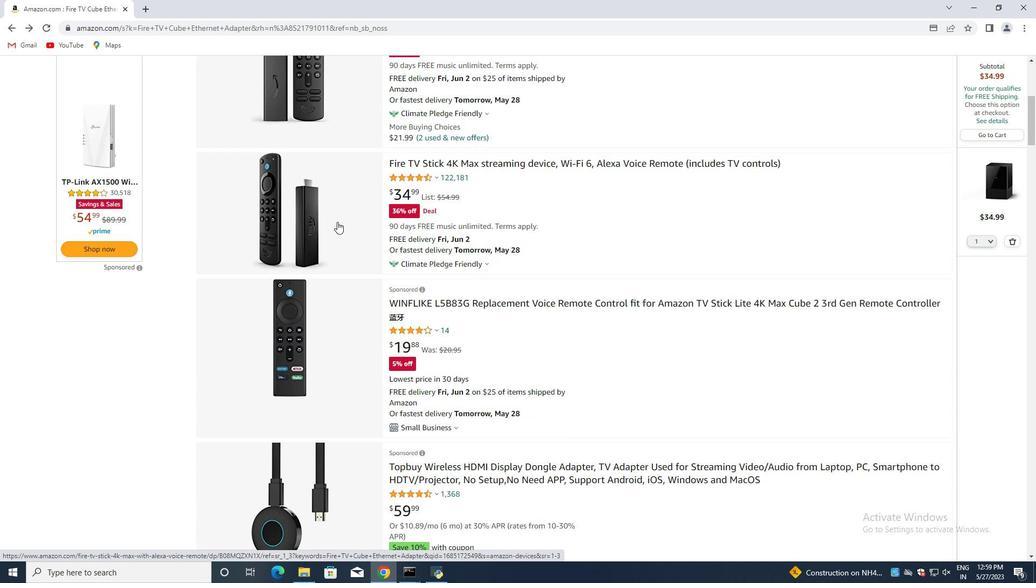 
Action: Mouse scrolled (337, 221) with delta (0, 0)
Screenshot: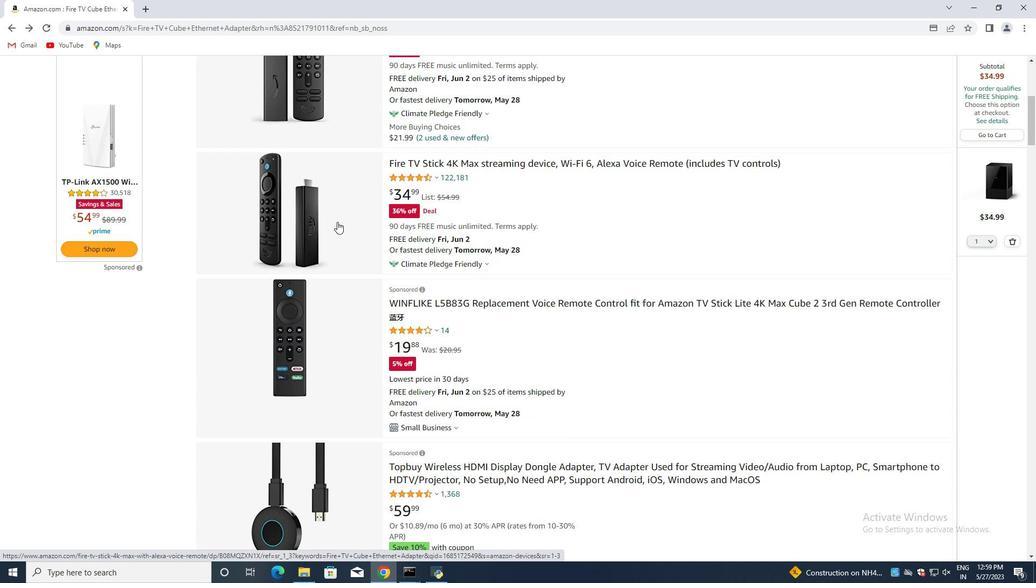 
Action: Mouse moved to (338, 225)
Screenshot: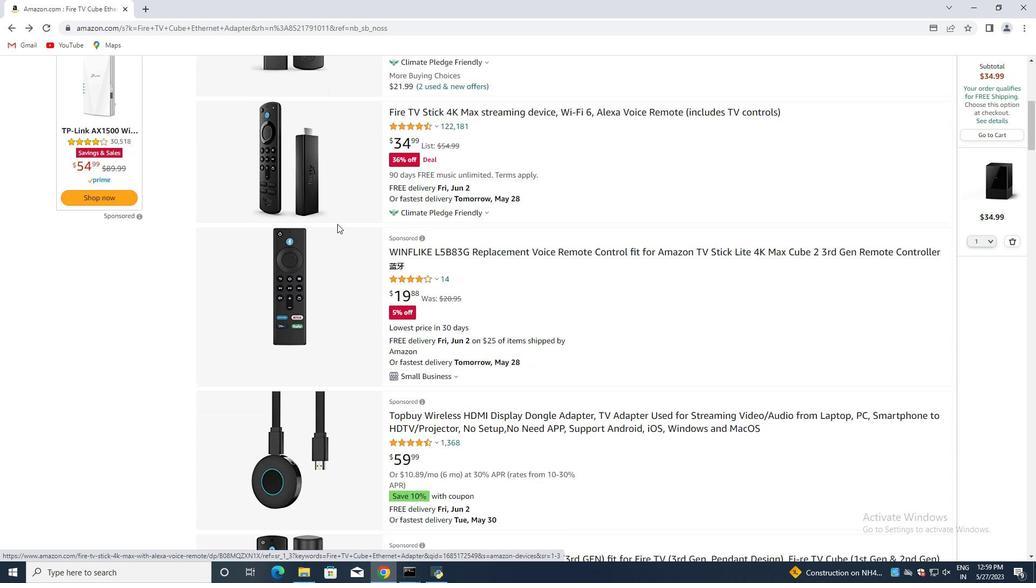 
Action: Mouse scrolled (338, 224) with delta (0, 0)
Screenshot: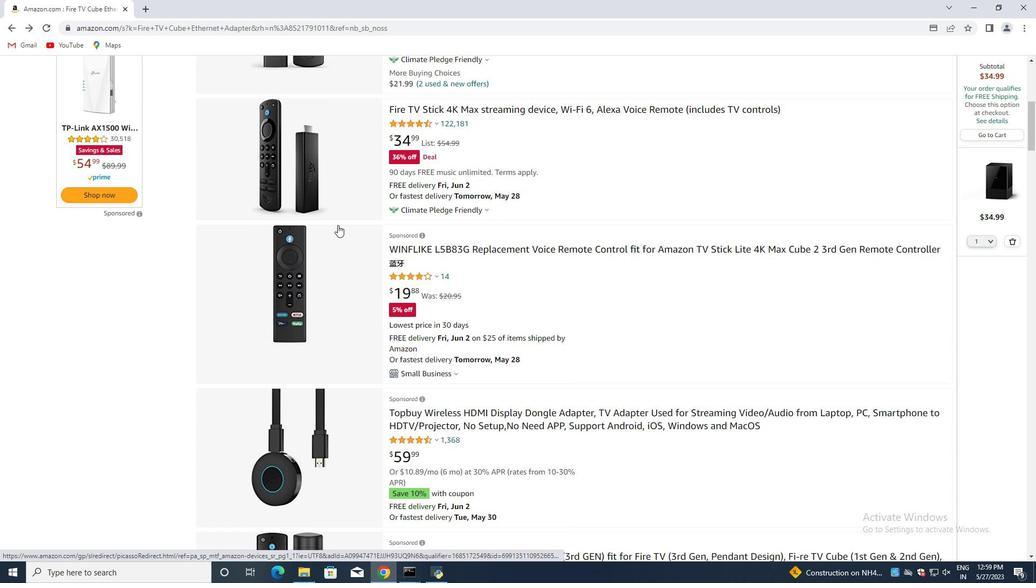 
Action: Mouse moved to (338, 225)
Screenshot: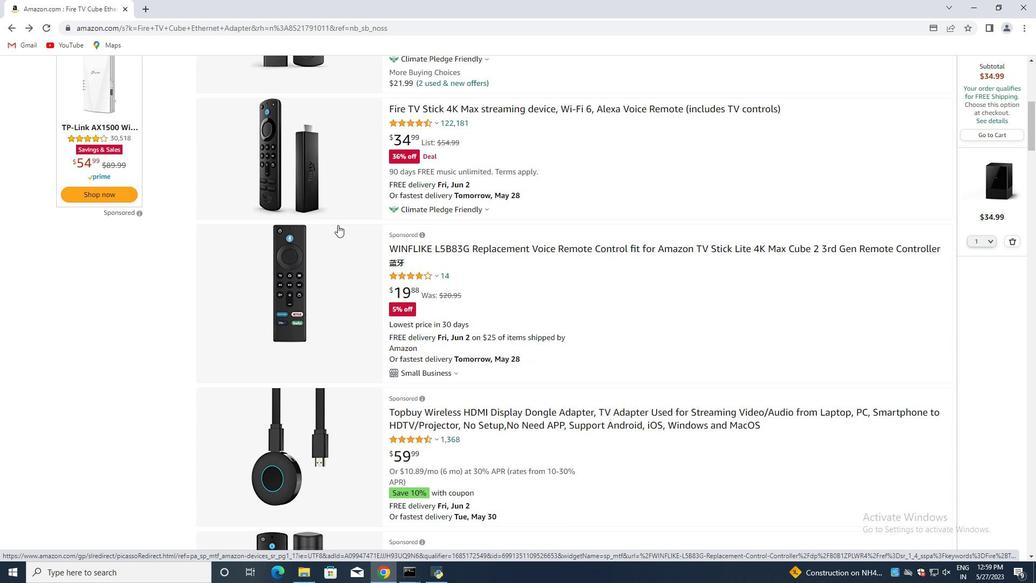 
Action: Mouse scrolled (338, 225) with delta (0, 0)
Screenshot: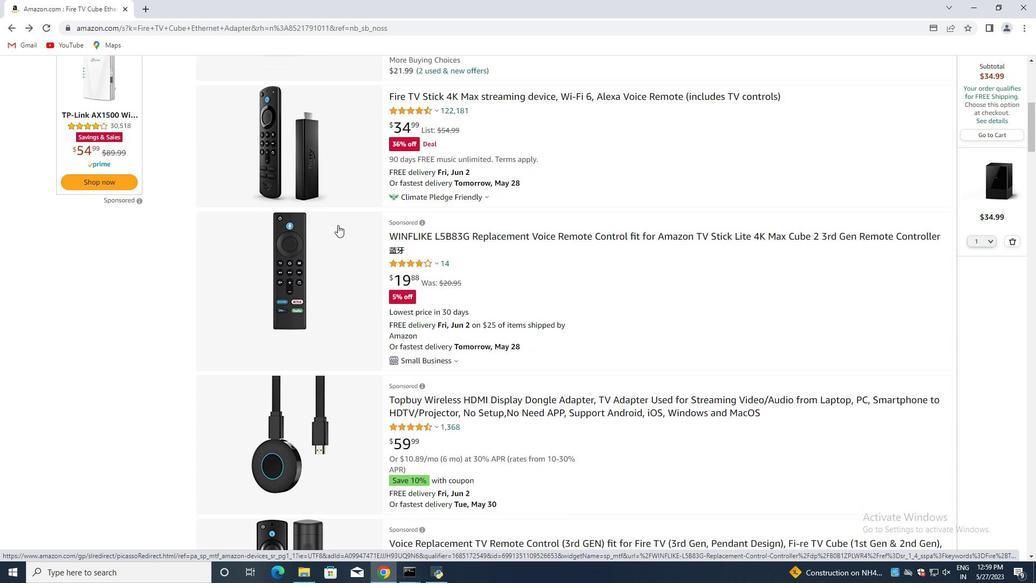 
Action: Mouse scrolled (338, 225) with delta (0, 0)
Screenshot: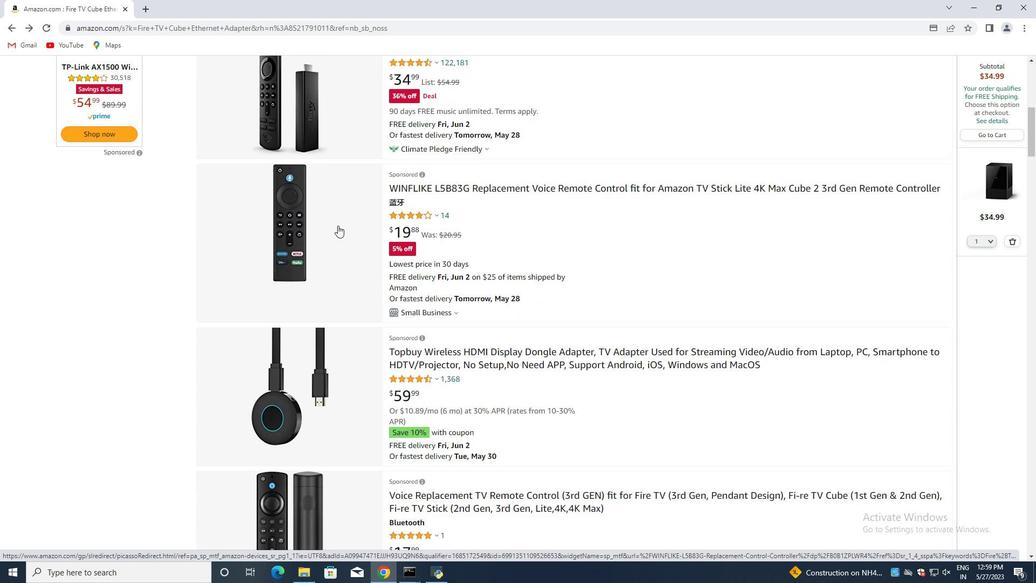 
Action: Mouse moved to (338, 232)
Screenshot: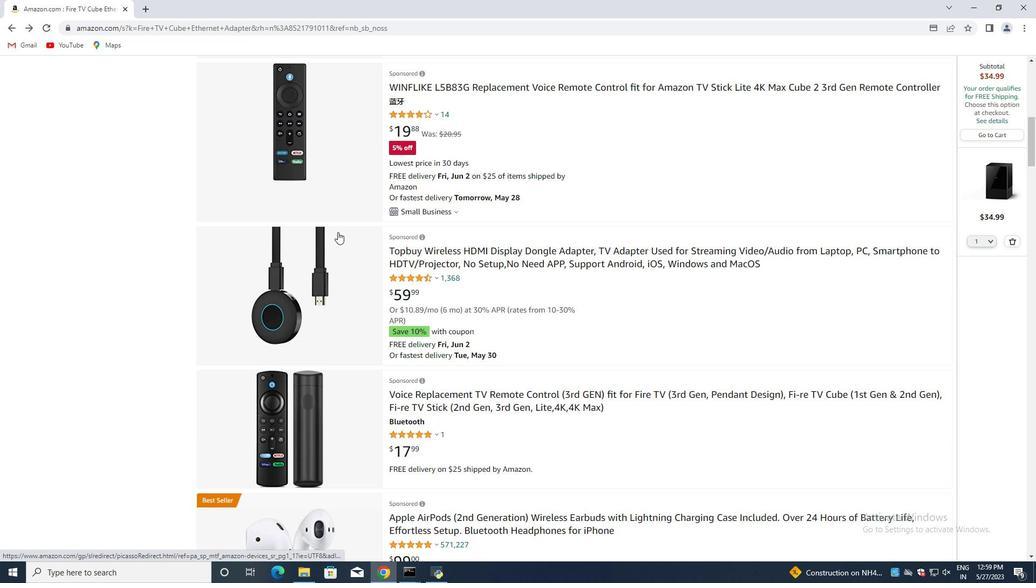 
Action: Mouse scrolled (338, 231) with delta (0, 0)
Screenshot: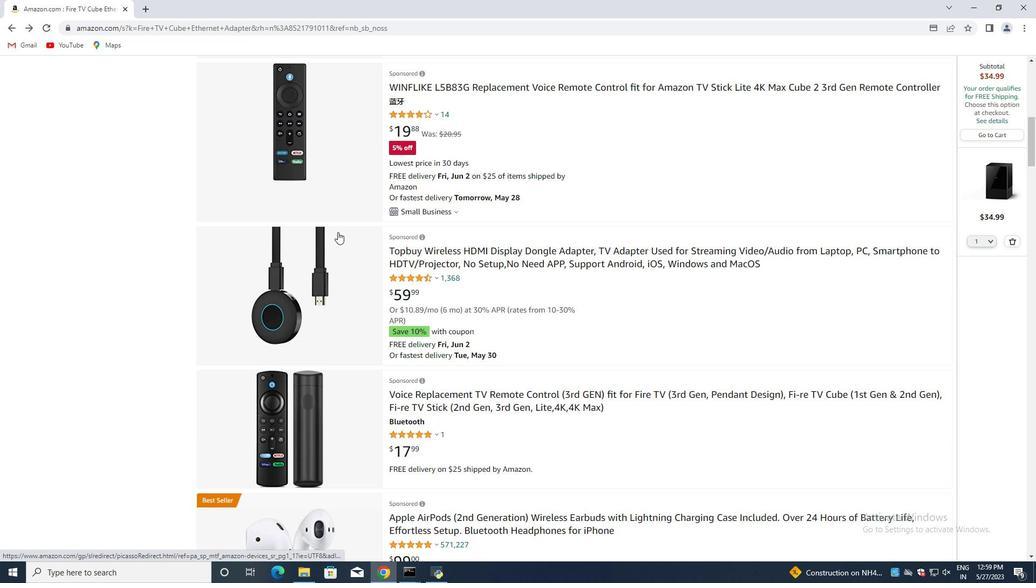
Action: Mouse moved to (338, 233)
Screenshot: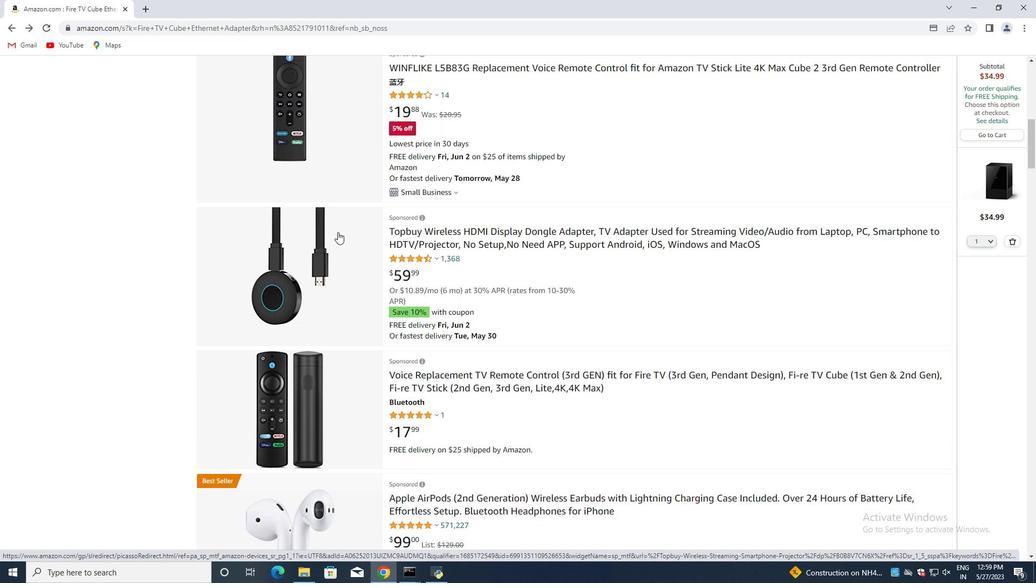 
Action: Mouse scrolled (338, 232) with delta (0, 0)
Screenshot: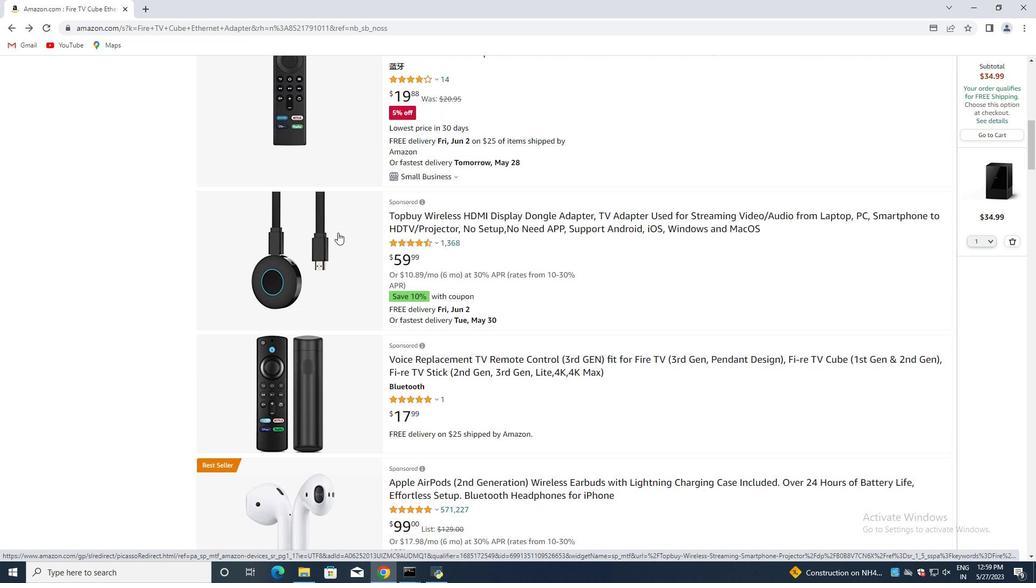
Action: Mouse scrolled (338, 232) with delta (0, 0)
Screenshot: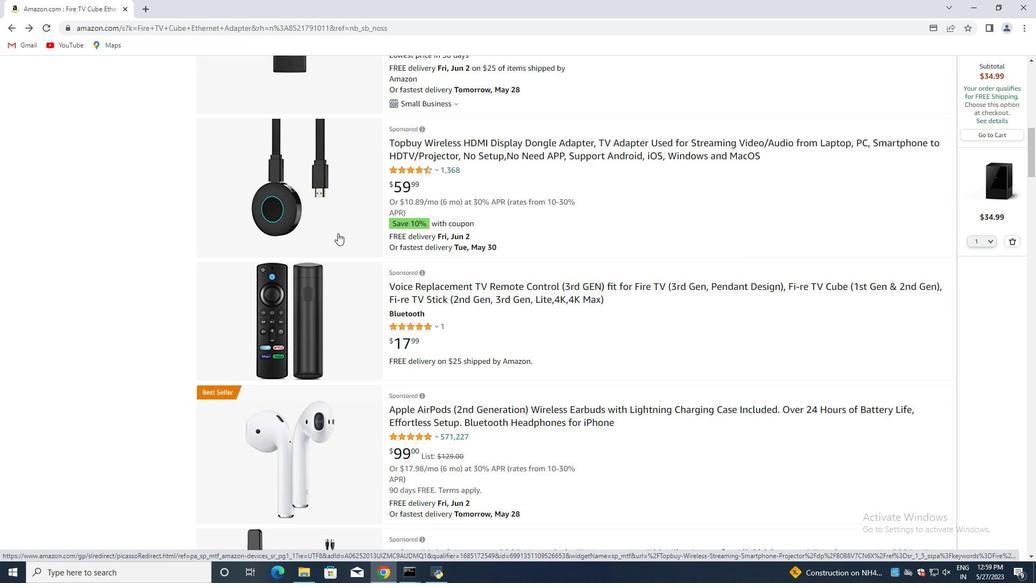 
Action: Mouse scrolled (338, 232) with delta (0, 0)
Screenshot: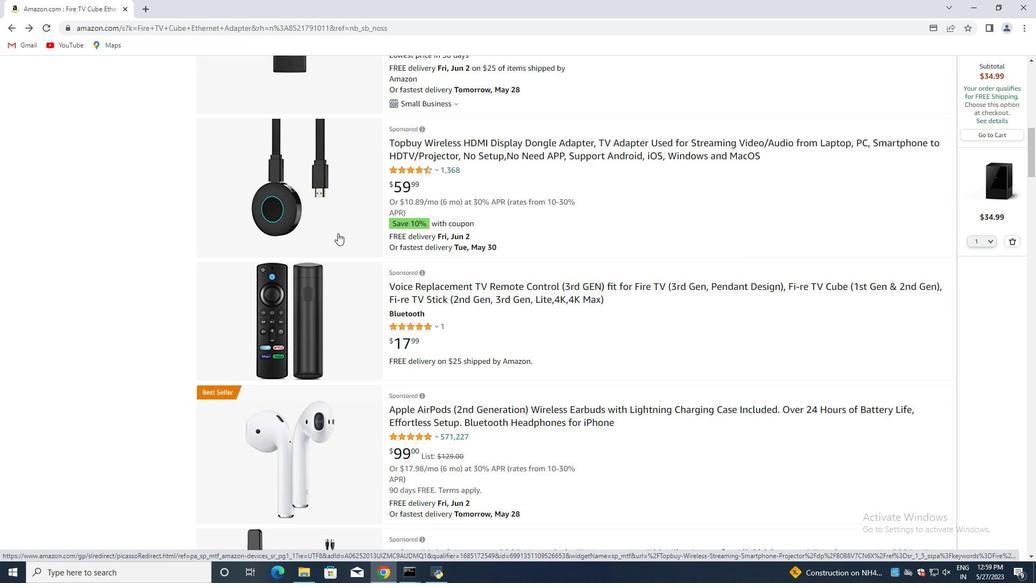 
Action: Mouse scrolled (338, 232) with delta (0, 0)
Screenshot: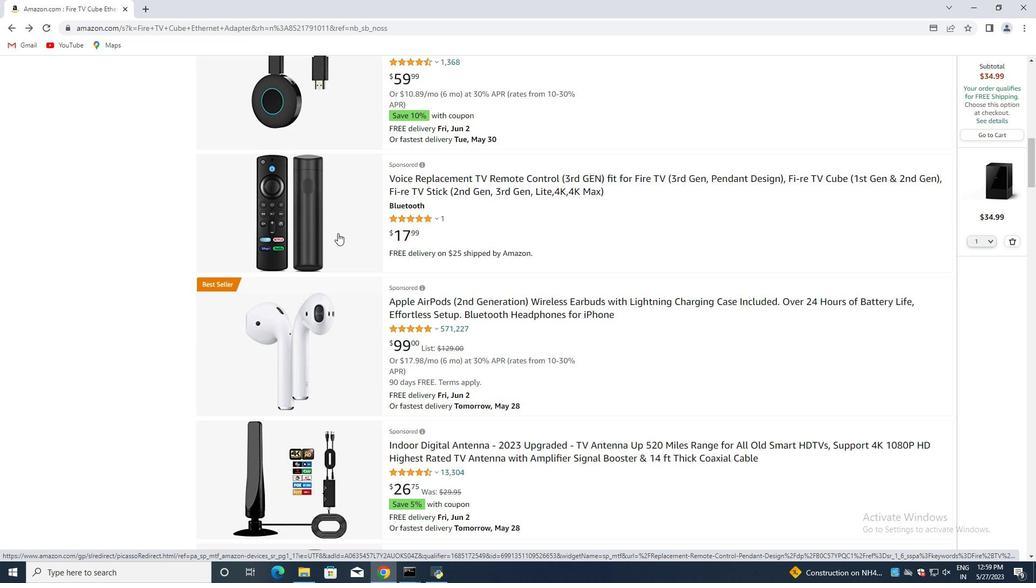 
Action: Mouse scrolled (338, 232) with delta (0, 0)
Screenshot: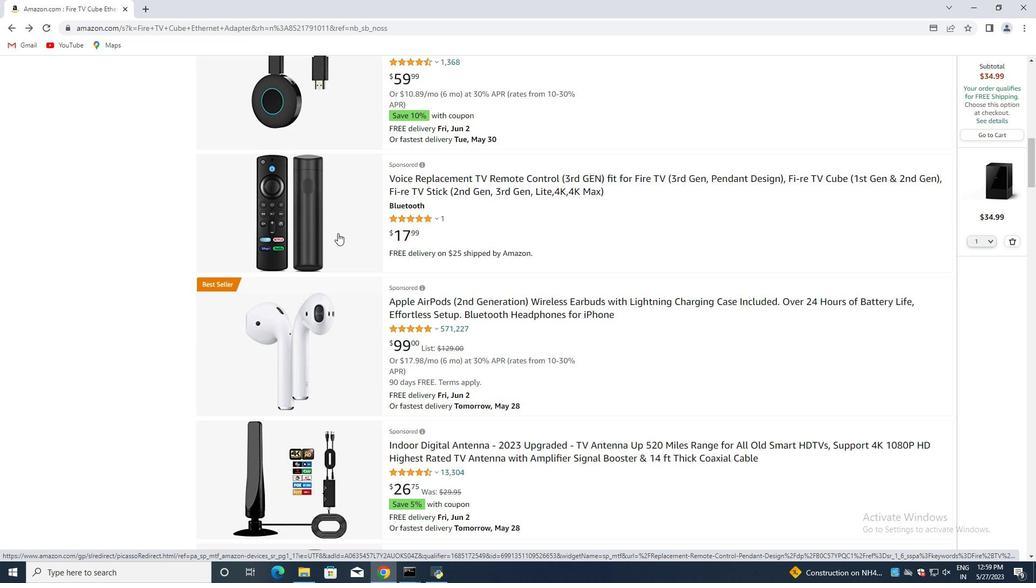 
Action: Mouse scrolled (338, 232) with delta (0, 0)
Screenshot: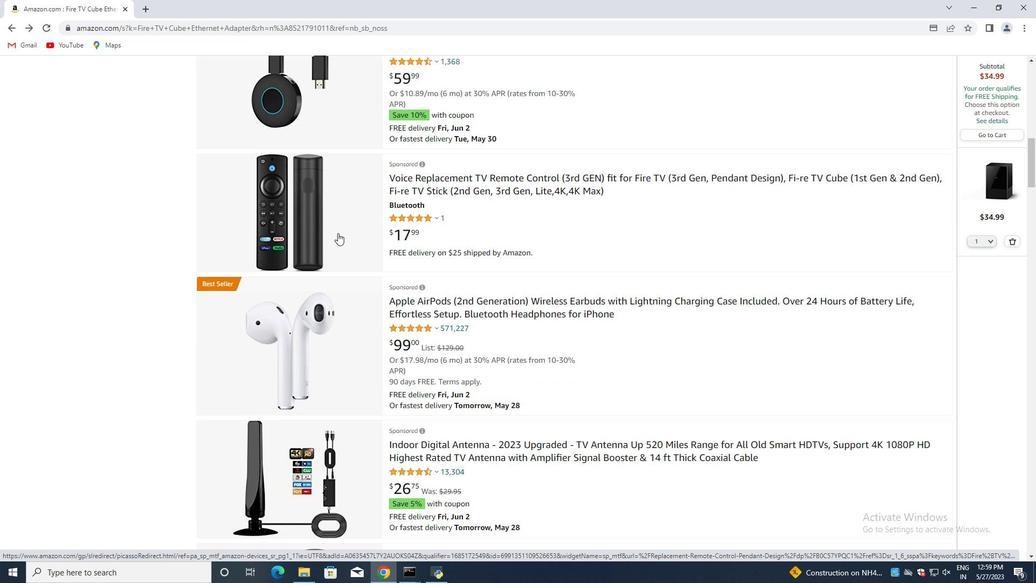 
Action: Mouse moved to (338, 233)
Screenshot: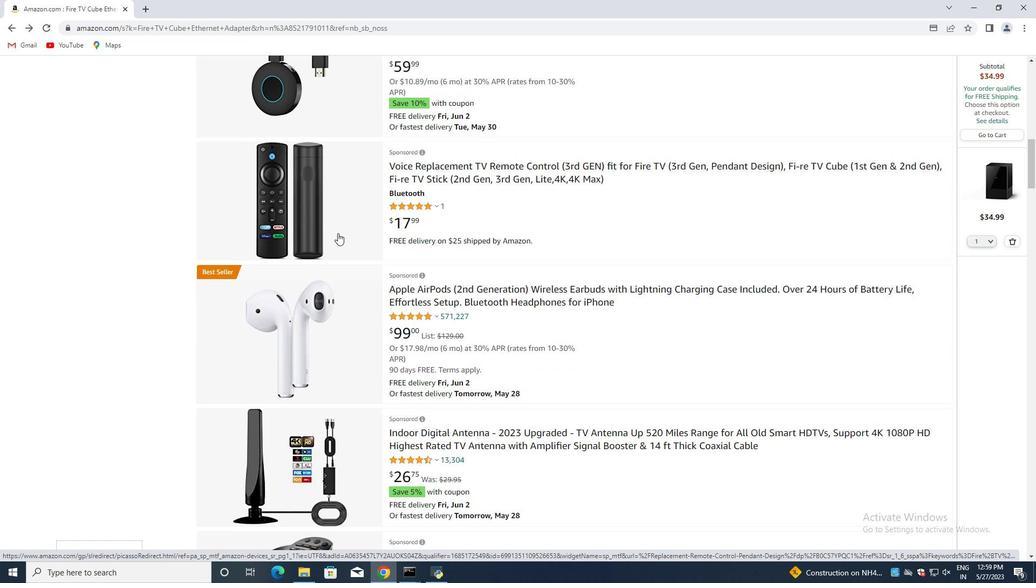 
Action: Mouse scrolled (338, 233) with delta (0, 0)
Screenshot: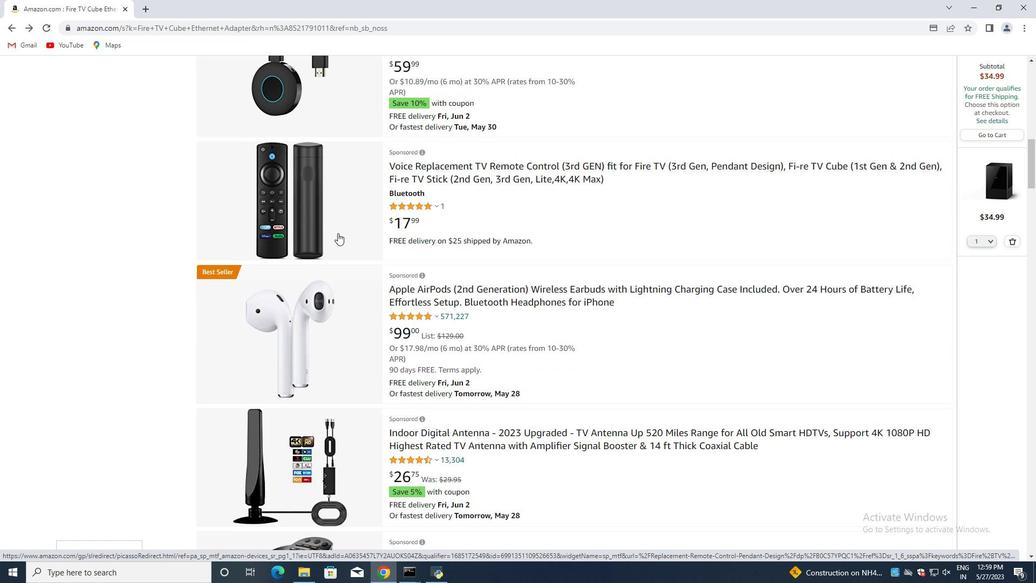 
Action: Mouse moved to (338, 233)
Screenshot: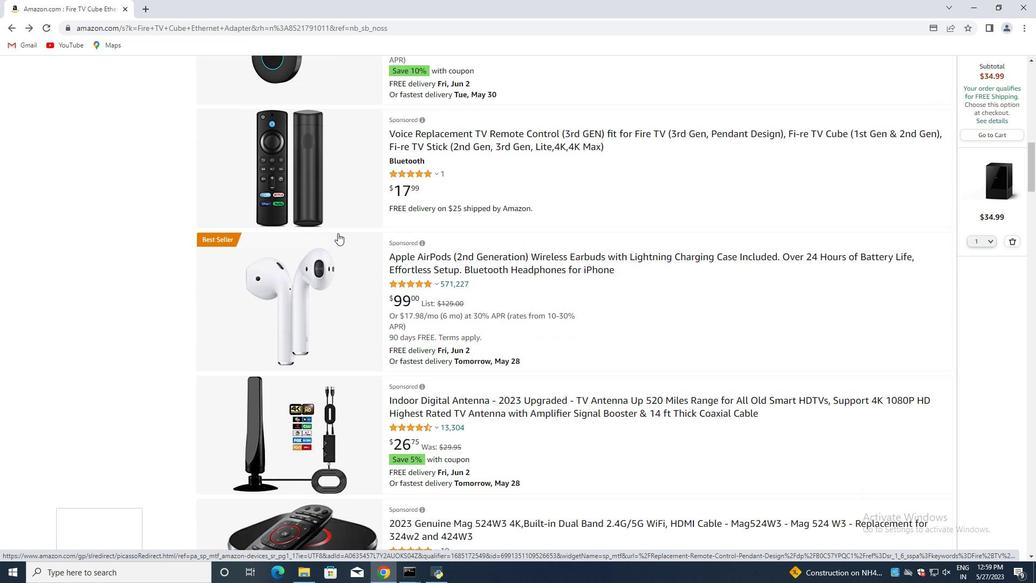 
Action: Mouse scrolled (338, 233) with delta (0, 0)
Screenshot: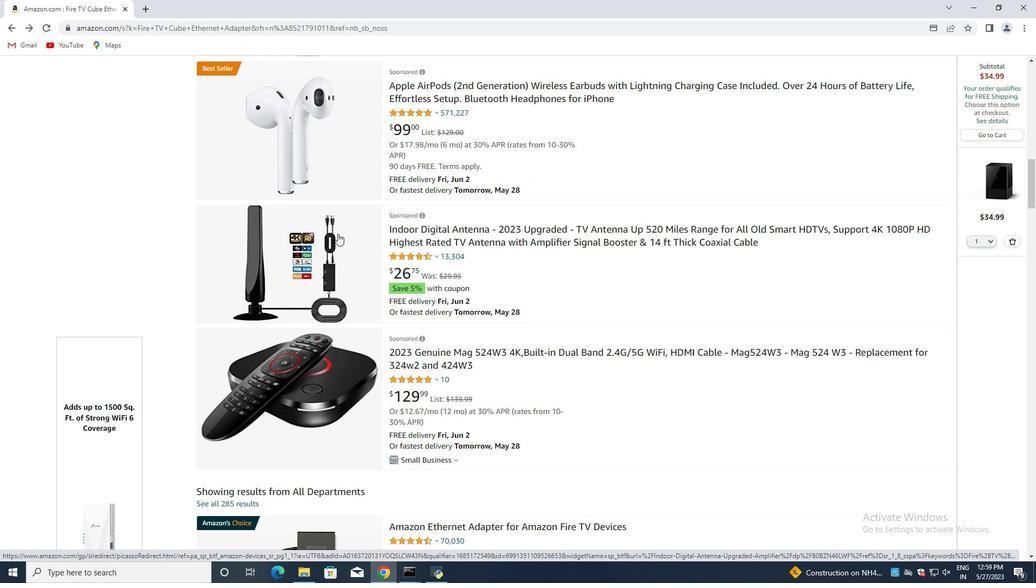
Action: Mouse scrolled (338, 233) with delta (0, 0)
Screenshot: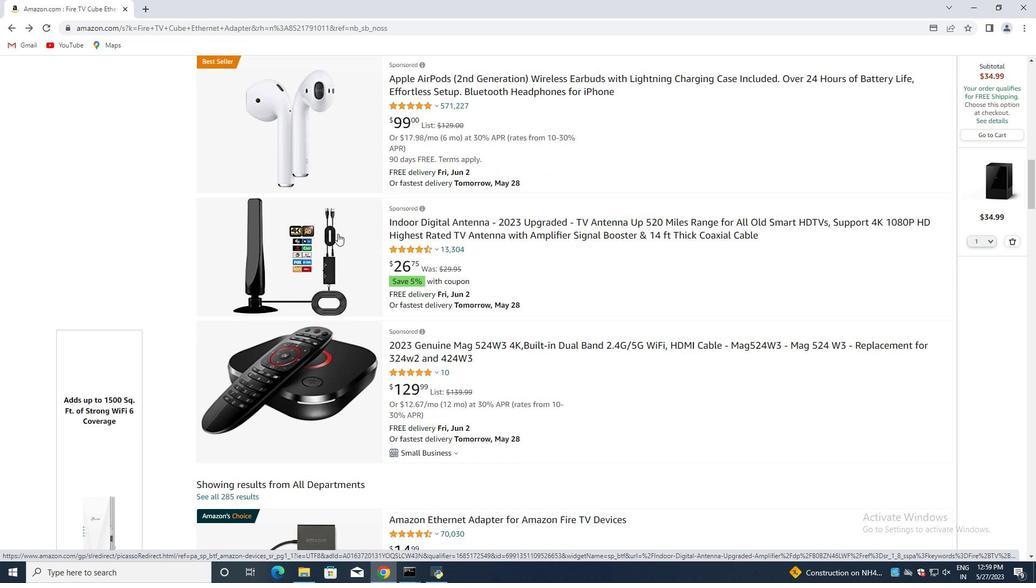 
Action: Mouse scrolled (338, 233) with delta (0, 0)
Screenshot: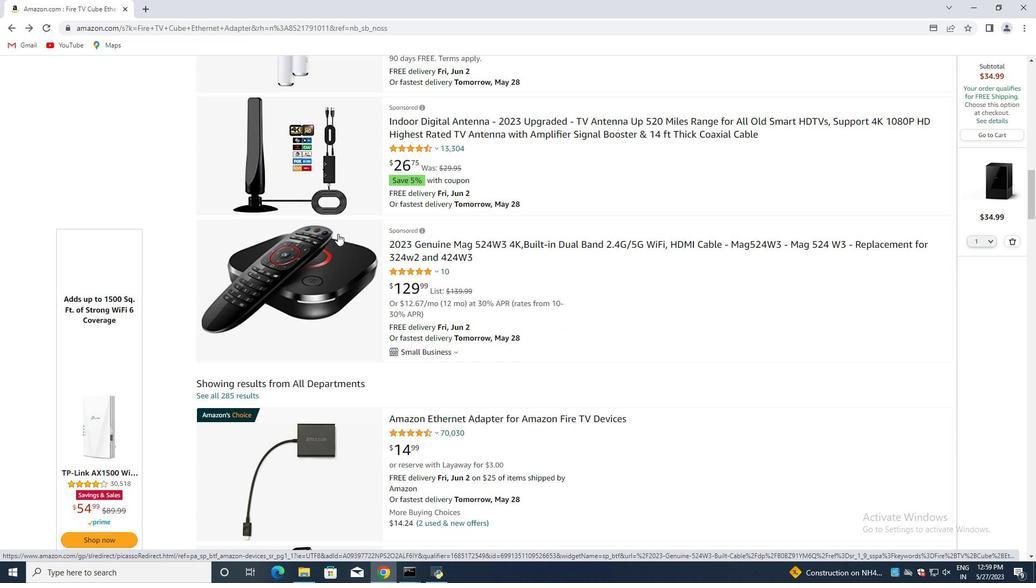 
Action: Mouse scrolled (338, 233) with delta (0, 0)
Screenshot: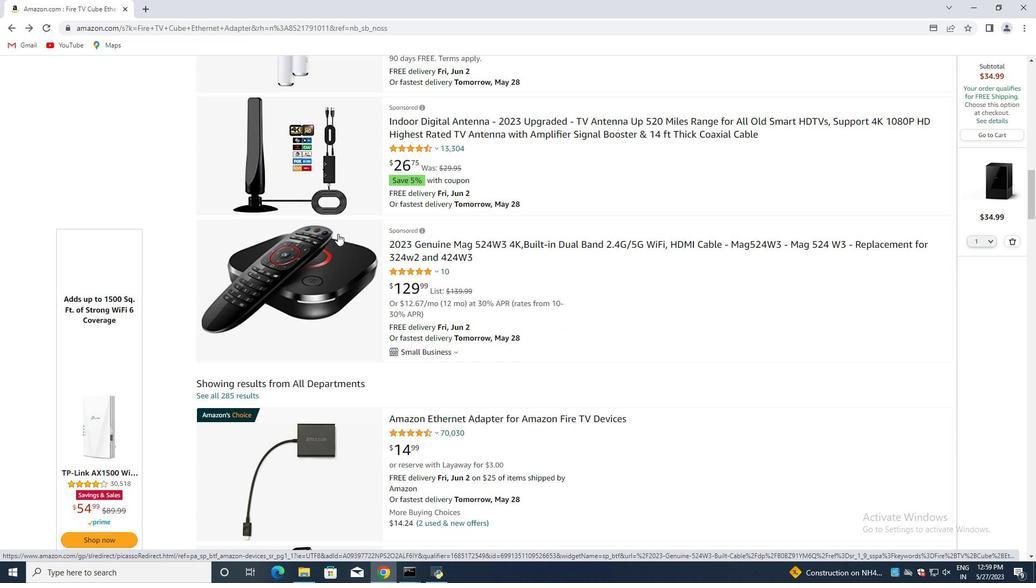 
Action: Mouse scrolled (338, 233) with delta (0, 0)
Screenshot: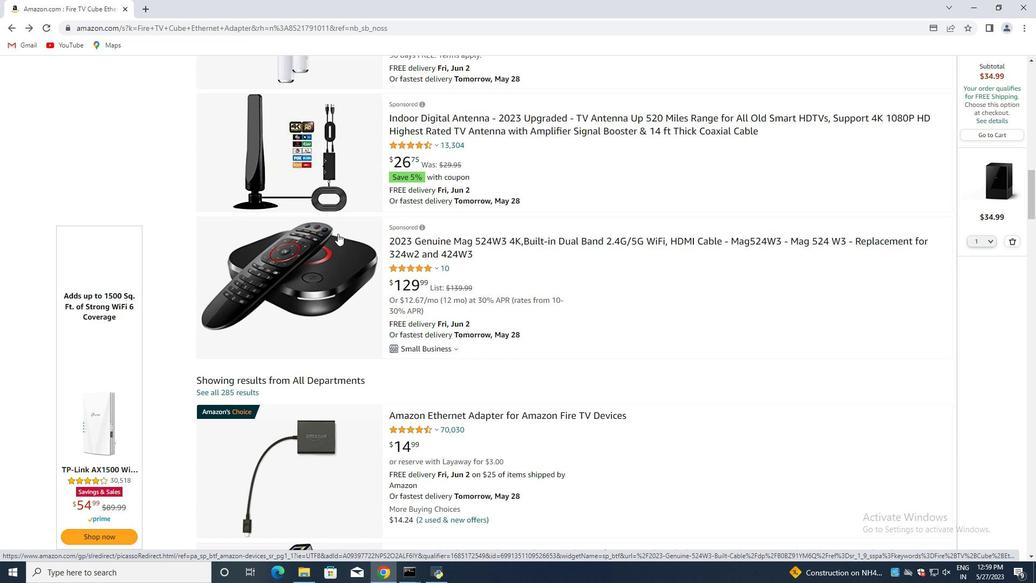 
Action: Mouse moved to (318, 301)
